 Task: Look for space in Gorna Oryakhovitsa, Bulgaria from 24th August, 2023 to 10th September, 2023 for 8 adults, 2 children, 1 infant and 1 pet in price range Rs.12000 to Rs.15000. Place can be entire place or shared room with 4 bedrooms having 8 beds and 4 bathrooms. Property type can be house, flat, guest house. Amenities needed are: wifi, TV, free parkinig on premises, gym, breakfast. Booking option can be shelf check-in. Required host language is English.
Action: Mouse moved to (576, 130)
Screenshot: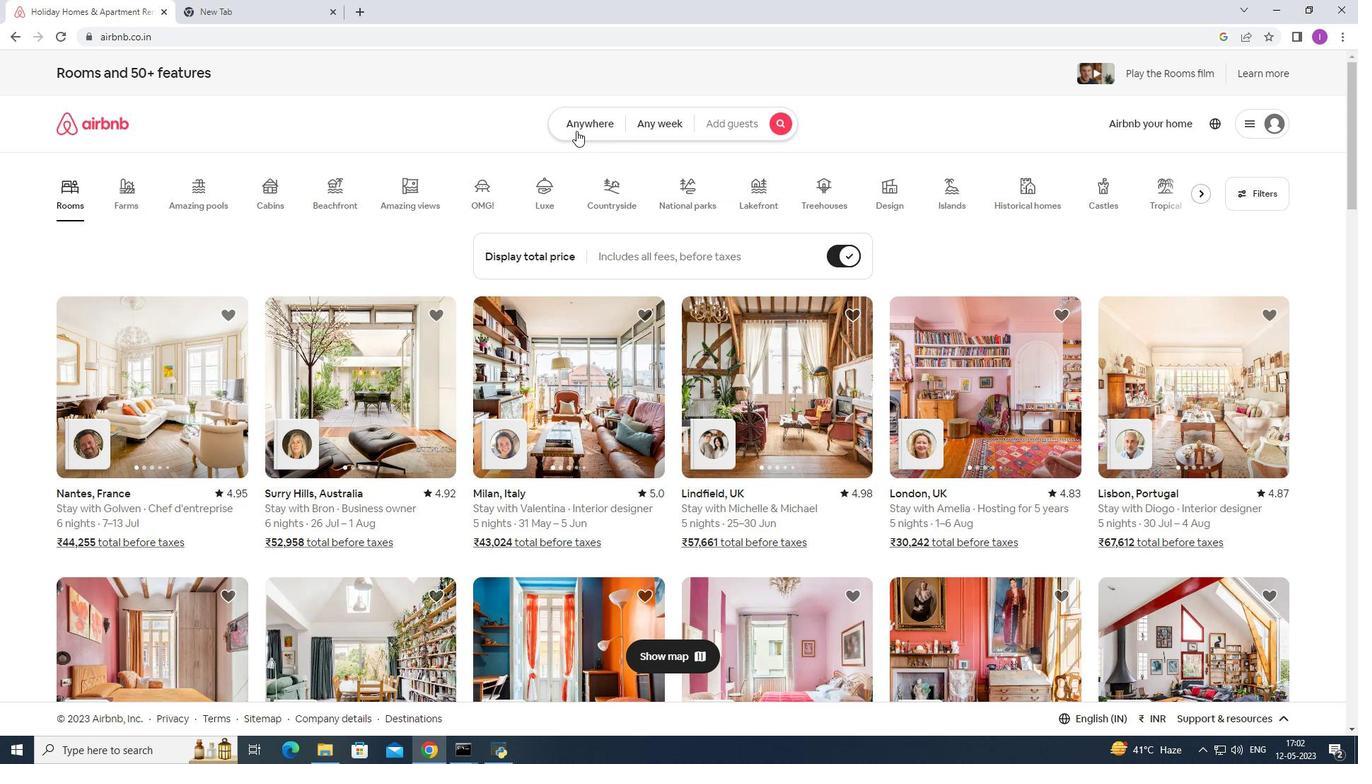 
Action: Mouse pressed left at (576, 130)
Screenshot: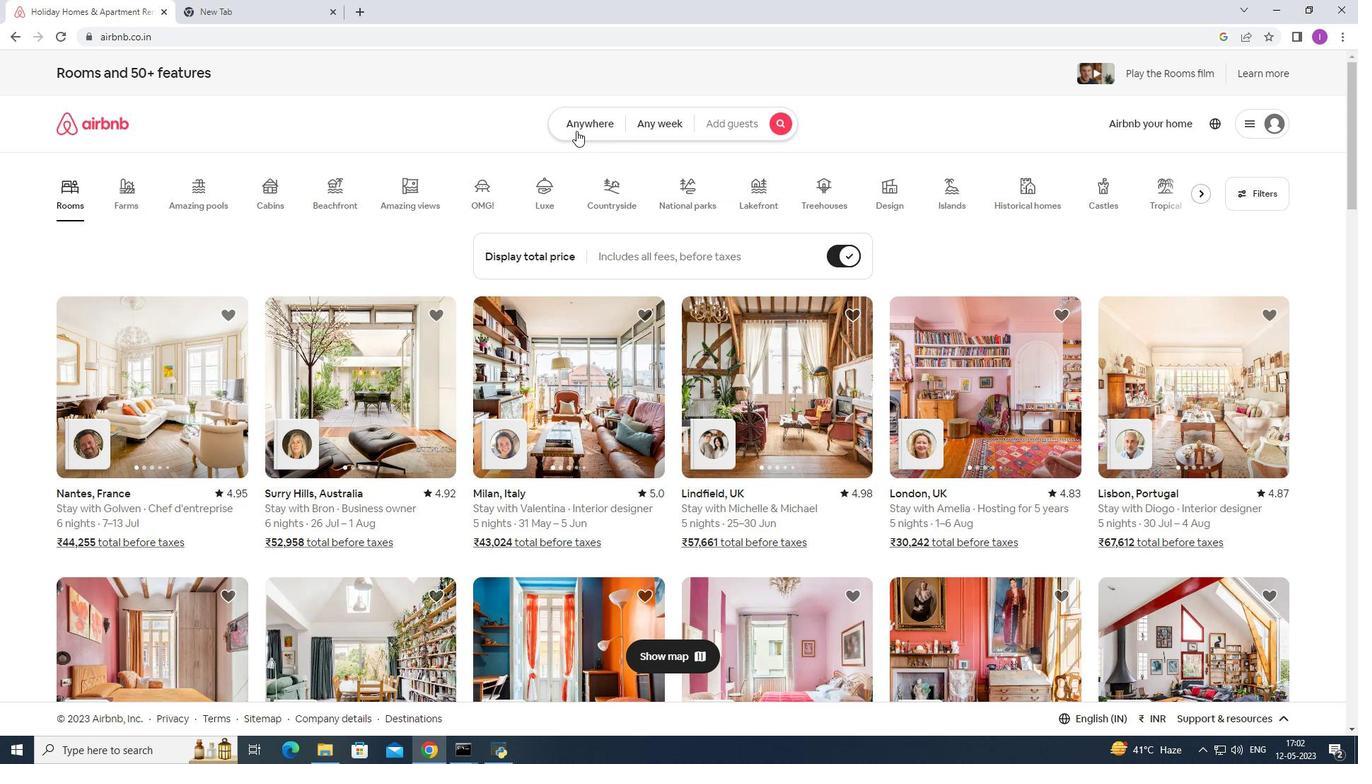 
Action: Mouse moved to (485, 184)
Screenshot: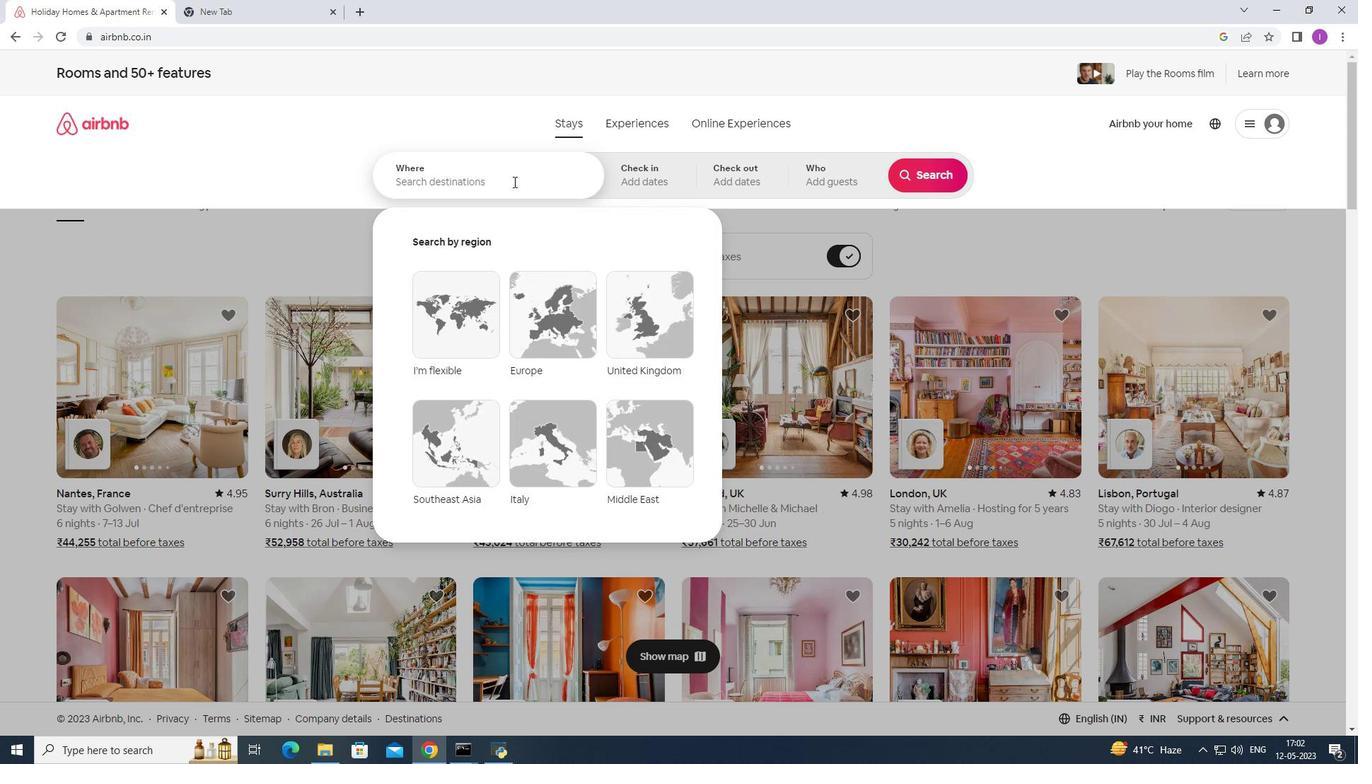 
Action: Mouse pressed left at (485, 184)
Screenshot: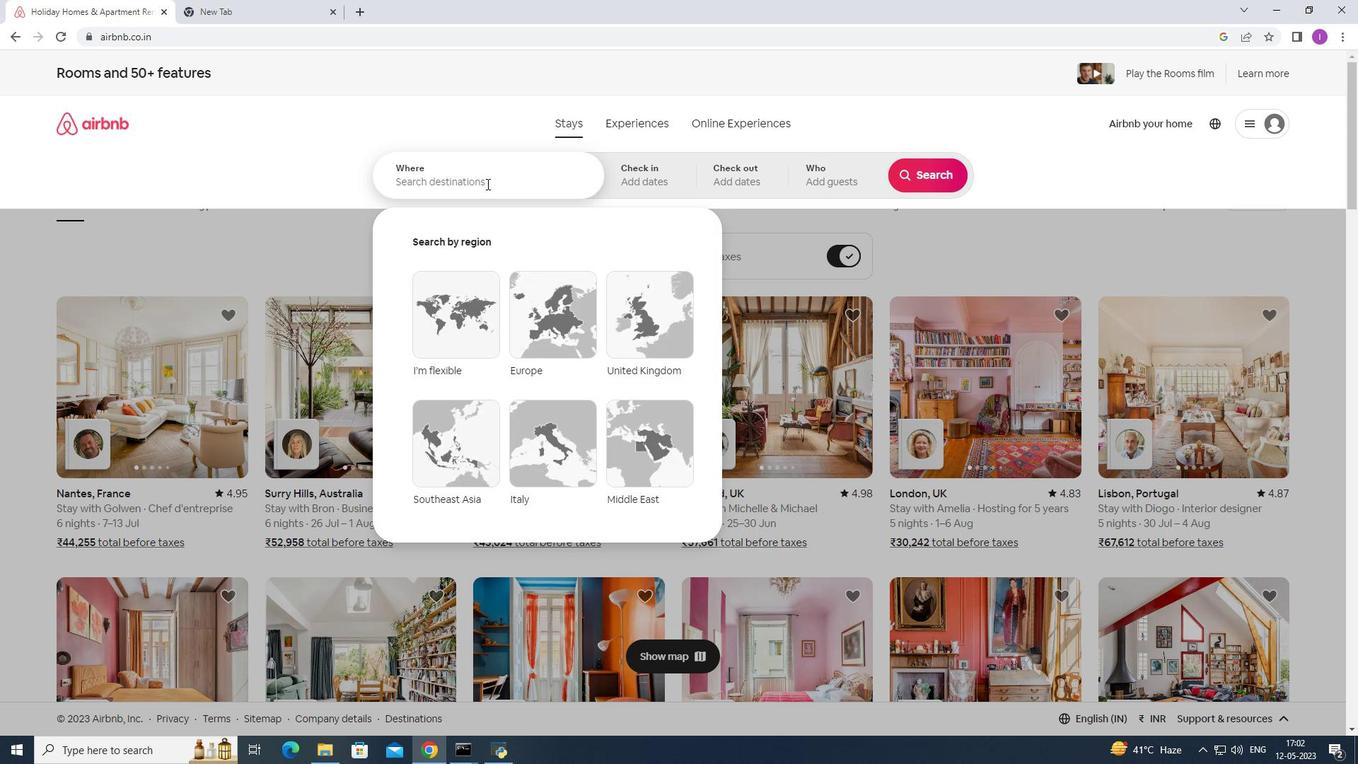 
Action: Mouse moved to (483, 186)
Screenshot: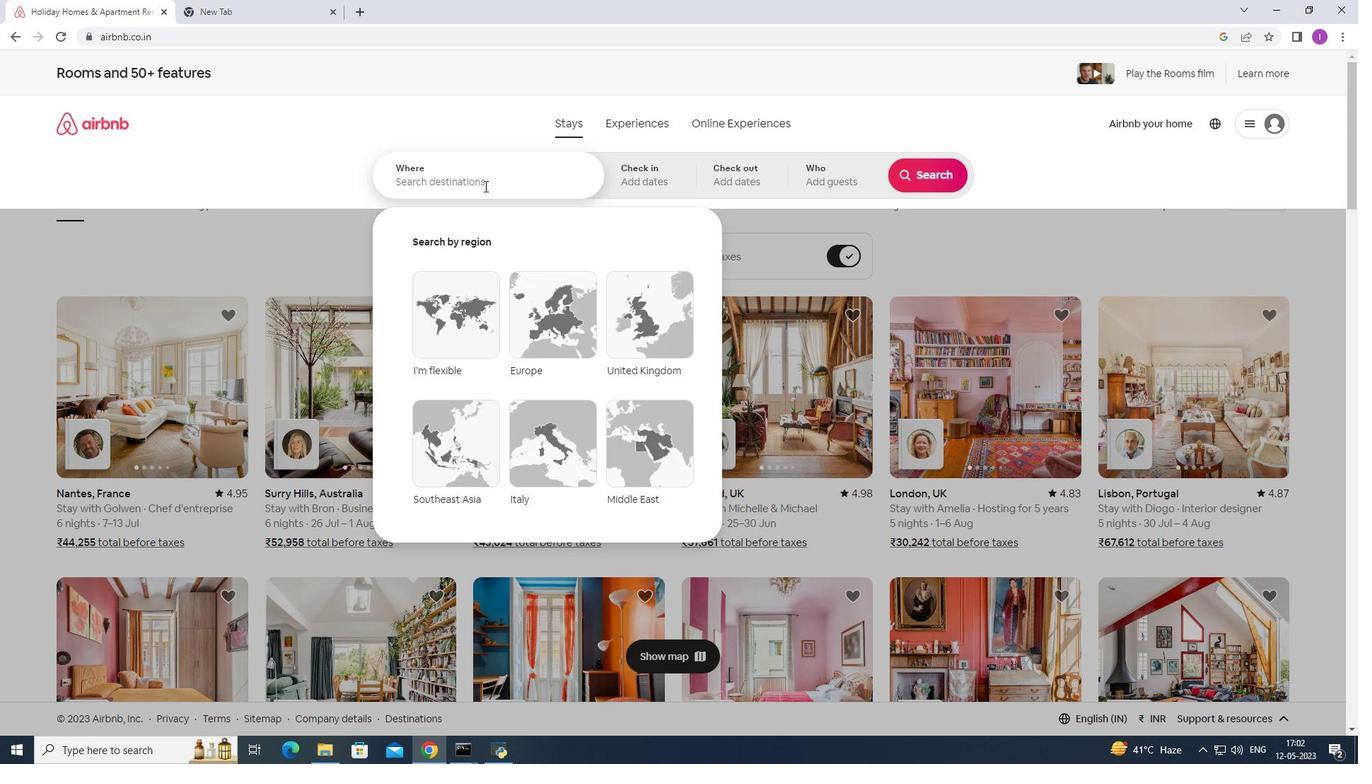 
Action: Key pressed <Key.shift><Key.shift><Key.shift><Key.shift><Key.shift><Key.shift><Key.shift><Key.shift><Key.shift><Key.shift><Key.shift><Key.shift><Key.shift><Key.shift><Key.shift><Key.shift><Key.shift><Key.shift><Key.shift>Gorna<Key.space>
Screenshot: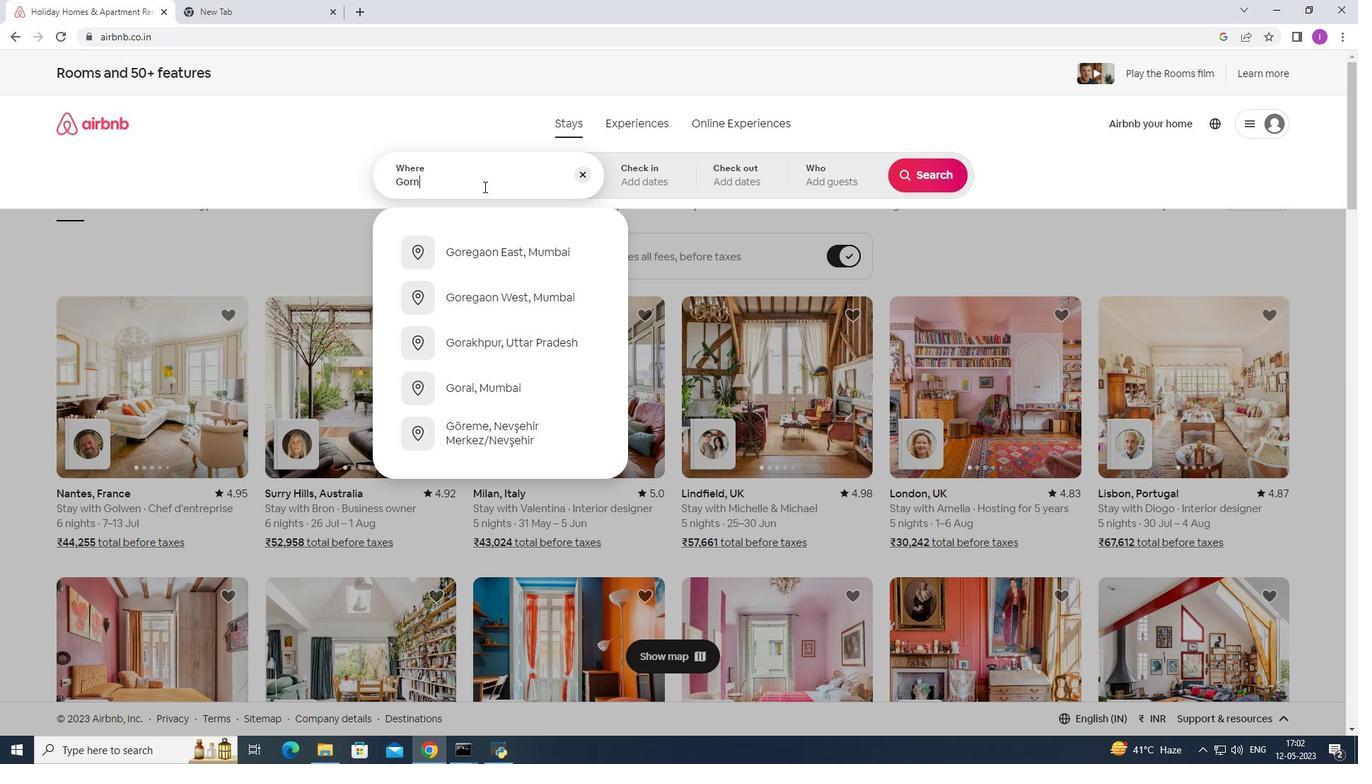 
Action: Mouse moved to (477, 250)
Screenshot: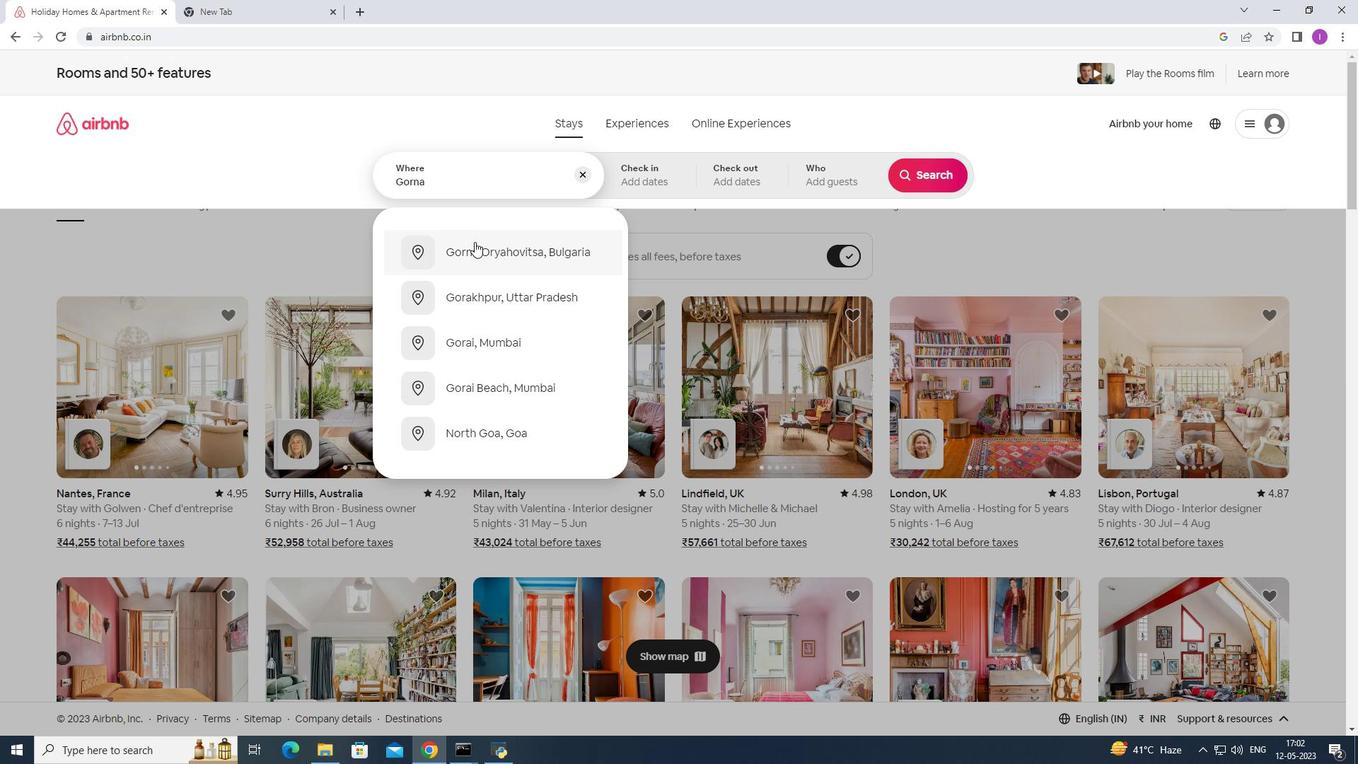 
Action: Mouse pressed left at (477, 250)
Screenshot: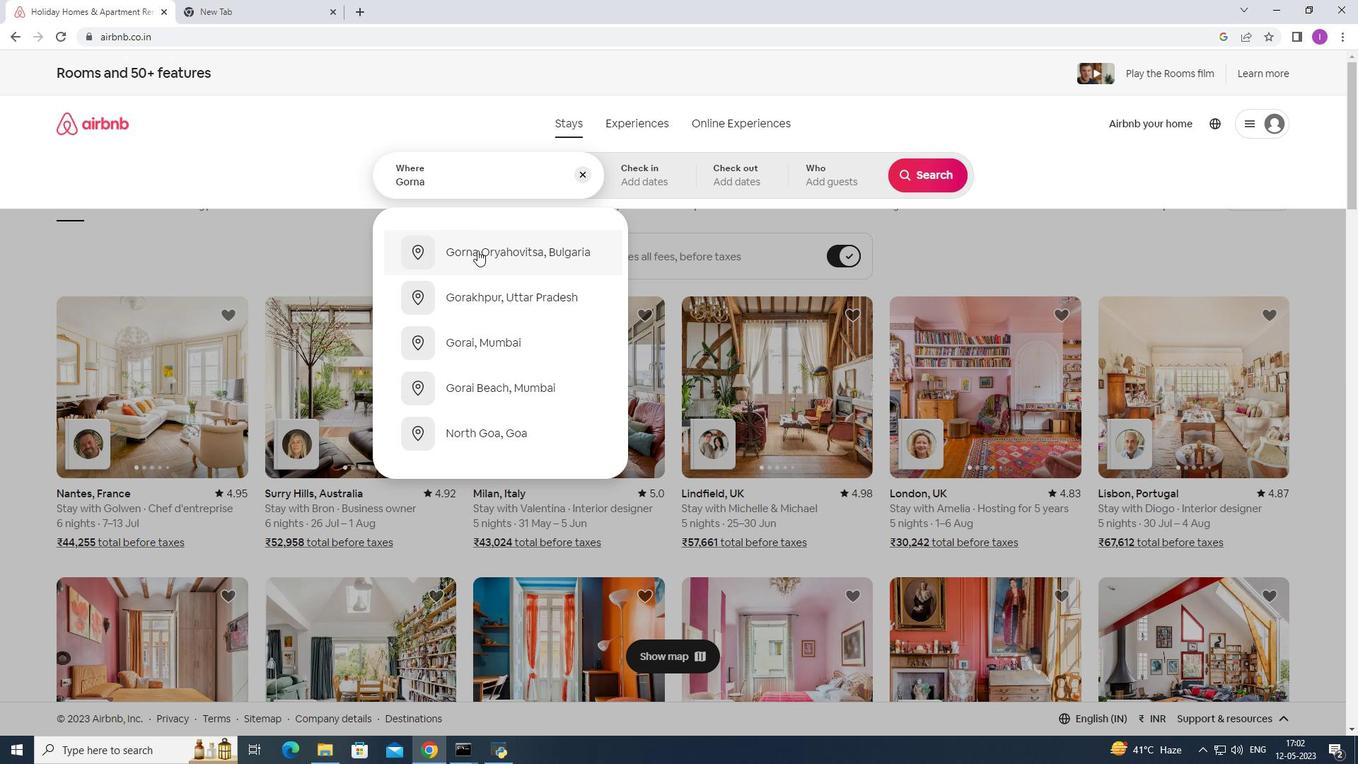 
Action: Mouse moved to (926, 288)
Screenshot: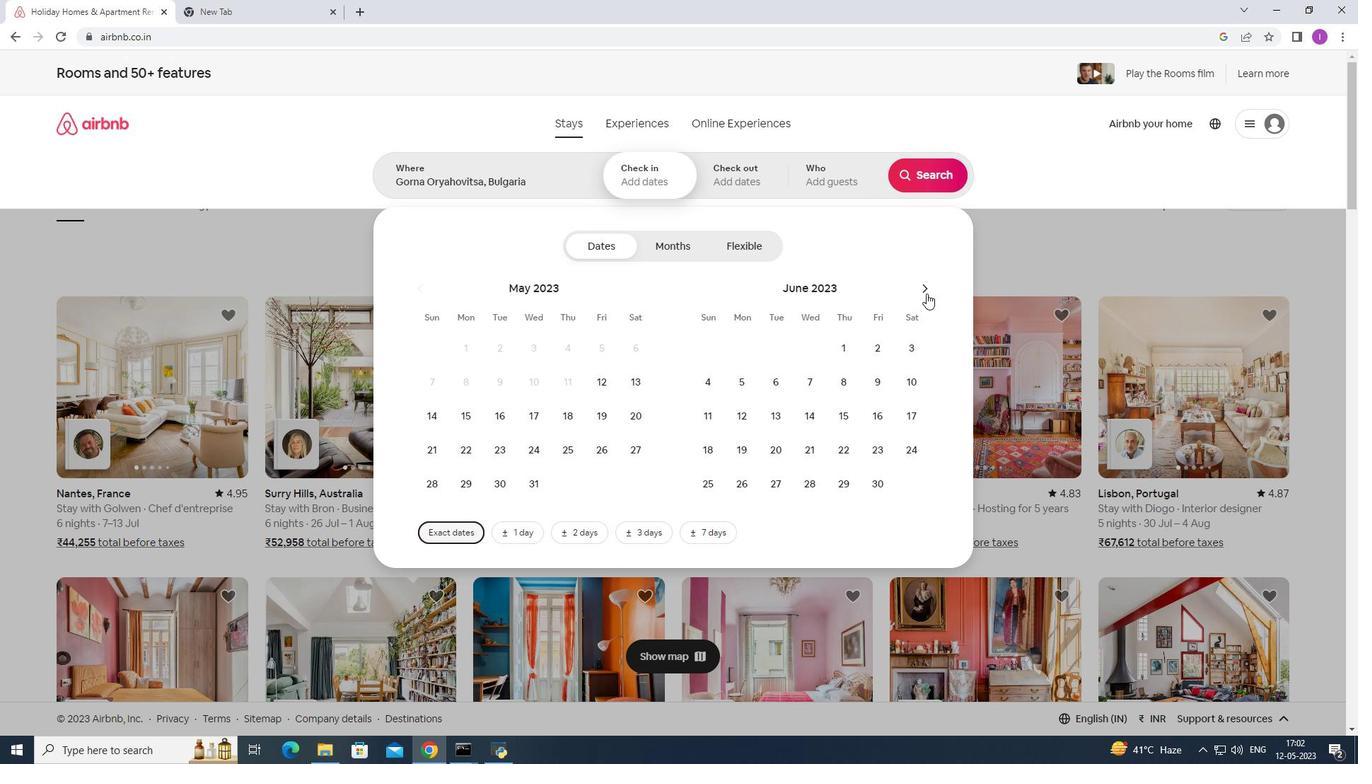 
Action: Mouse pressed left at (926, 288)
Screenshot: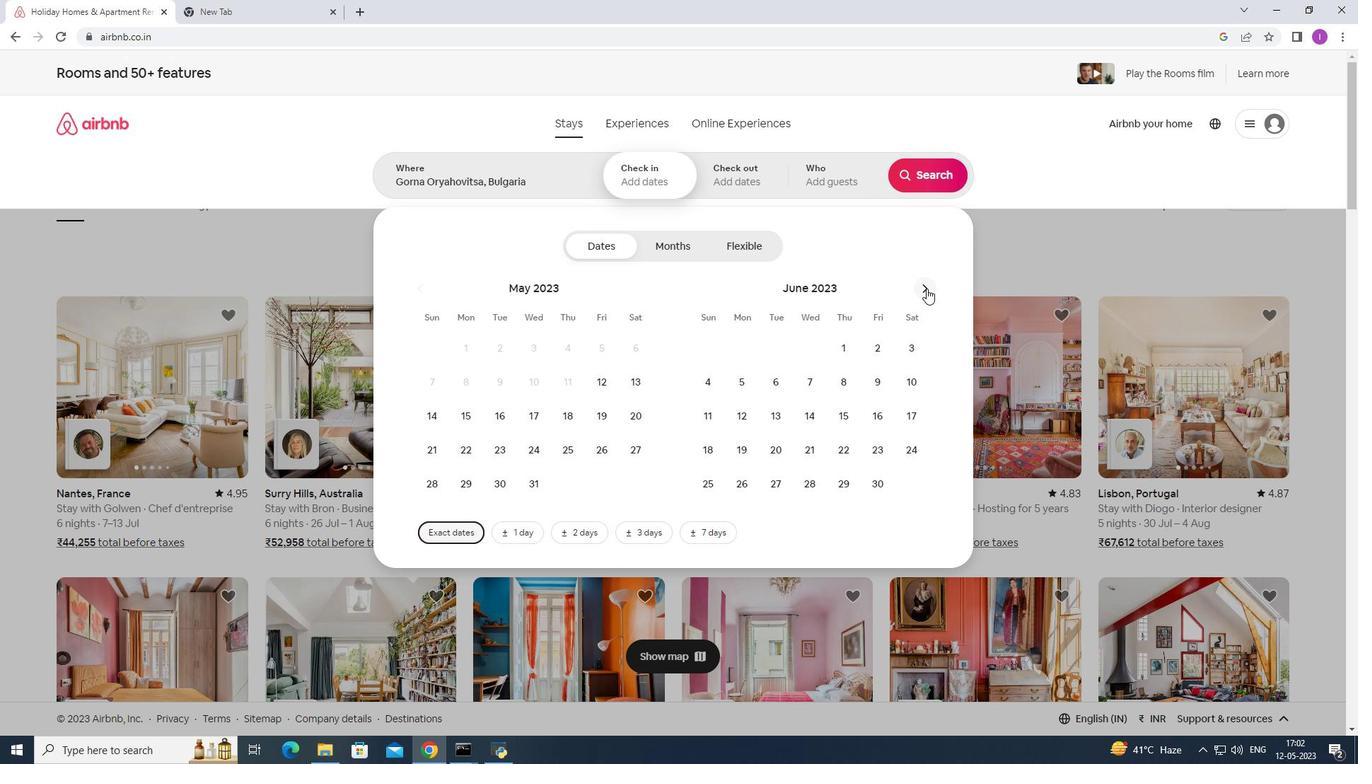 
Action: Mouse moved to (926, 287)
Screenshot: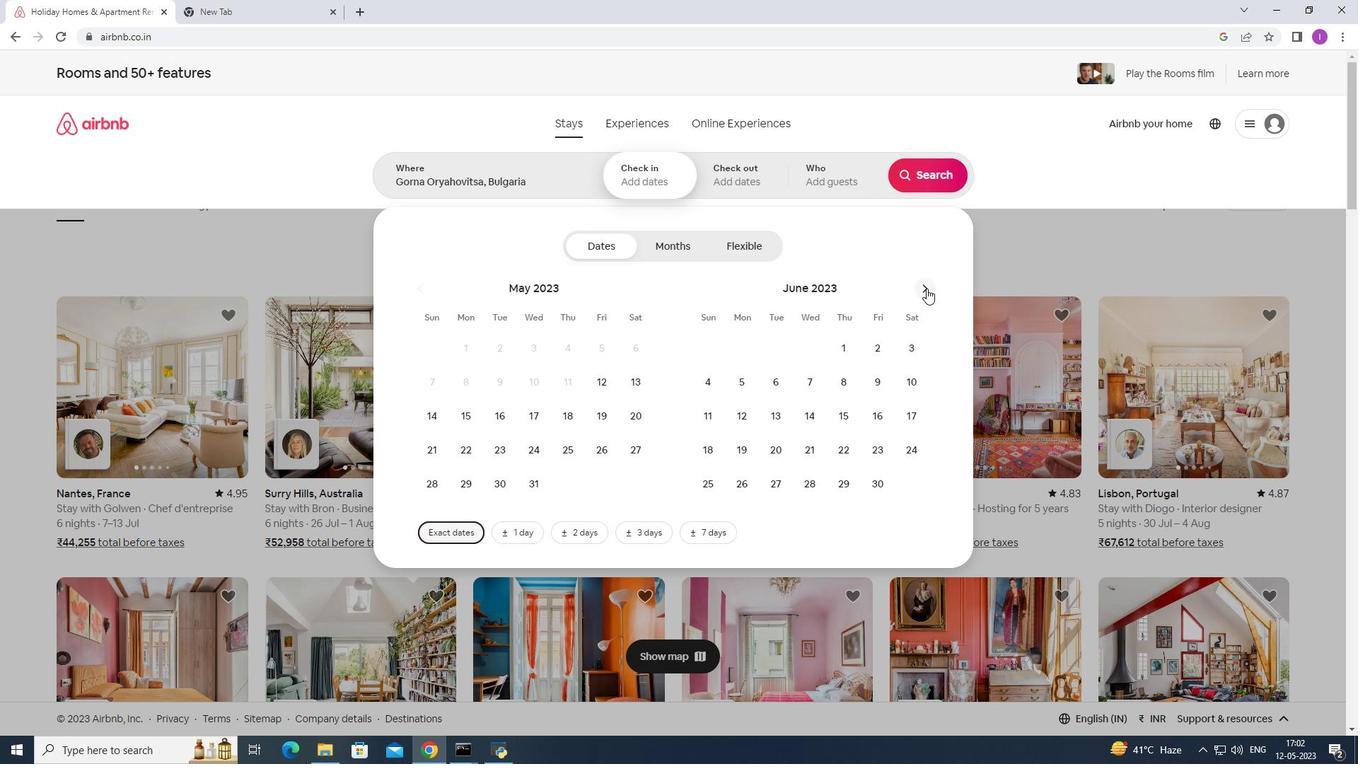 
Action: Mouse pressed left at (926, 287)
Screenshot: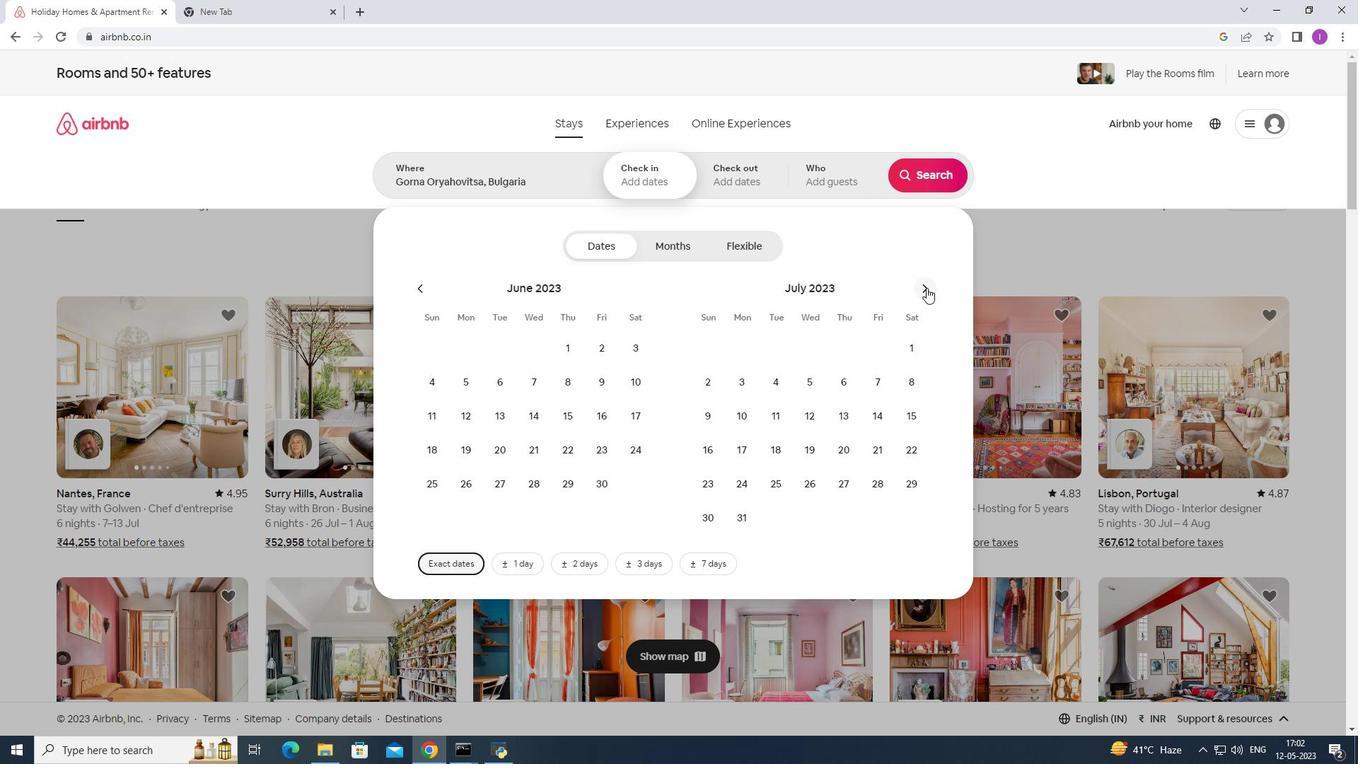 
Action: Mouse pressed left at (926, 287)
Screenshot: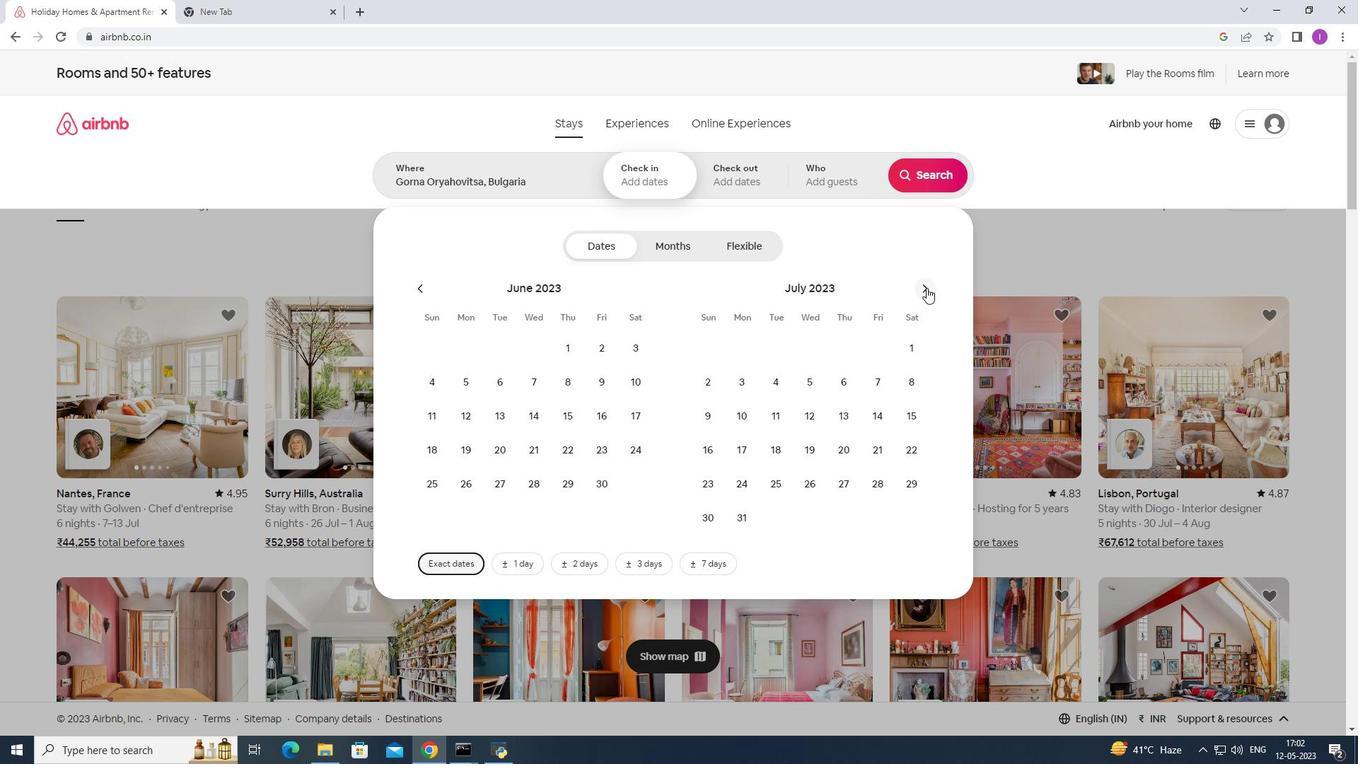 
Action: Mouse moved to (566, 450)
Screenshot: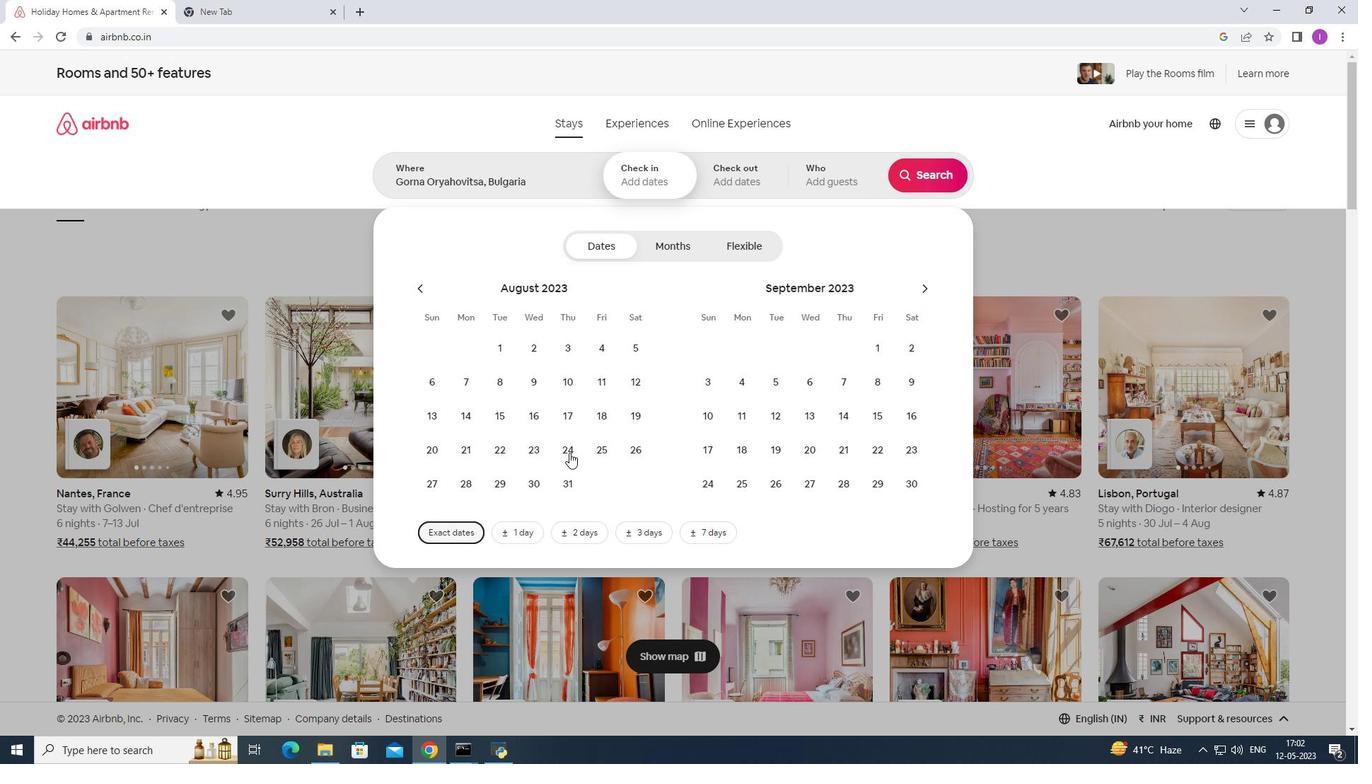 
Action: Mouse pressed left at (566, 450)
Screenshot: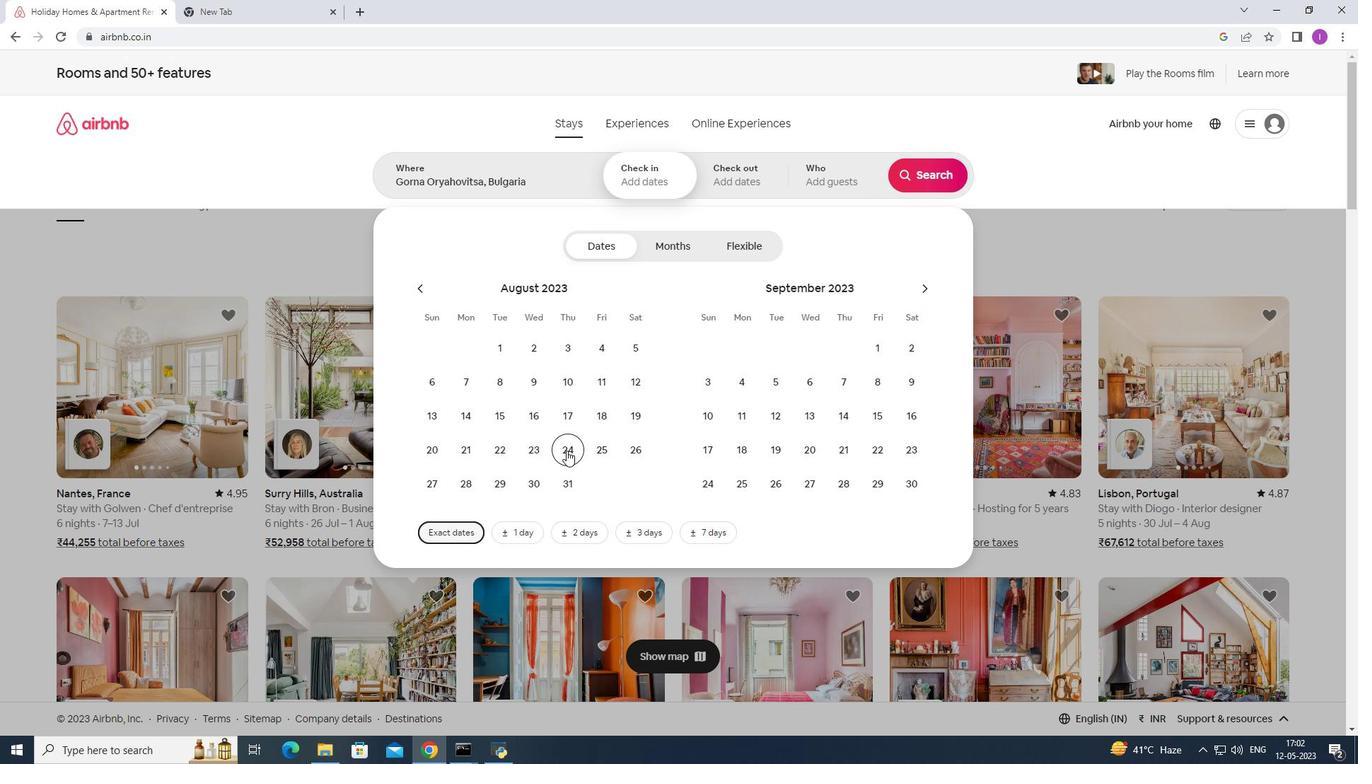 
Action: Mouse moved to (696, 413)
Screenshot: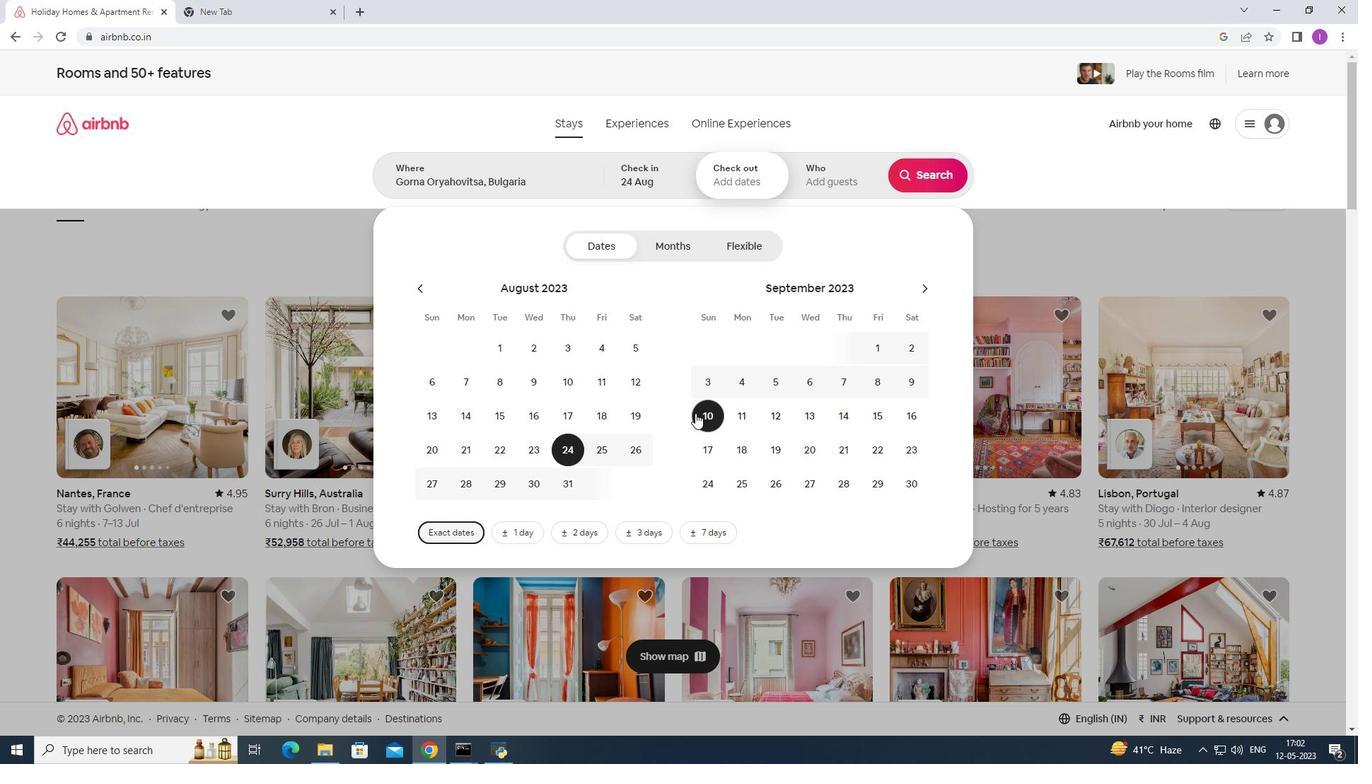 
Action: Mouse pressed left at (696, 413)
Screenshot: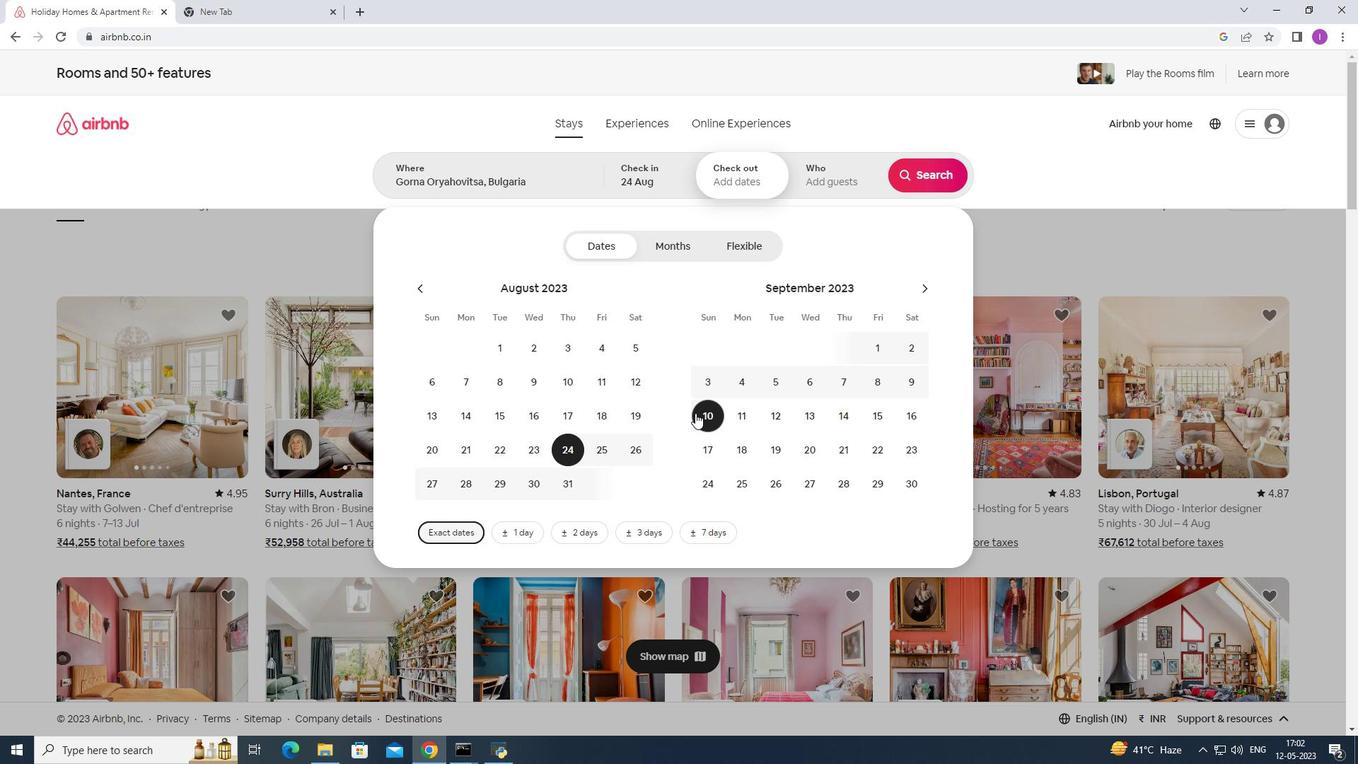 
Action: Mouse moved to (856, 183)
Screenshot: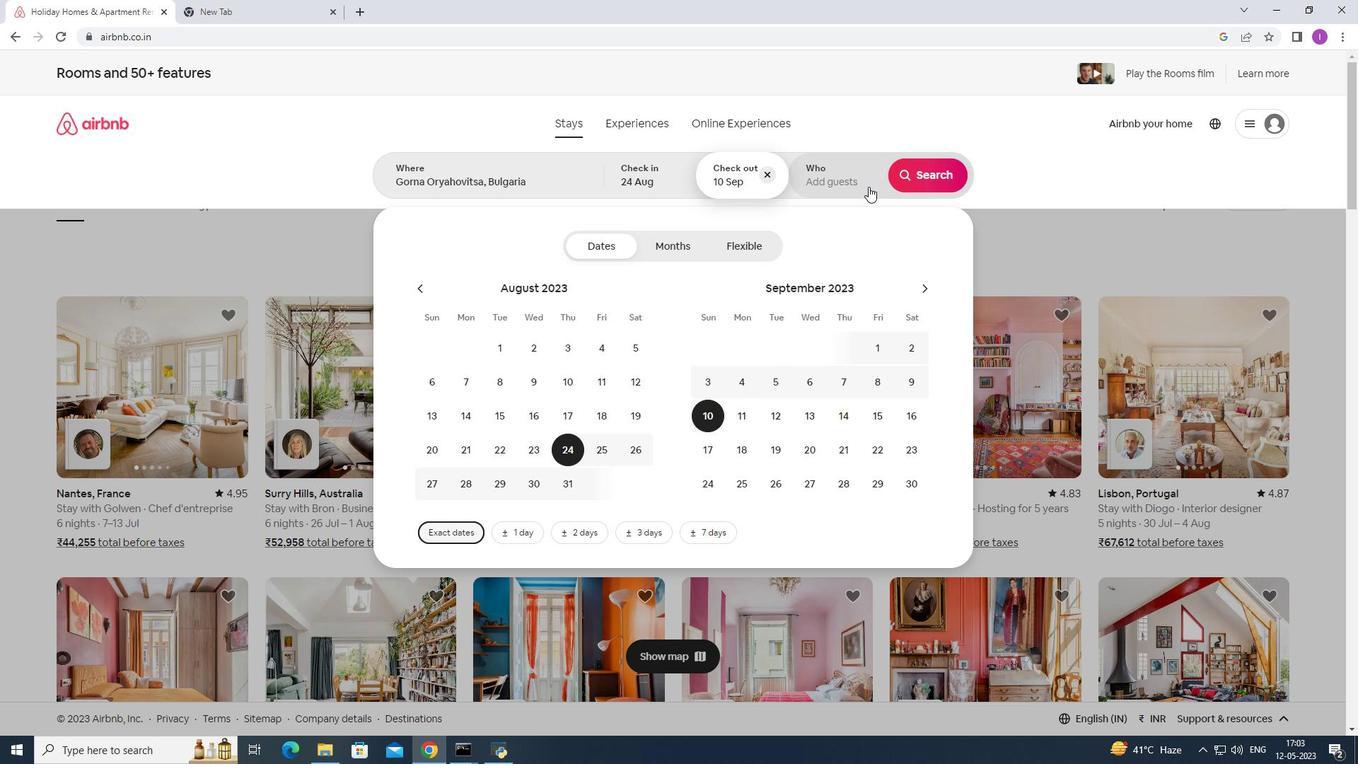 
Action: Mouse pressed left at (856, 183)
Screenshot: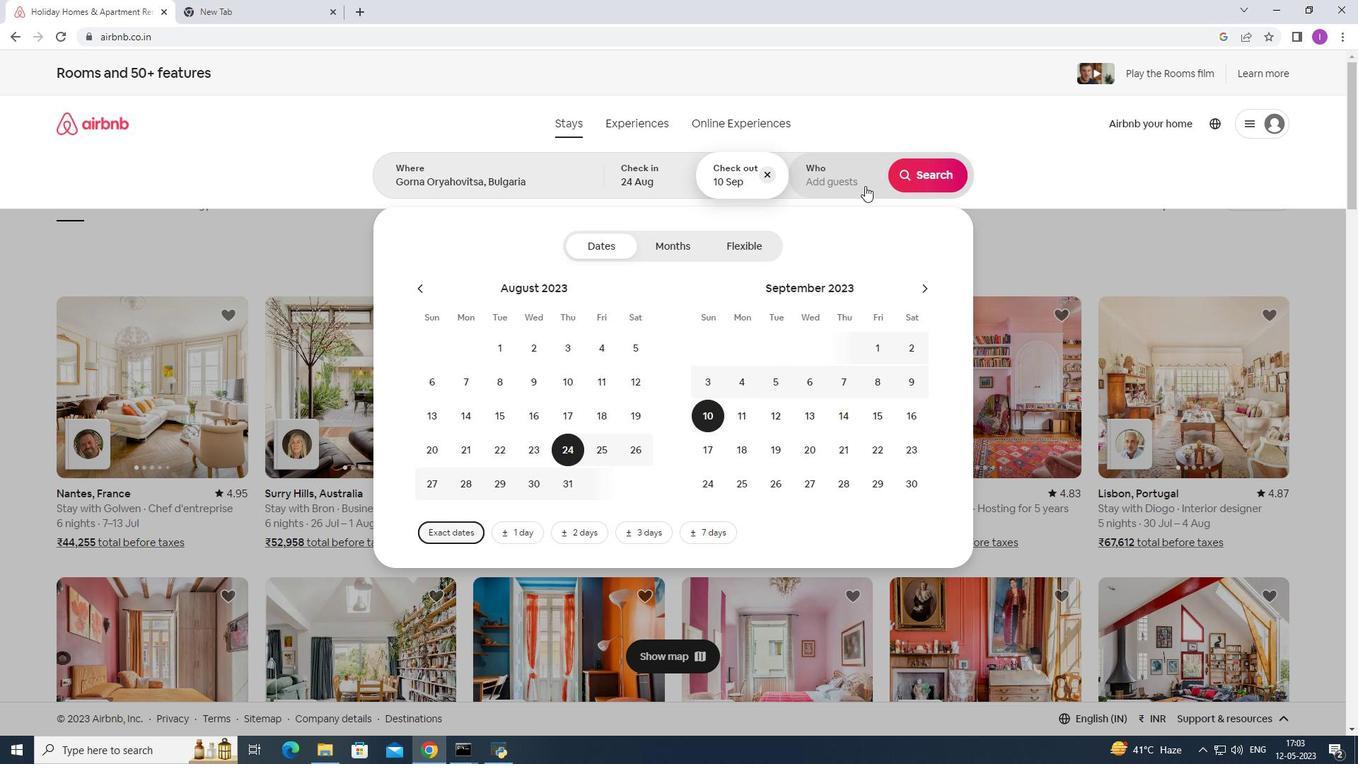 
Action: Mouse moved to (929, 251)
Screenshot: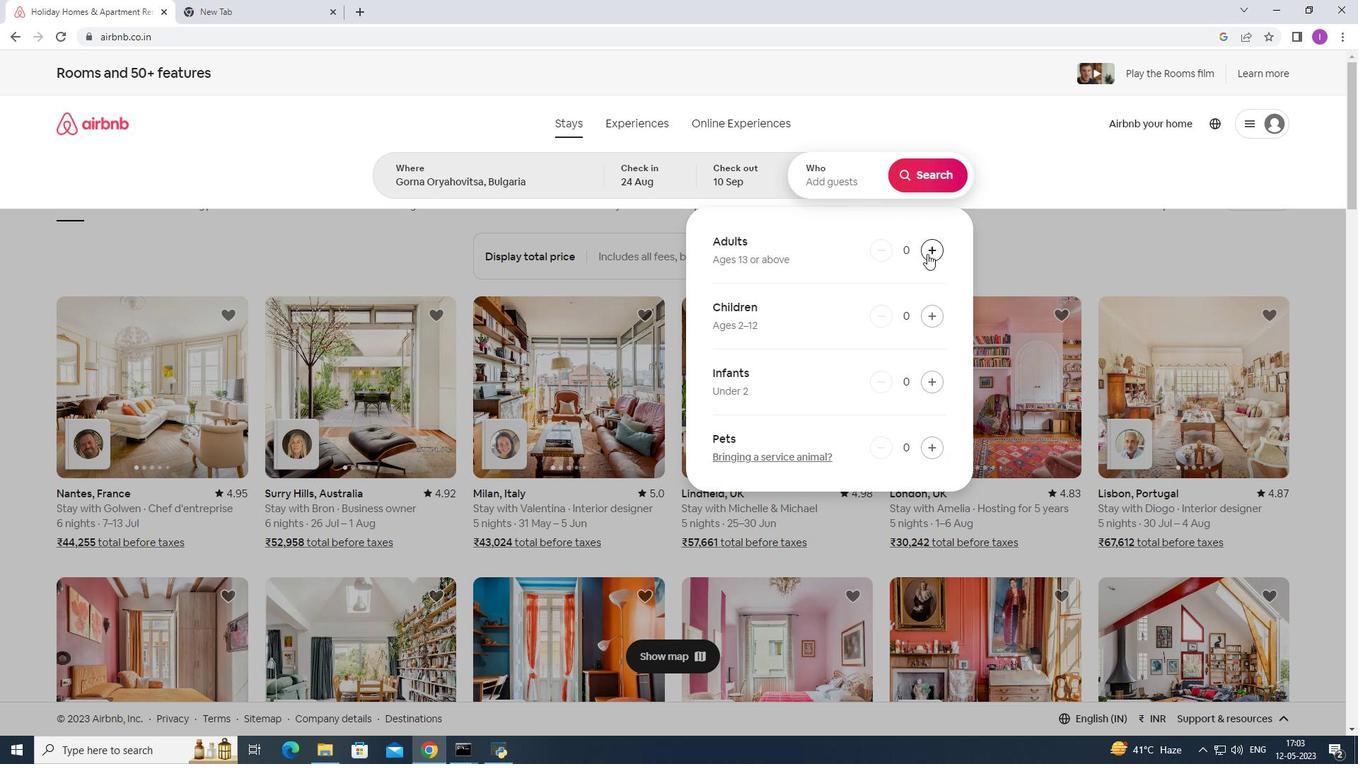 
Action: Mouse pressed left at (929, 251)
Screenshot: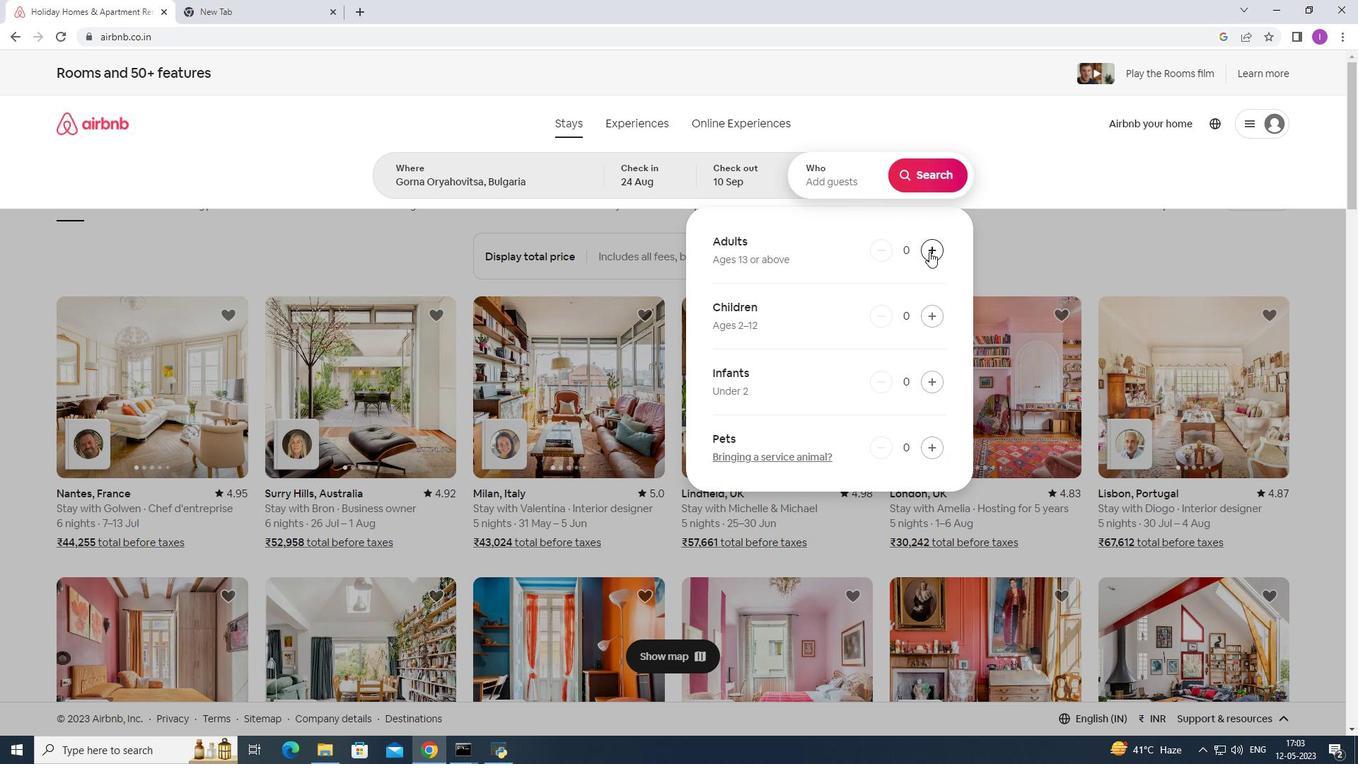 
Action: Mouse pressed left at (929, 251)
Screenshot: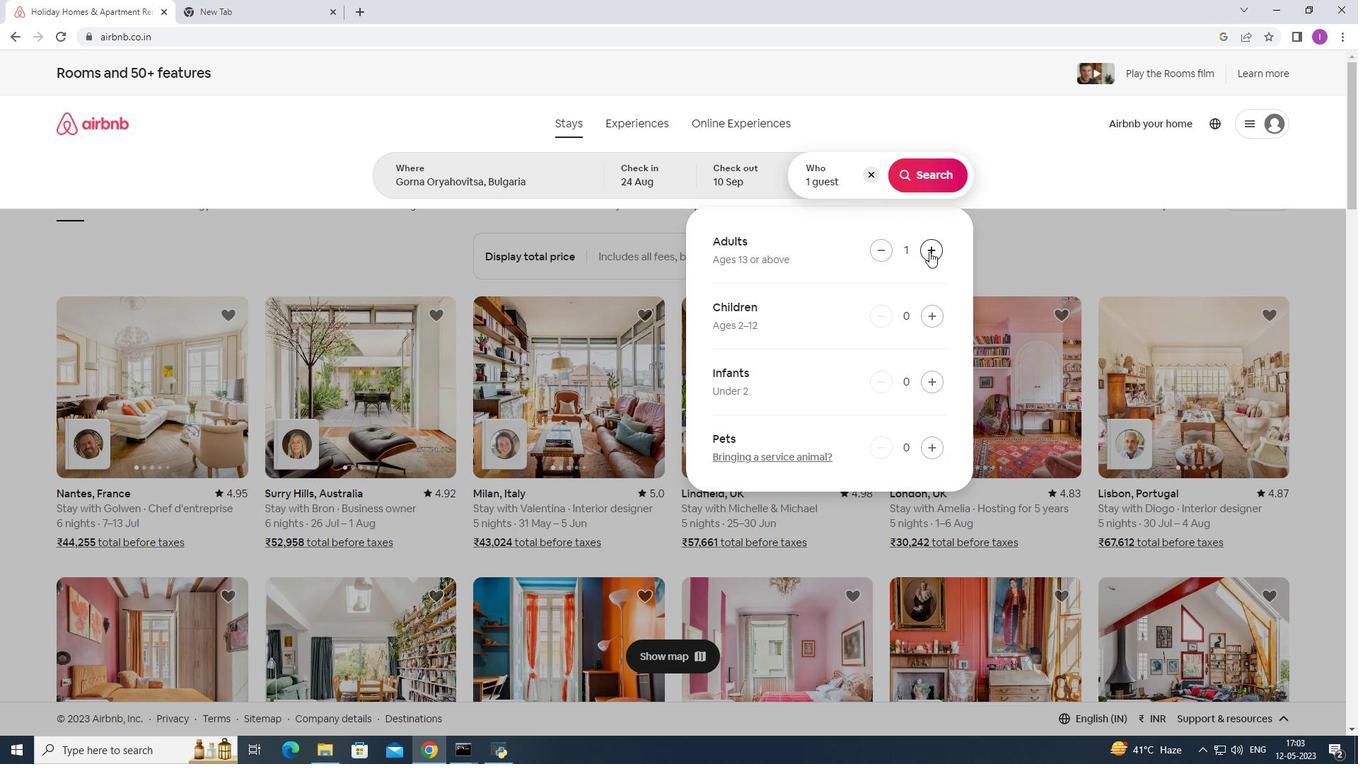 
Action: Mouse pressed left at (929, 251)
Screenshot: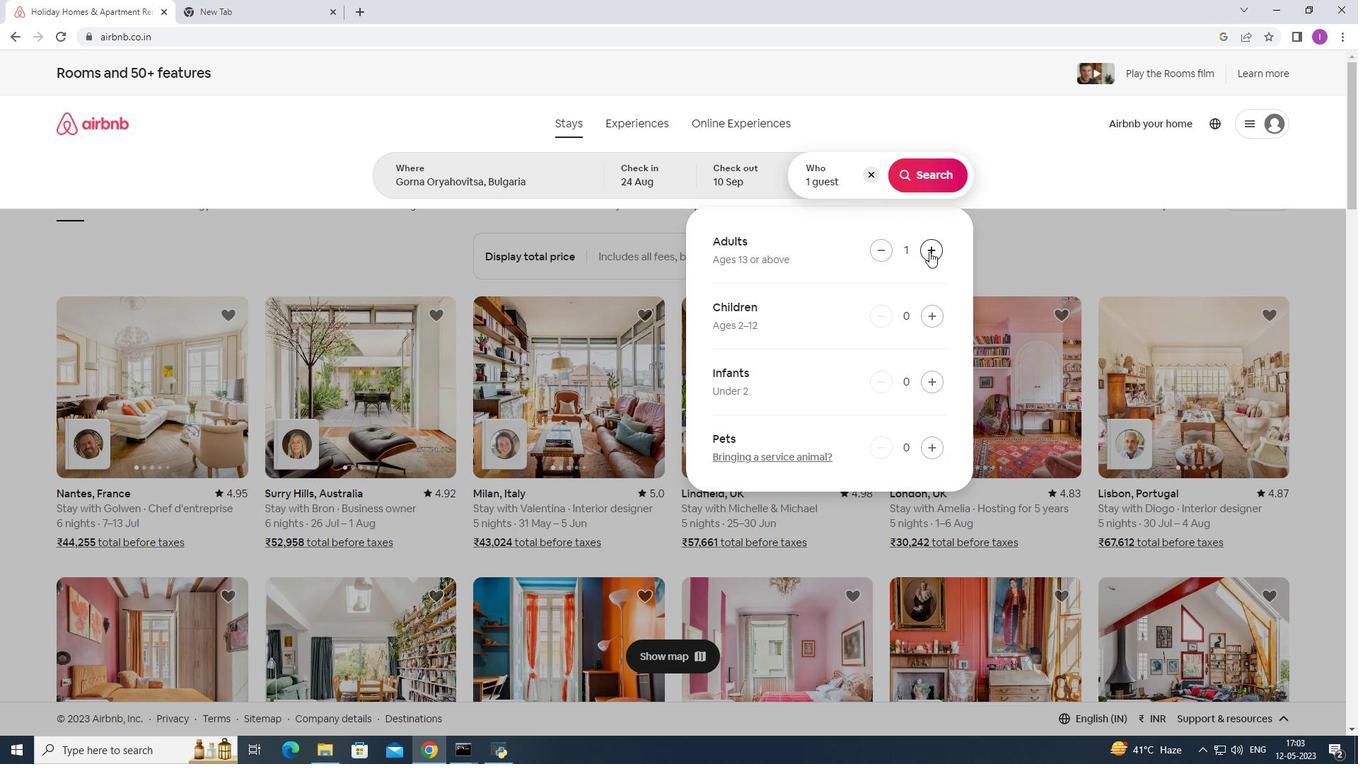 
Action: Mouse pressed left at (929, 251)
Screenshot: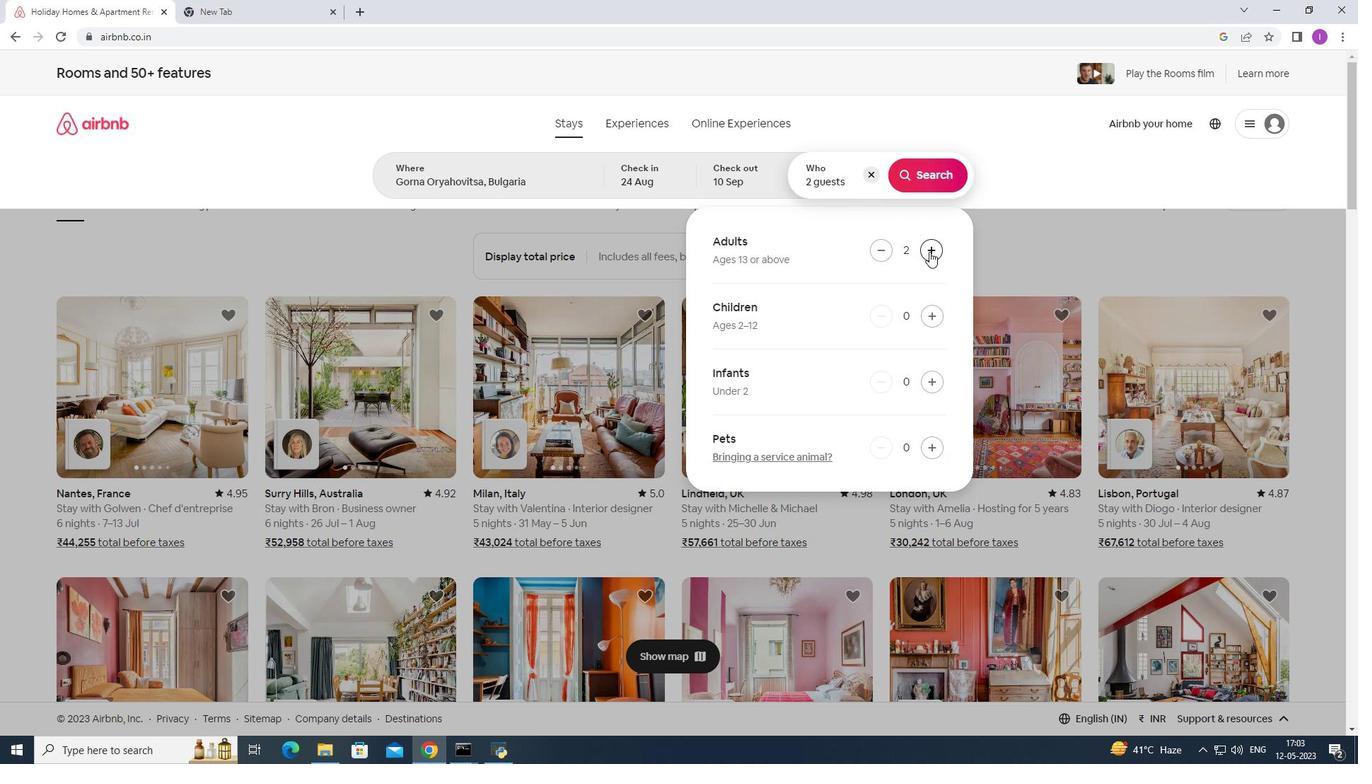 
Action: Mouse pressed left at (929, 251)
Screenshot: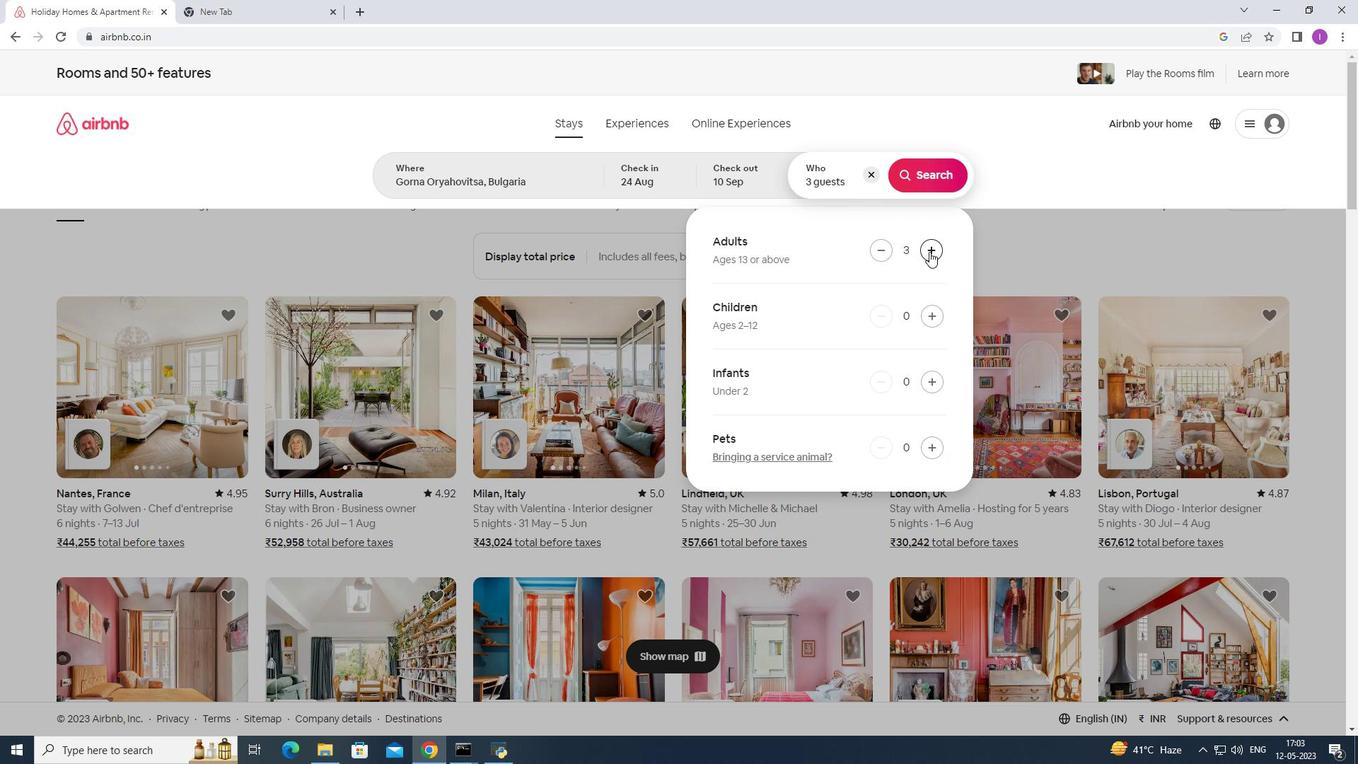 
Action: Mouse pressed left at (929, 251)
Screenshot: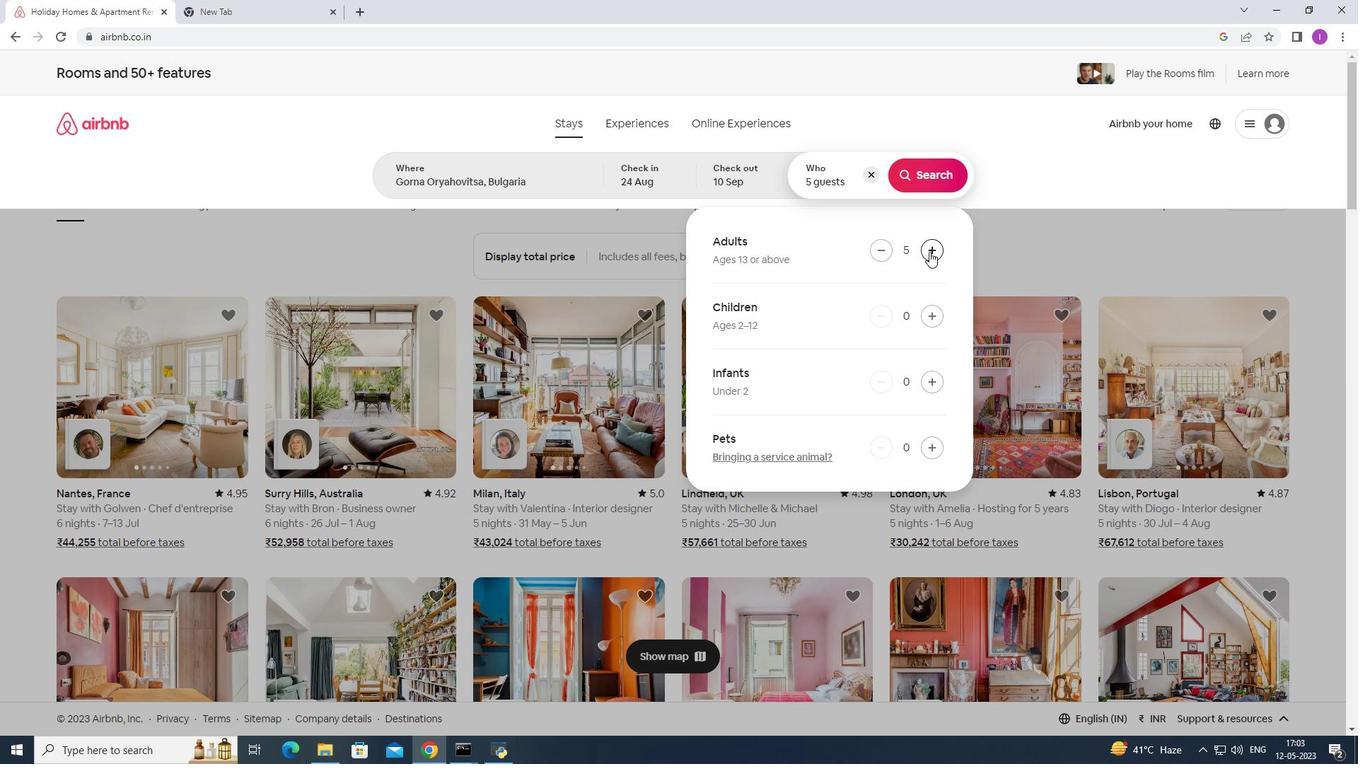 
Action: Mouse pressed left at (929, 251)
Screenshot: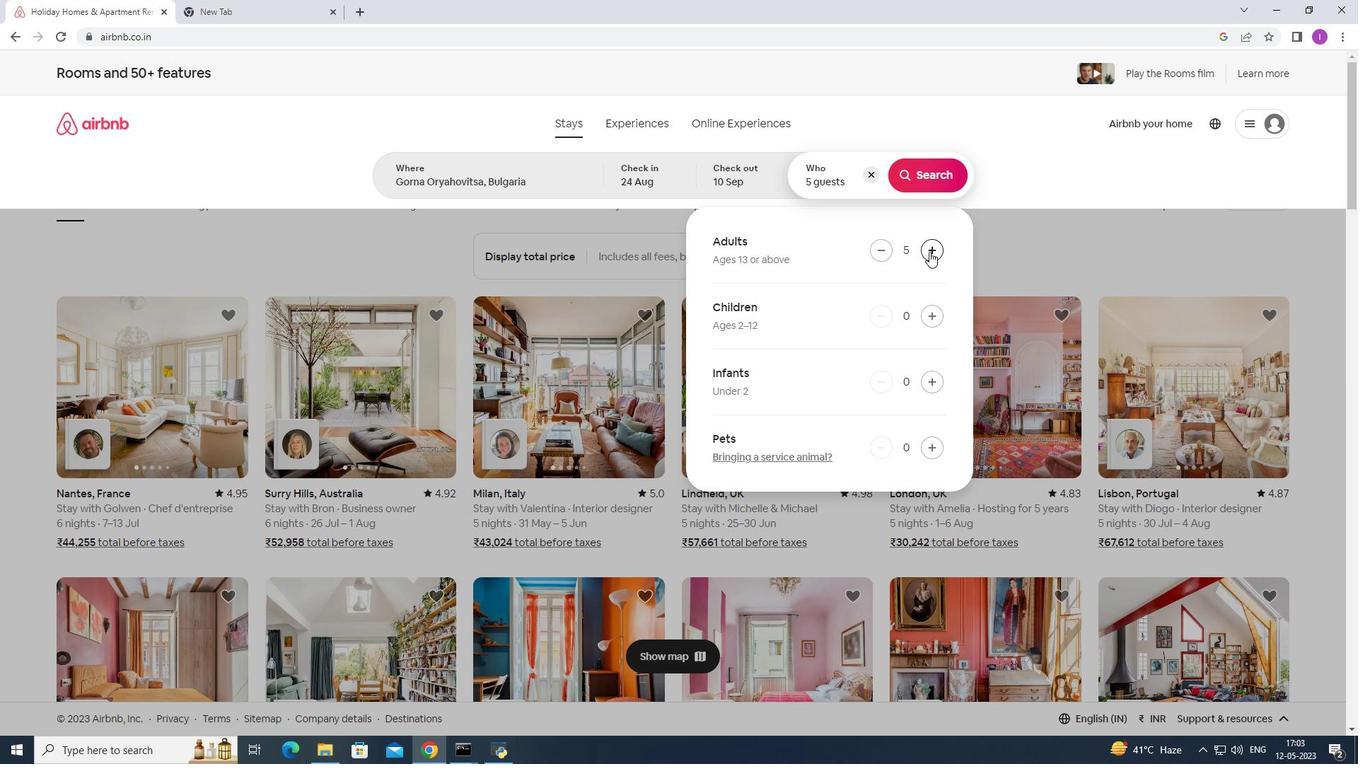 
Action: Mouse pressed left at (929, 251)
Screenshot: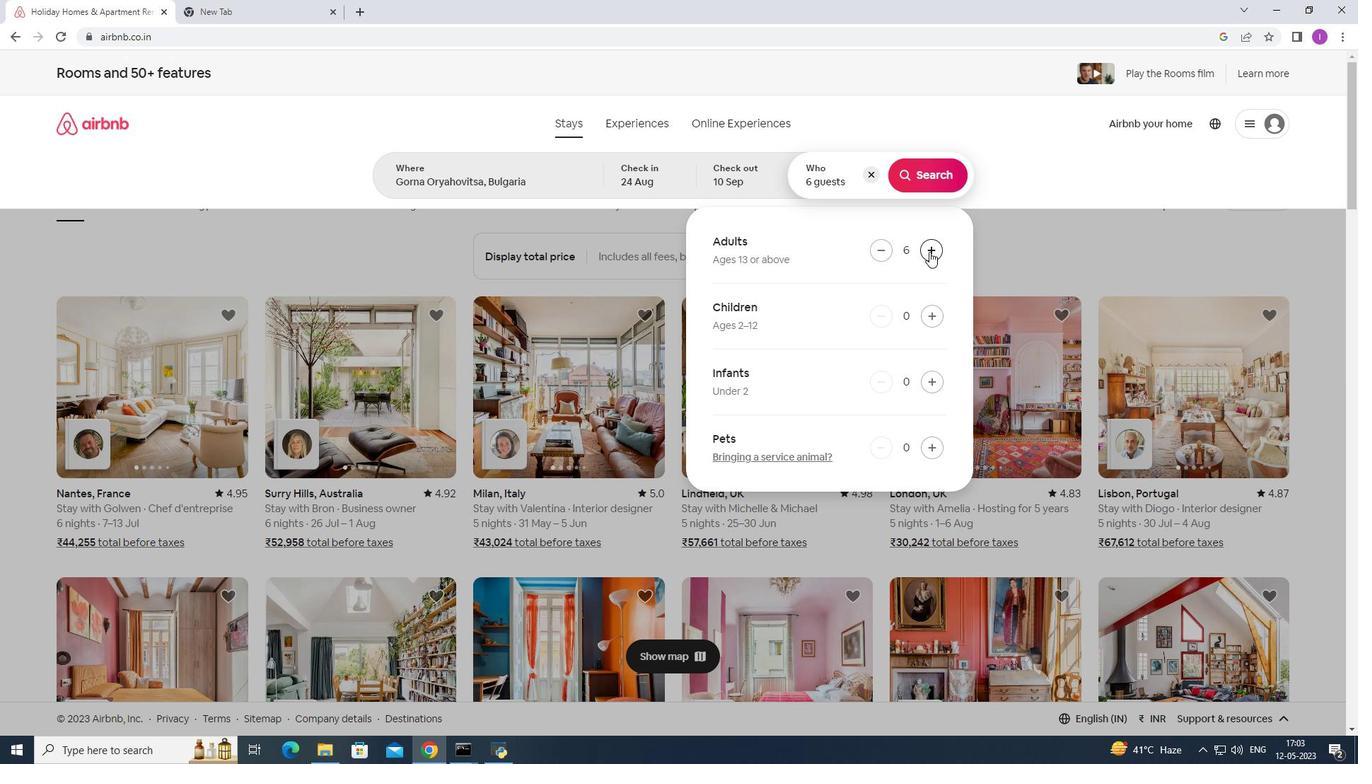 
Action: Mouse moved to (933, 320)
Screenshot: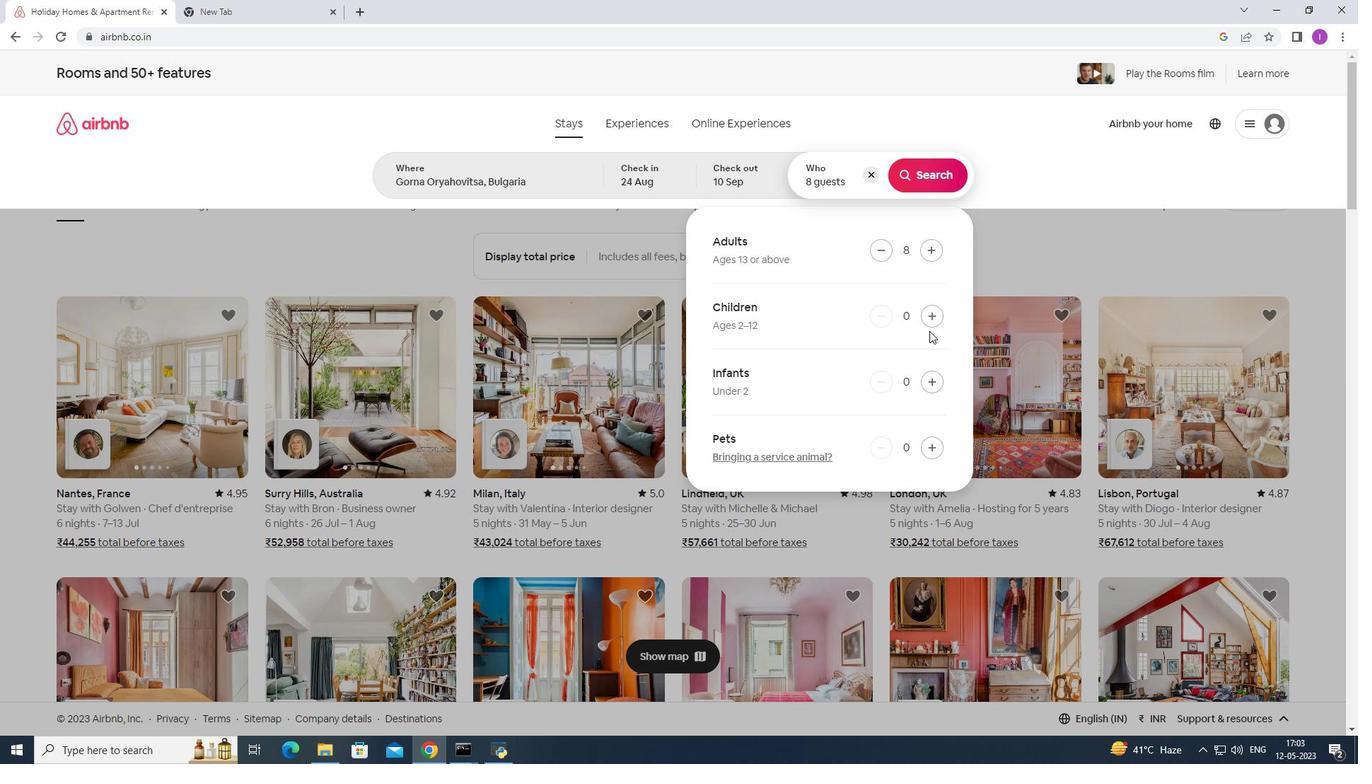 
Action: Mouse pressed left at (933, 320)
Screenshot: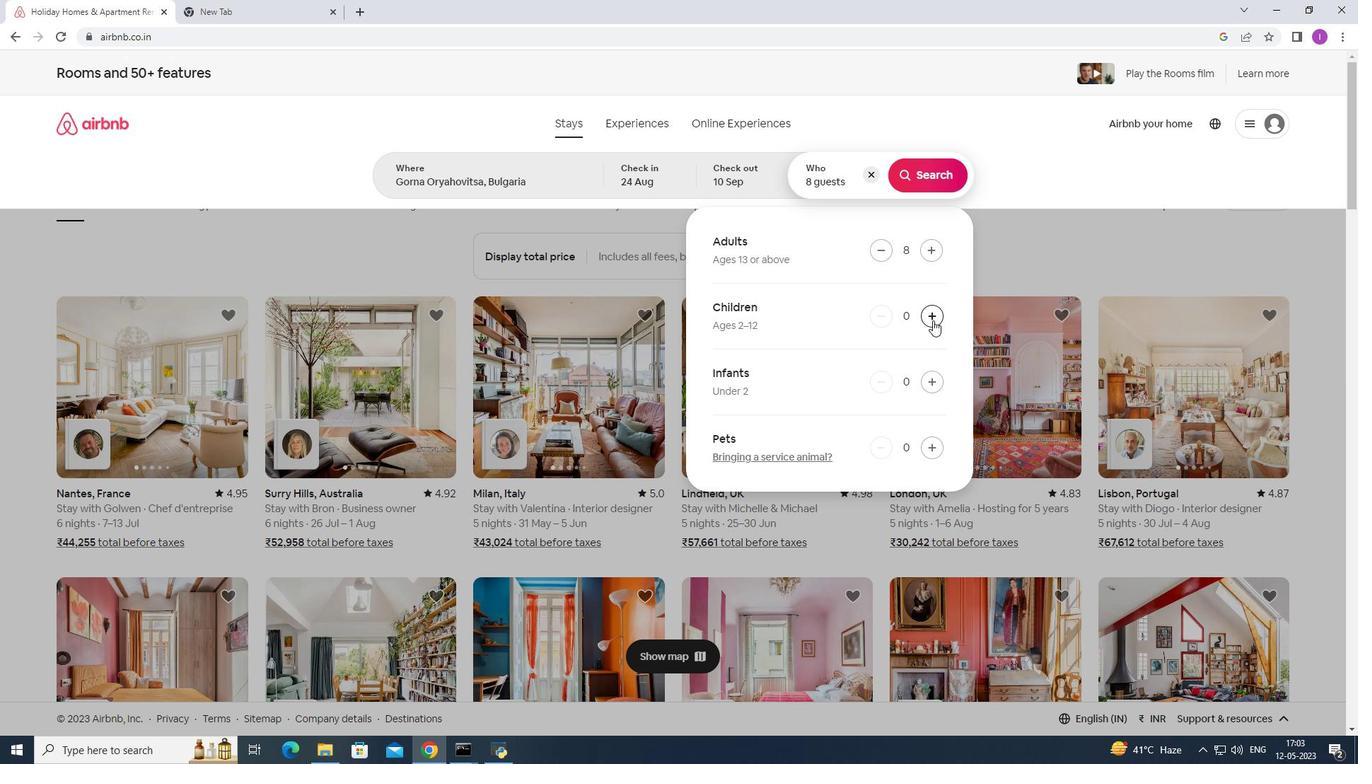 
Action: Mouse pressed left at (933, 320)
Screenshot: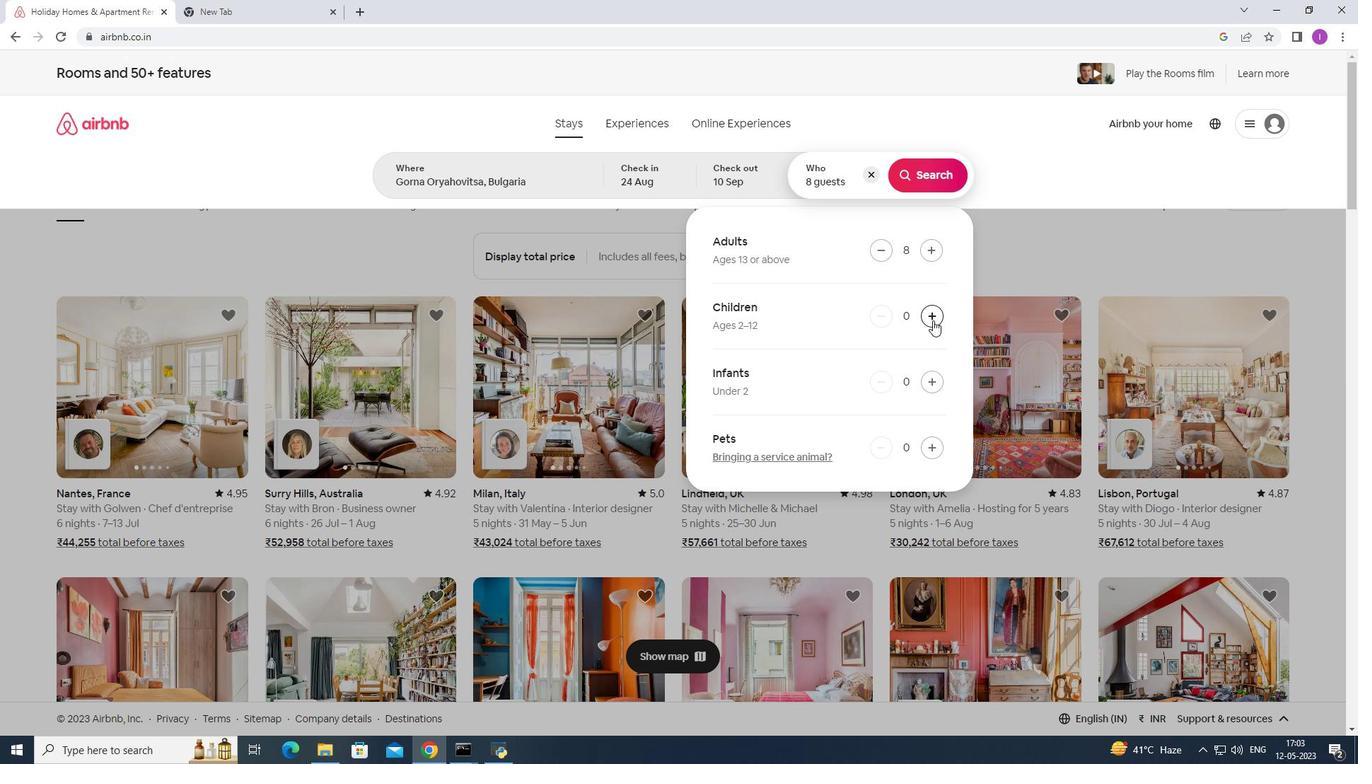 
Action: Mouse moved to (919, 185)
Screenshot: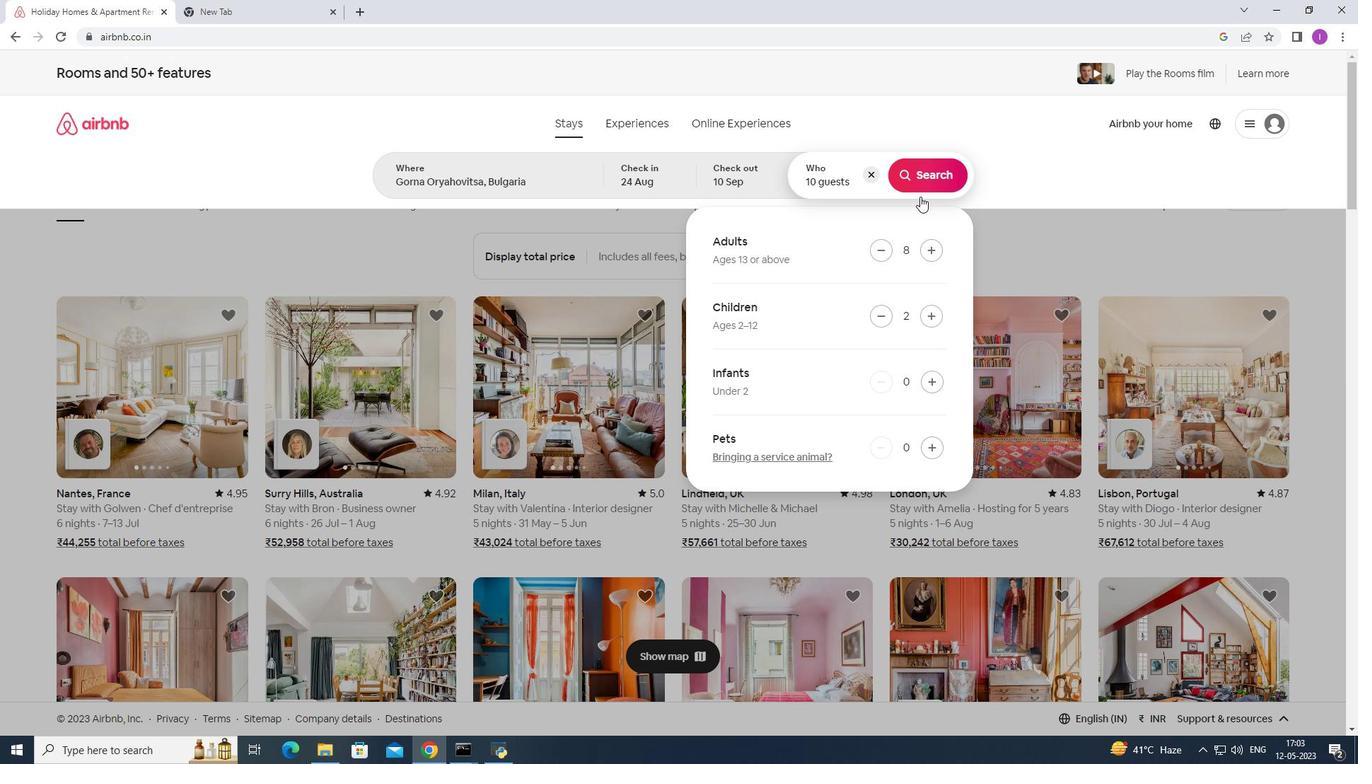 
Action: Mouse pressed left at (919, 185)
Screenshot: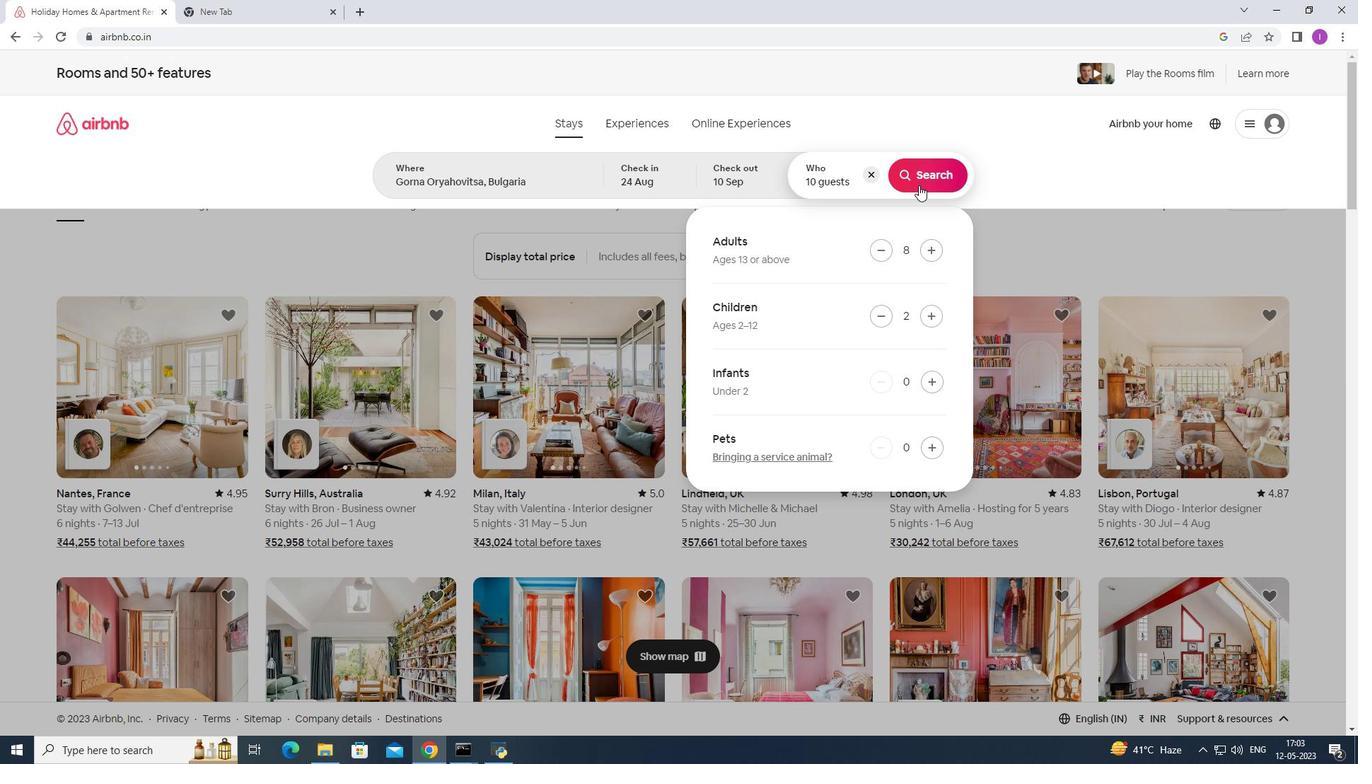 
Action: Mouse moved to (766, 84)
Screenshot: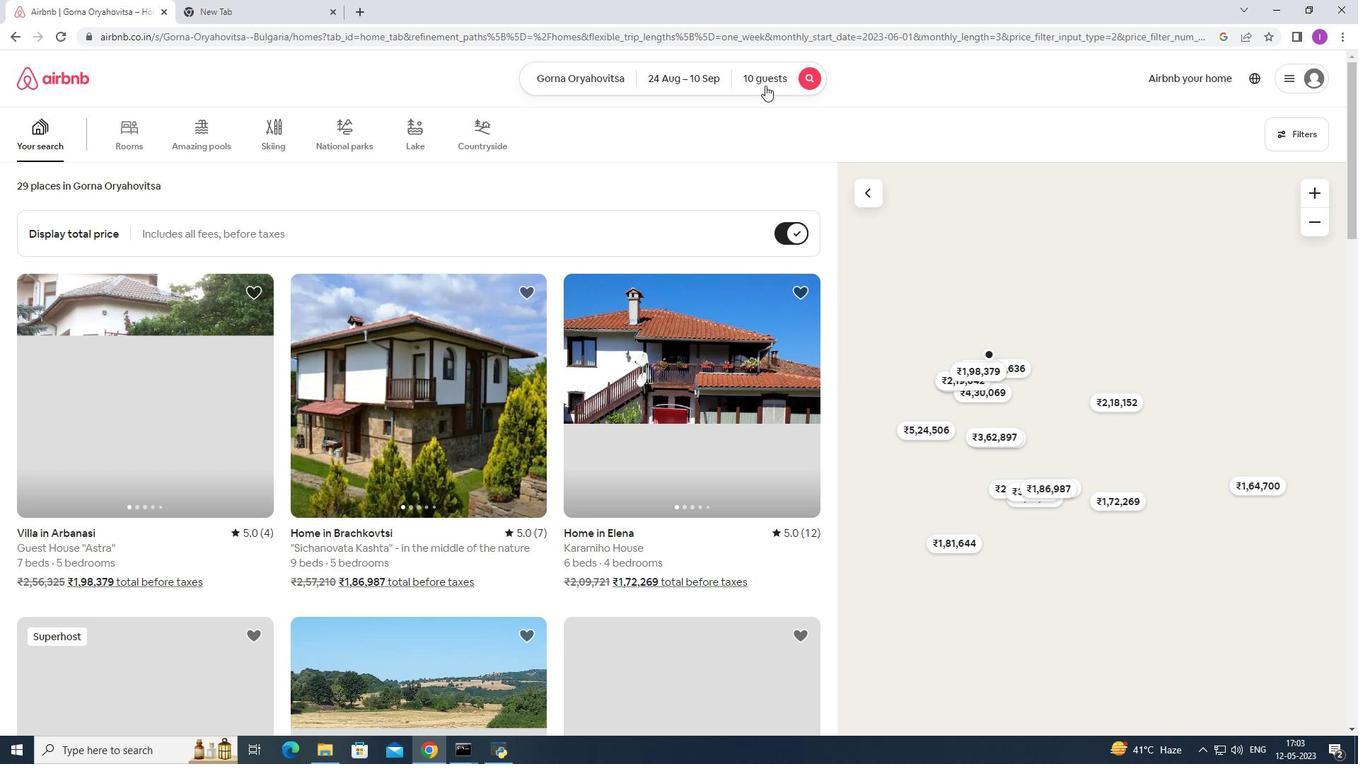 
Action: Mouse pressed left at (766, 84)
Screenshot: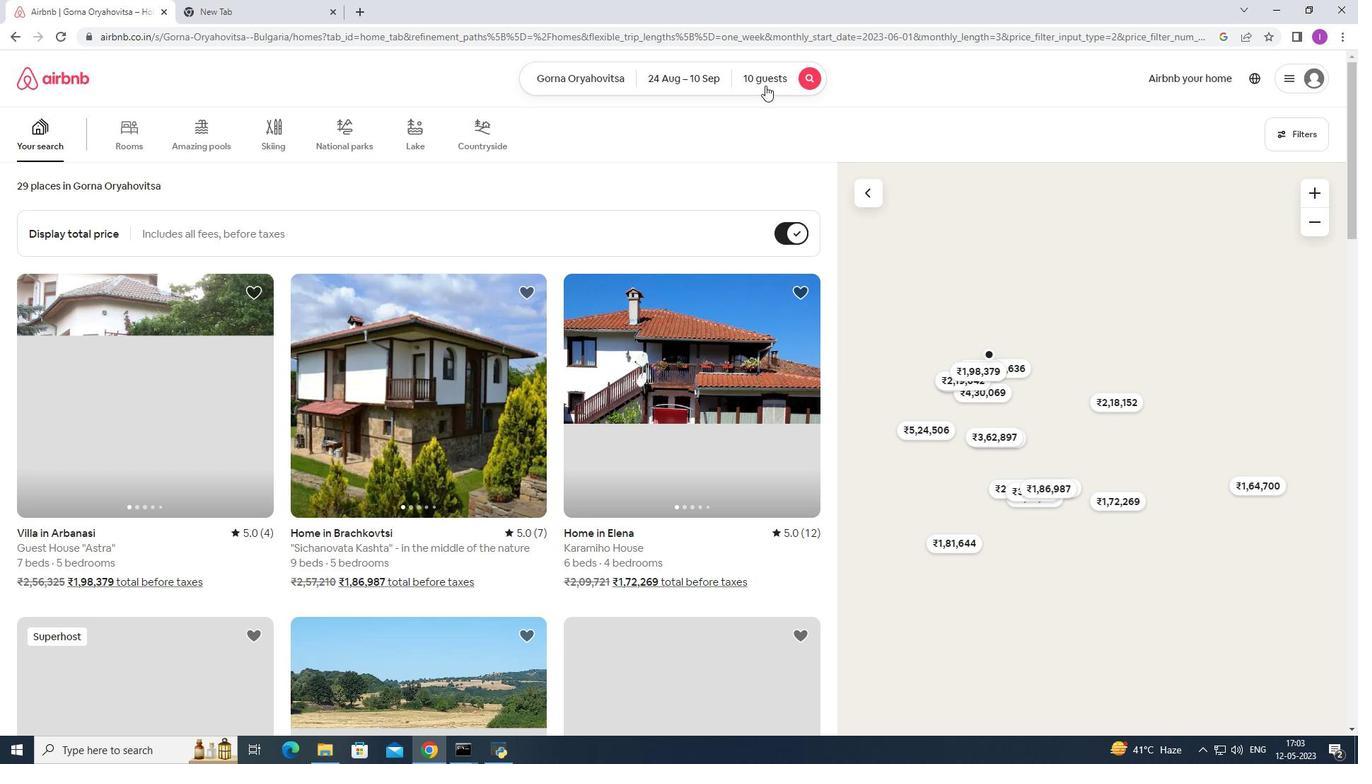 
Action: Mouse moved to (931, 327)
Screenshot: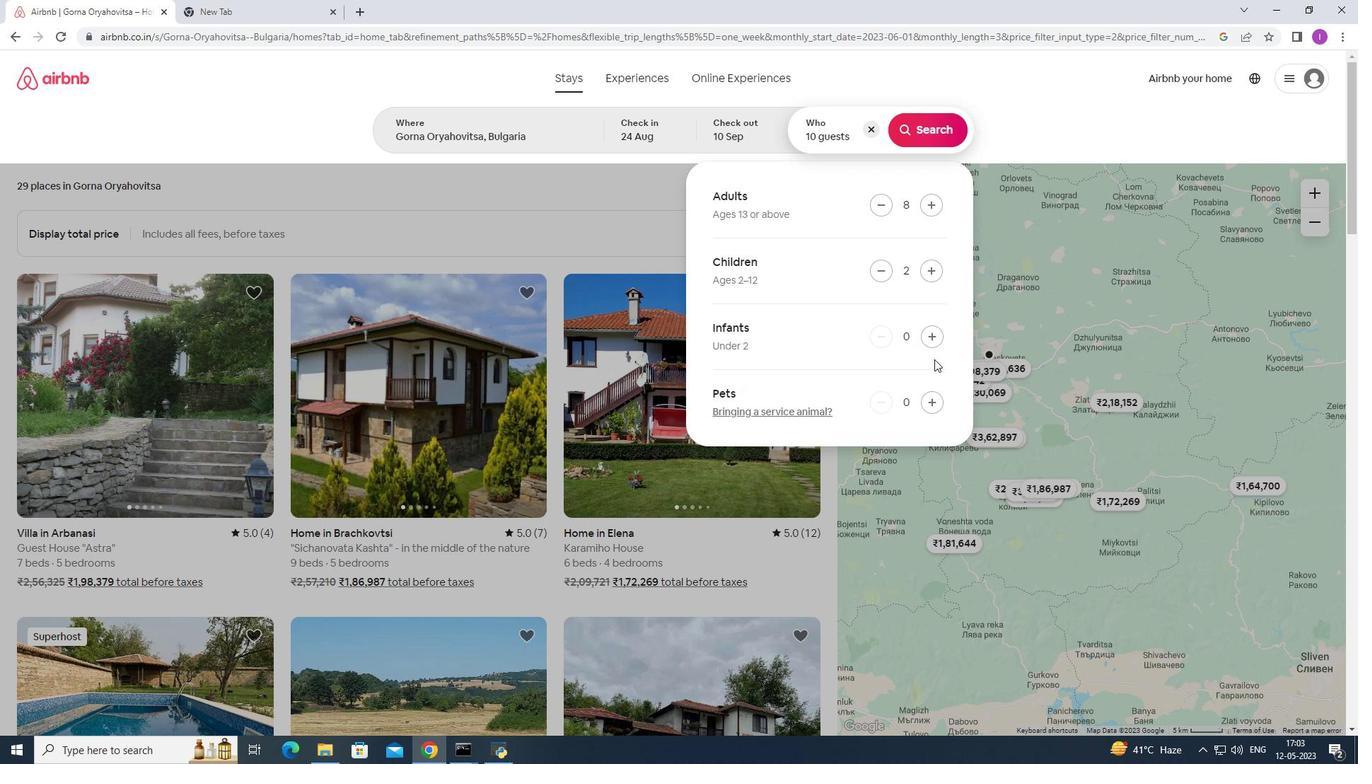
Action: Mouse pressed left at (931, 327)
Screenshot: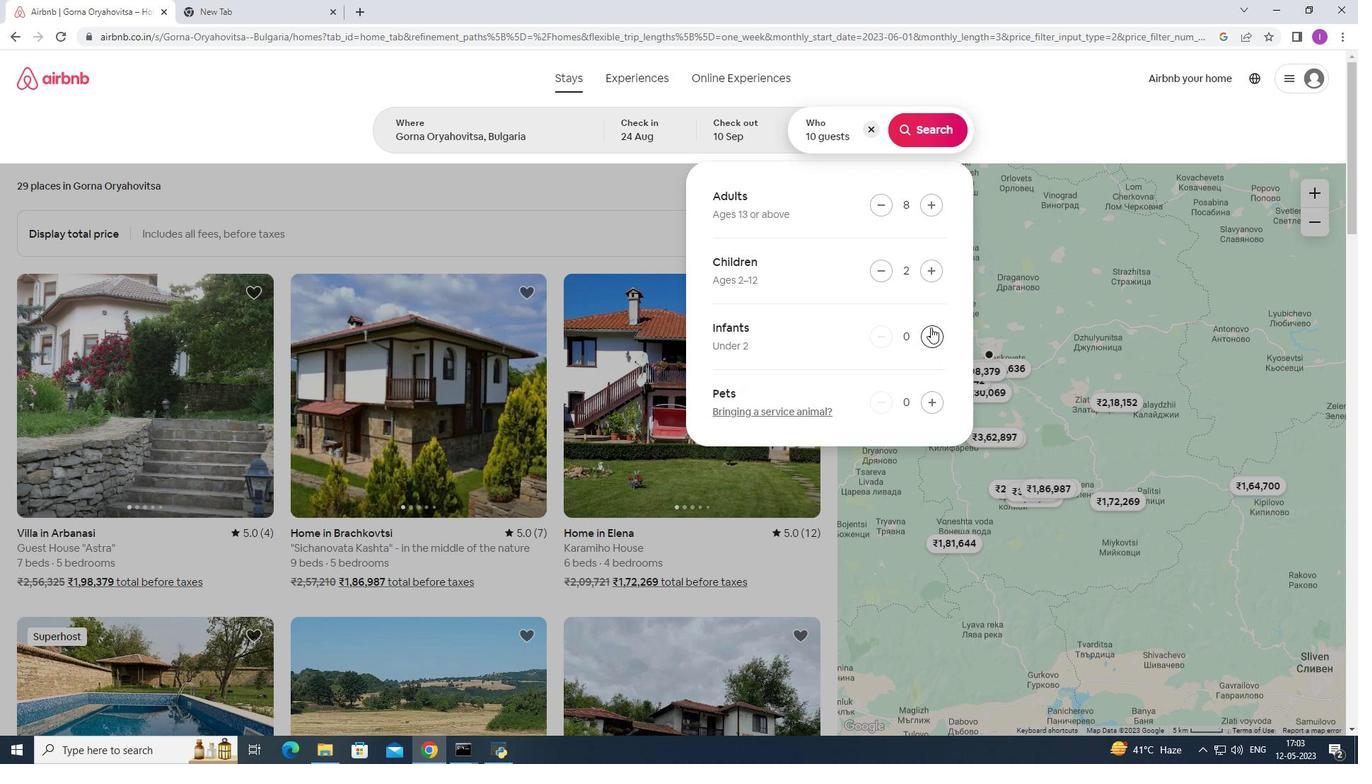 
Action: Mouse moved to (928, 403)
Screenshot: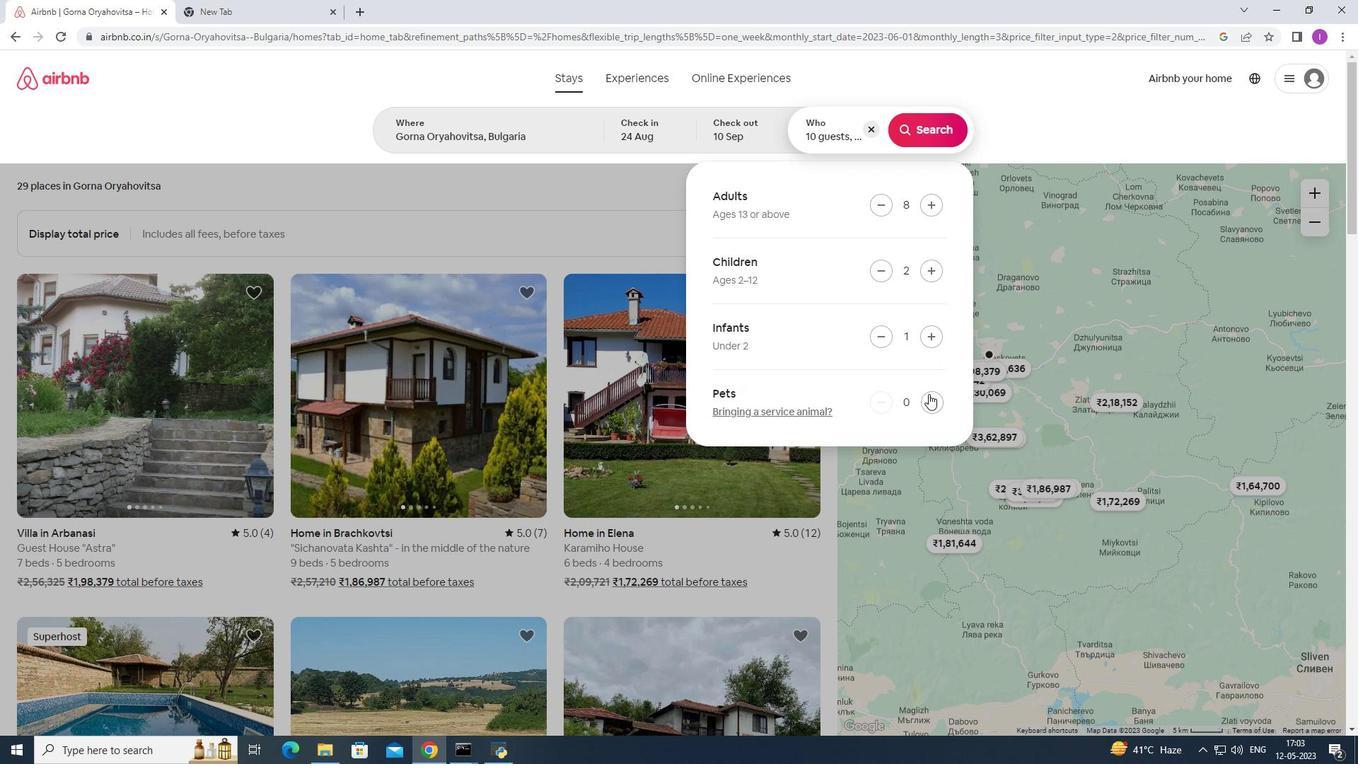 
Action: Mouse pressed left at (928, 403)
Screenshot: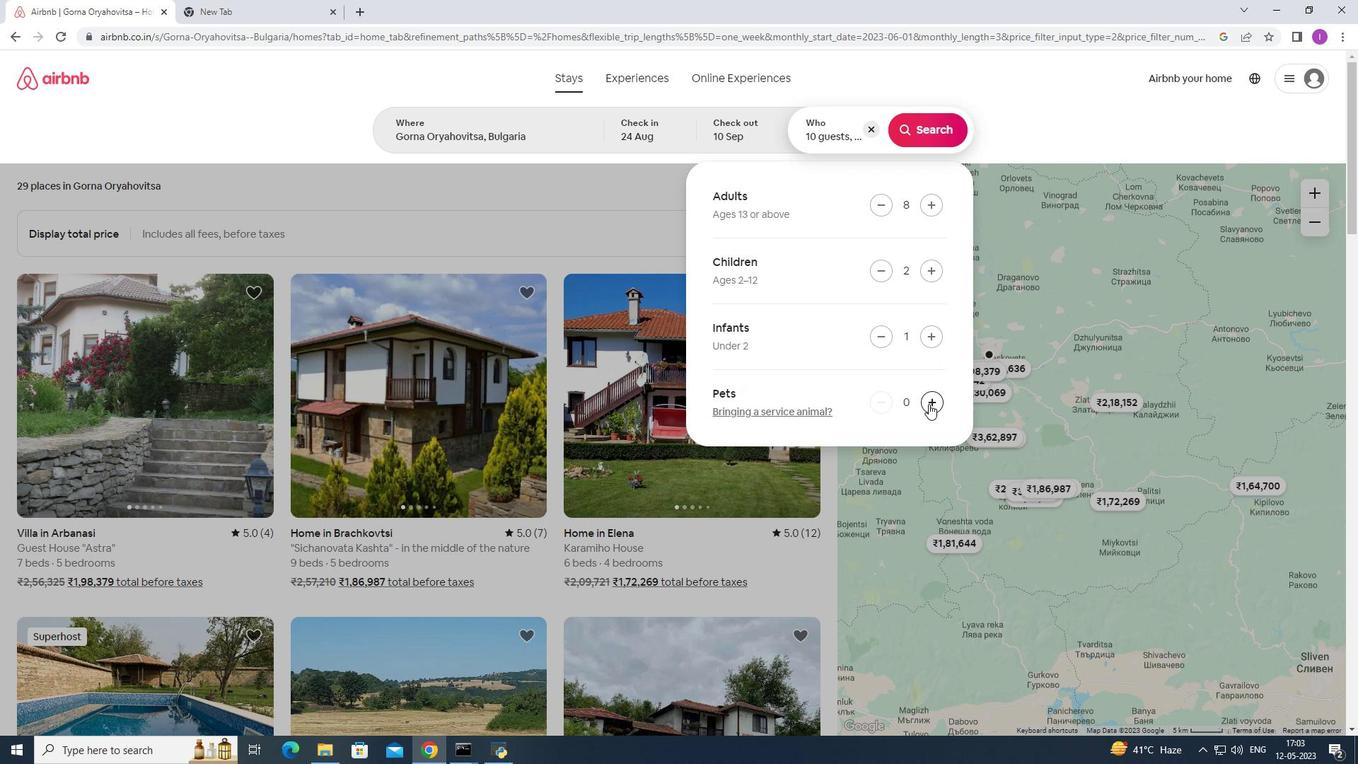 
Action: Mouse moved to (916, 134)
Screenshot: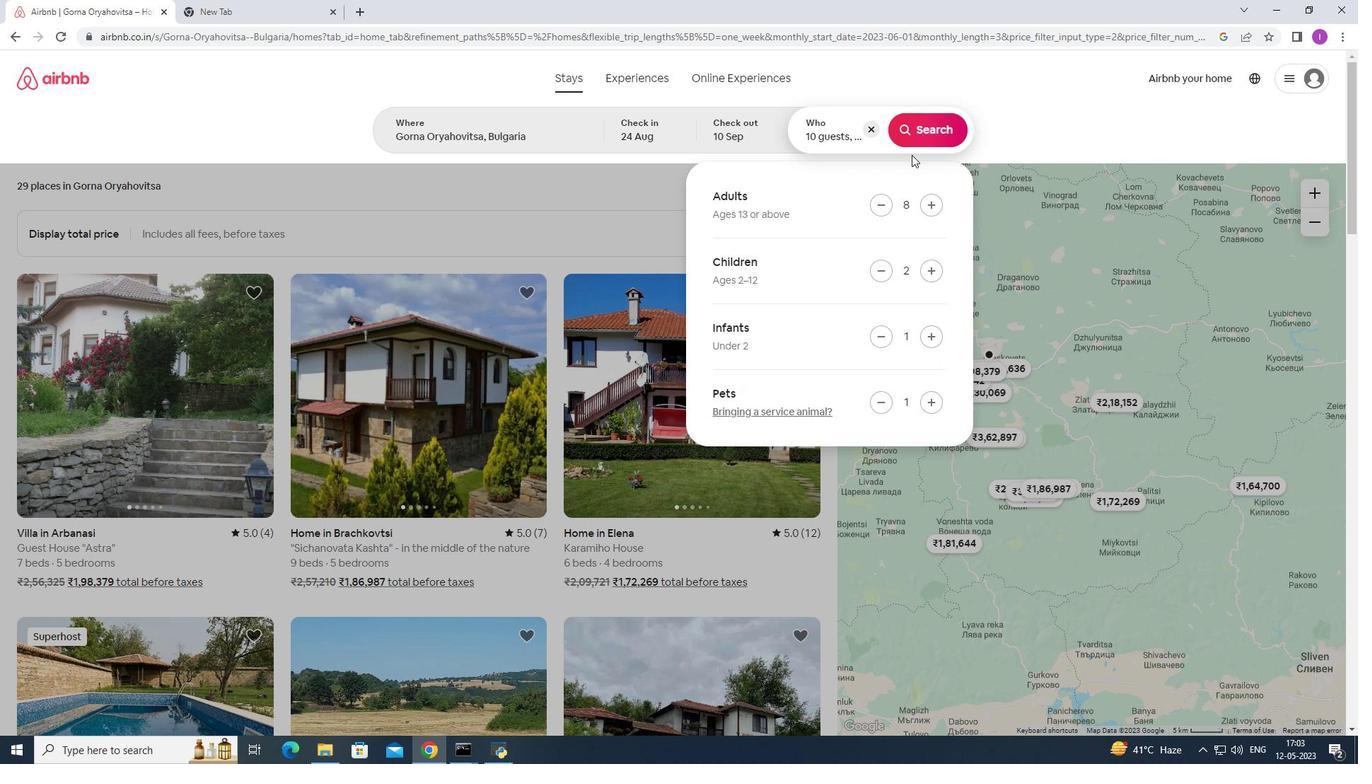 
Action: Mouse pressed left at (916, 134)
Screenshot: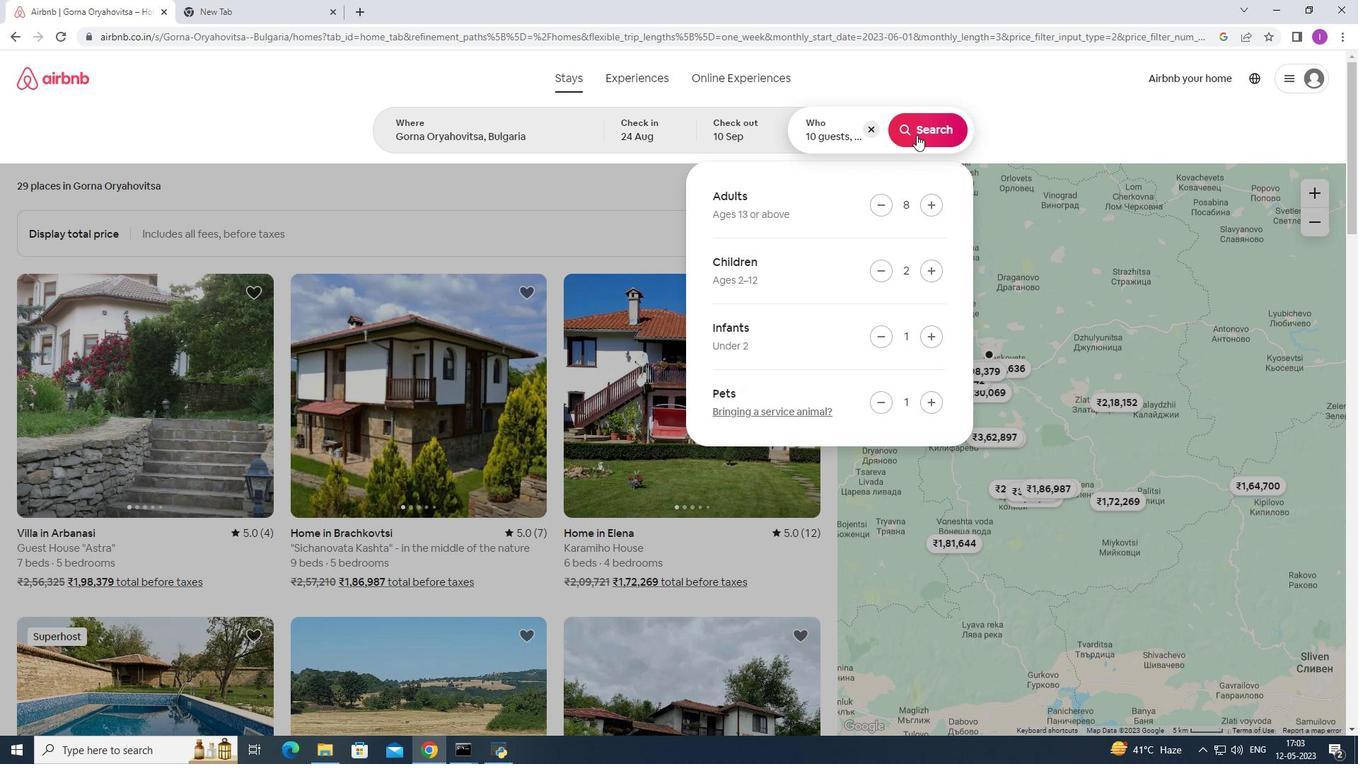 
Action: Mouse moved to (1286, 133)
Screenshot: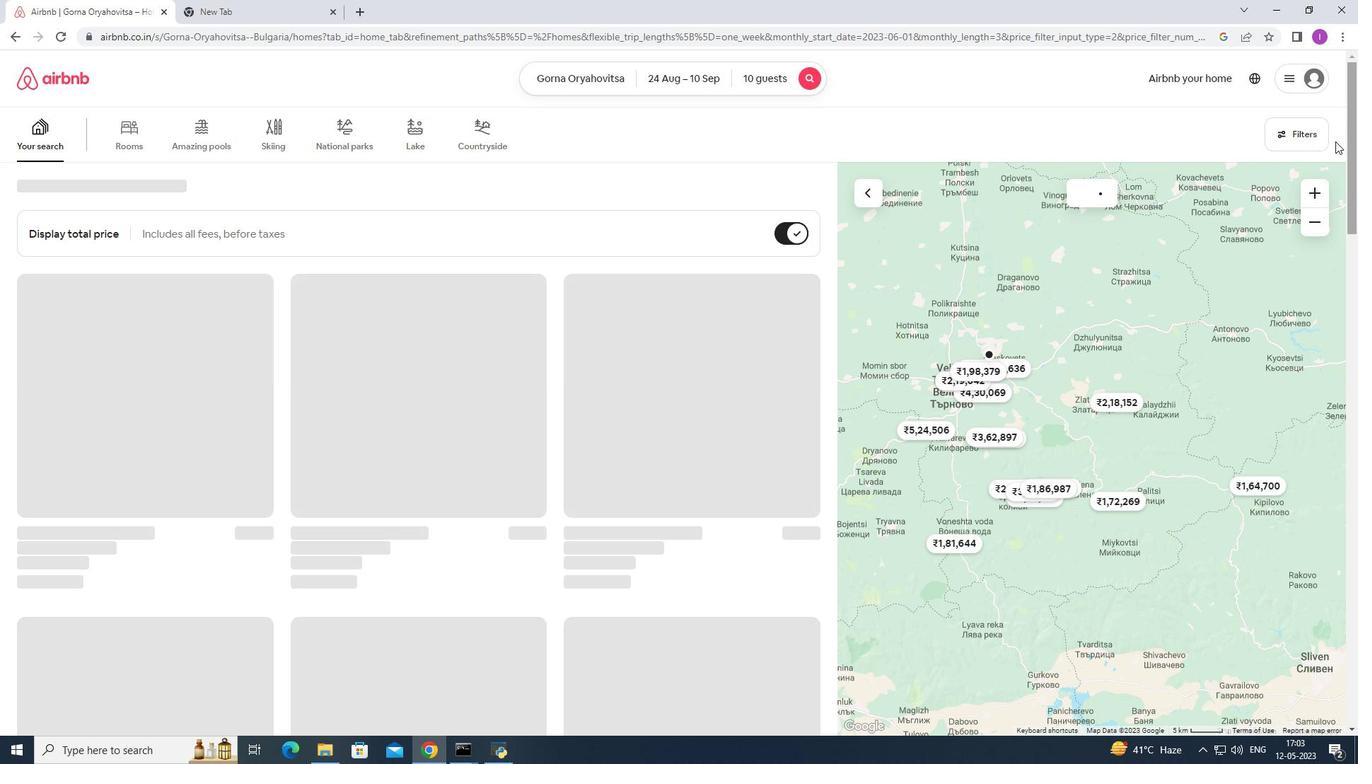 
Action: Mouse pressed left at (1286, 133)
Screenshot: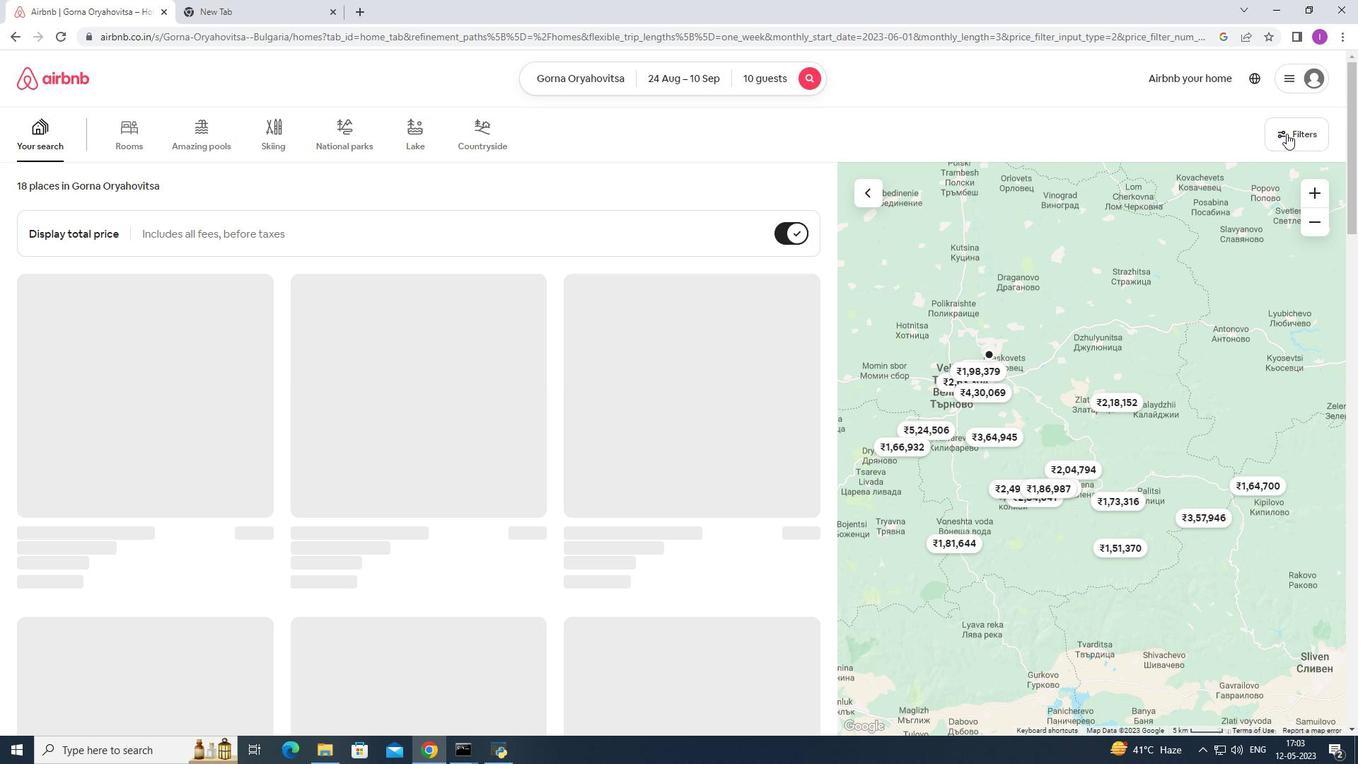 
Action: Mouse moved to (775, 479)
Screenshot: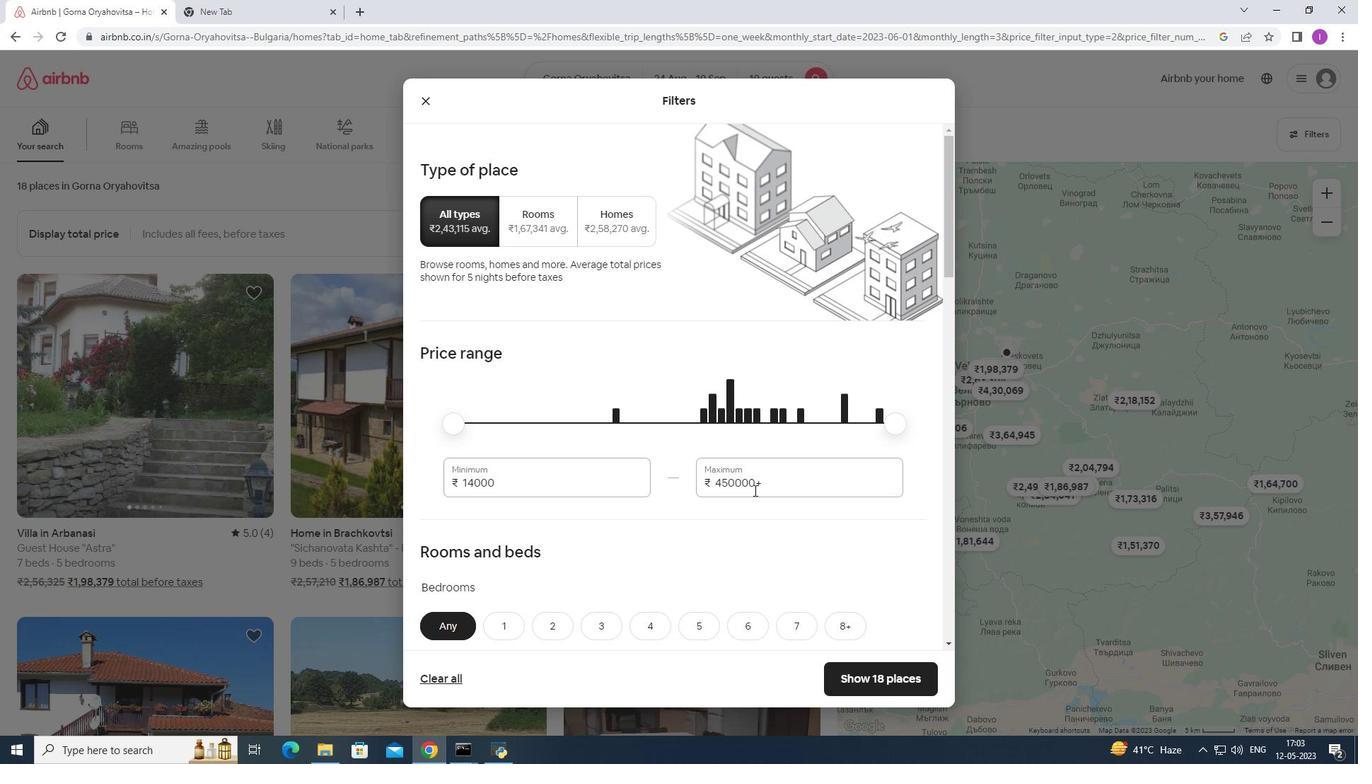 
Action: Mouse pressed left at (775, 479)
Screenshot: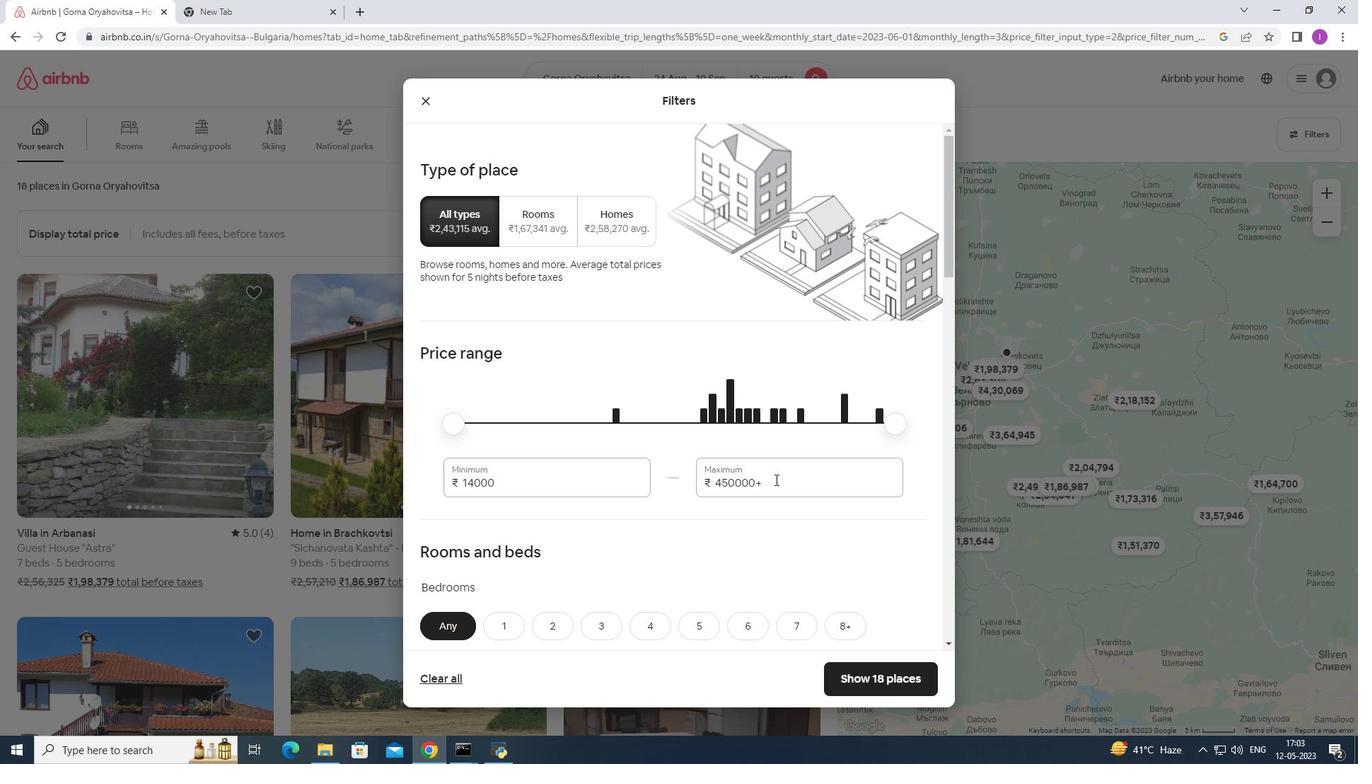 
Action: Mouse moved to (696, 477)
Screenshot: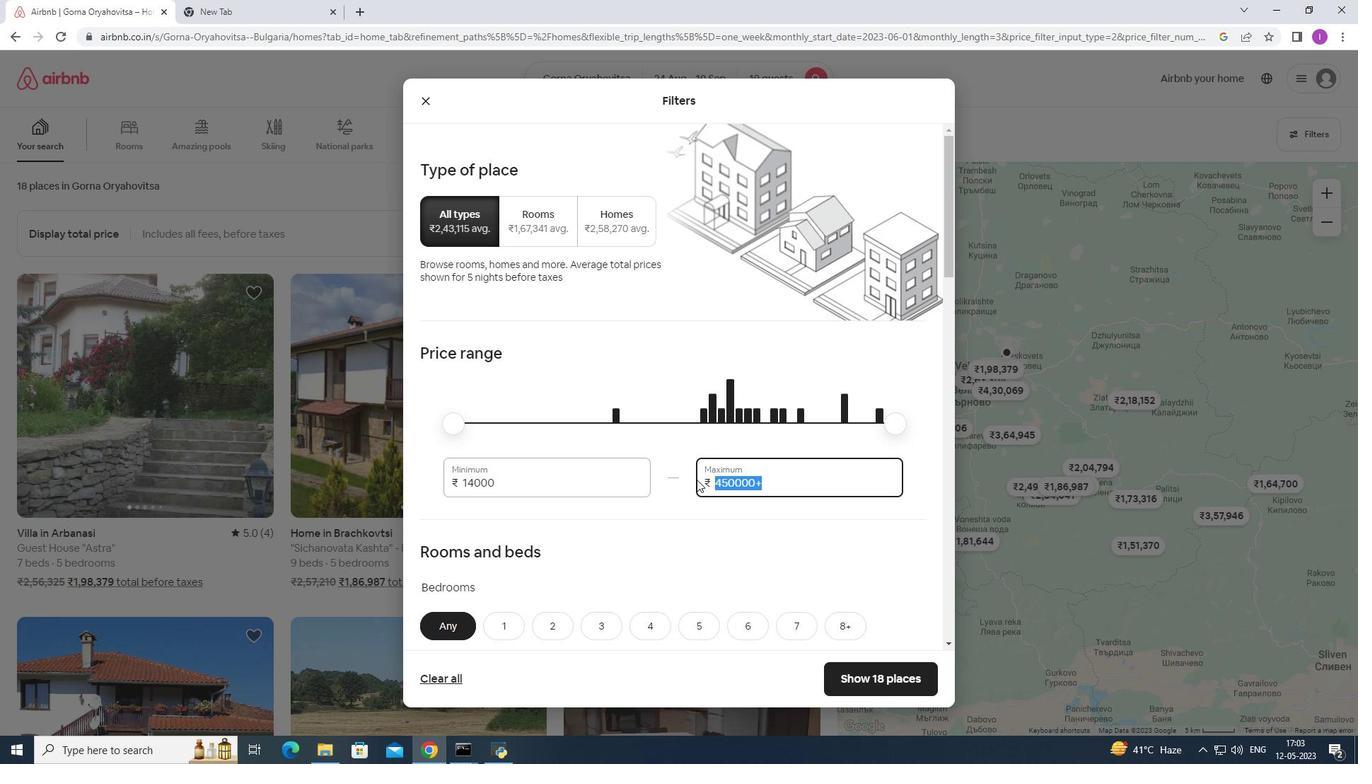 
Action: Key pressed 15
Screenshot: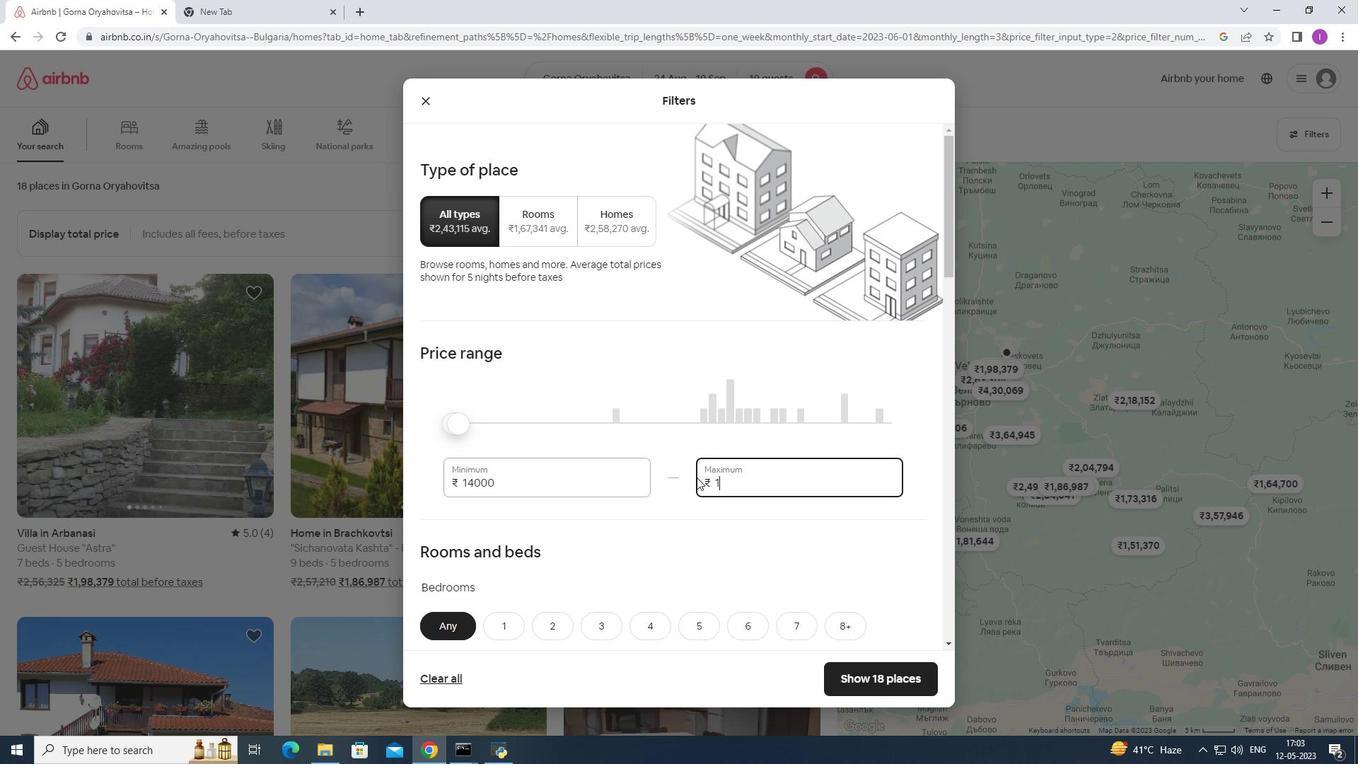 
Action: Mouse moved to (699, 472)
Screenshot: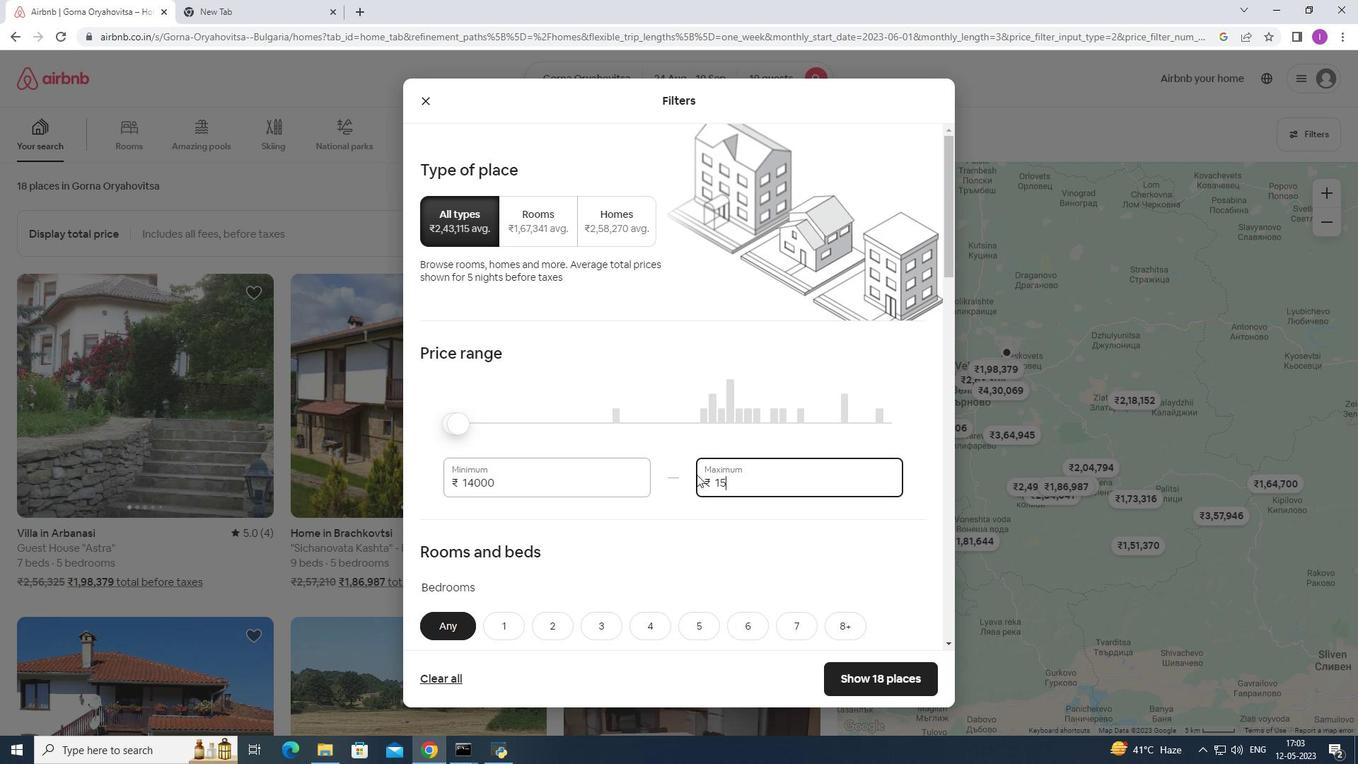 
Action: Key pressed 0
Screenshot: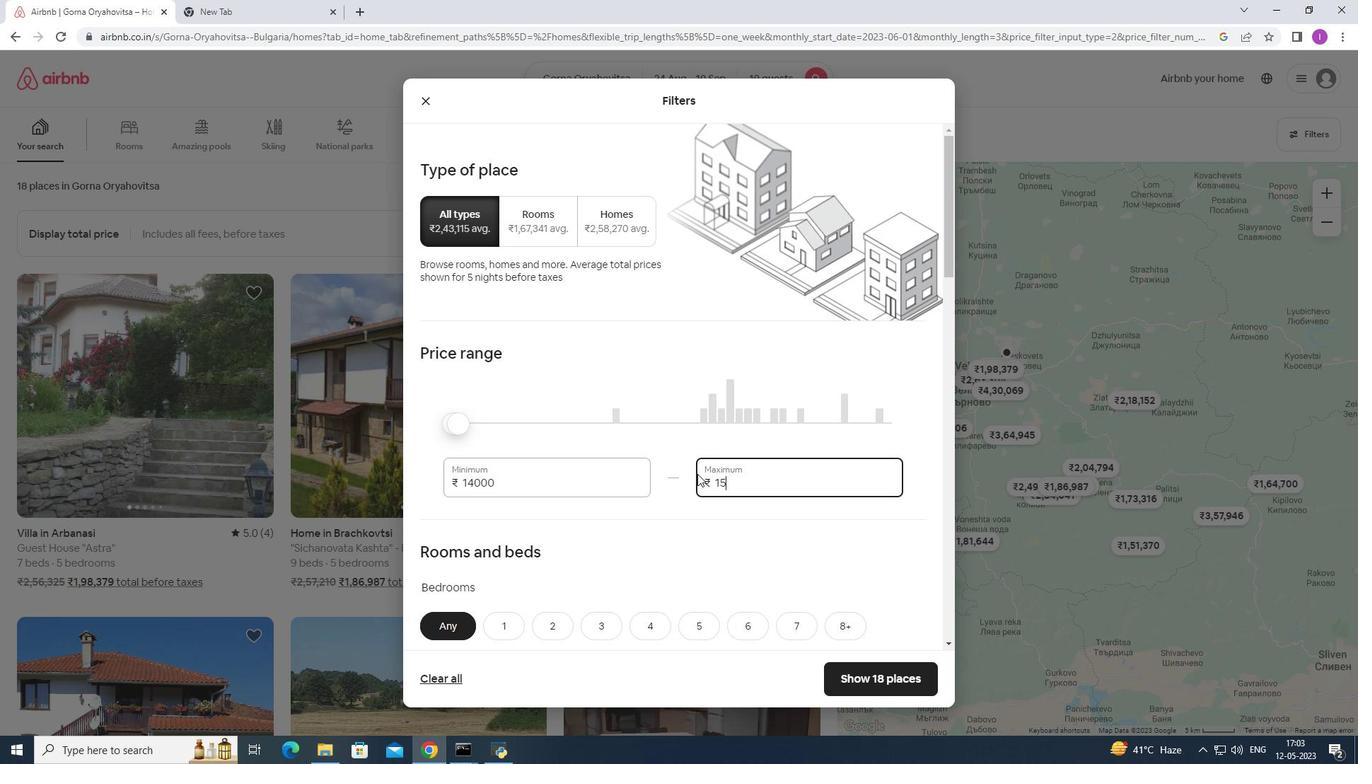 
Action: Mouse moved to (699, 471)
Screenshot: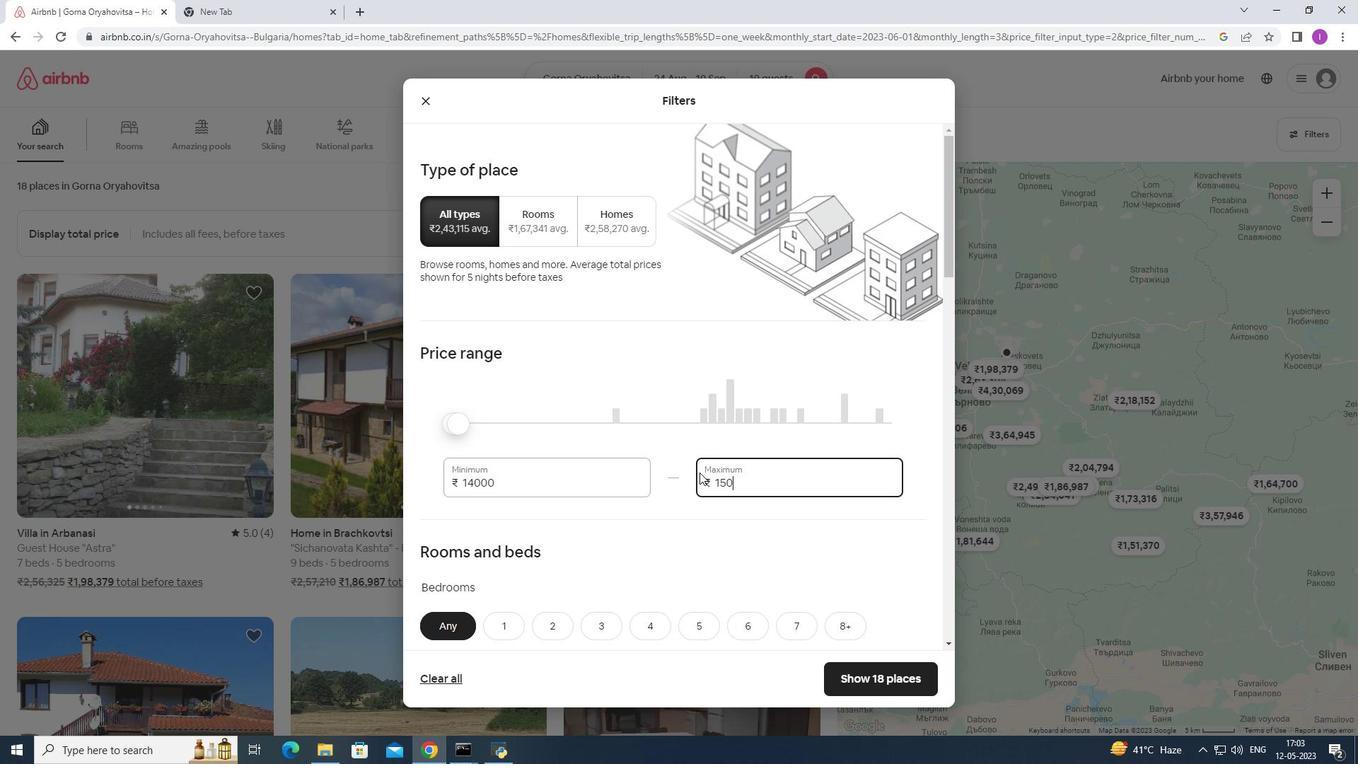 
Action: Key pressed 0
Screenshot: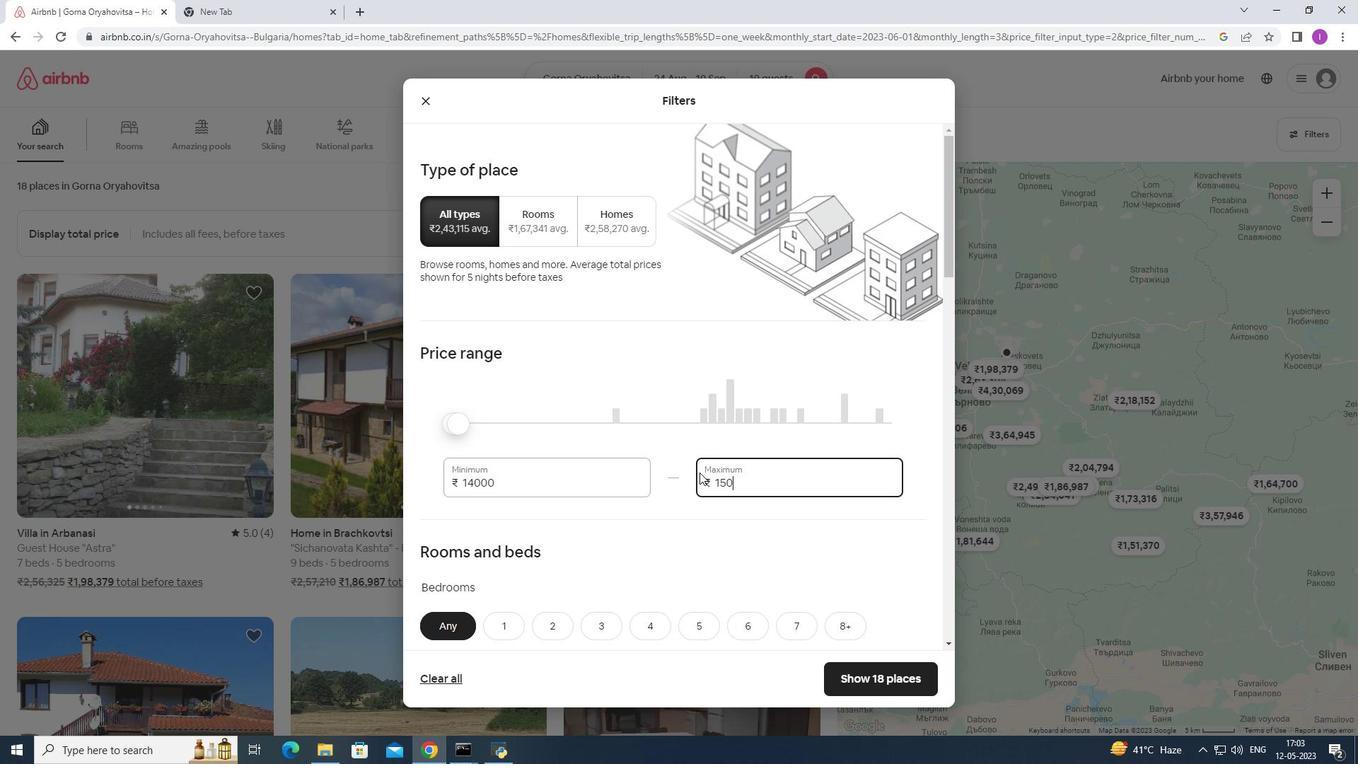 
Action: Mouse moved to (701, 470)
Screenshot: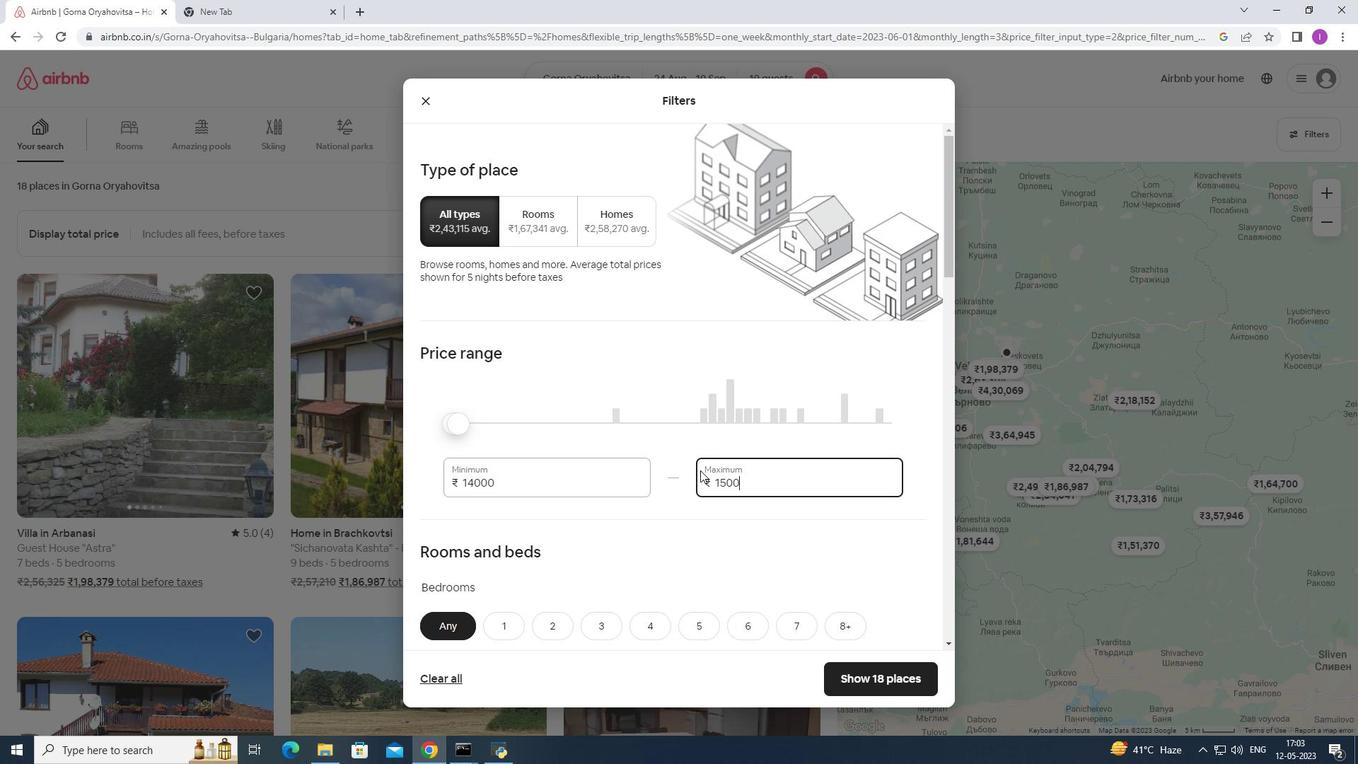 
Action: Key pressed 0
Screenshot: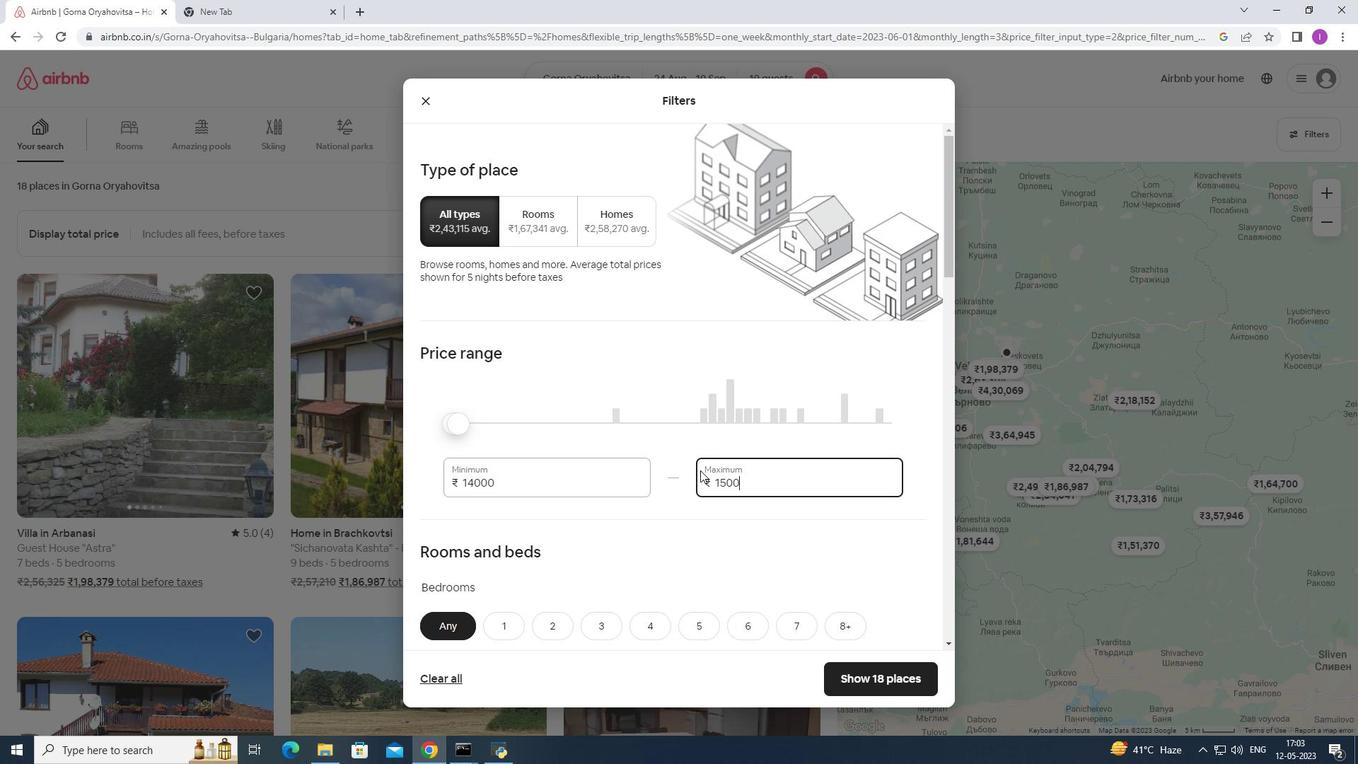 
Action: Mouse moved to (520, 485)
Screenshot: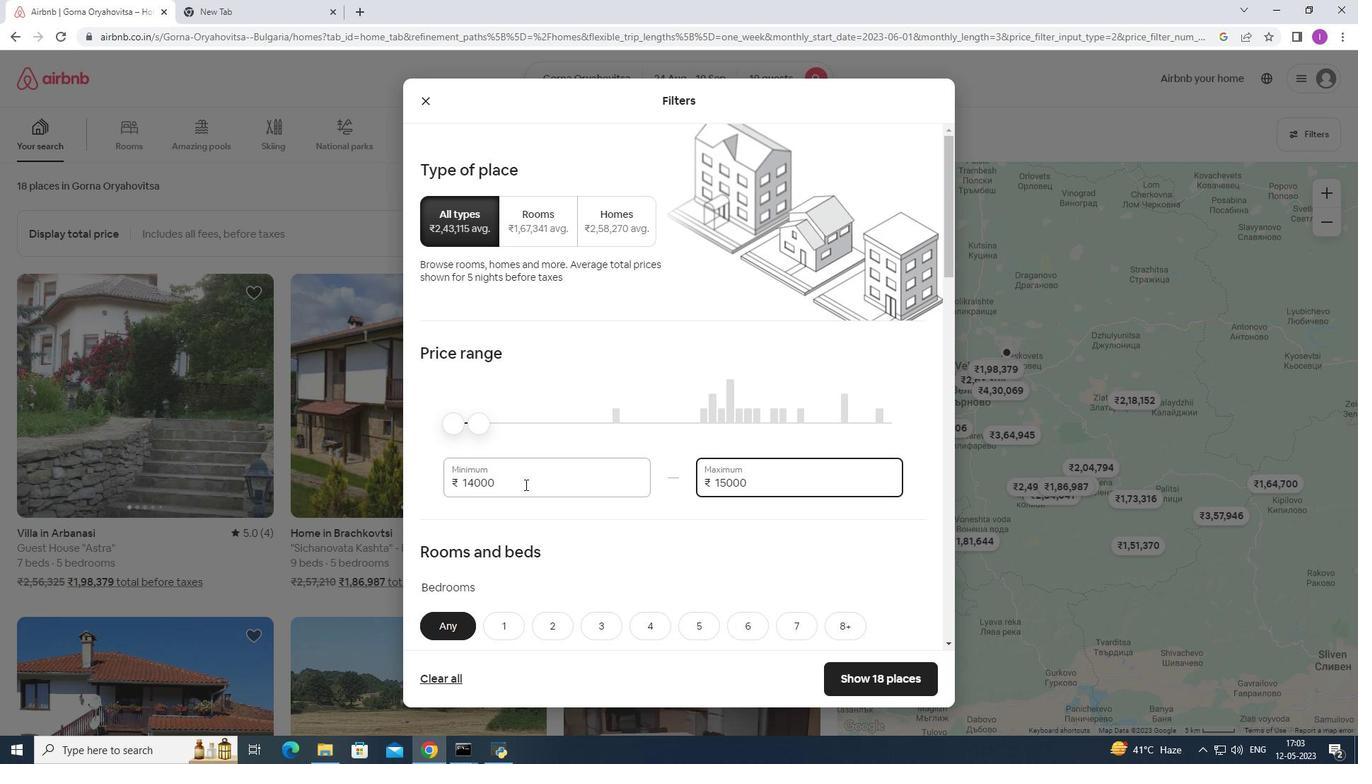 
Action: Mouse pressed left at (520, 485)
Screenshot: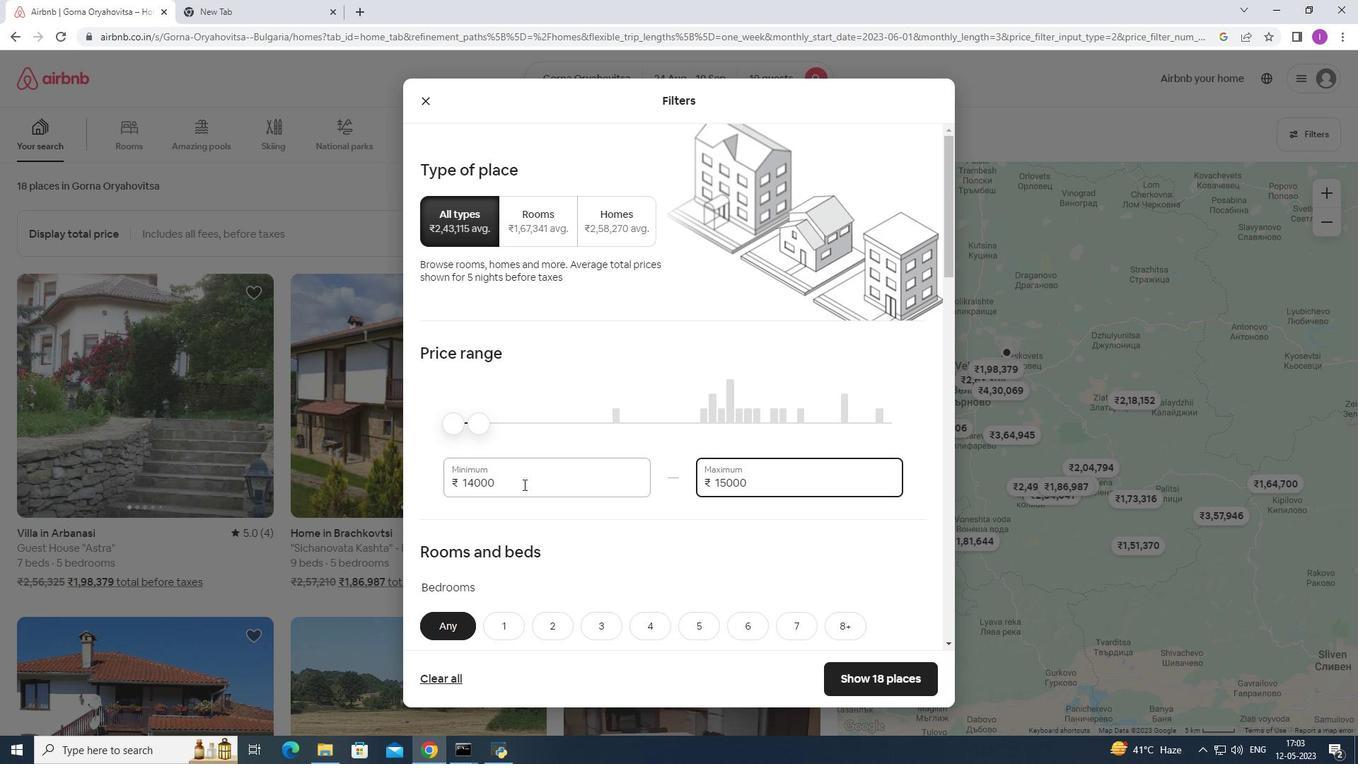
Action: Mouse moved to (446, 488)
Screenshot: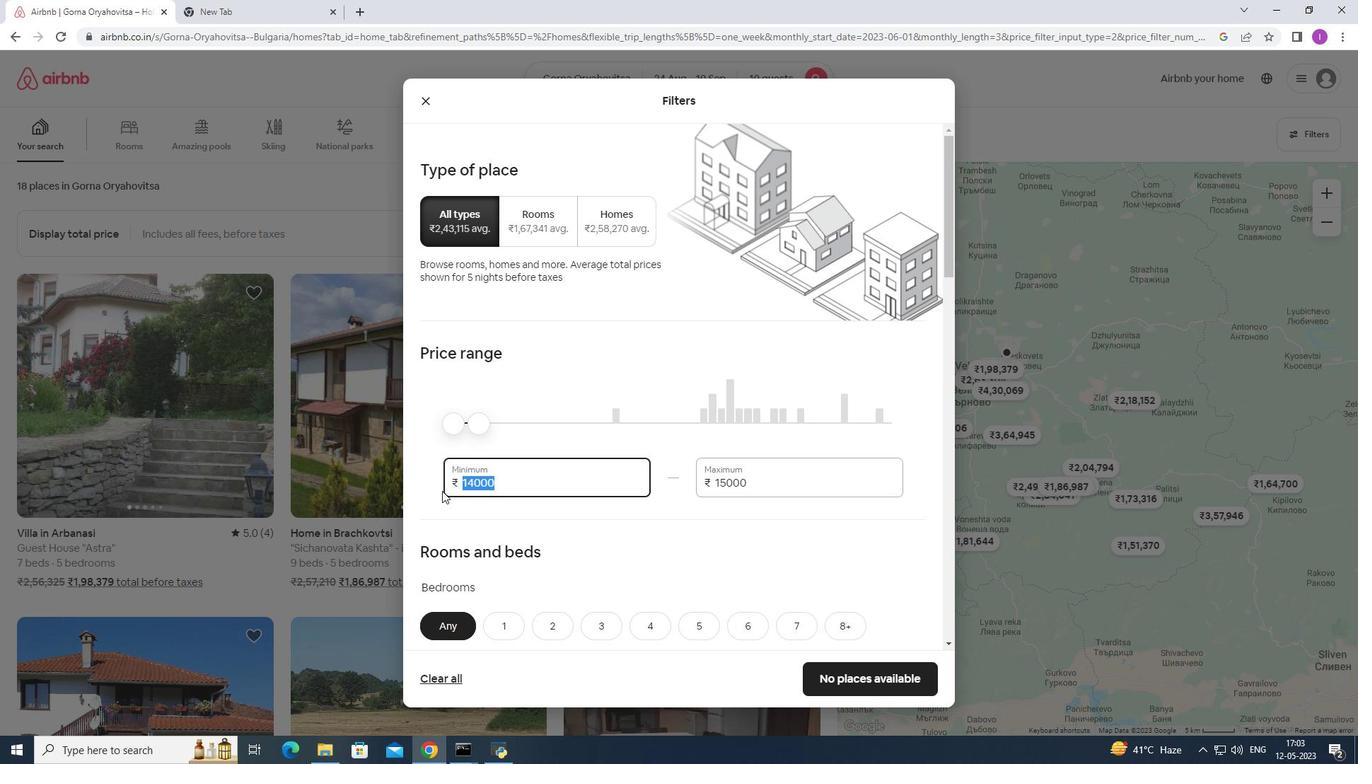 
Action: Key pressed 120
Screenshot: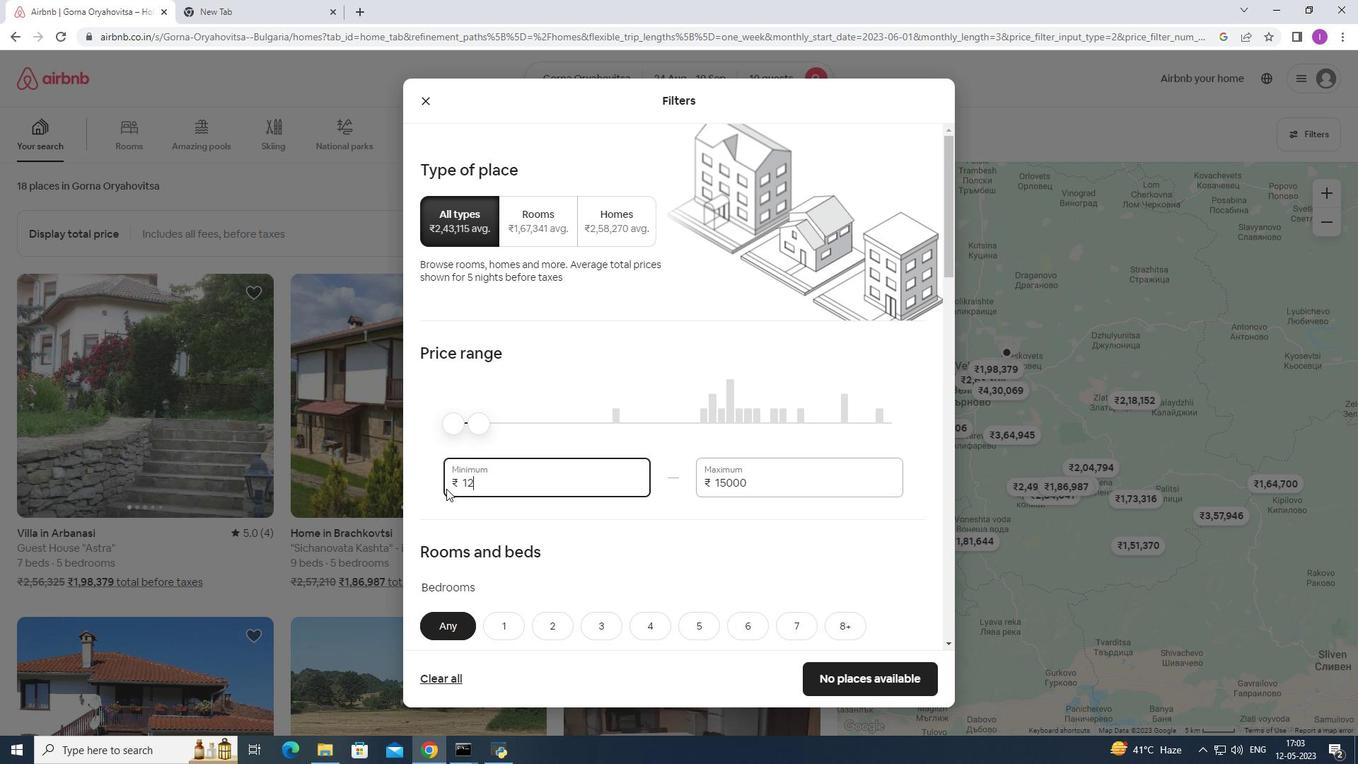 
Action: Mouse moved to (447, 488)
Screenshot: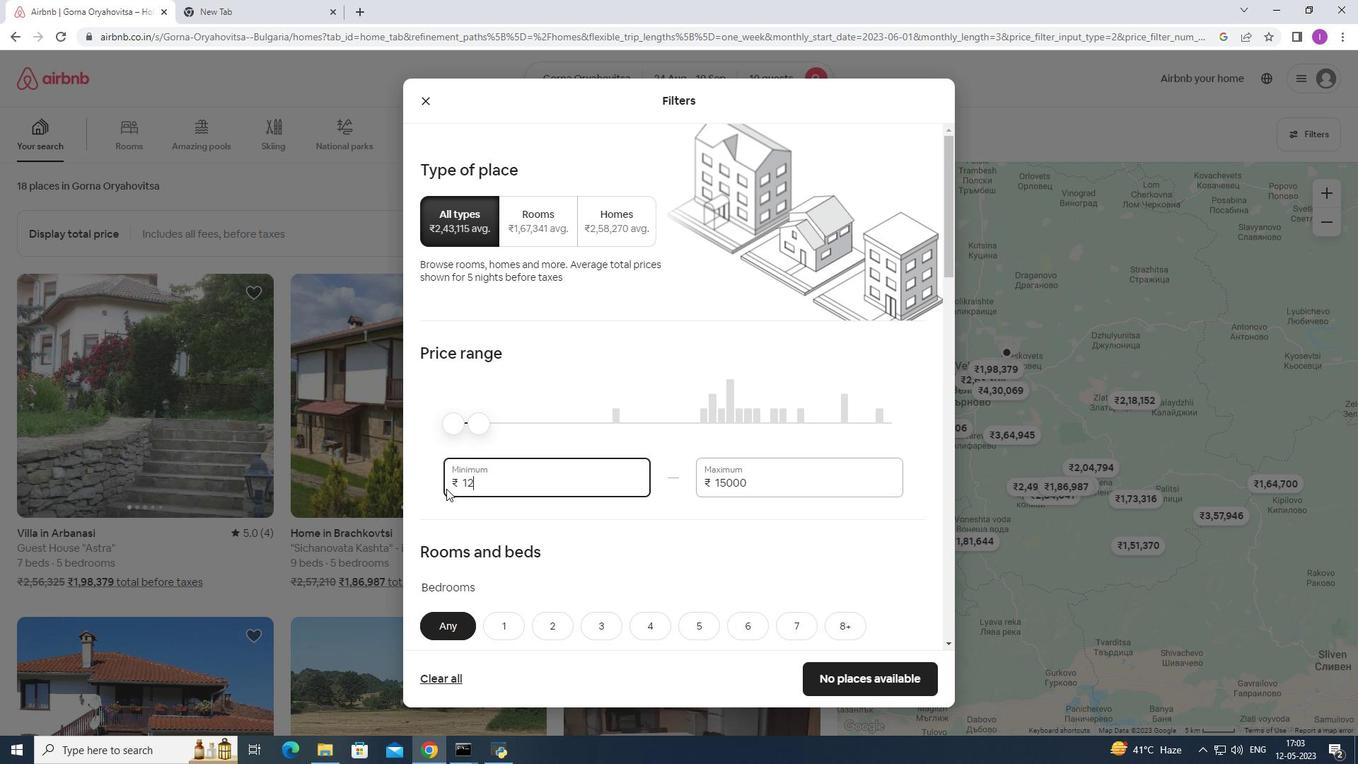 
Action: Key pressed 00
Screenshot: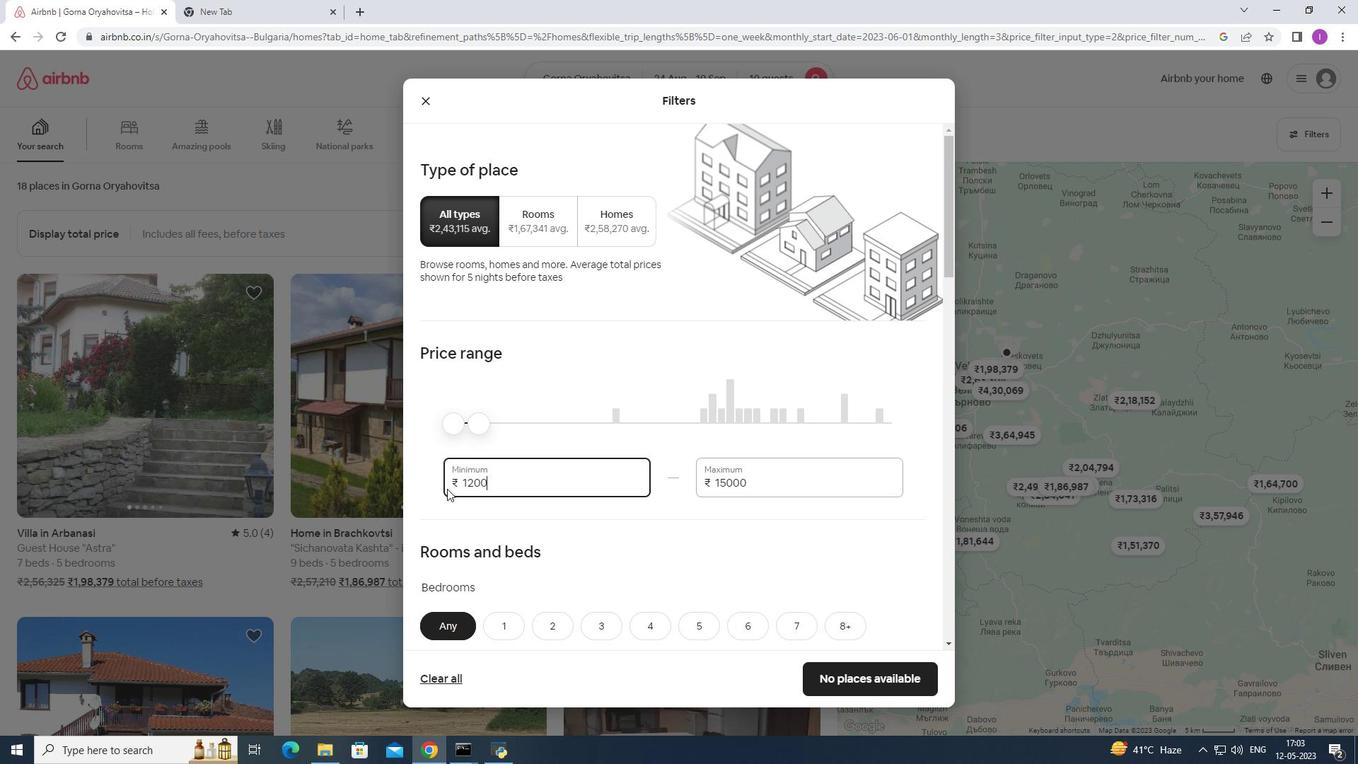 
Action: Mouse moved to (586, 524)
Screenshot: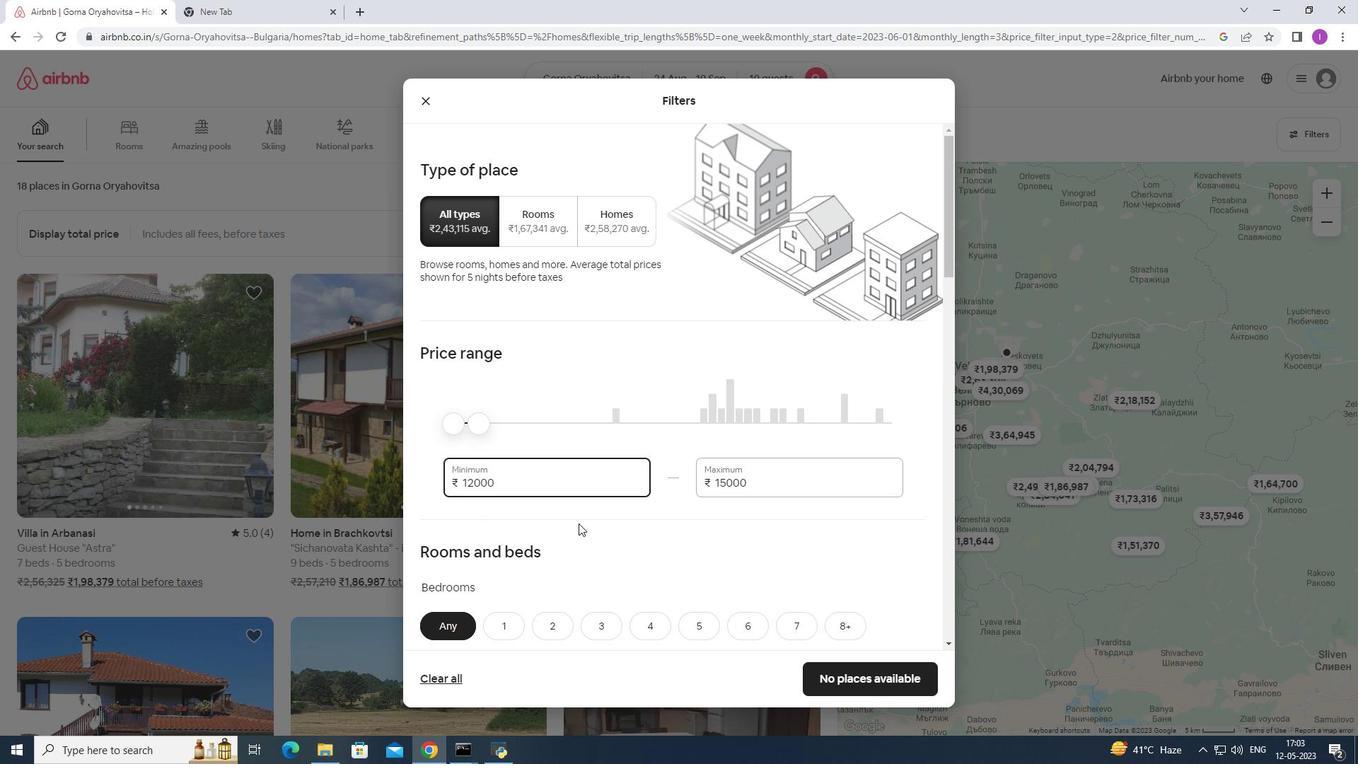 
Action: Mouse scrolled (586, 523) with delta (0, 0)
Screenshot: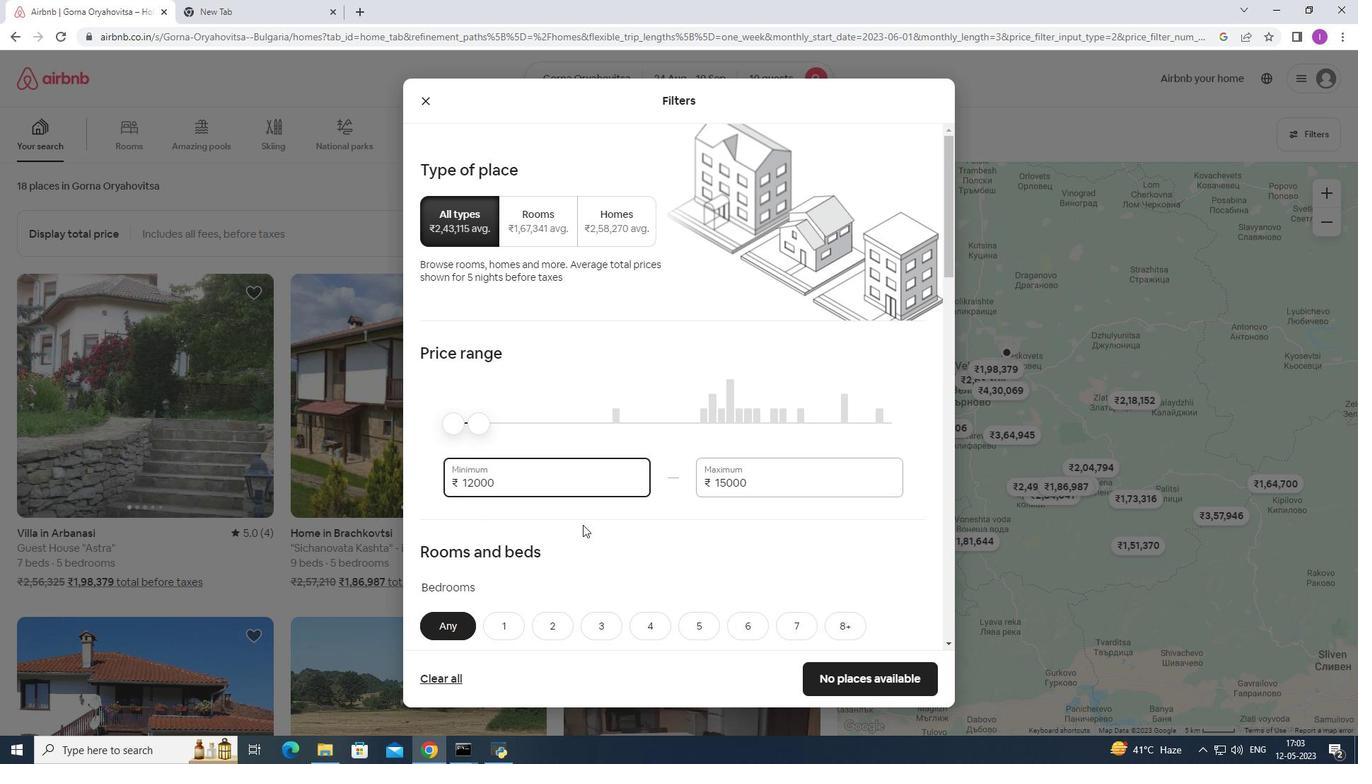 
Action: Mouse moved to (587, 524)
Screenshot: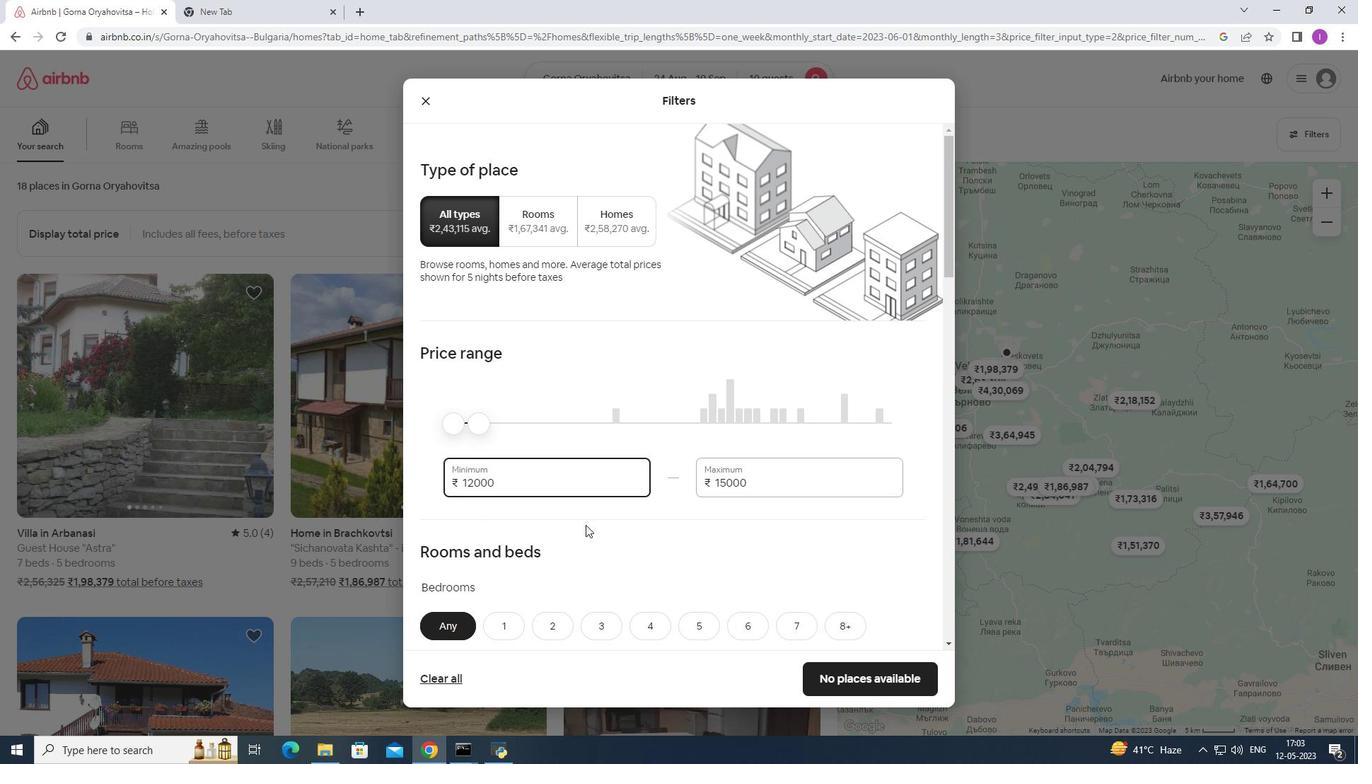 
Action: Mouse scrolled (587, 524) with delta (0, 0)
Screenshot: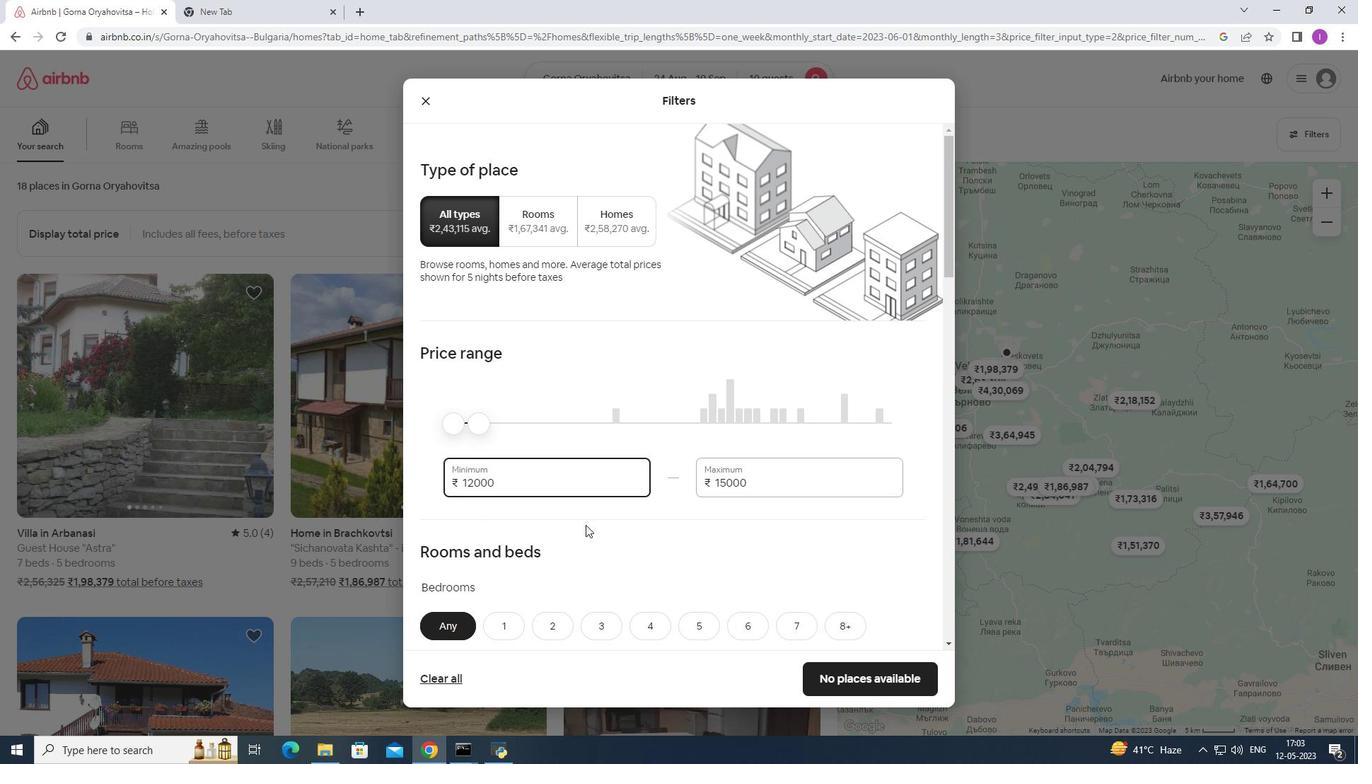 
Action: Mouse moved to (588, 526)
Screenshot: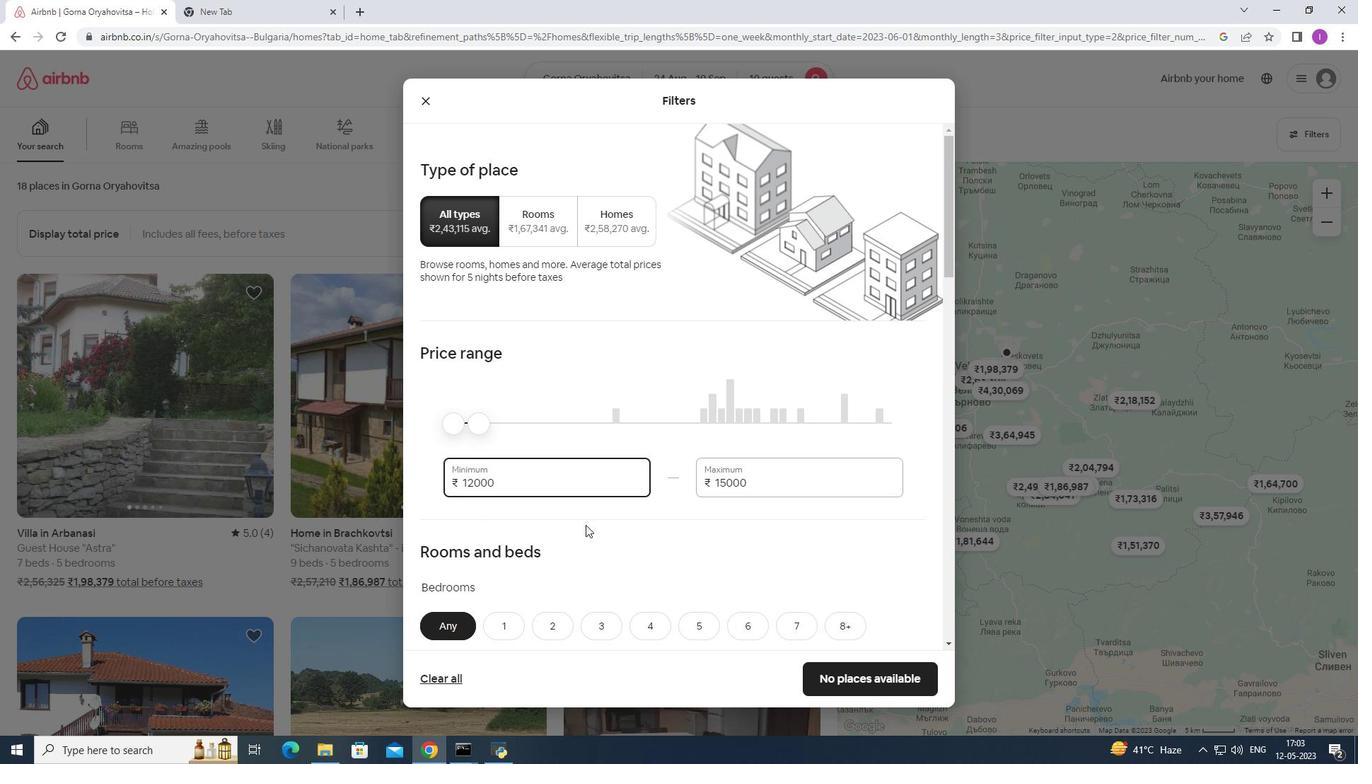 
Action: Mouse scrolled (588, 525) with delta (0, 0)
Screenshot: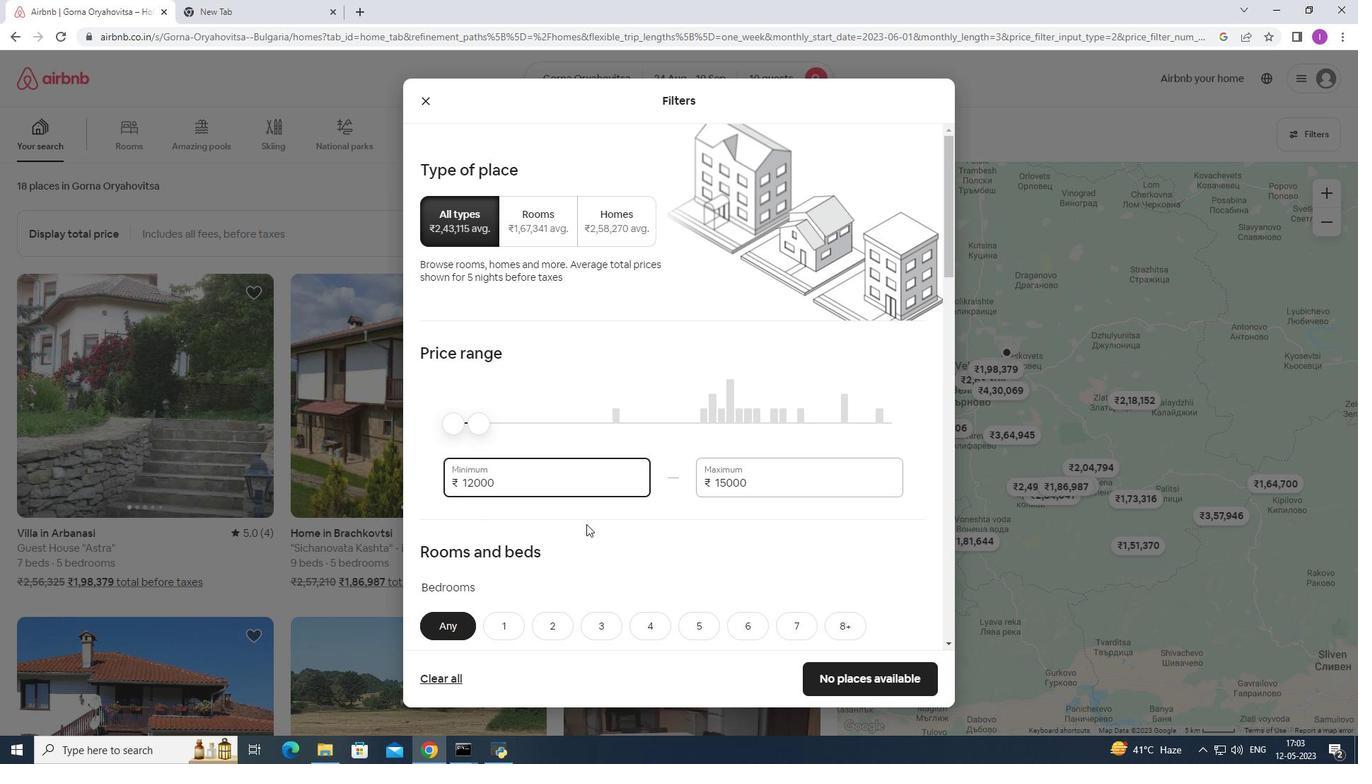
Action: Mouse scrolled (588, 525) with delta (0, 0)
Screenshot: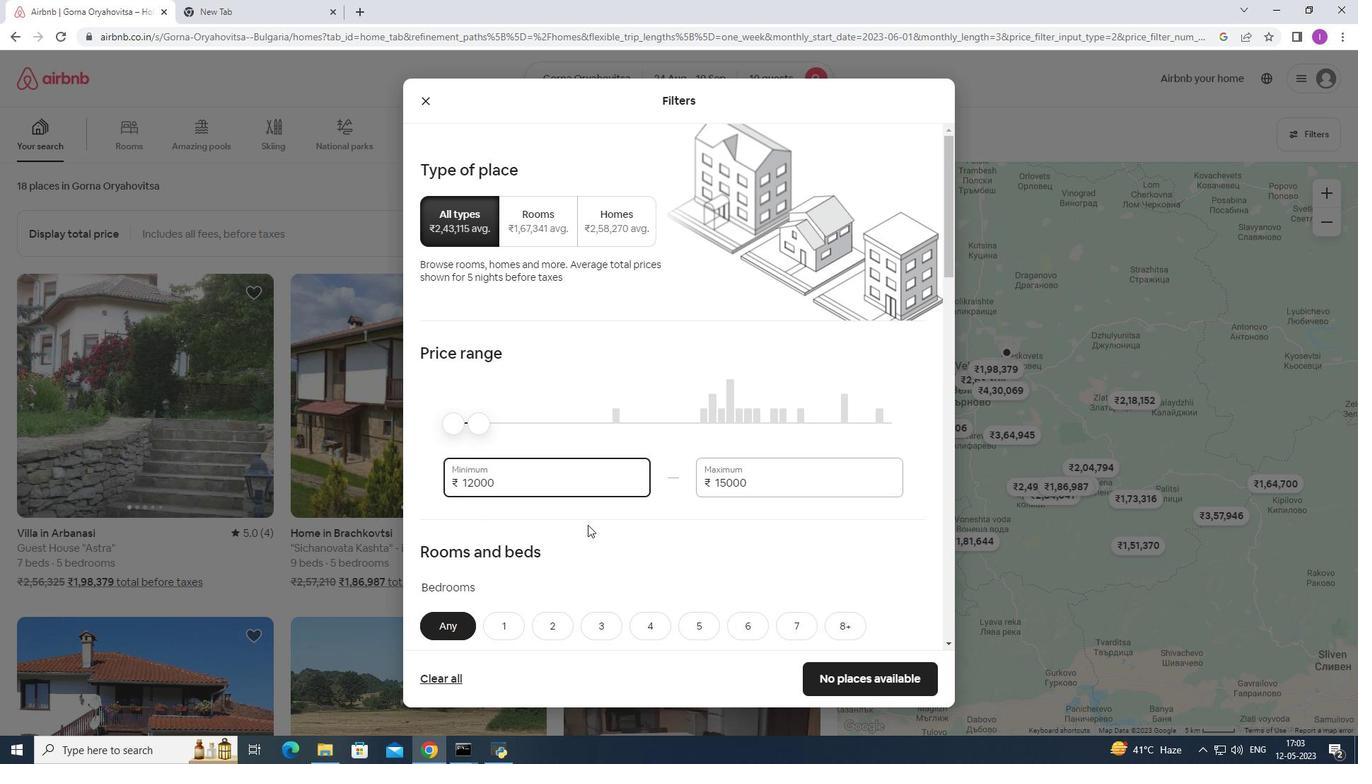 
Action: Mouse moved to (665, 343)
Screenshot: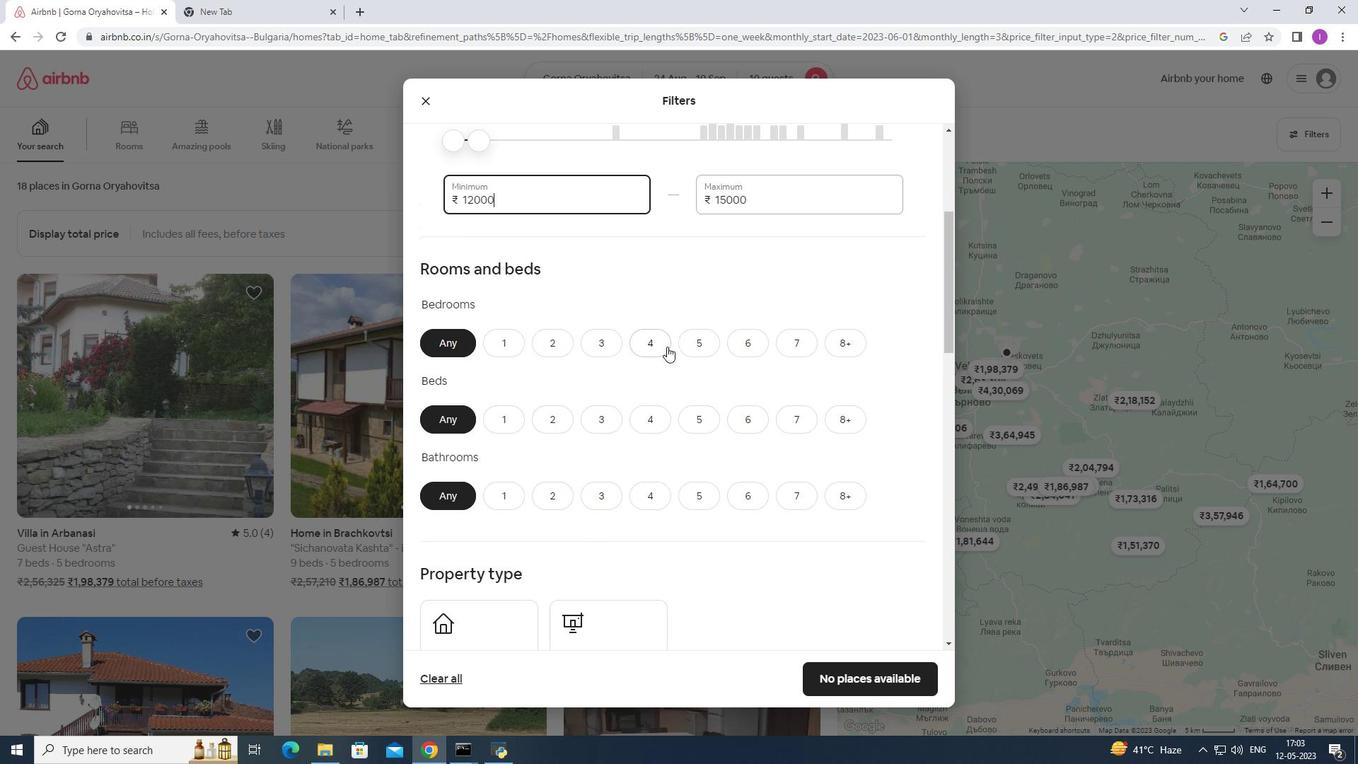 
Action: Mouse pressed left at (665, 343)
Screenshot: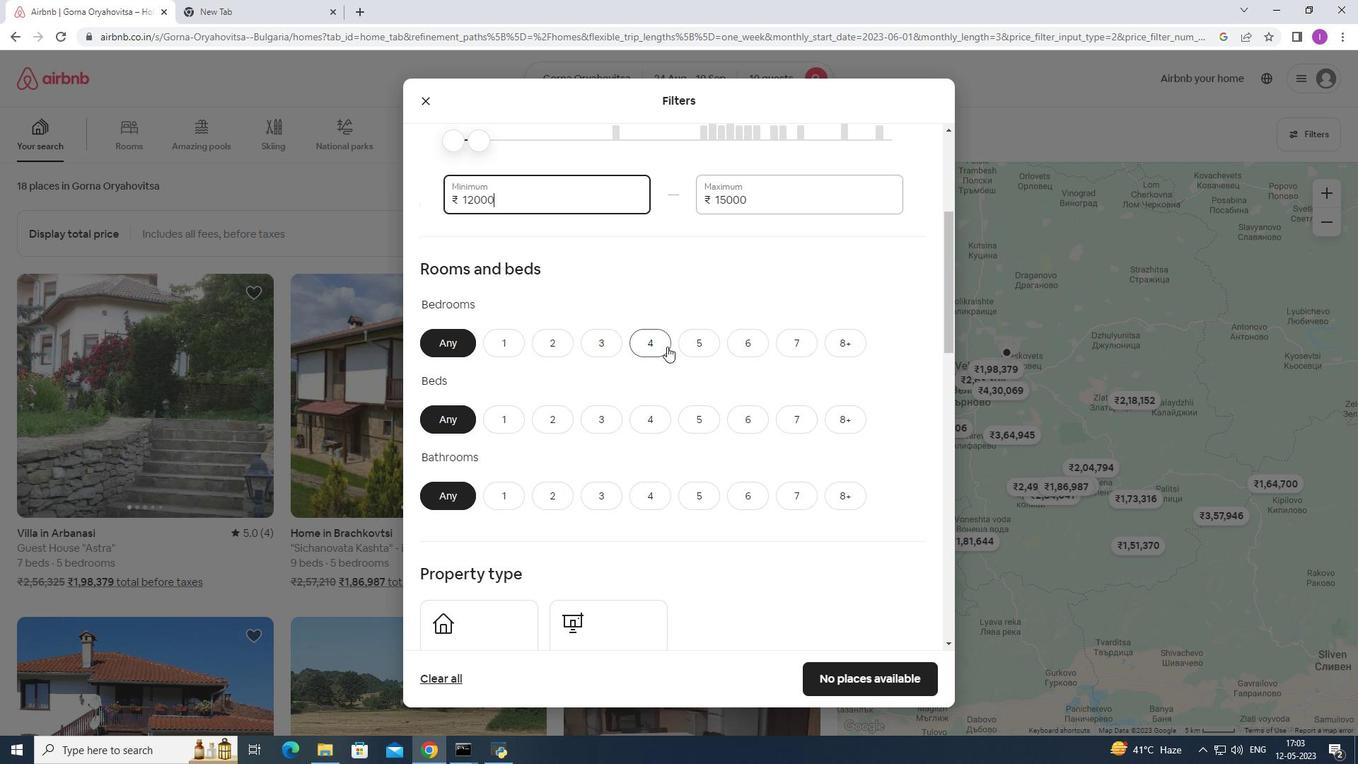 
Action: Mouse moved to (861, 420)
Screenshot: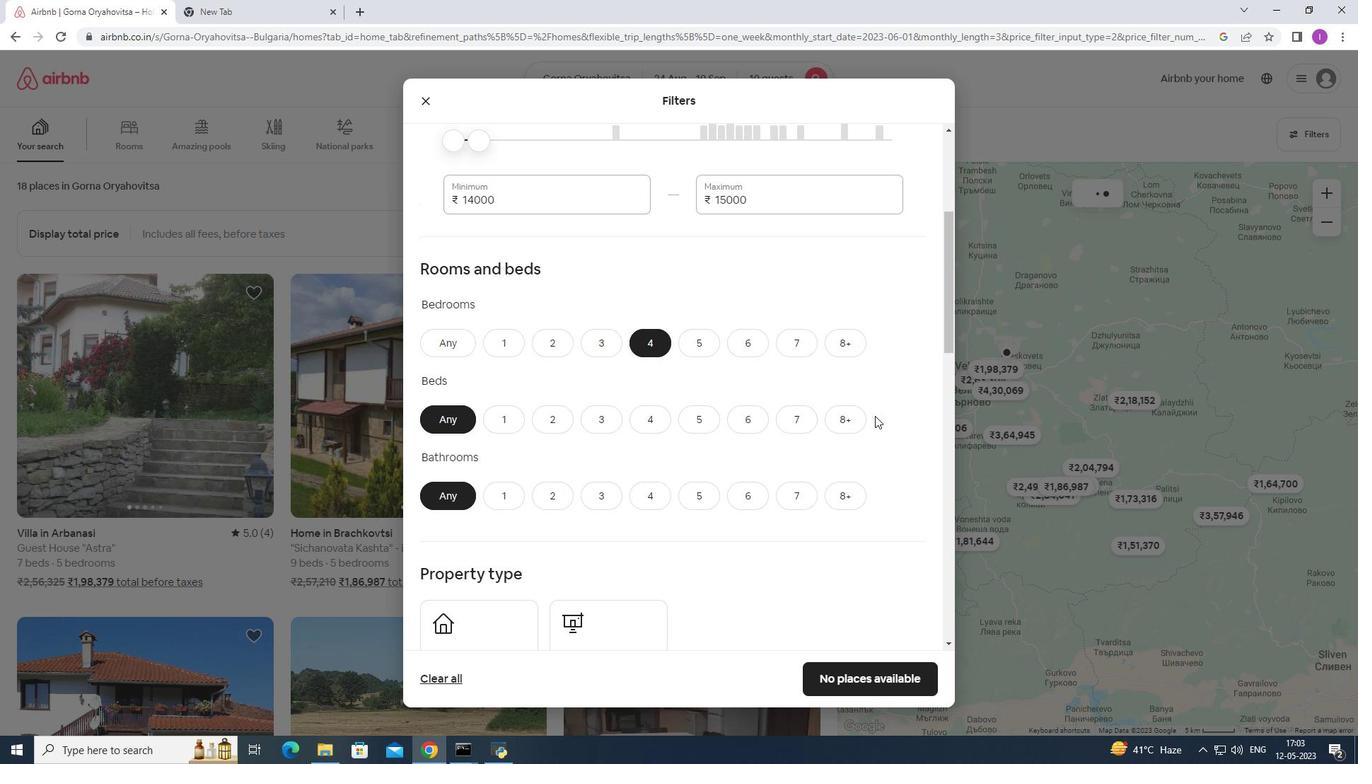 
Action: Mouse pressed left at (861, 420)
Screenshot: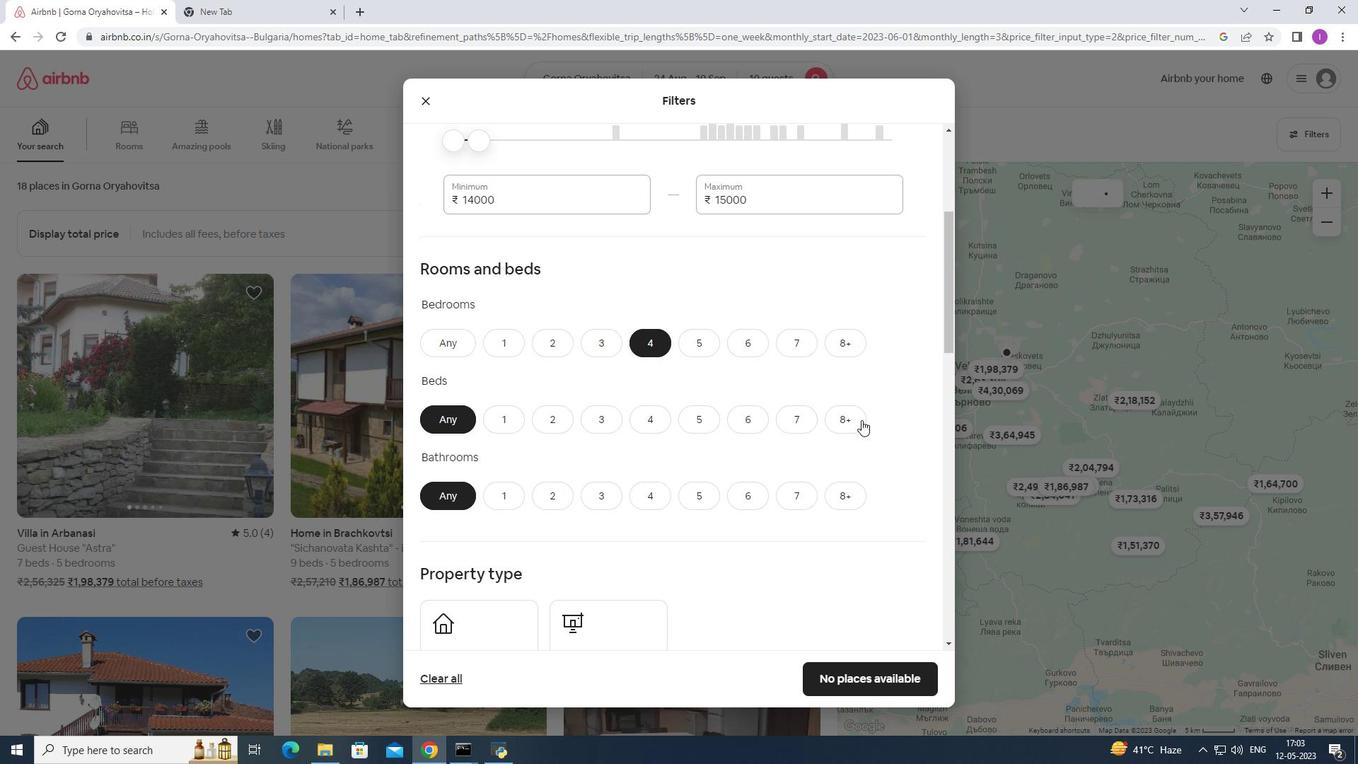 
Action: Mouse moved to (656, 495)
Screenshot: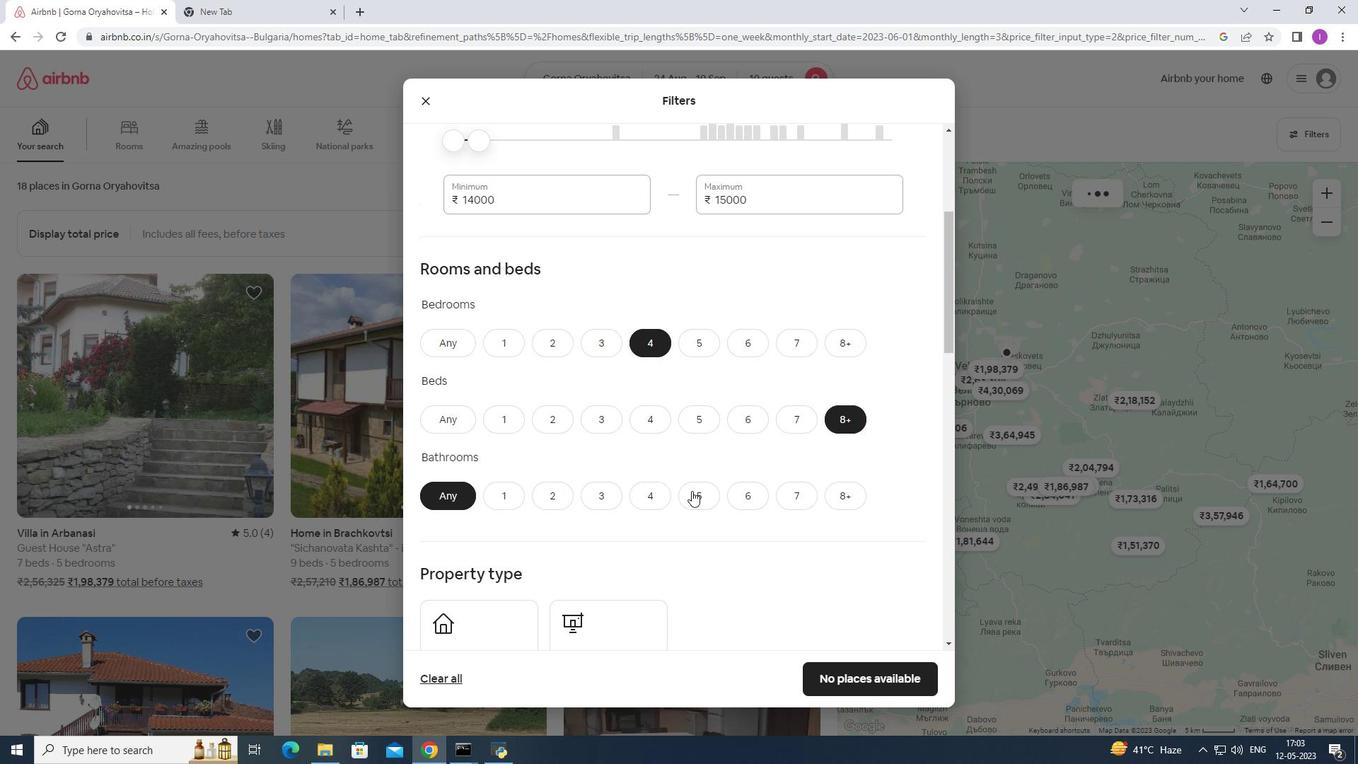 
Action: Mouse pressed left at (656, 495)
Screenshot: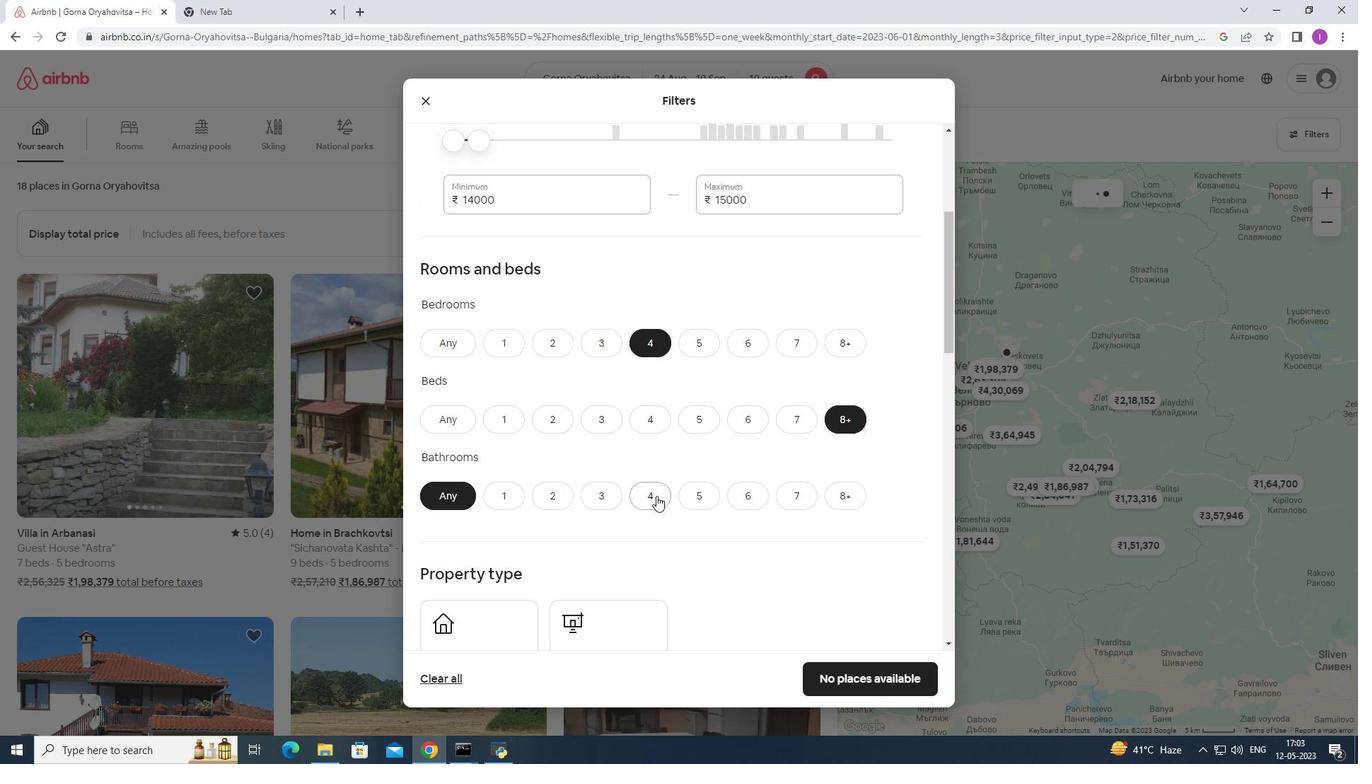 
Action: Mouse moved to (701, 502)
Screenshot: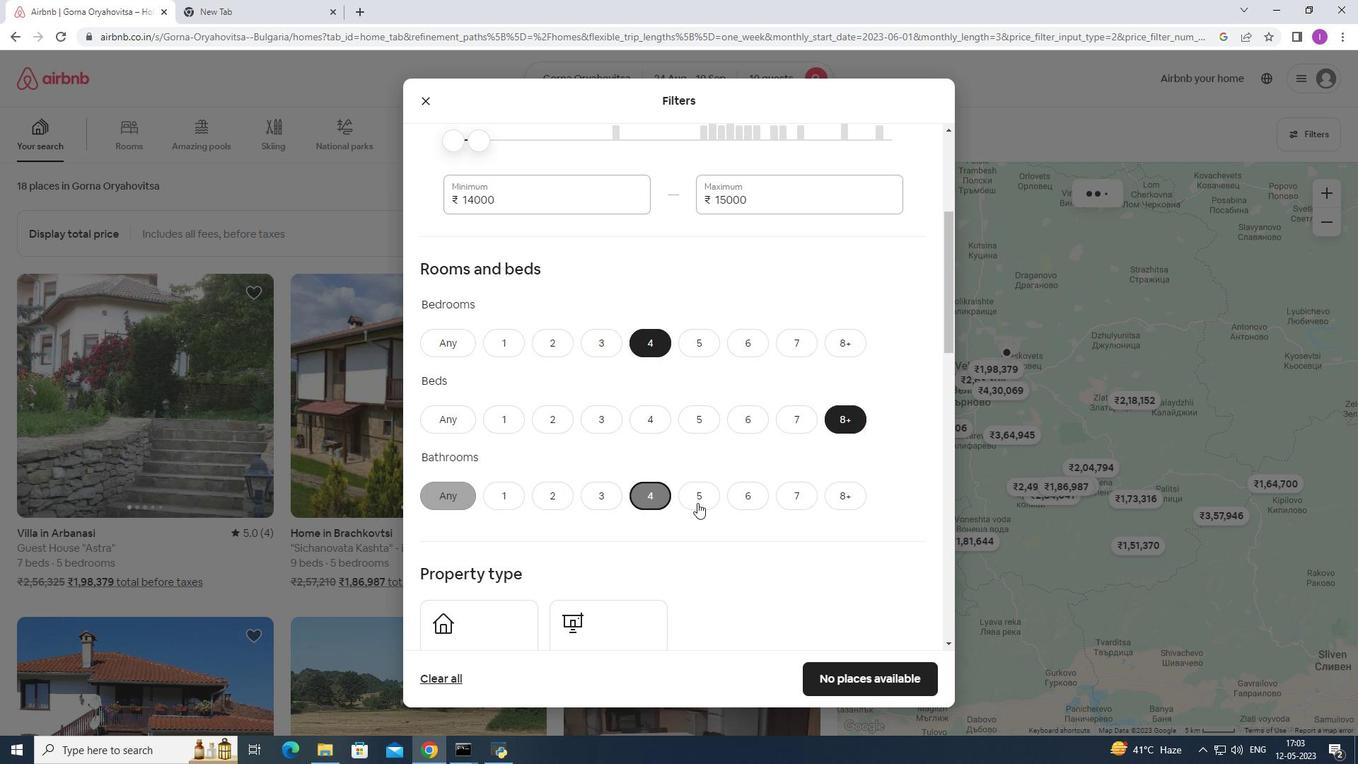 
Action: Mouse scrolled (701, 501) with delta (0, 0)
Screenshot: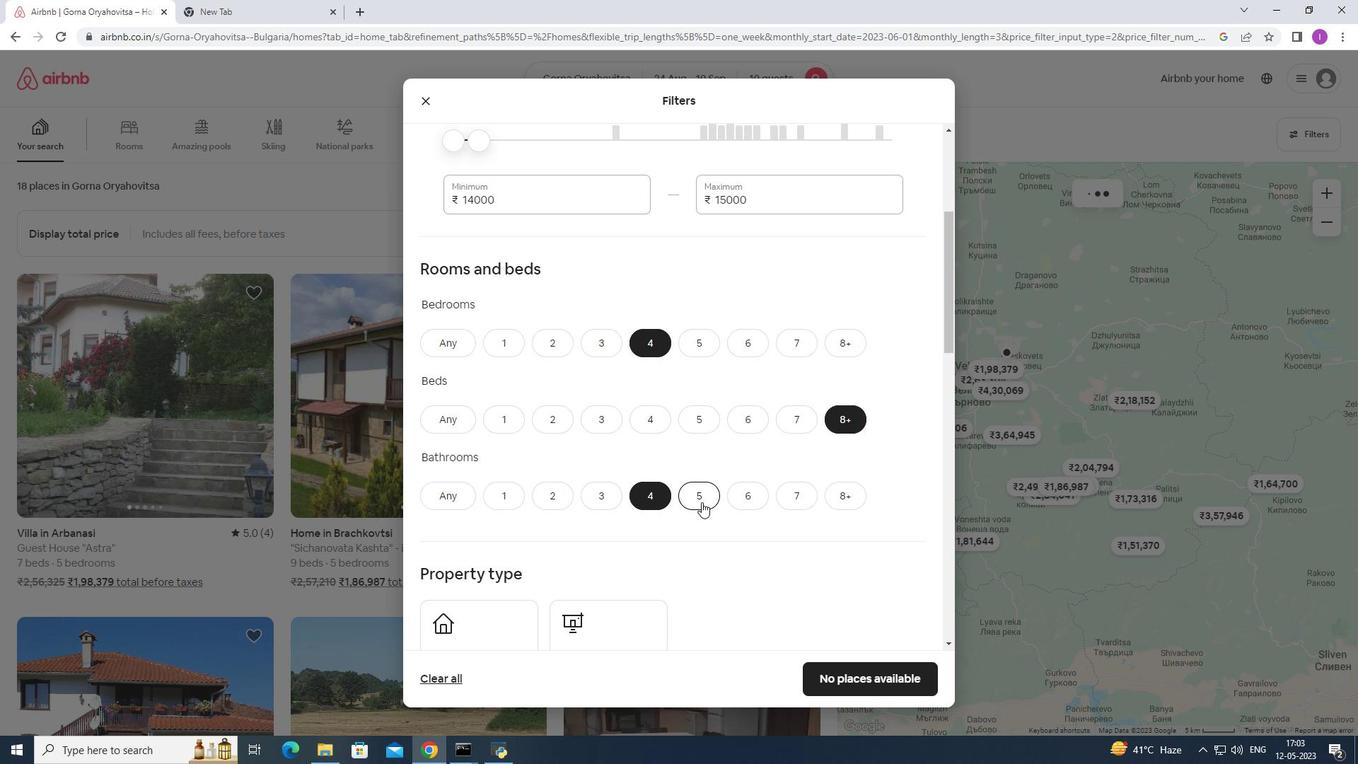 
Action: Mouse moved to (702, 505)
Screenshot: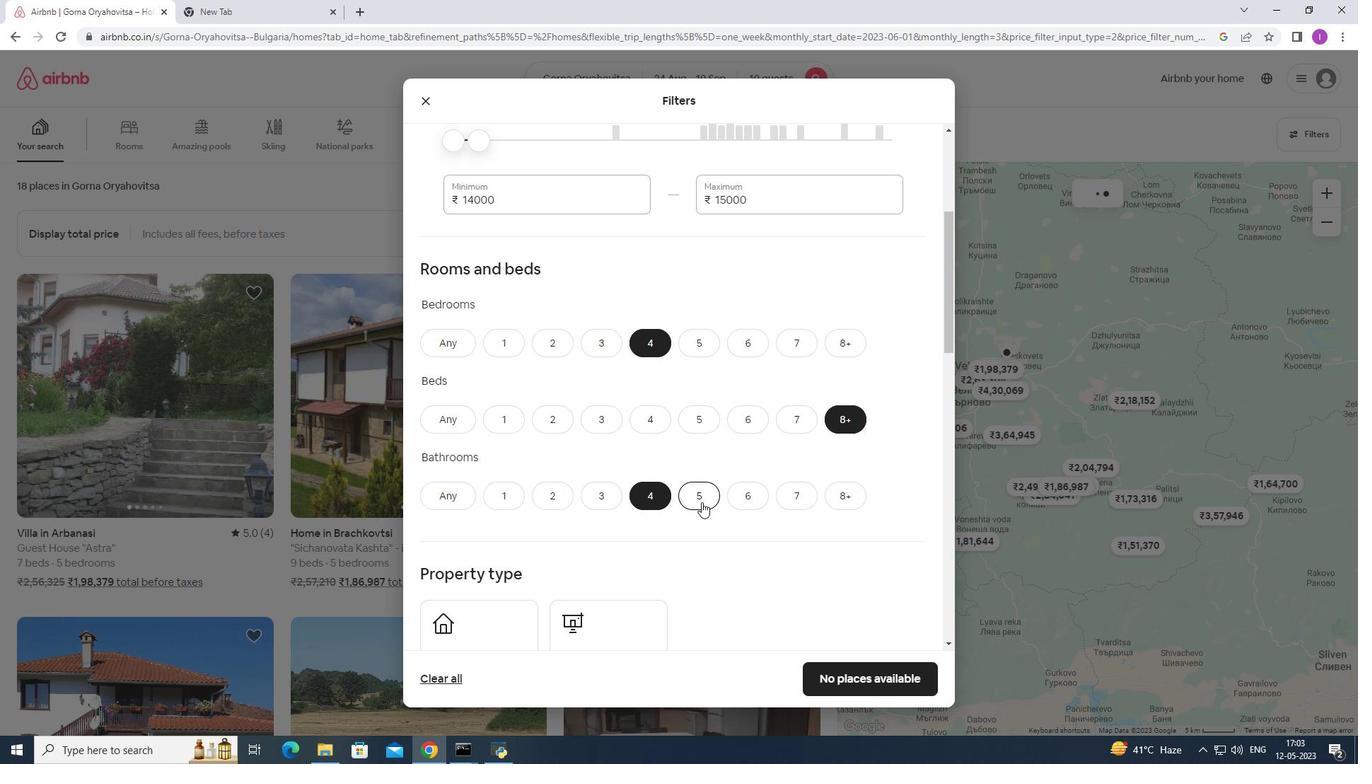 
Action: Mouse scrolled (702, 505) with delta (0, 0)
Screenshot: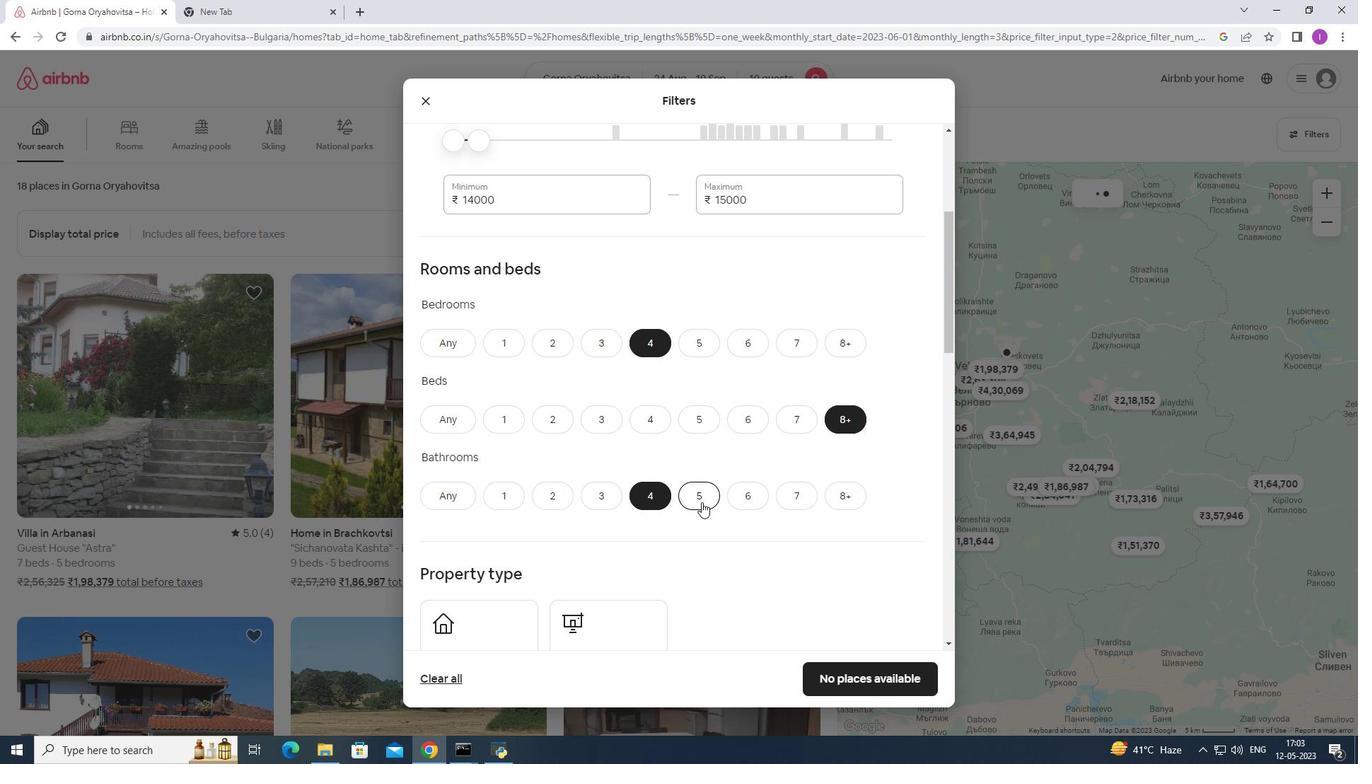 
Action: Mouse scrolled (702, 505) with delta (0, 0)
Screenshot: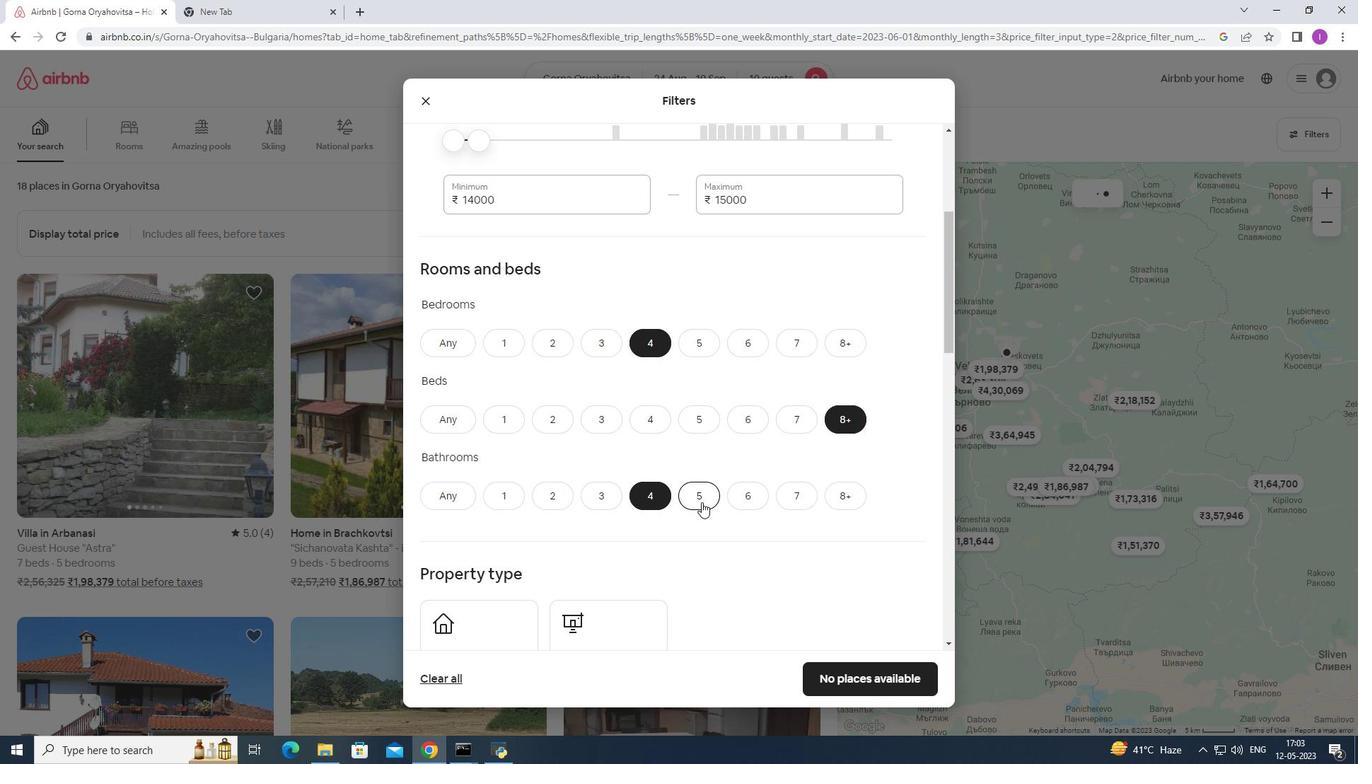 
Action: Mouse moved to (702, 507)
Screenshot: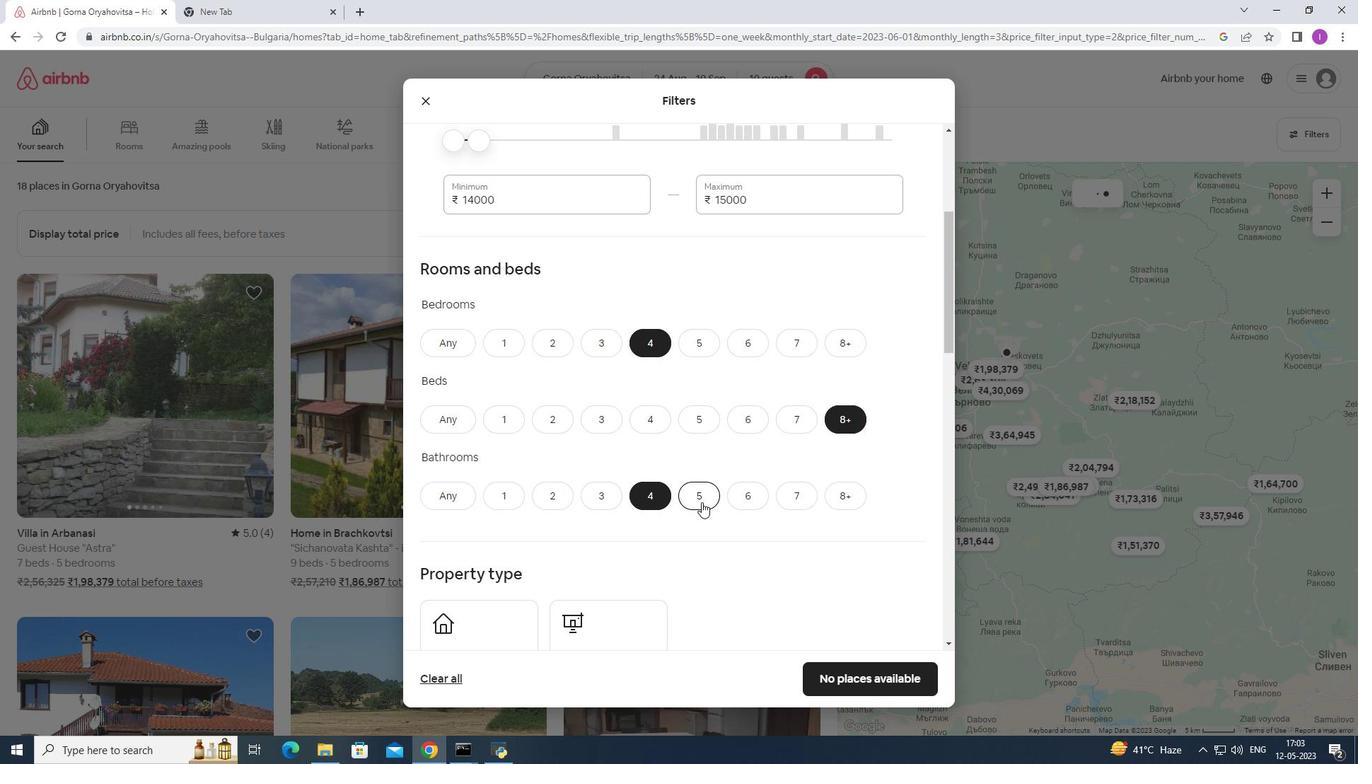 
Action: Mouse scrolled (702, 506) with delta (0, 0)
Screenshot: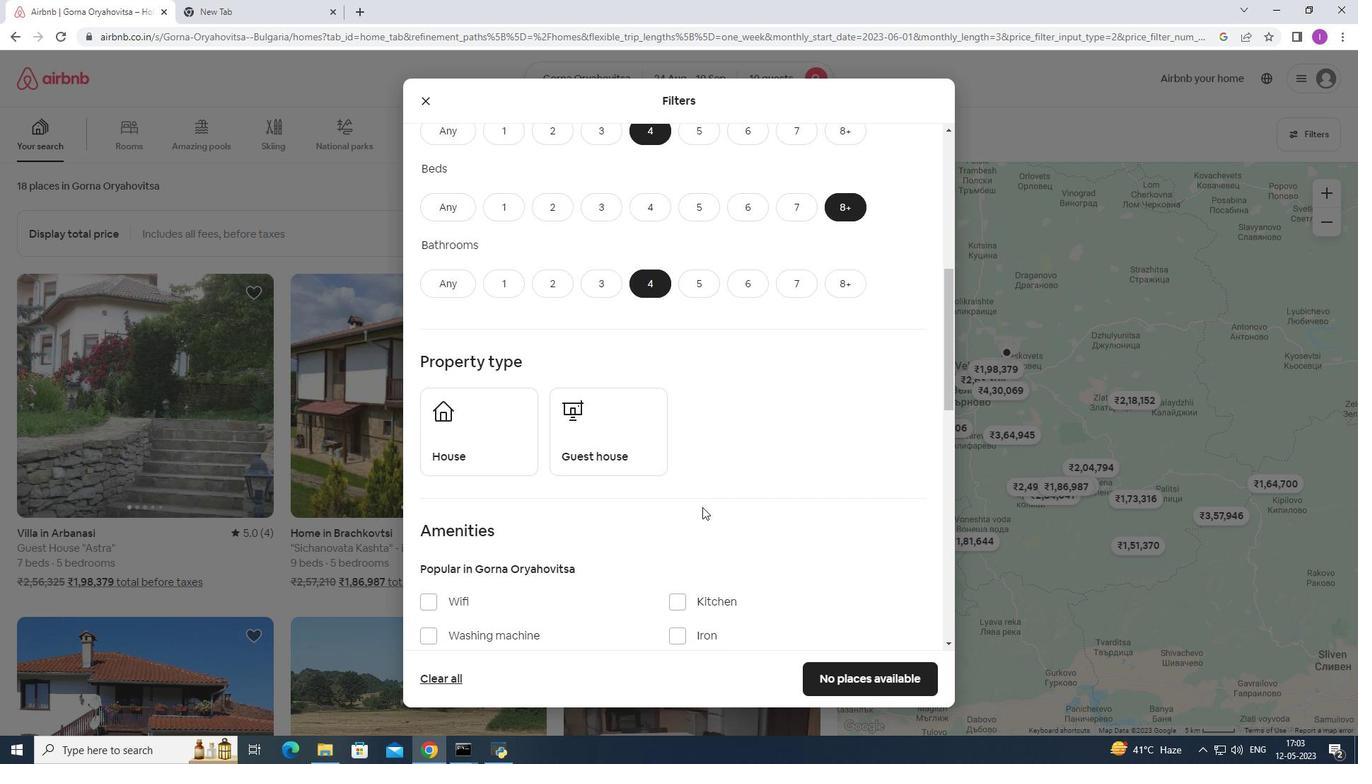 
Action: Mouse moved to (459, 352)
Screenshot: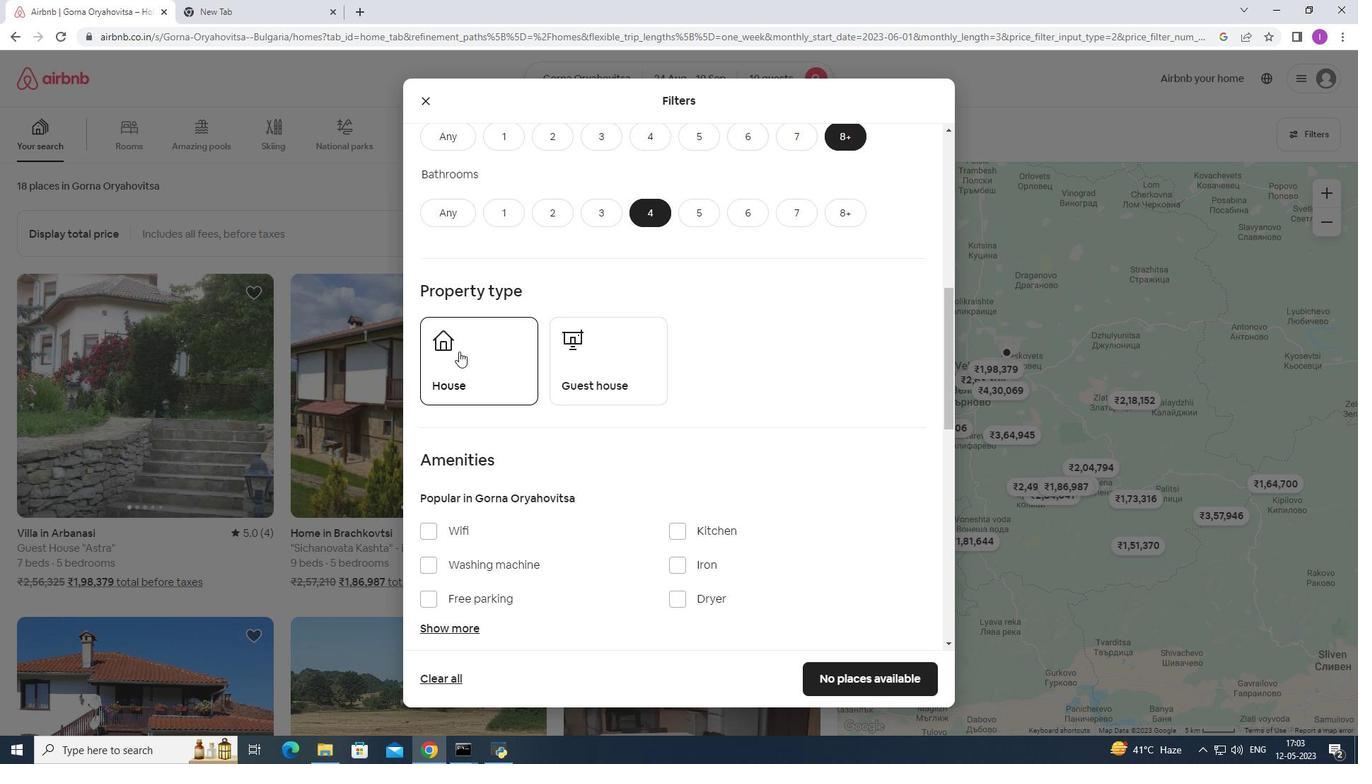 
Action: Mouse pressed left at (459, 352)
Screenshot: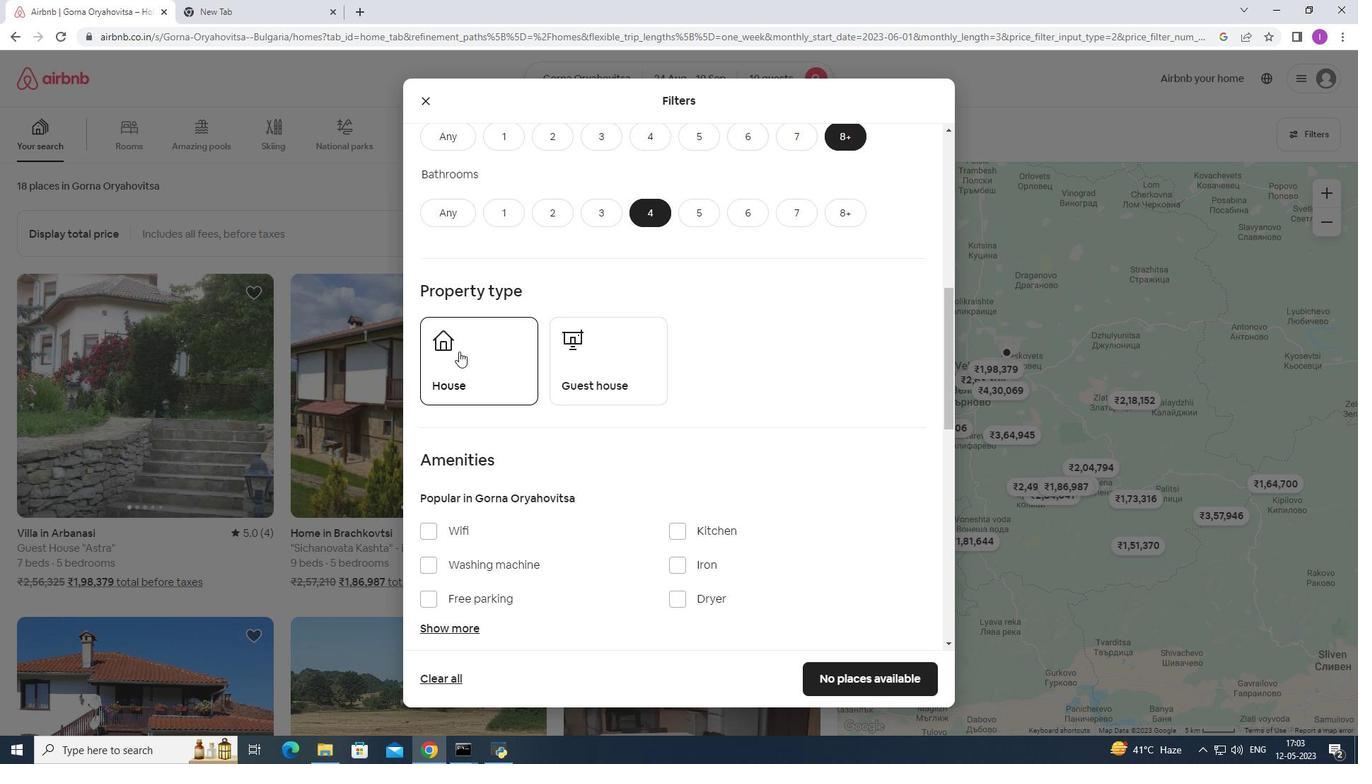 
Action: Mouse moved to (587, 364)
Screenshot: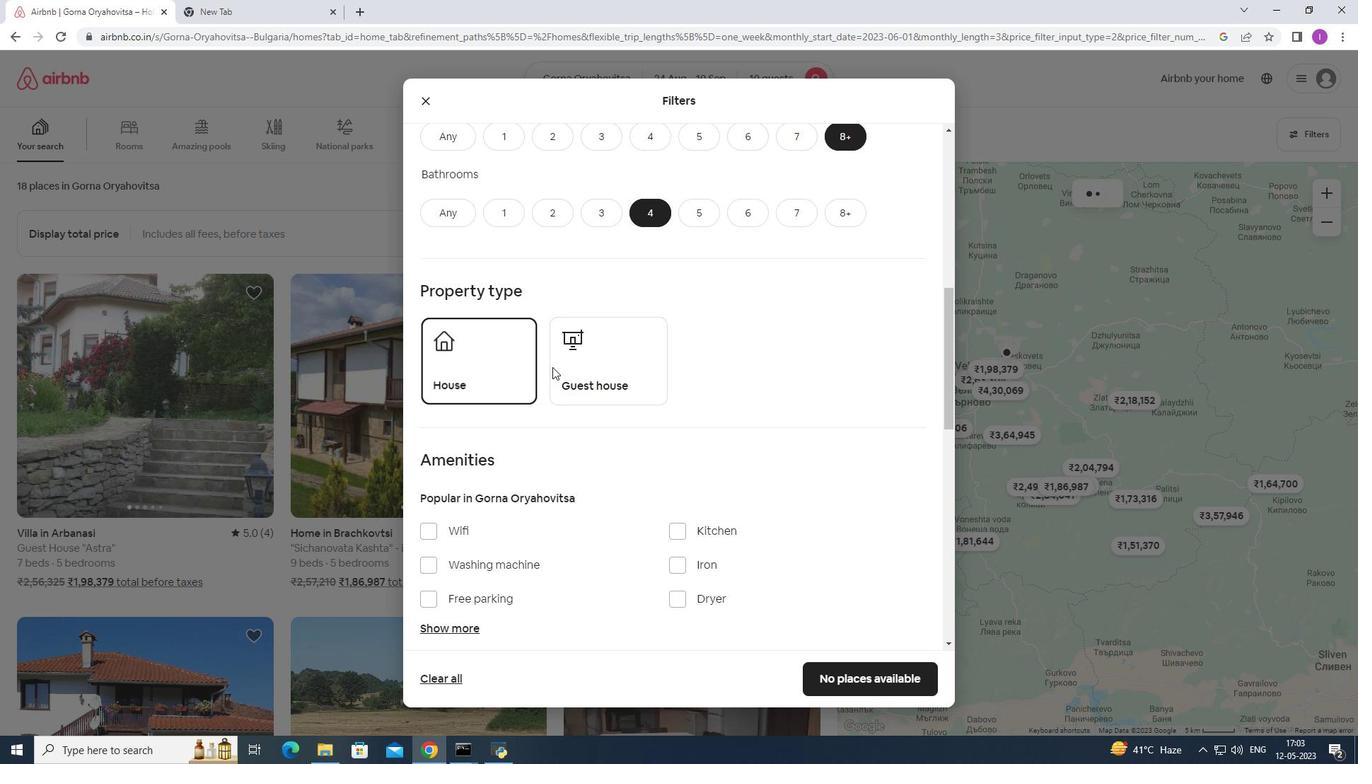 
Action: Mouse pressed left at (587, 364)
Screenshot: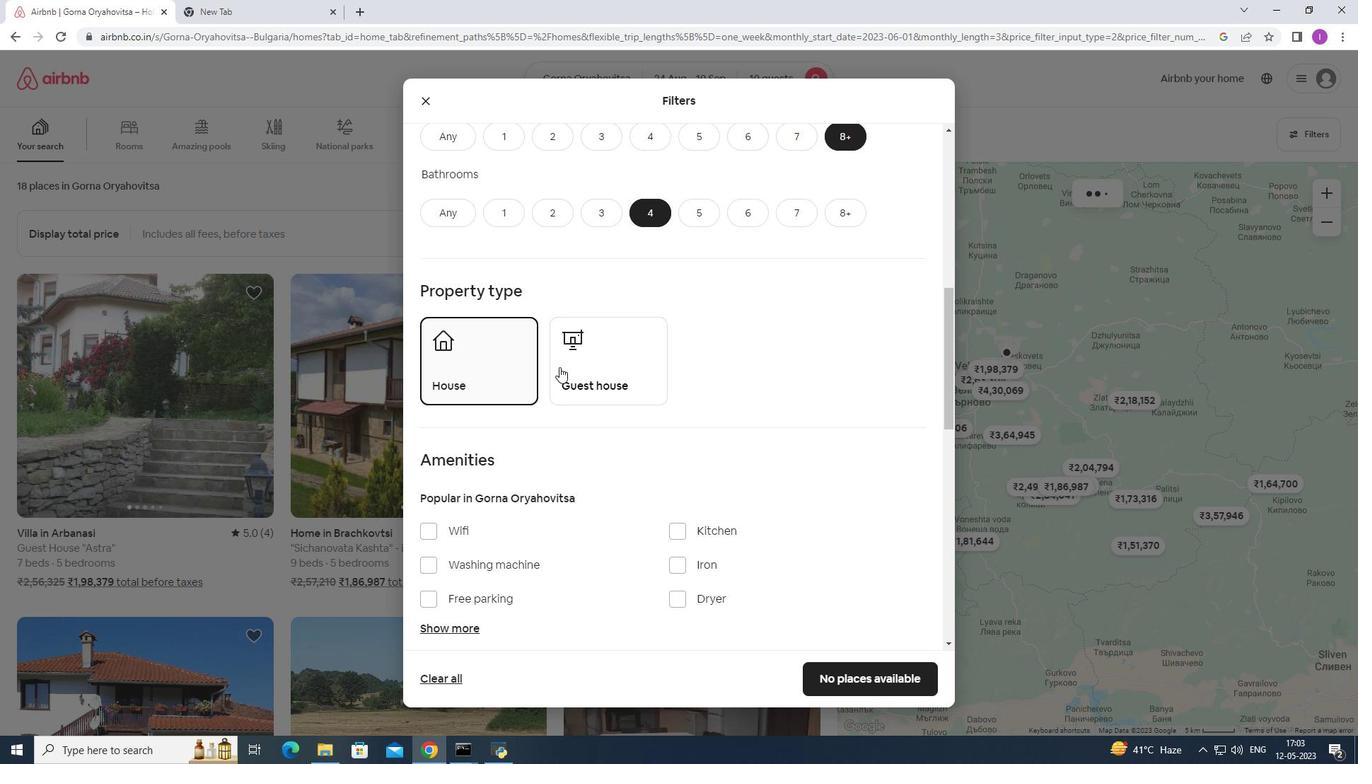 
Action: Mouse moved to (639, 493)
Screenshot: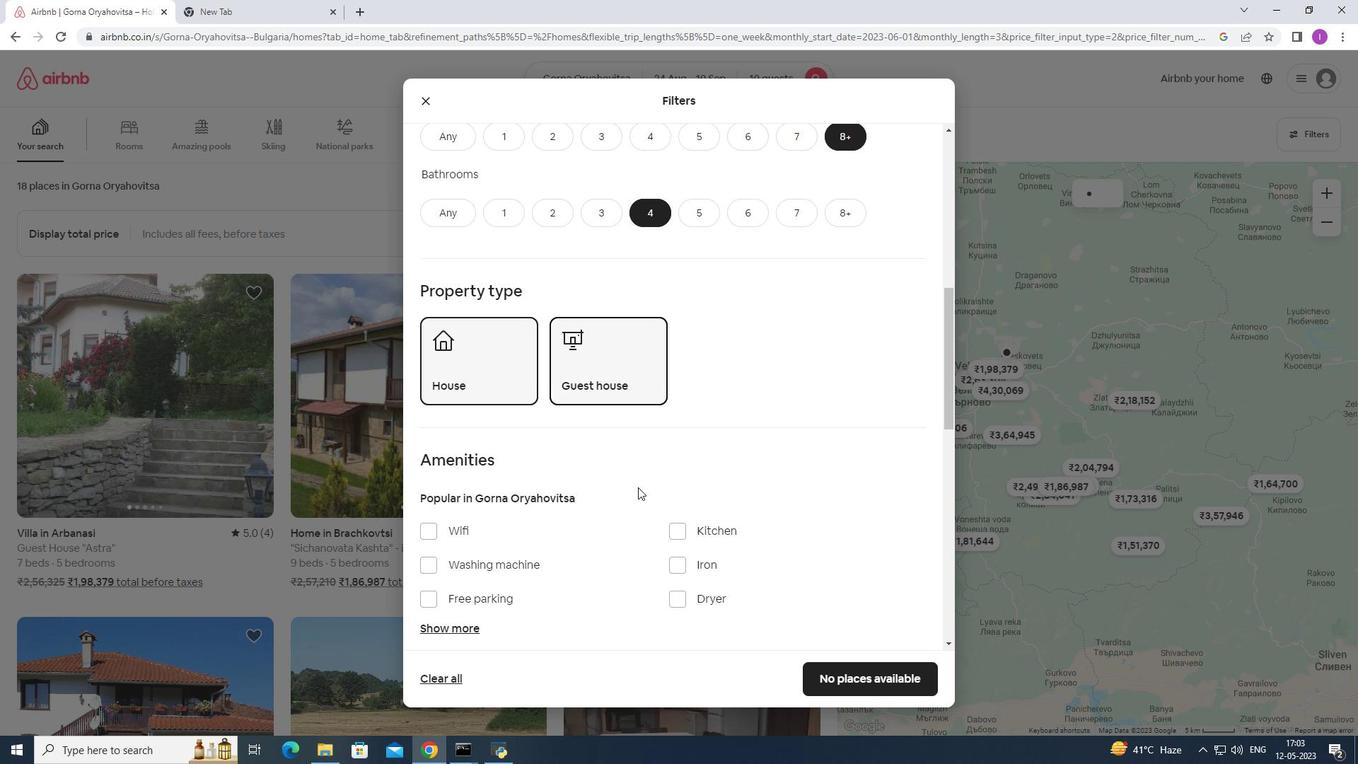 
Action: Mouse scrolled (639, 492) with delta (0, 0)
Screenshot: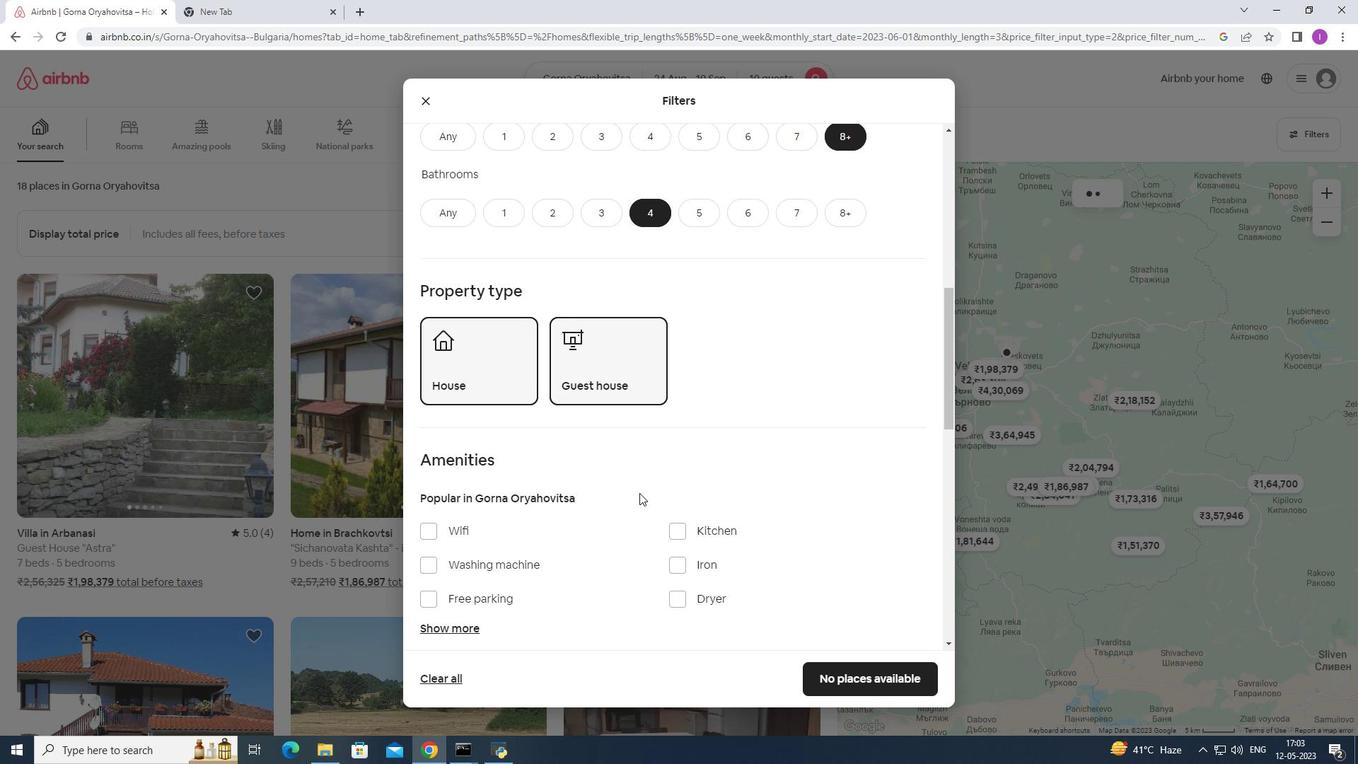 
Action: Mouse scrolled (639, 492) with delta (0, 0)
Screenshot: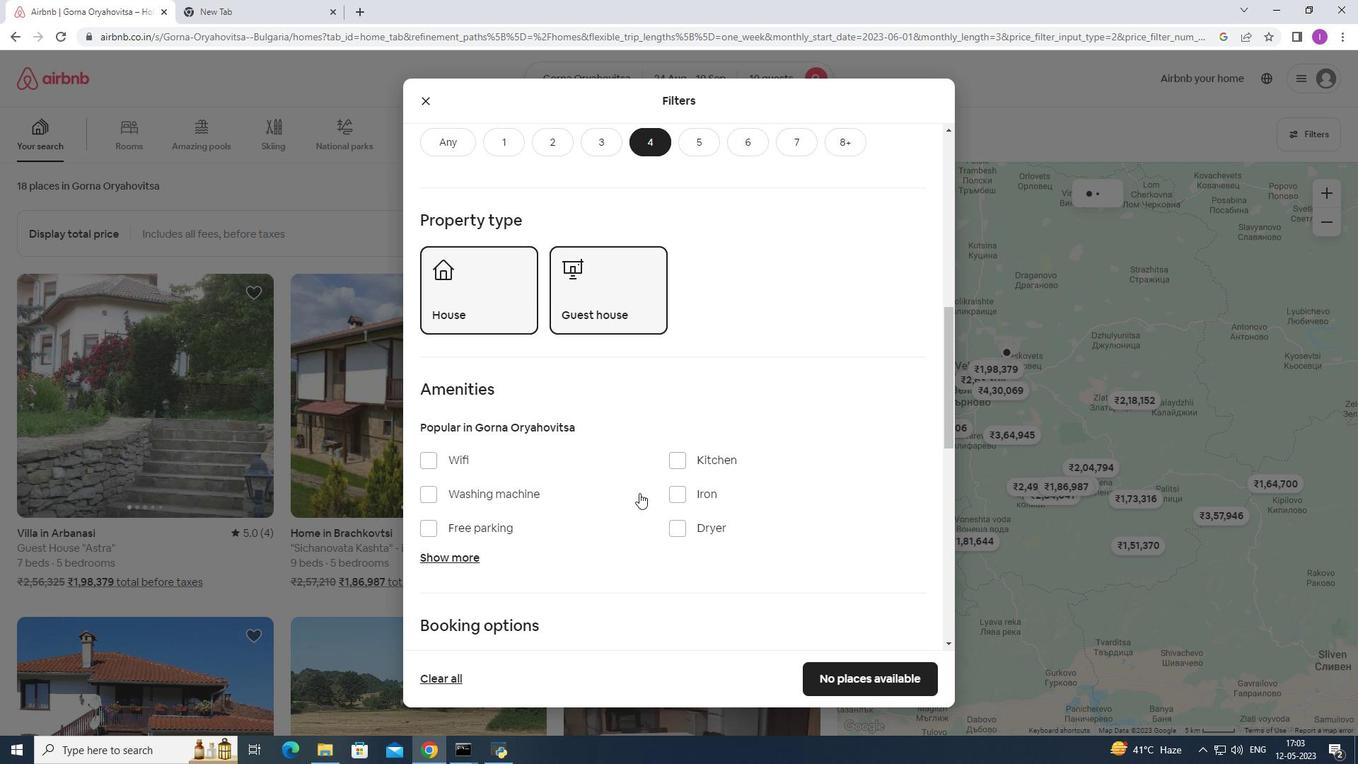
Action: Mouse scrolled (639, 492) with delta (0, 0)
Screenshot: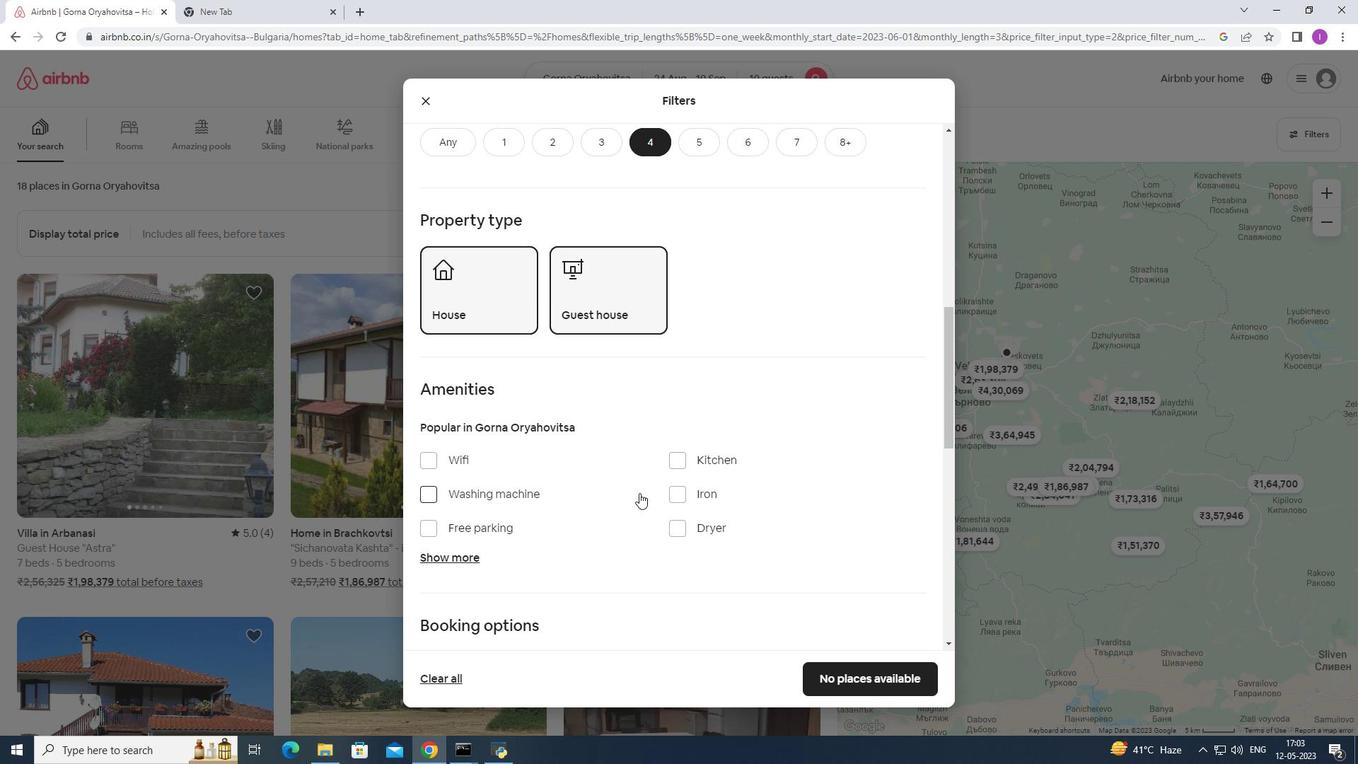 
Action: Mouse moved to (428, 326)
Screenshot: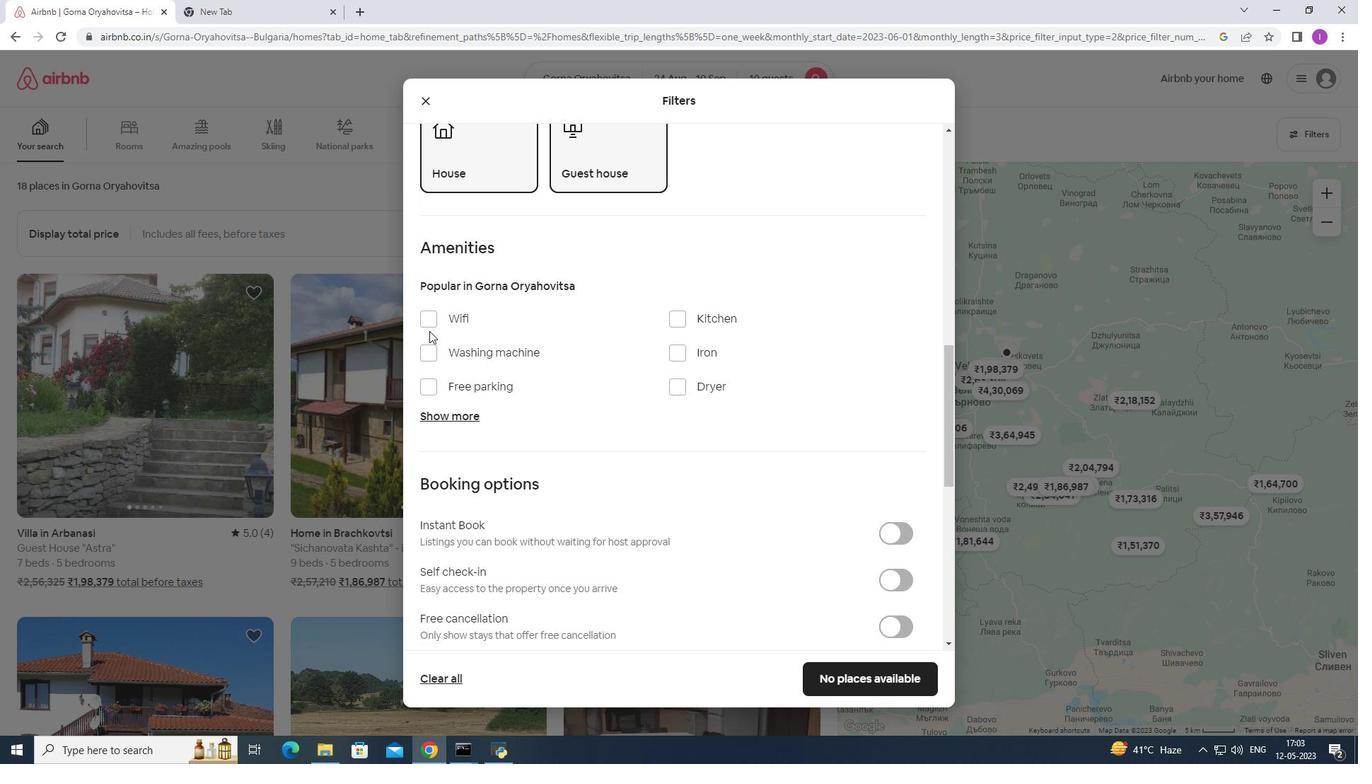 
Action: Mouse pressed left at (428, 326)
Screenshot: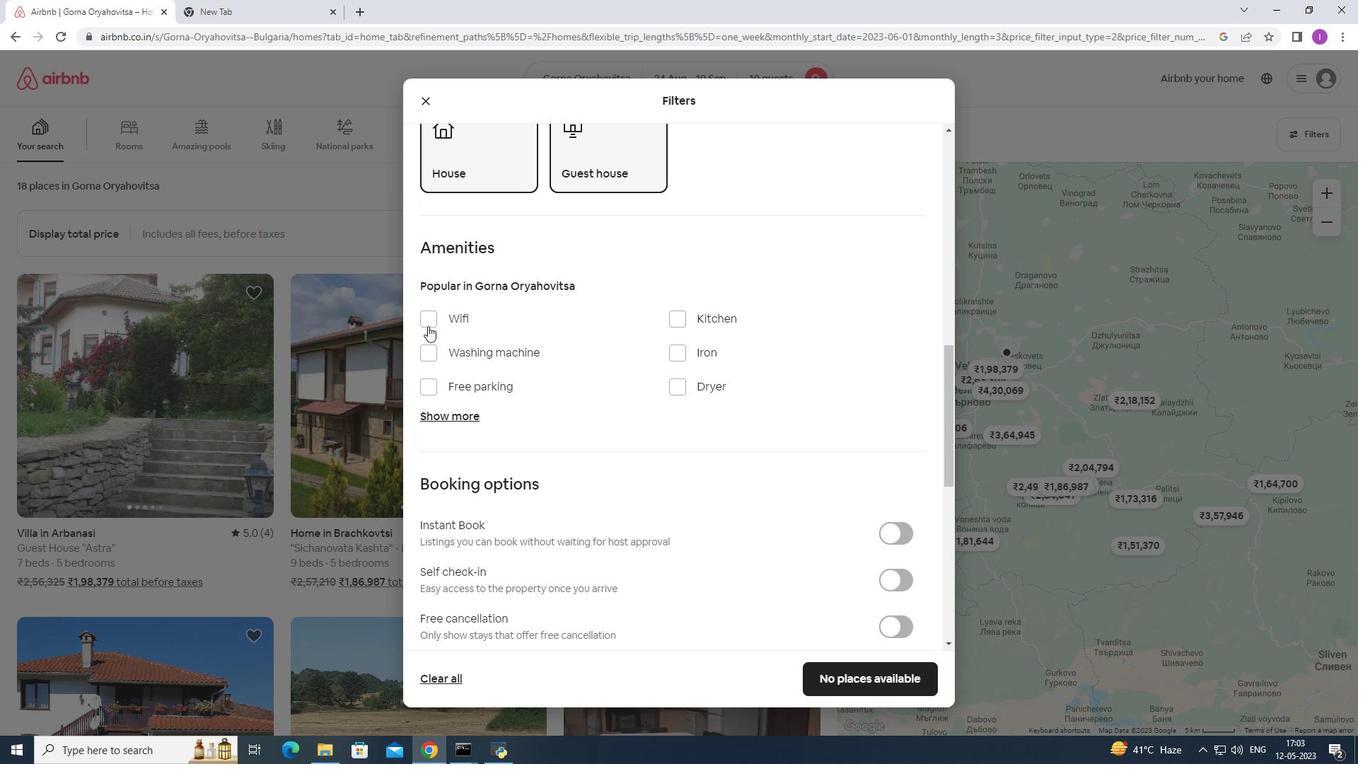
Action: Mouse moved to (440, 388)
Screenshot: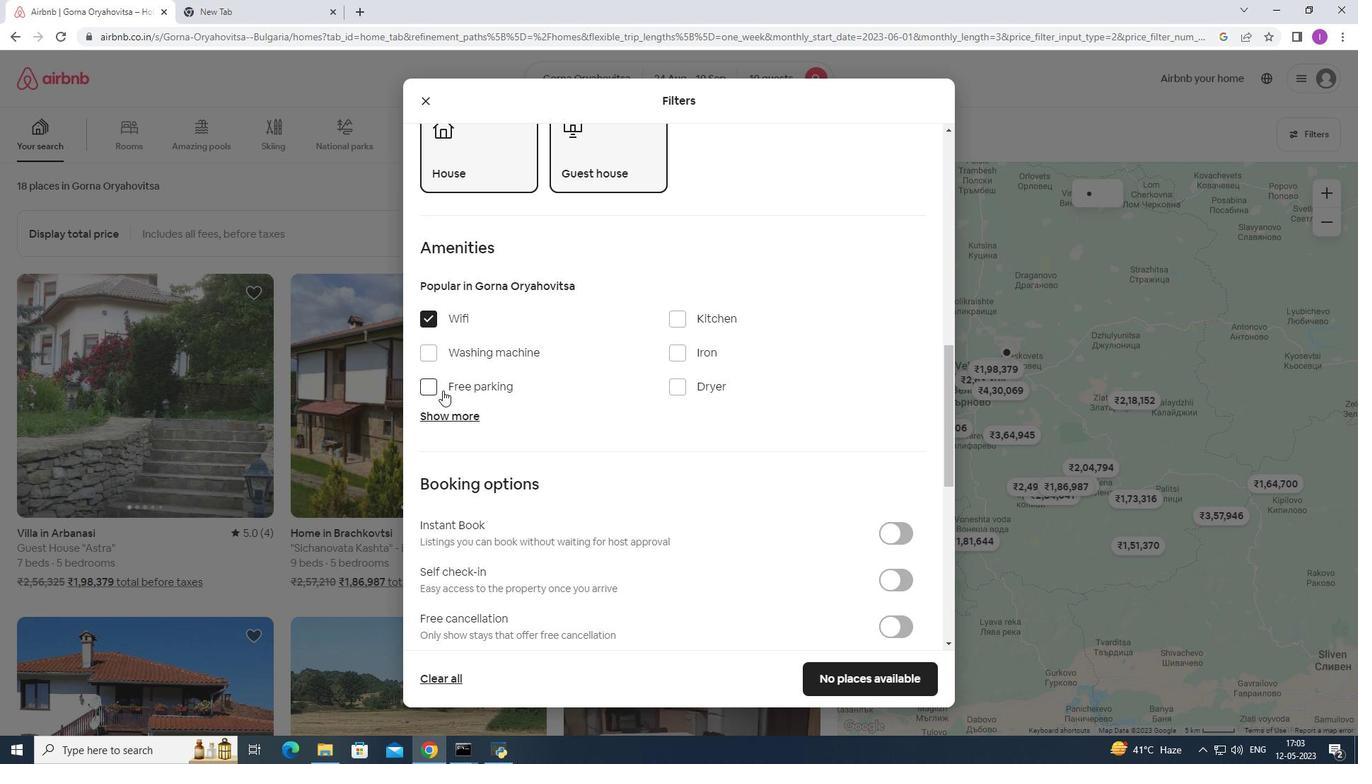 
Action: Mouse pressed left at (440, 388)
Screenshot: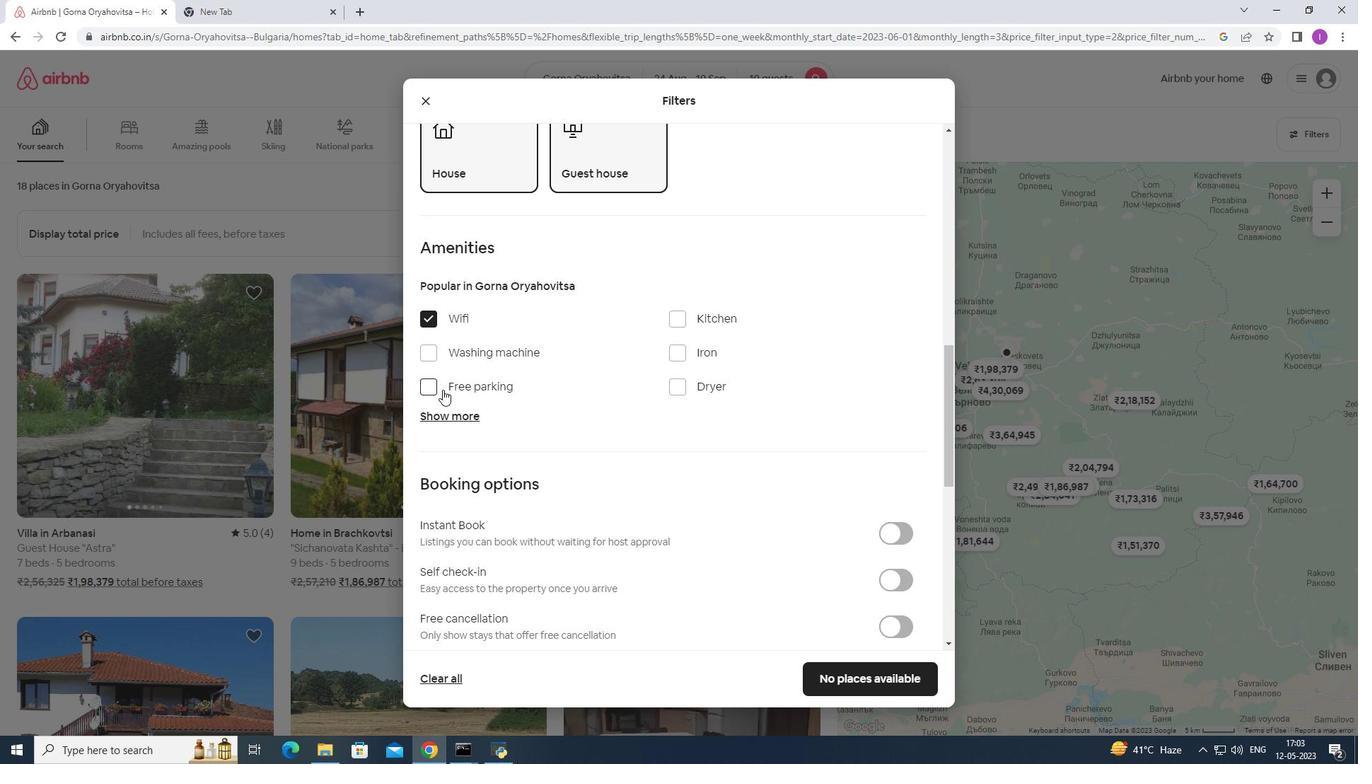 
Action: Mouse moved to (460, 412)
Screenshot: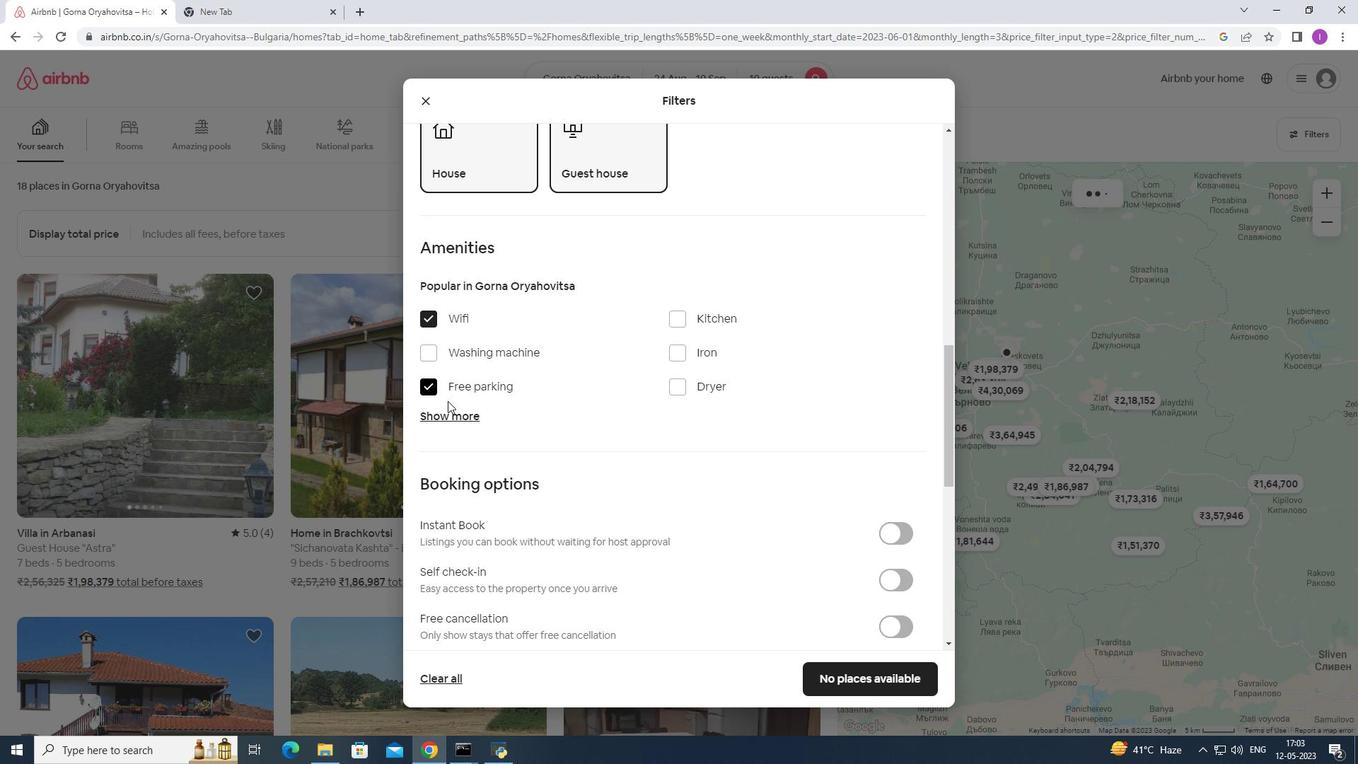 
Action: Mouse pressed left at (460, 412)
Screenshot: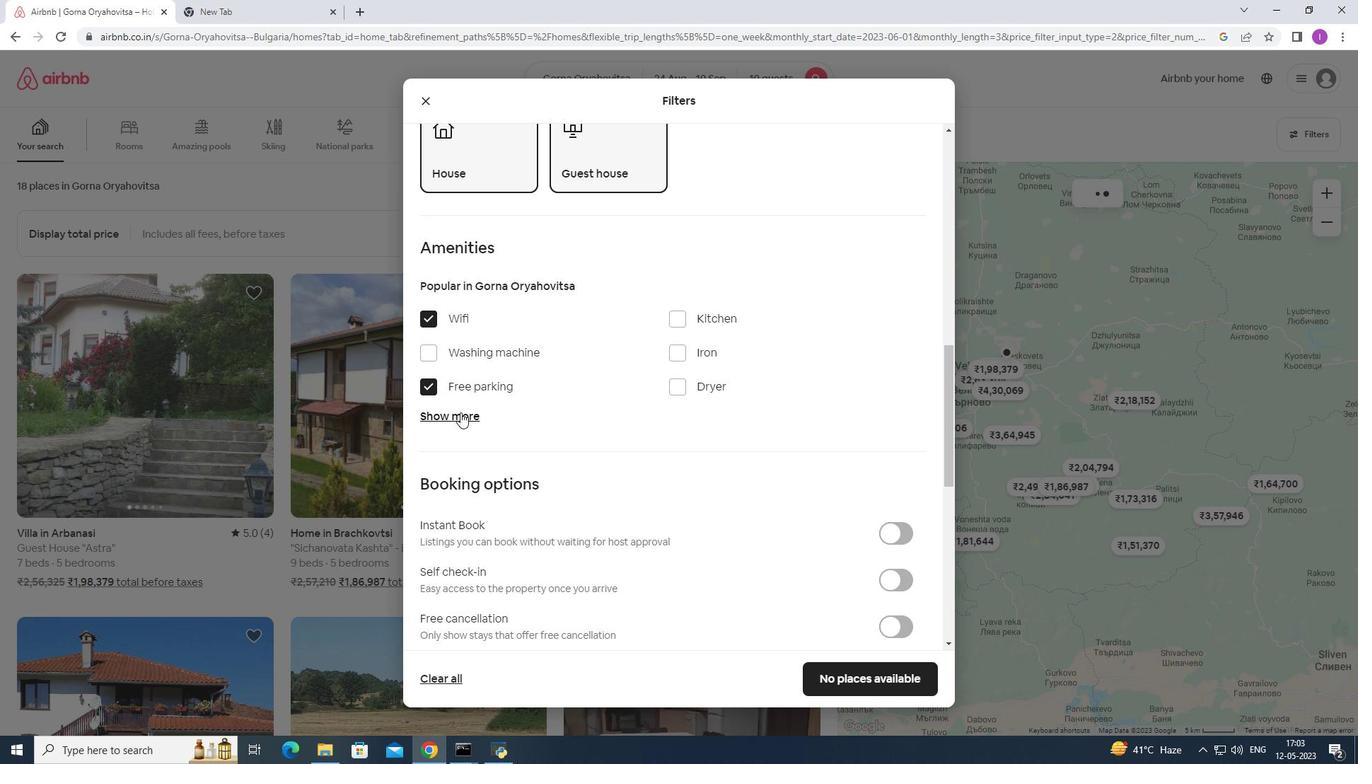 
Action: Mouse moved to (680, 508)
Screenshot: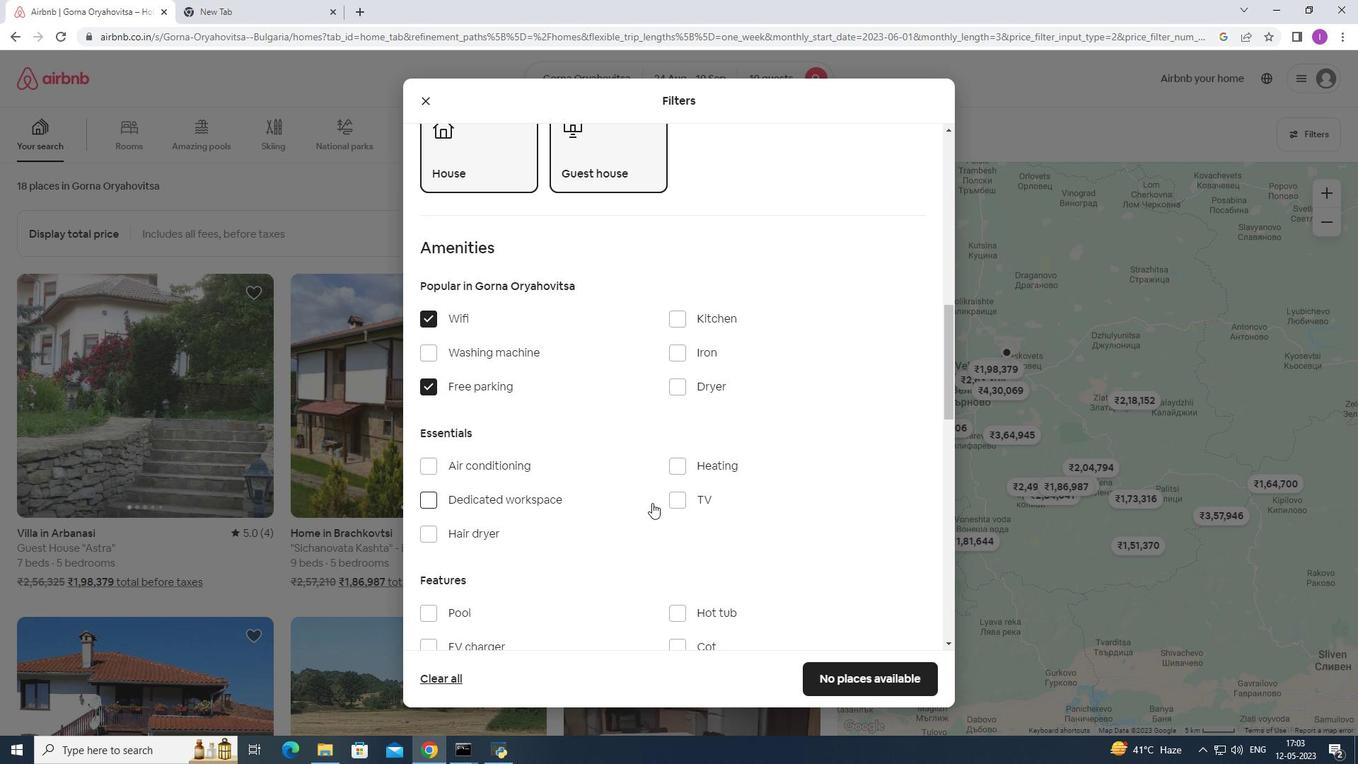 
Action: Mouse pressed left at (680, 508)
Screenshot: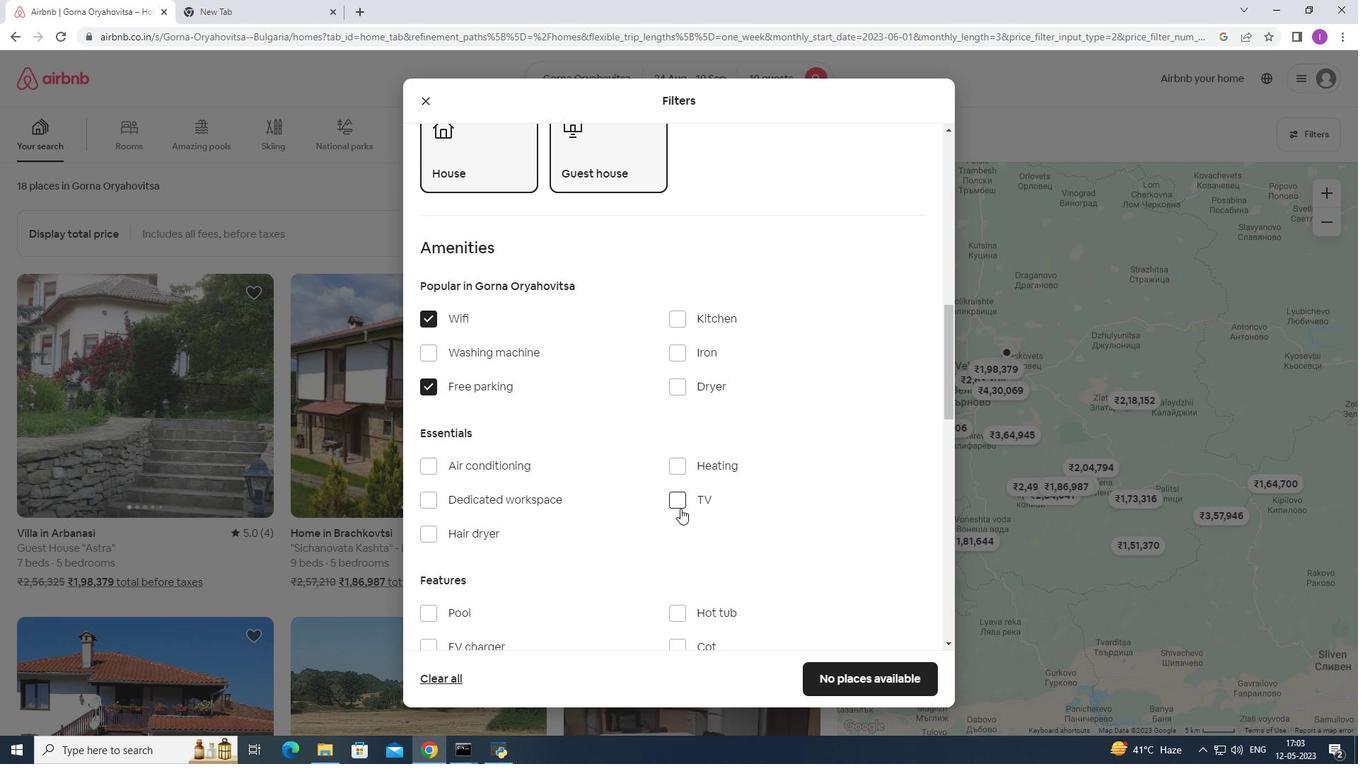 
Action: Mouse moved to (545, 542)
Screenshot: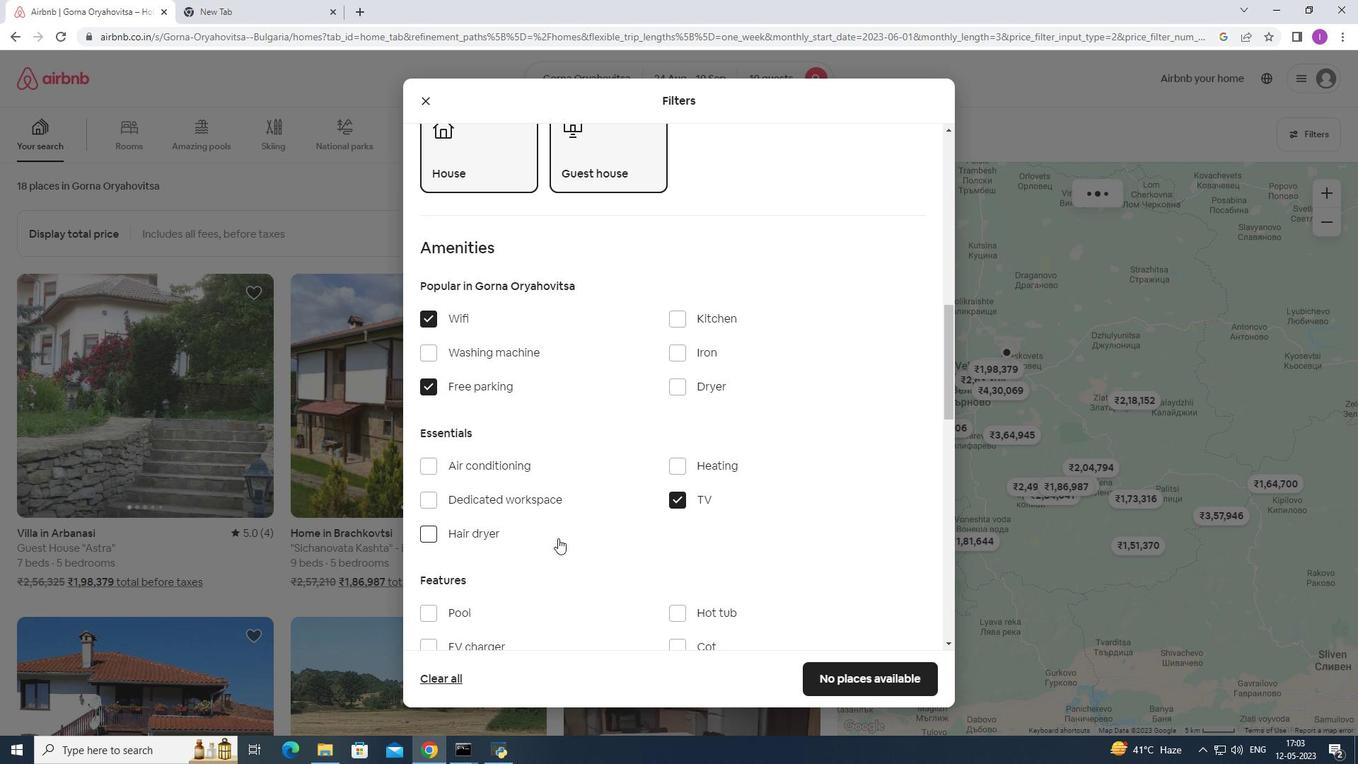 
Action: Mouse scrolled (545, 541) with delta (0, 0)
Screenshot: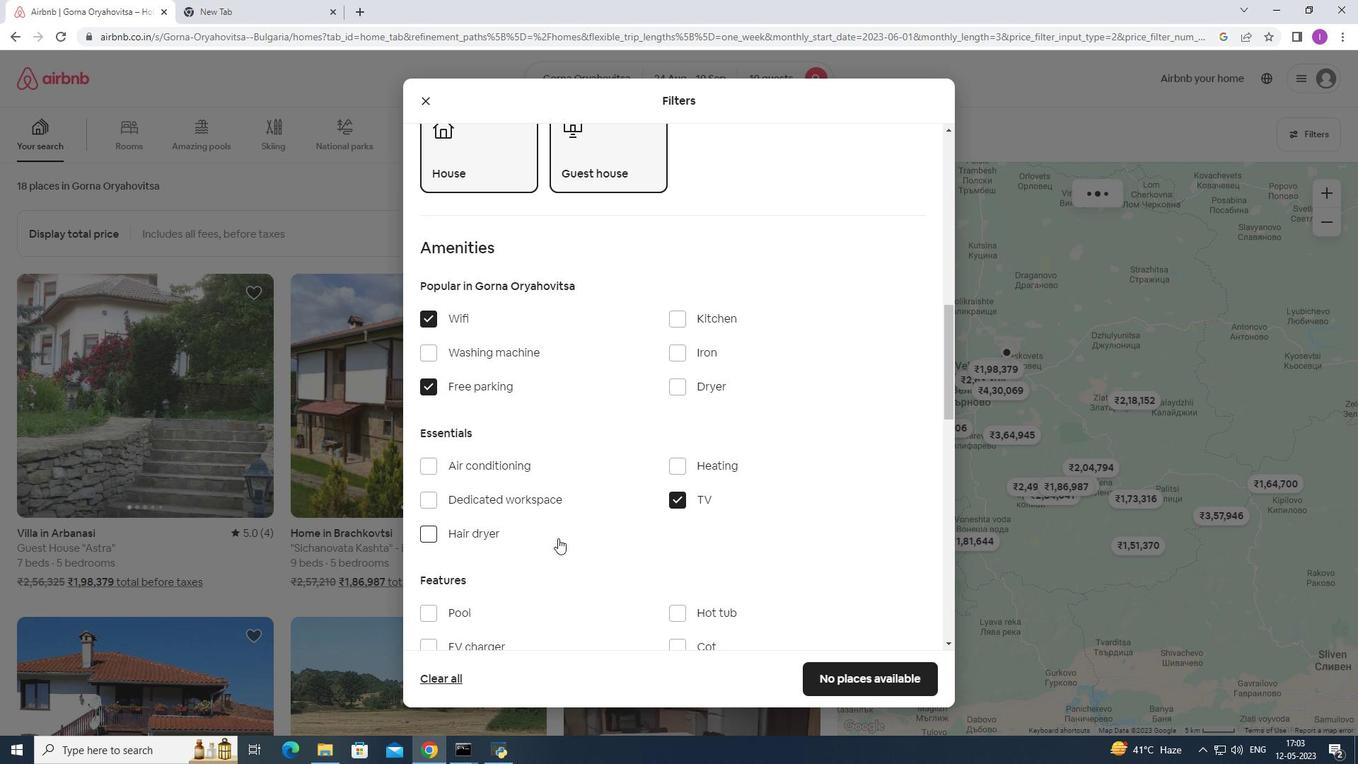 
Action: Mouse scrolled (545, 541) with delta (0, 0)
Screenshot: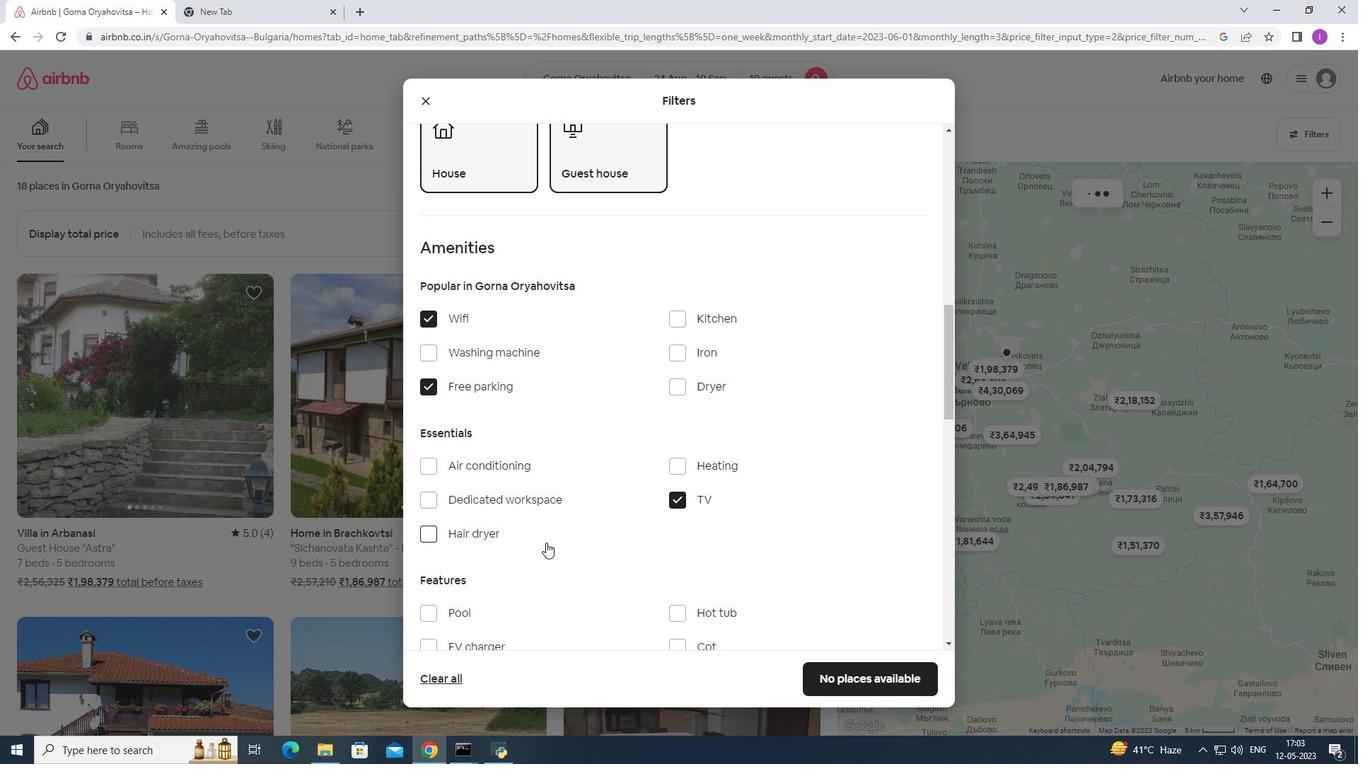 
Action: Mouse scrolled (545, 541) with delta (0, 0)
Screenshot: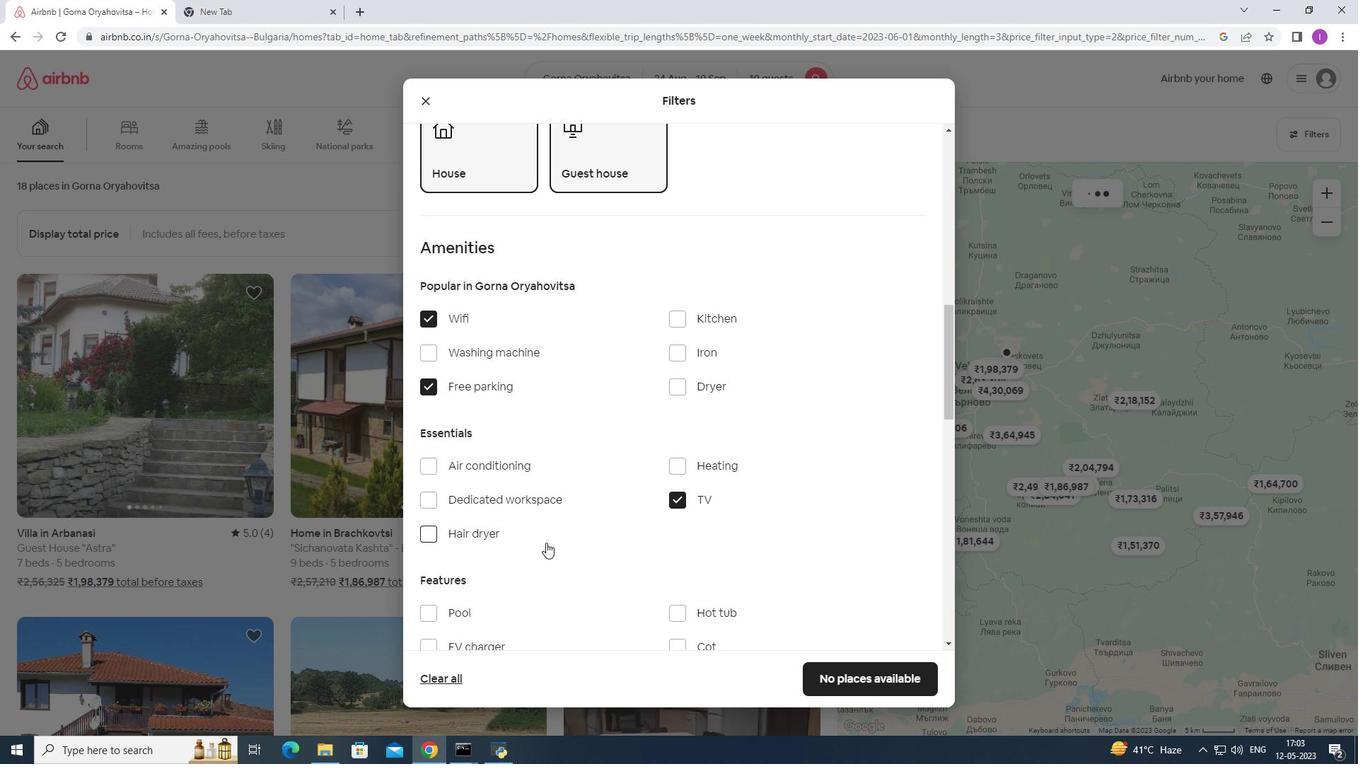 
Action: Mouse moved to (423, 475)
Screenshot: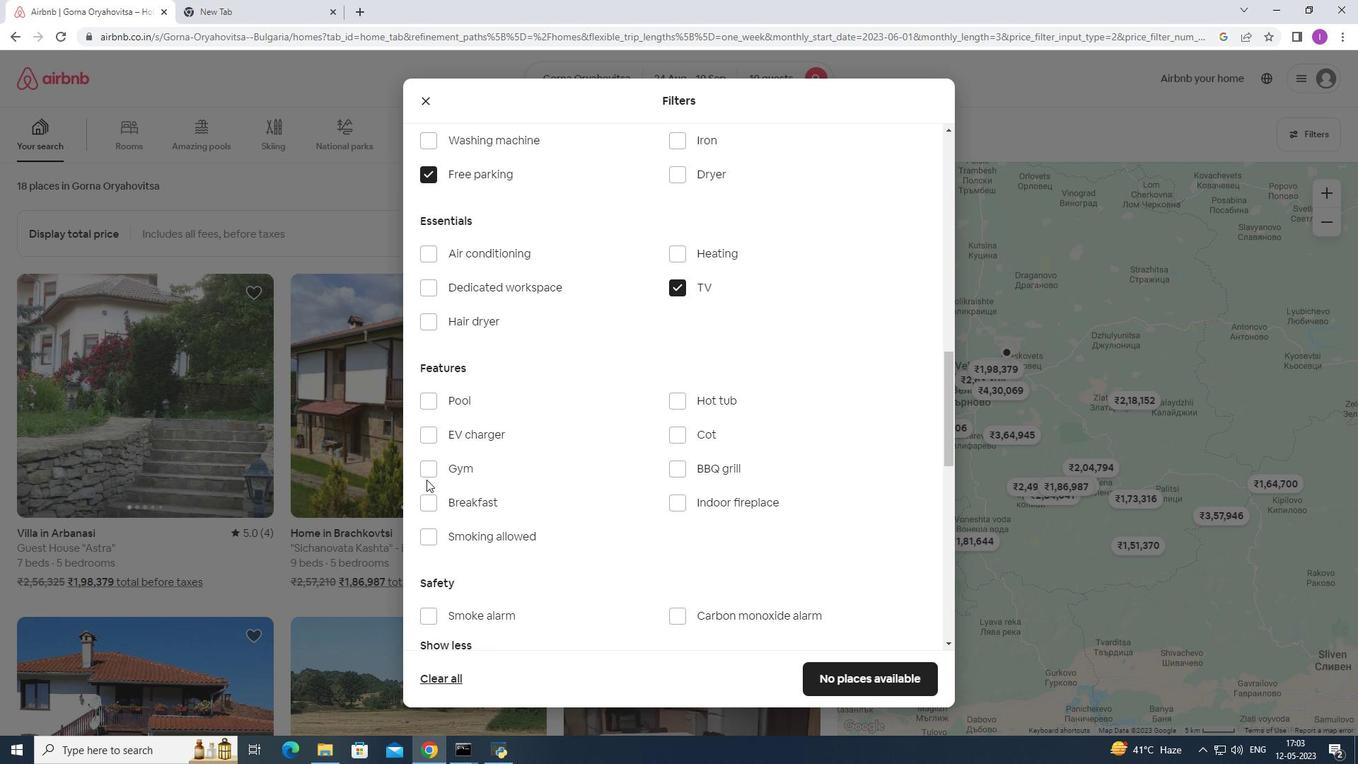 
Action: Mouse pressed left at (423, 475)
Screenshot: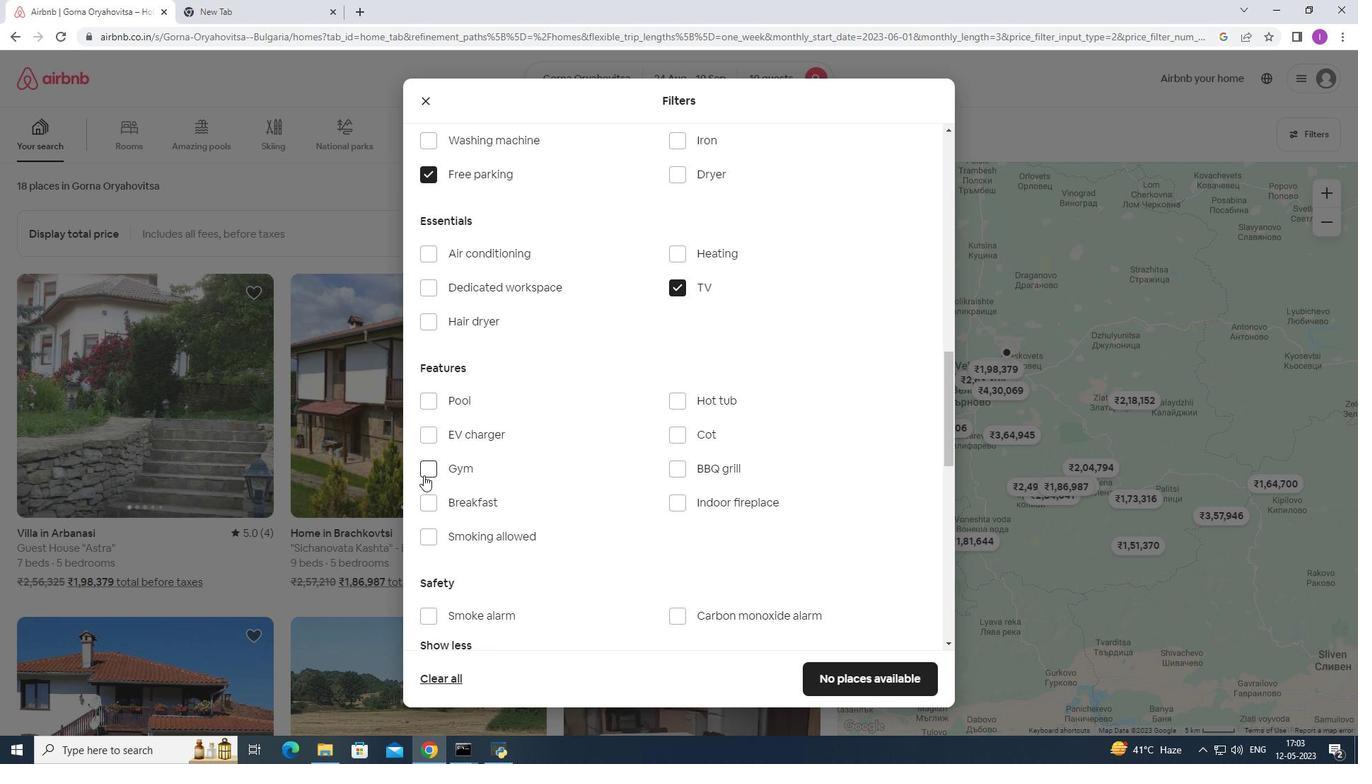 
Action: Mouse moved to (428, 497)
Screenshot: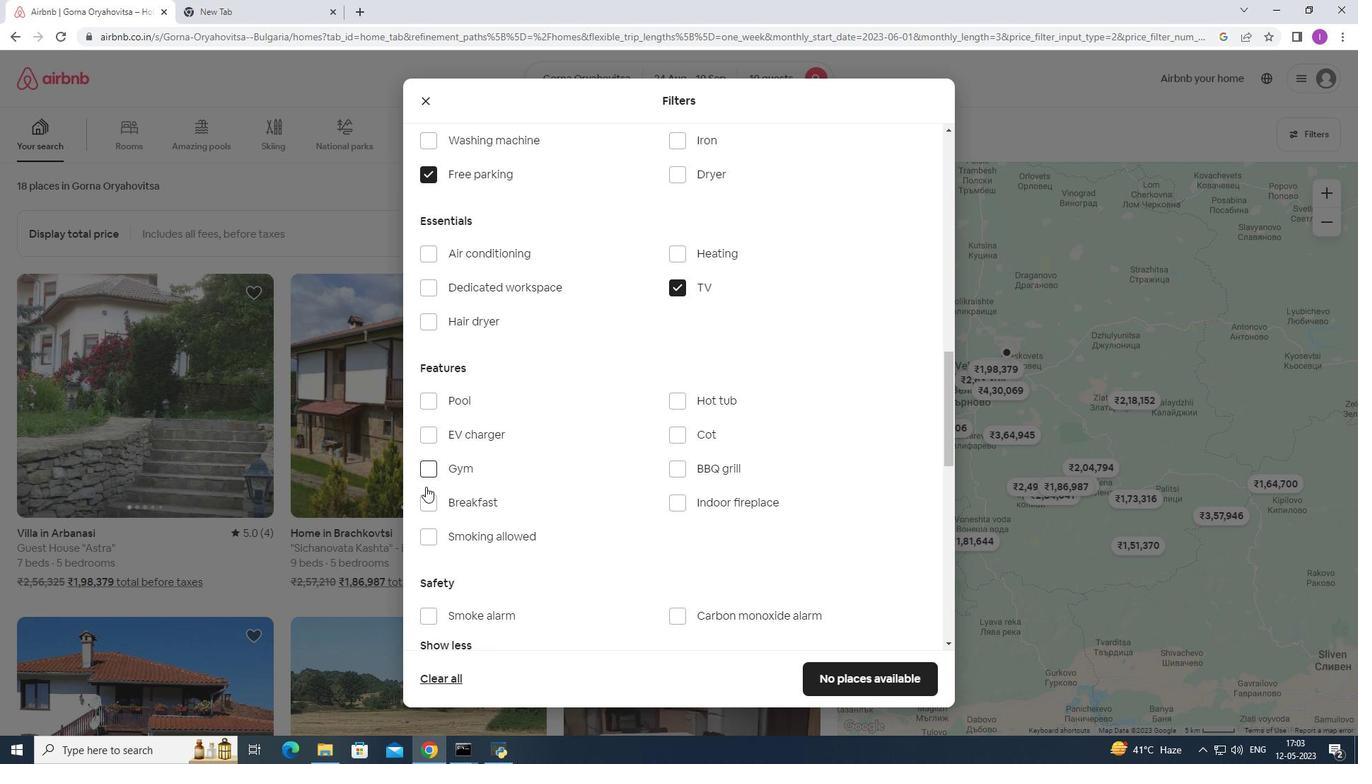 
Action: Mouse pressed left at (428, 497)
Screenshot: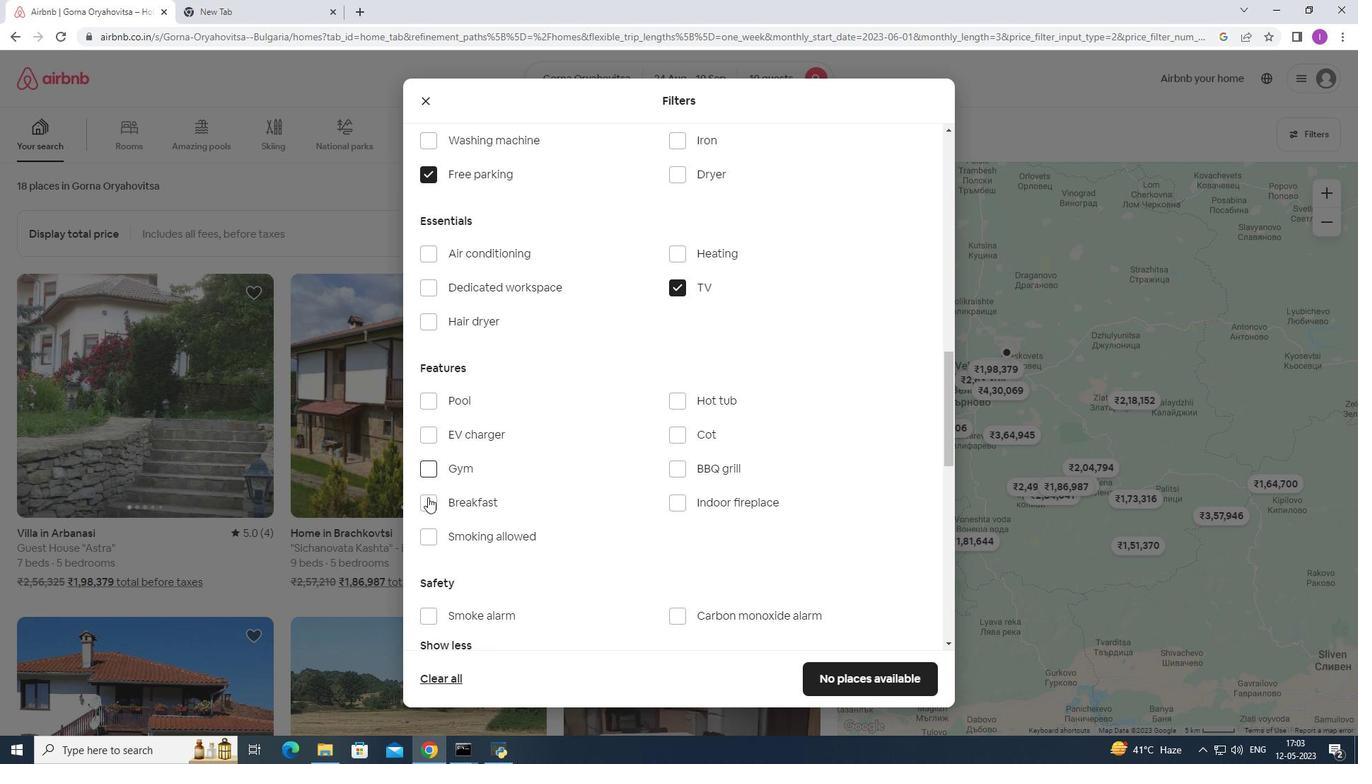 
Action: Mouse moved to (687, 505)
Screenshot: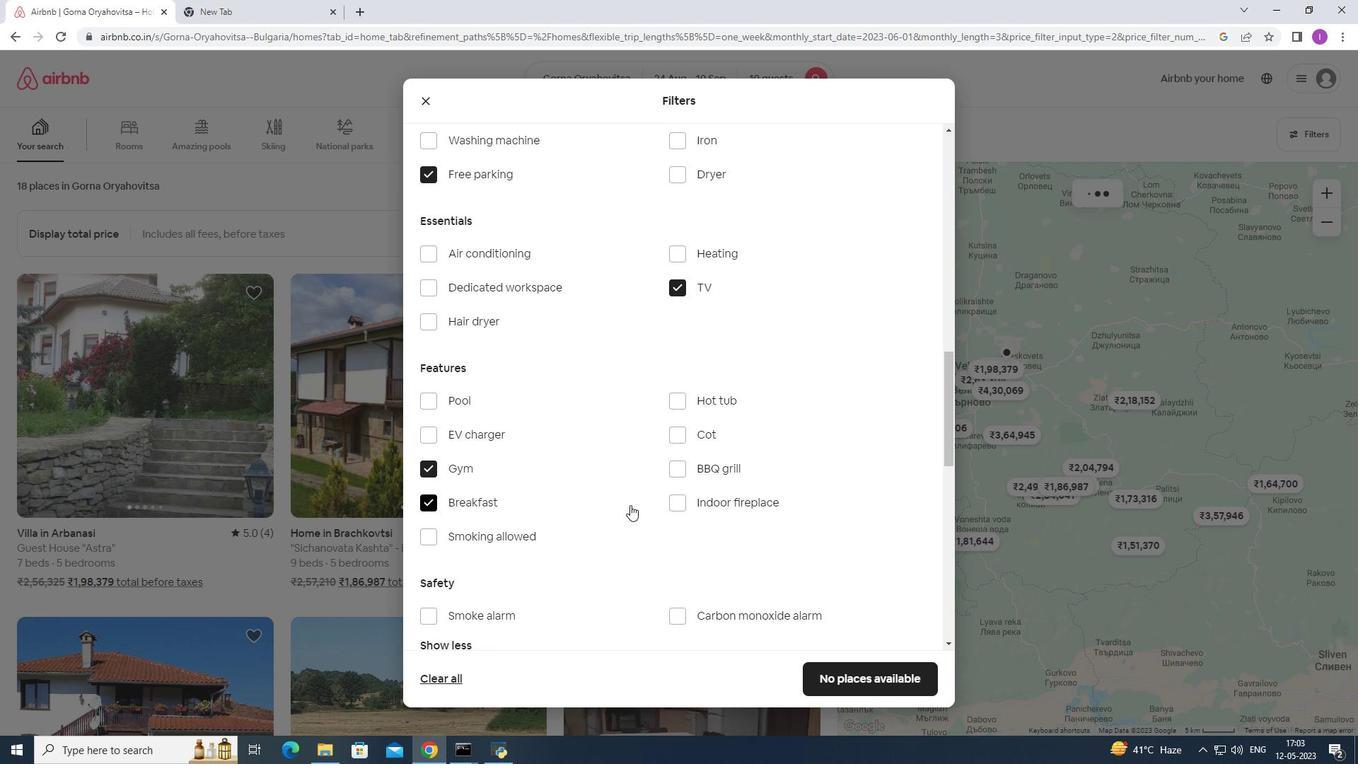 
Action: Mouse scrolled (687, 504) with delta (0, 0)
Screenshot: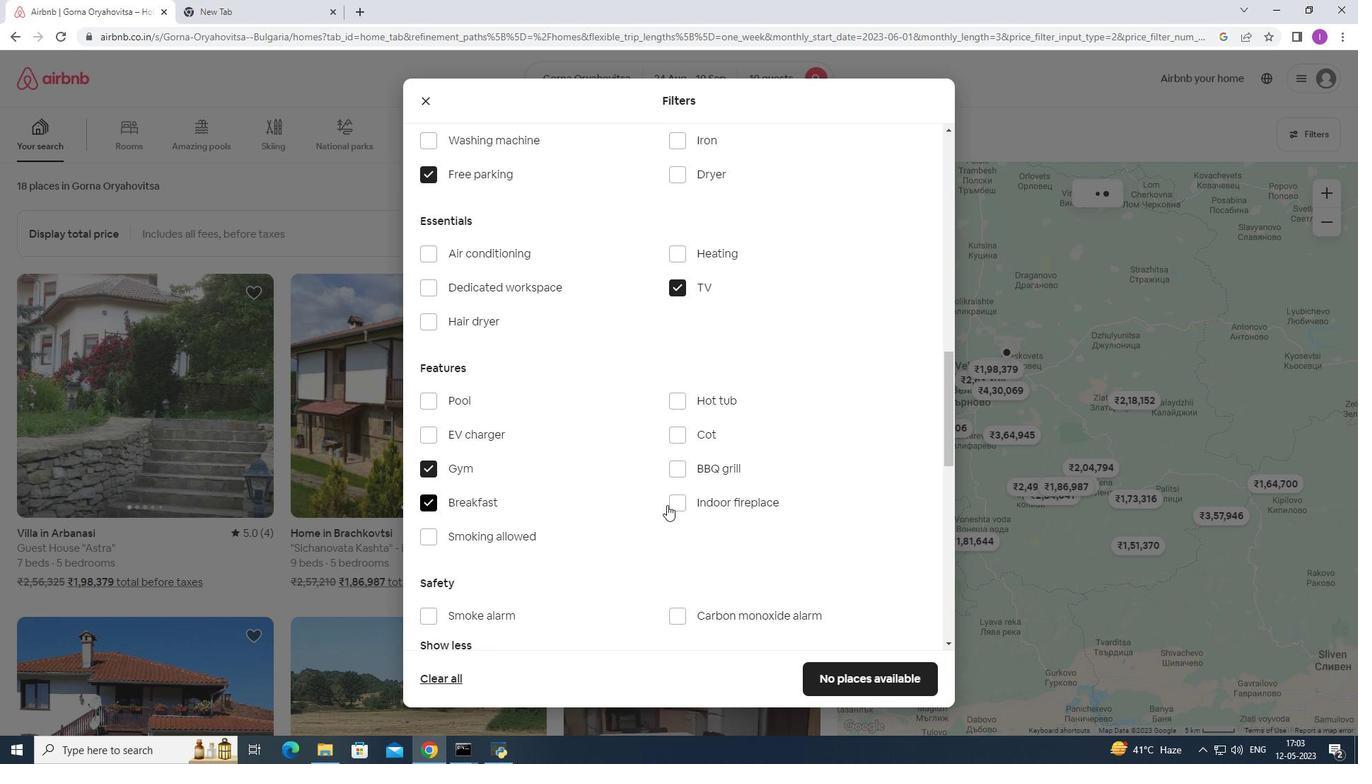 
Action: Mouse moved to (688, 506)
Screenshot: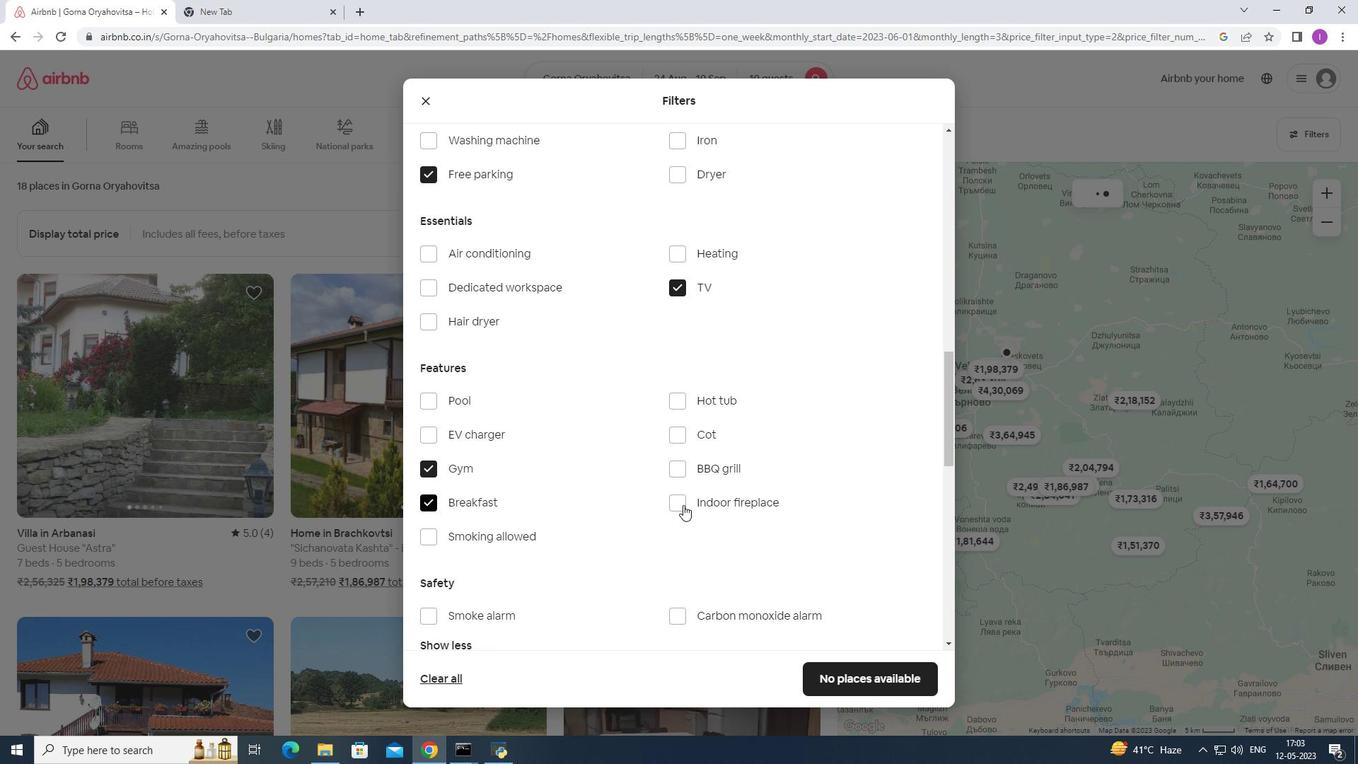 
Action: Mouse scrolled (688, 505) with delta (0, 0)
Screenshot: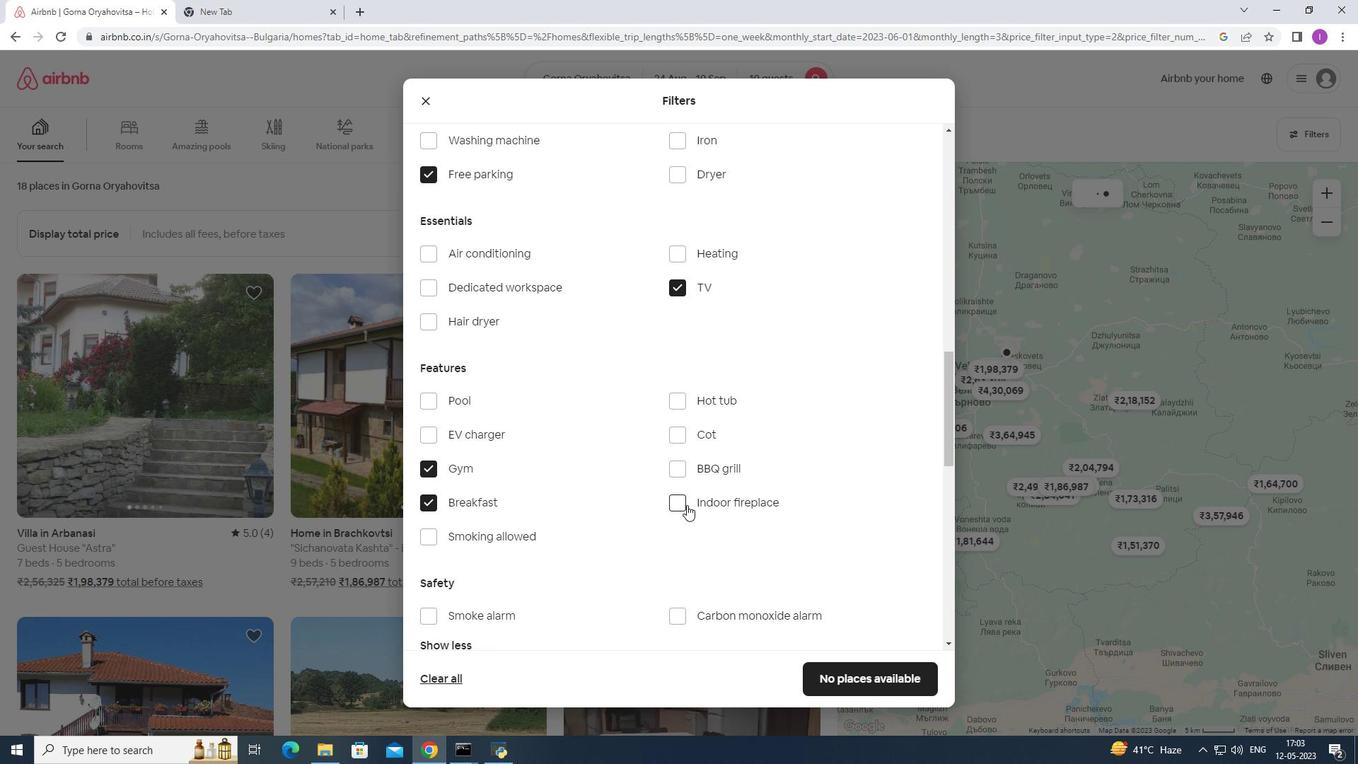 
Action: Mouse moved to (689, 508)
Screenshot: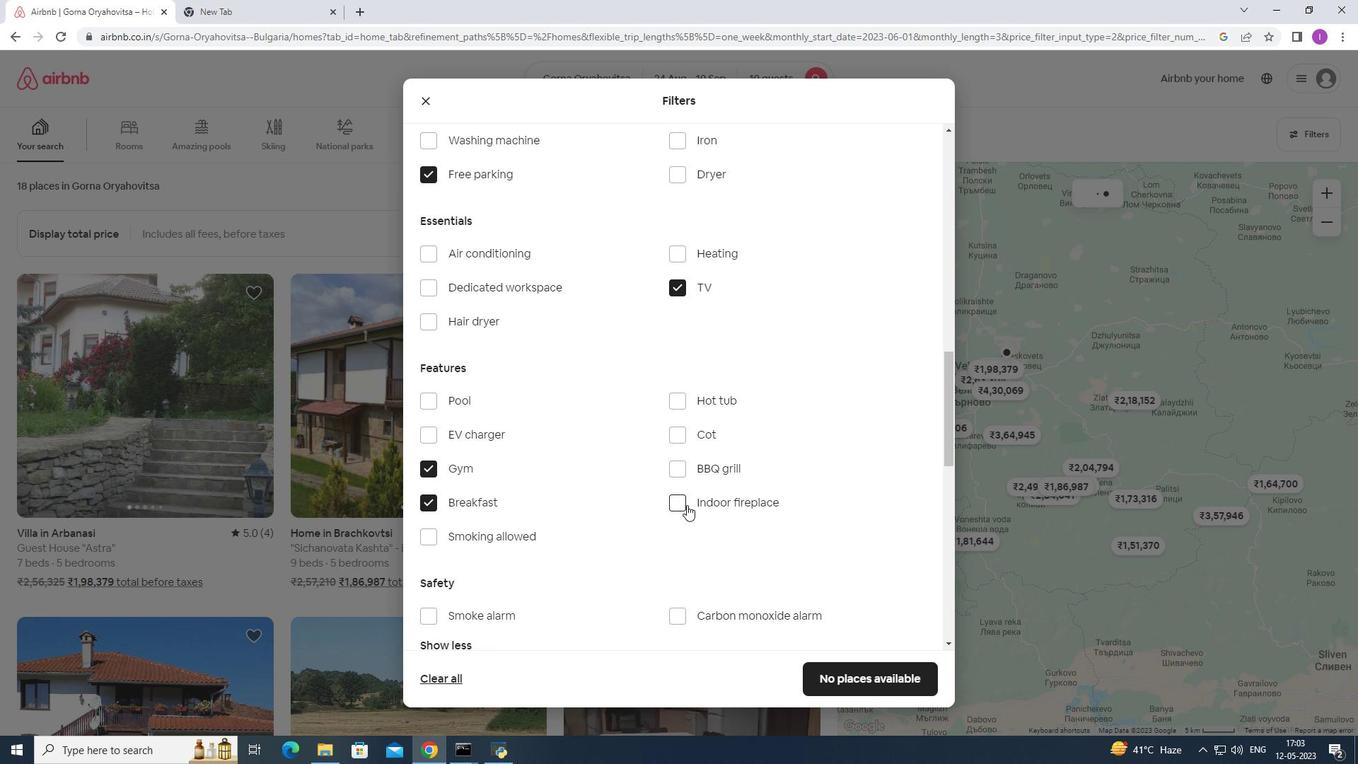 
Action: Mouse scrolled (689, 507) with delta (0, 0)
Screenshot: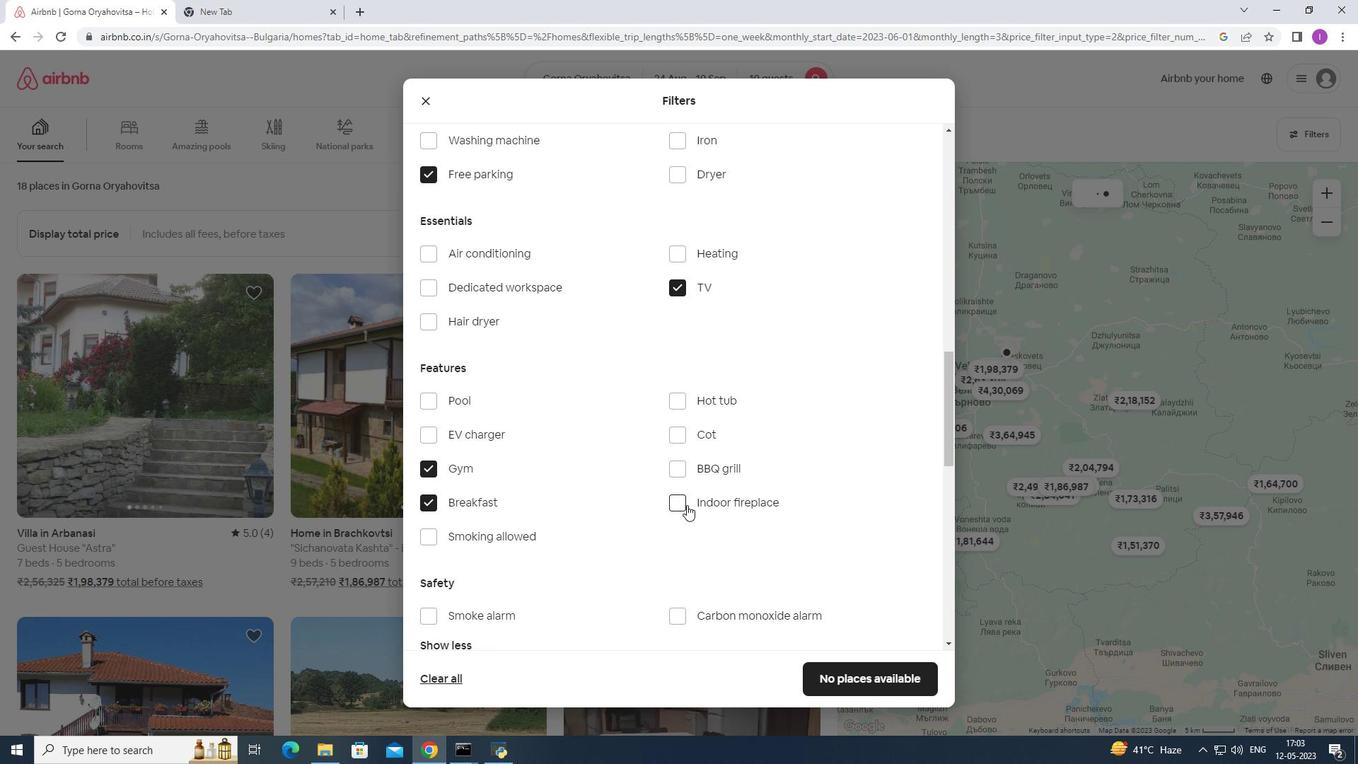 
Action: Mouse moved to (690, 509)
Screenshot: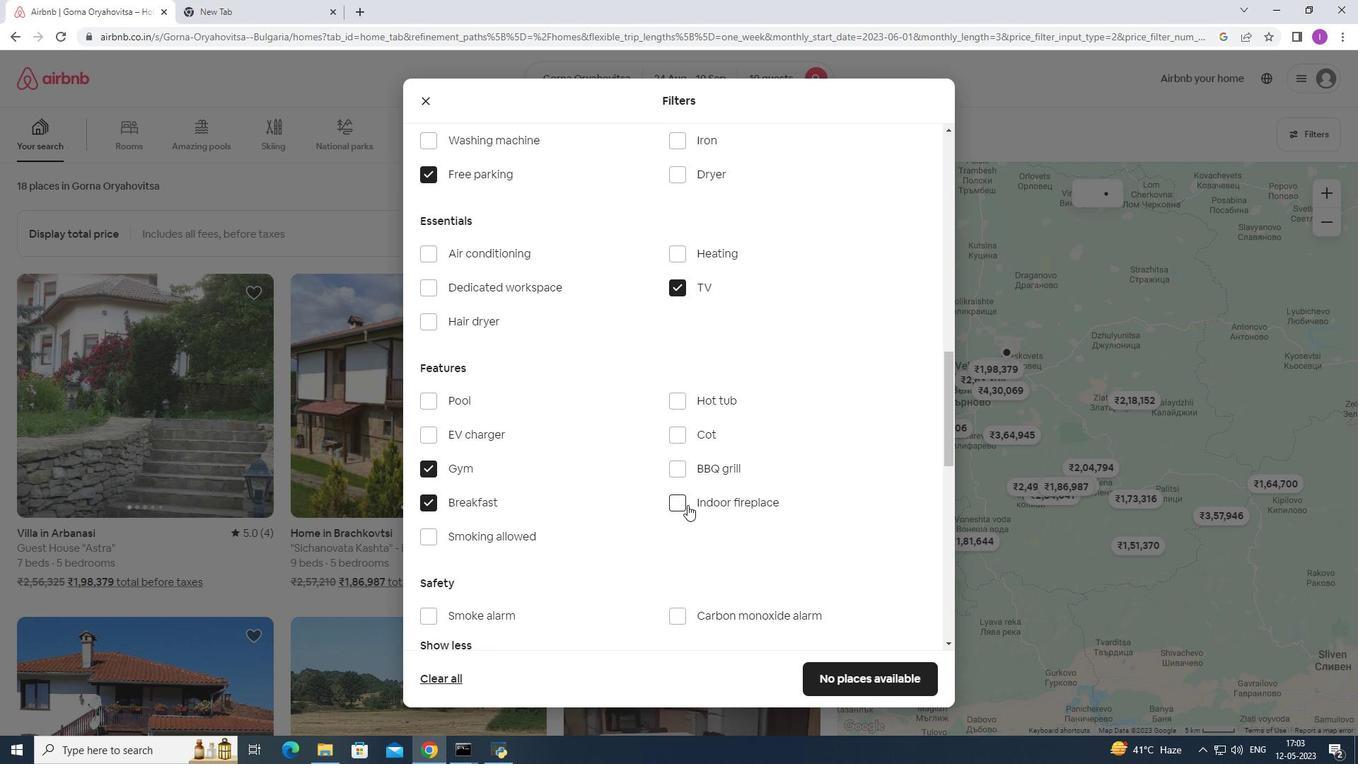
Action: Mouse scrolled (690, 508) with delta (0, 0)
Screenshot: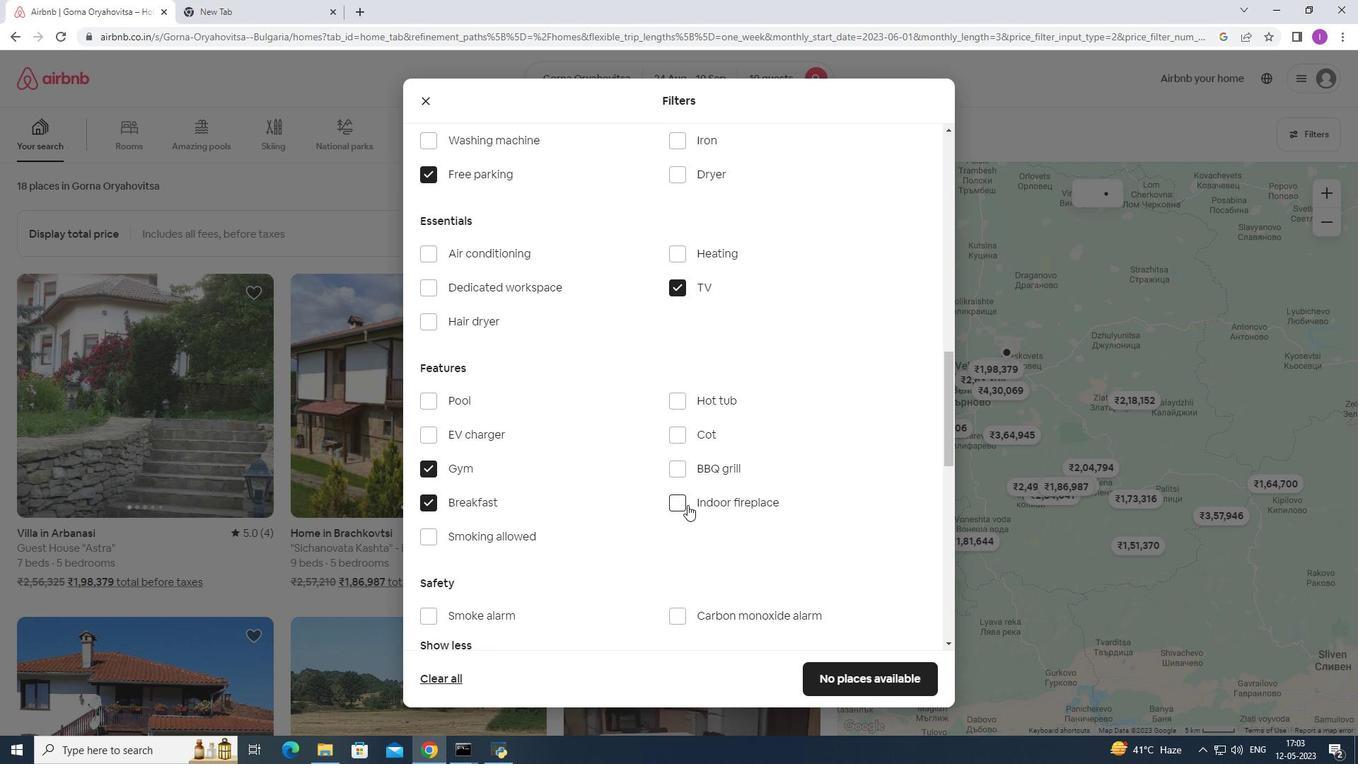 
Action: Mouse moved to (697, 512)
Screenshot: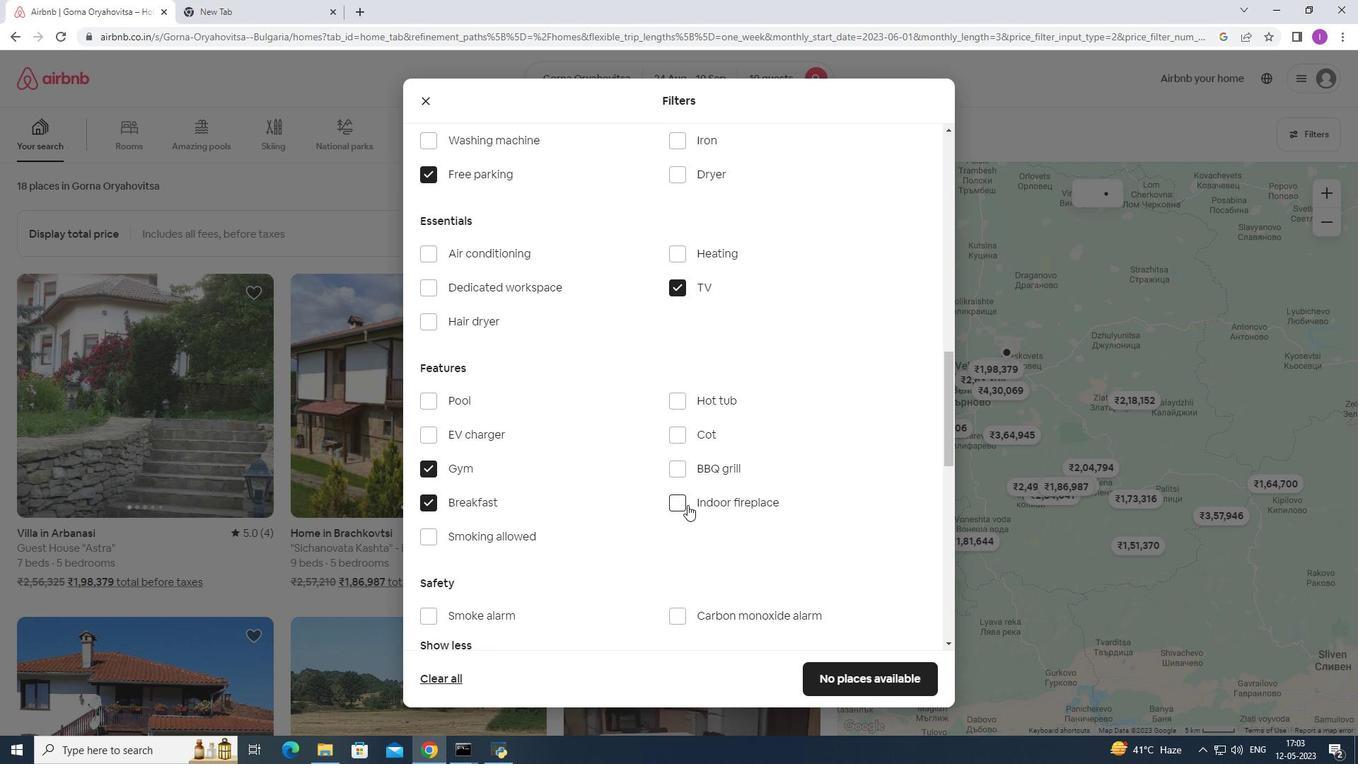 
Action: Mouse scrolled (693, 509) with delta (0, 0)
Screenshot: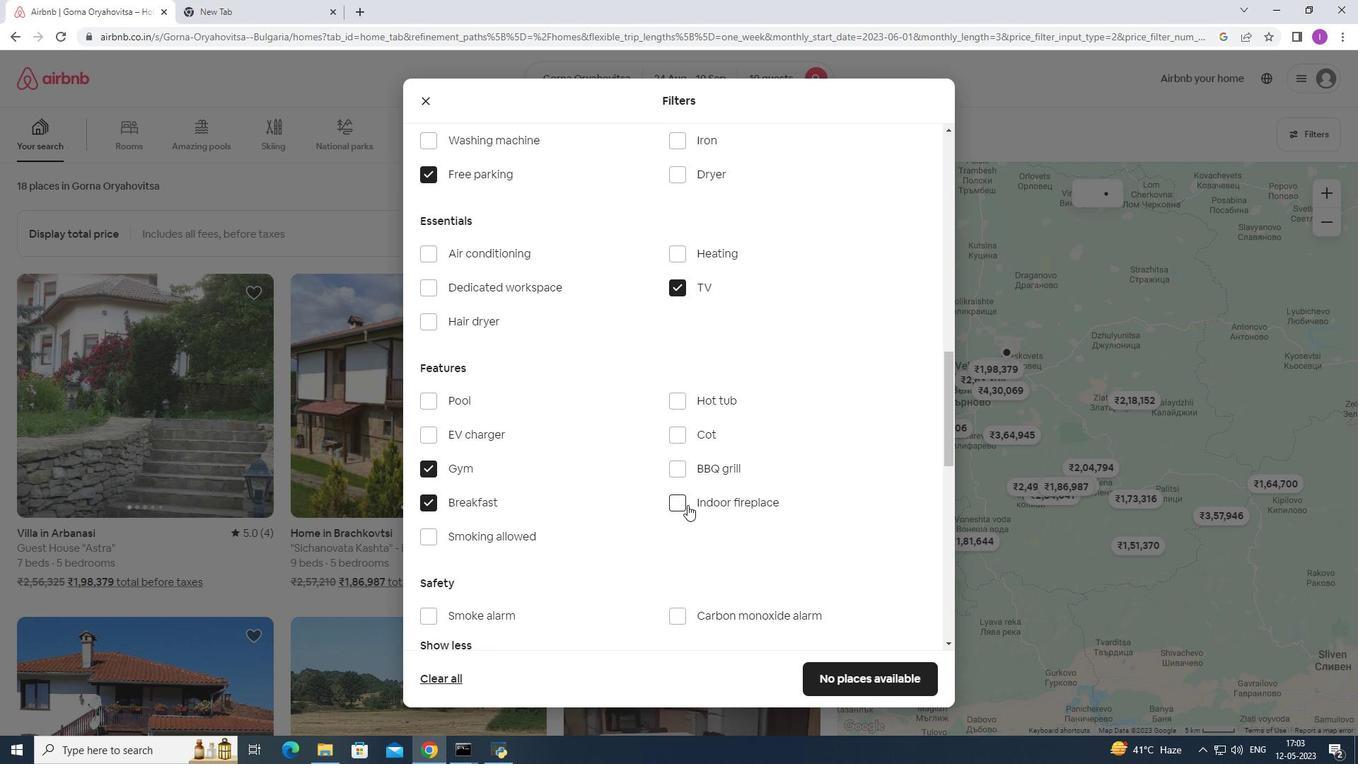 
Action: Mouse moved to (890, 461)
Screenshot: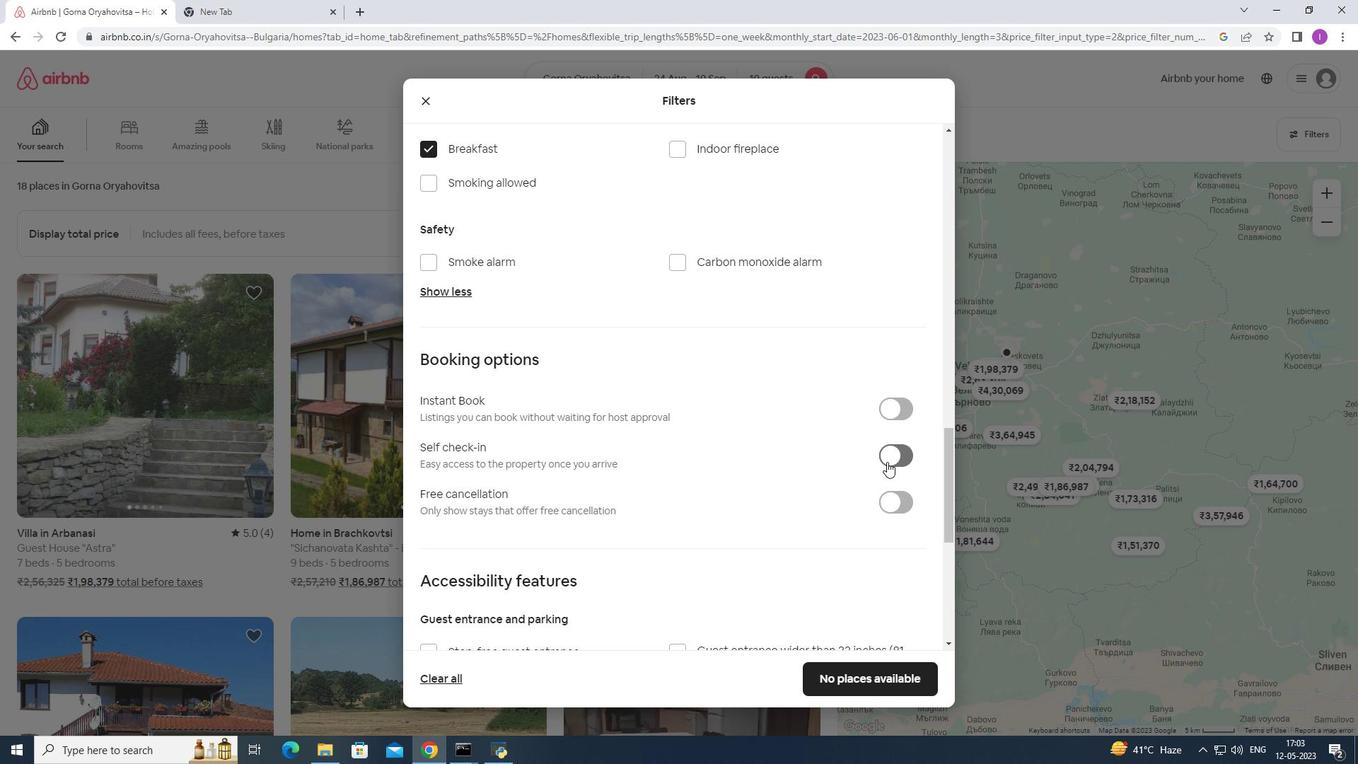 
Action: Mouse pressed left at (890, 461)
Screenshot: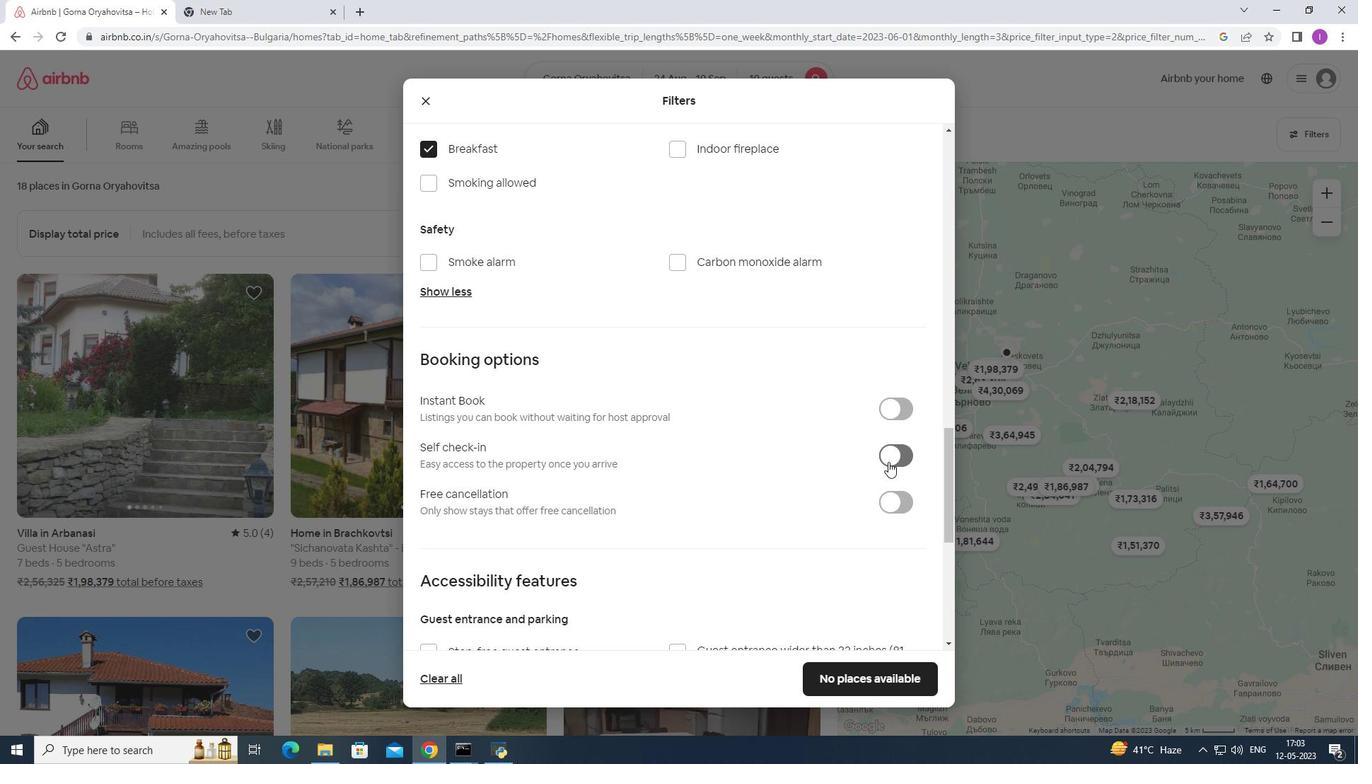 
Action: Mouse moved to (597, 566)
Screenshot: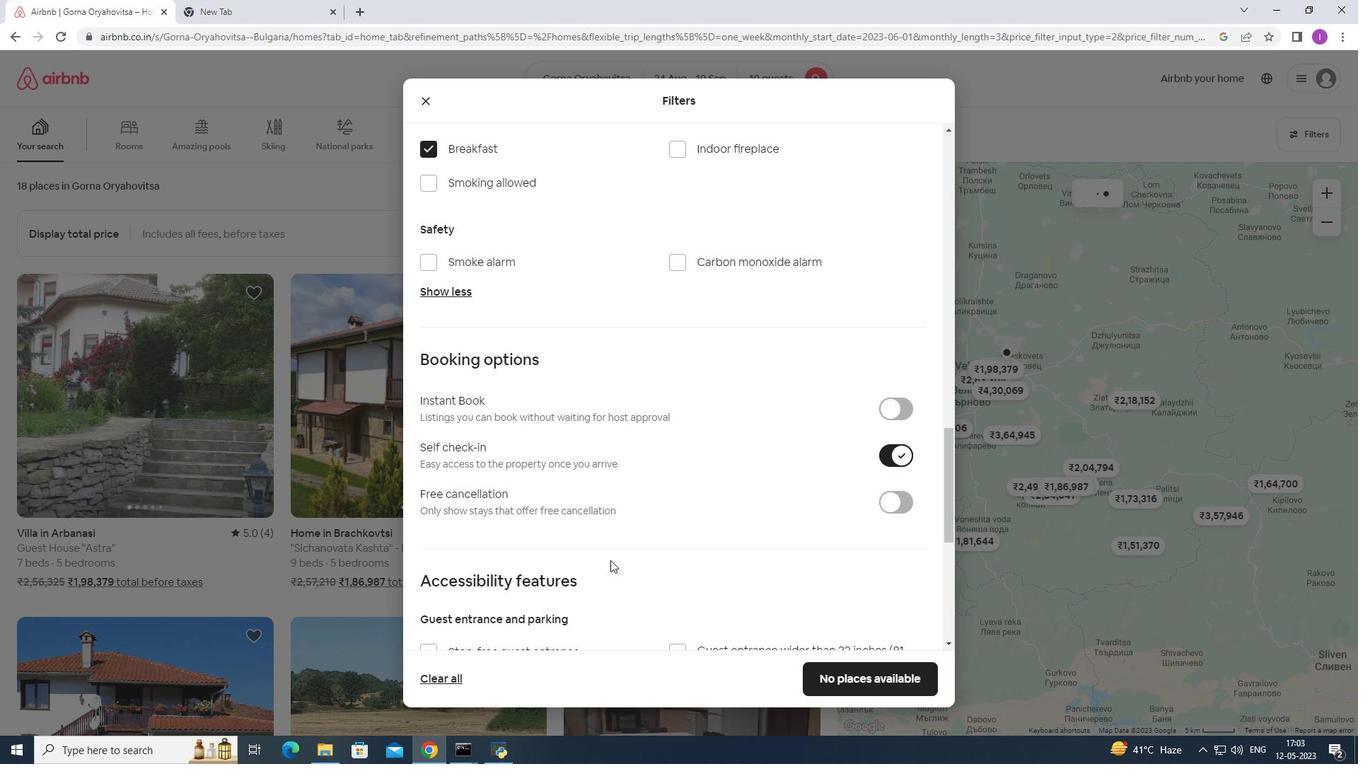 
Action: Mouse scrolled (597, 566) with delta (0, 0)
Screenshot: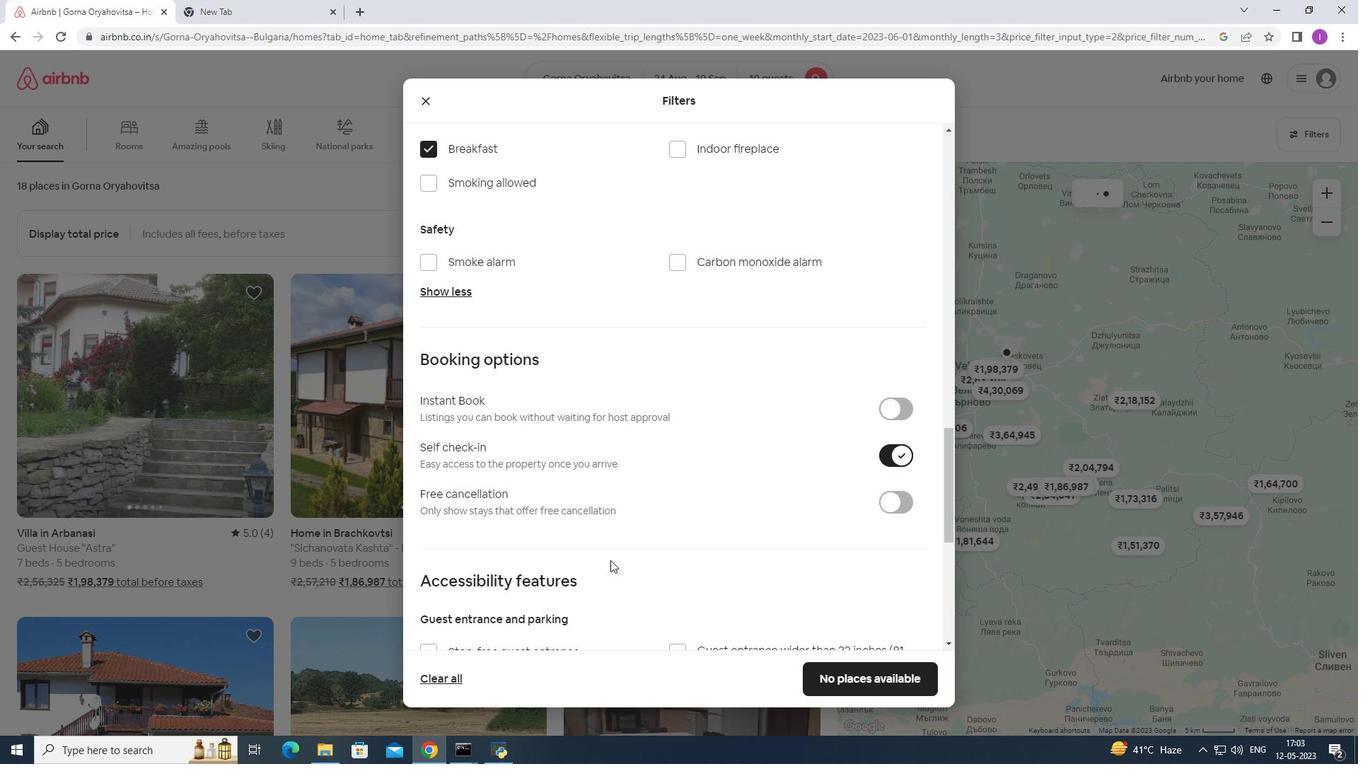 
Action: Mouse scrolled (597, 566) with delta (0, 0)
Screenshot: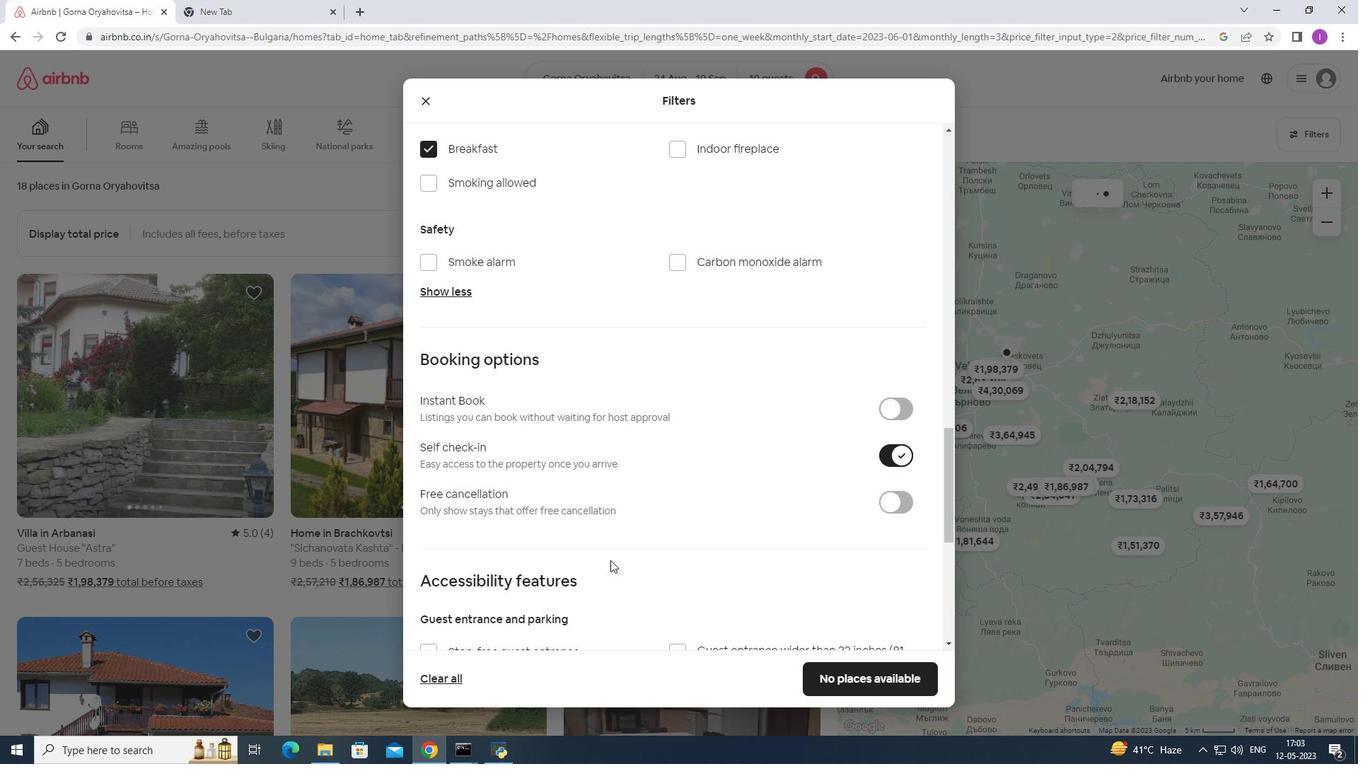 
Action: Mouse scrolled (597, 566) with delta (0, 0)
Screenshot: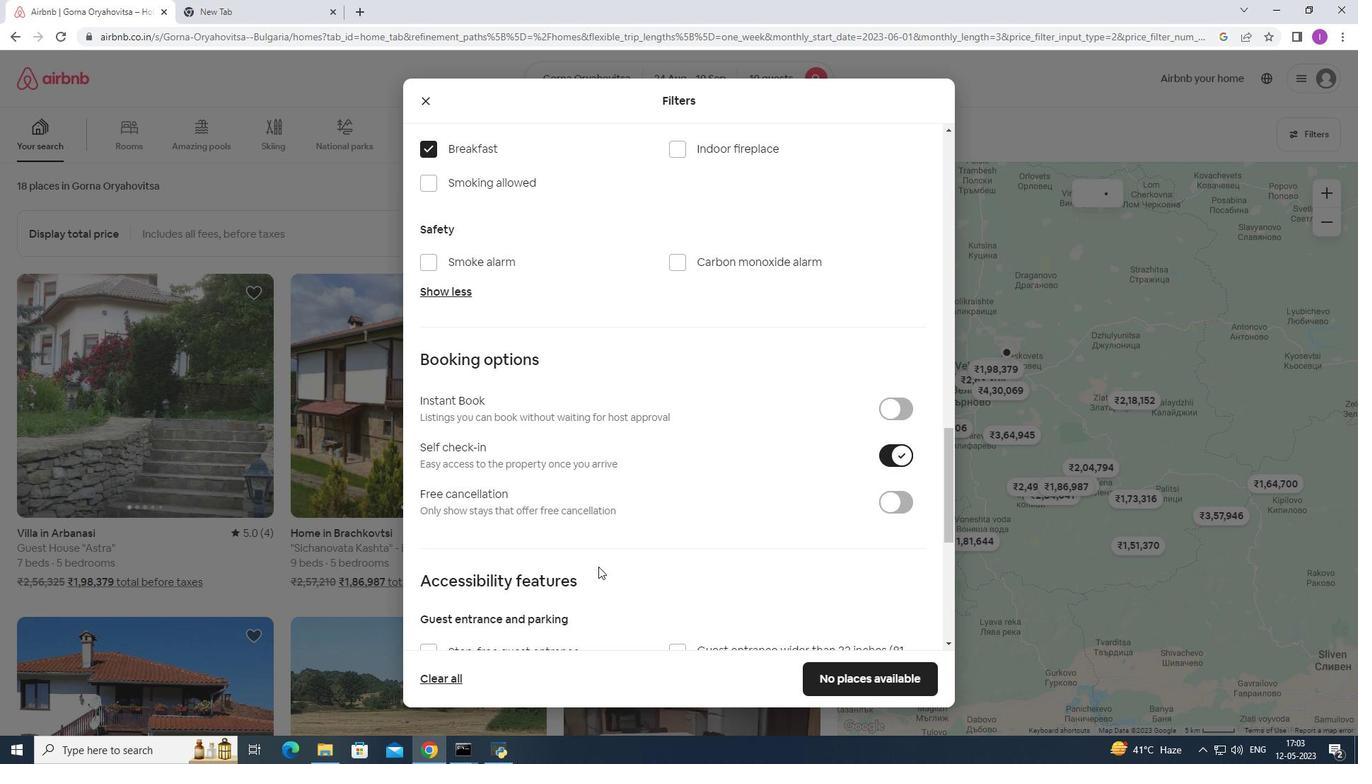 
Action: Mouse scrolled (597, 566) with delta (0, 0)
Screenshot: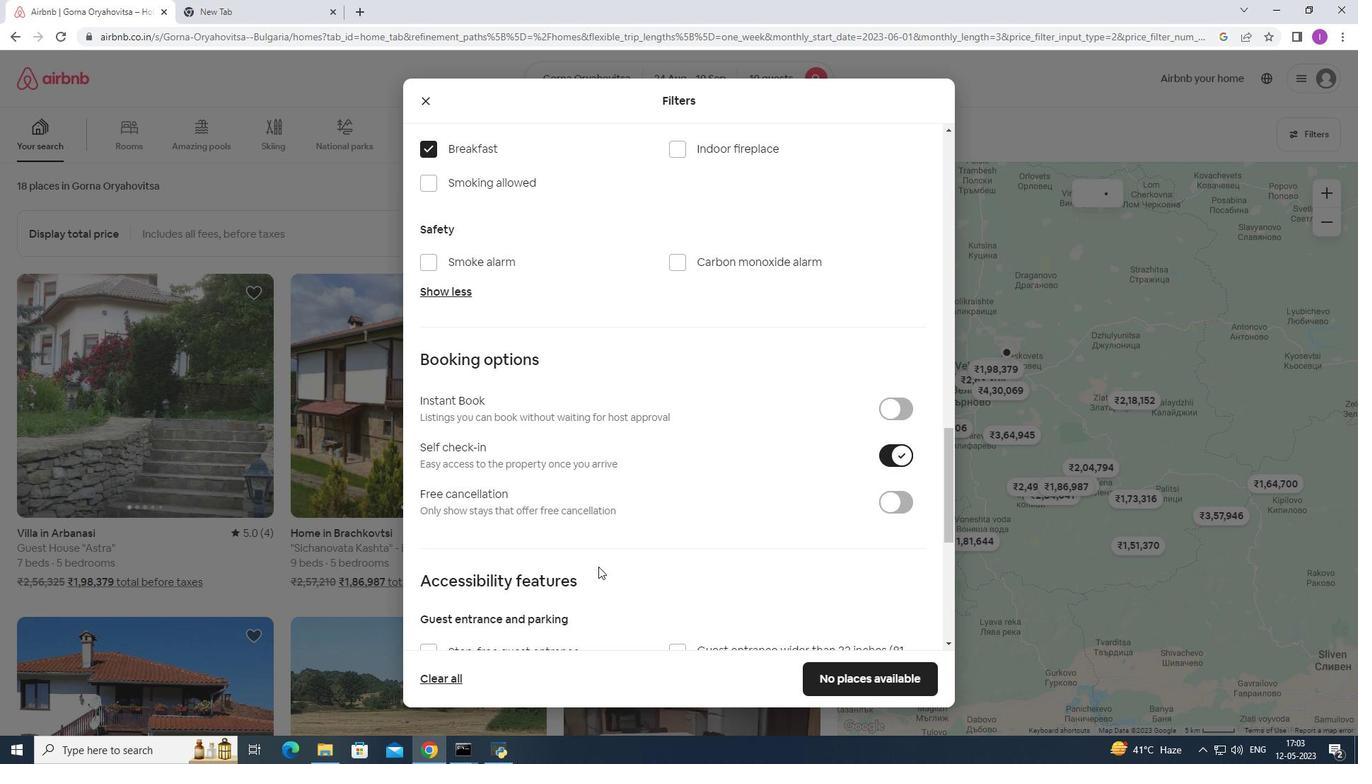 
Action: Mouse moved to (595, 561)
Screenshot: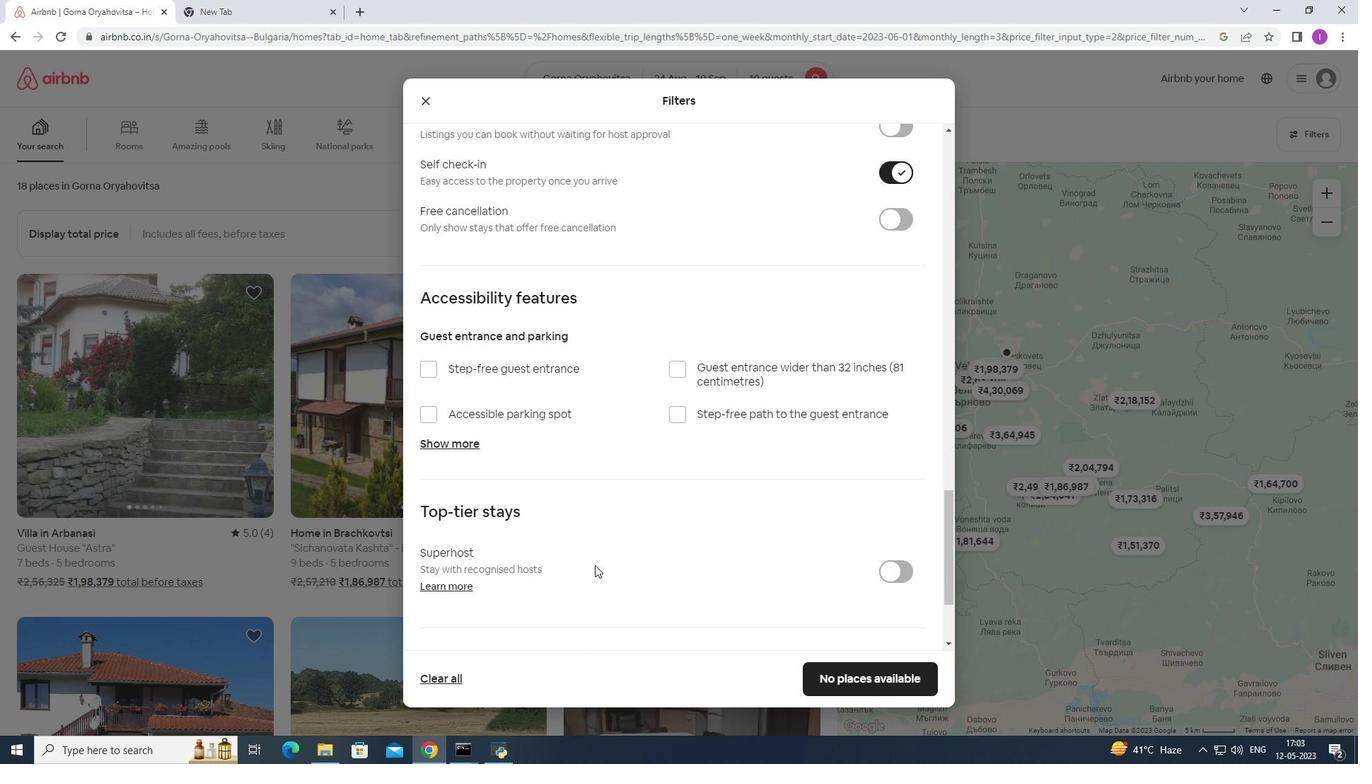 
Action: Mouse scrolled (595, 561) with delta (0, 0)
Screenshot: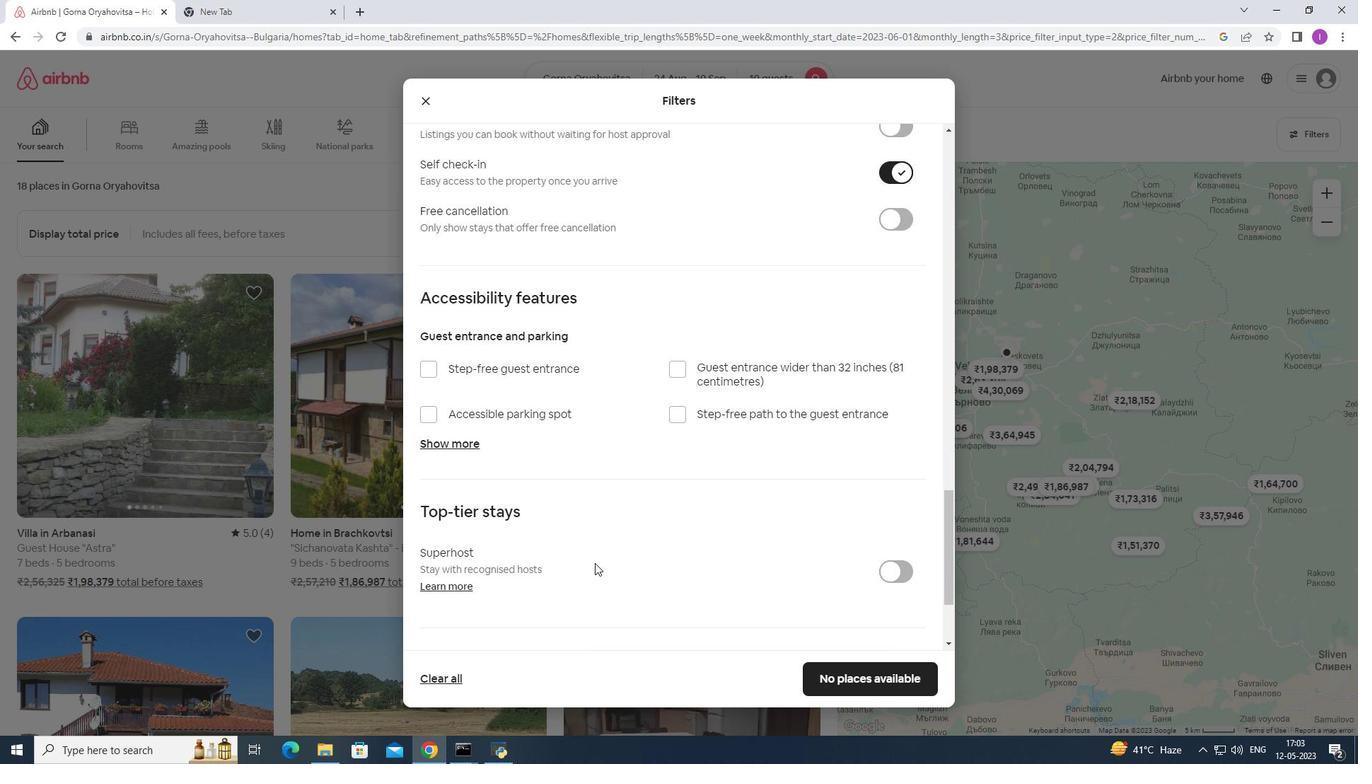 
Action: Mouse scrolled (595, 561) with delta (0, 0)
Screenshot: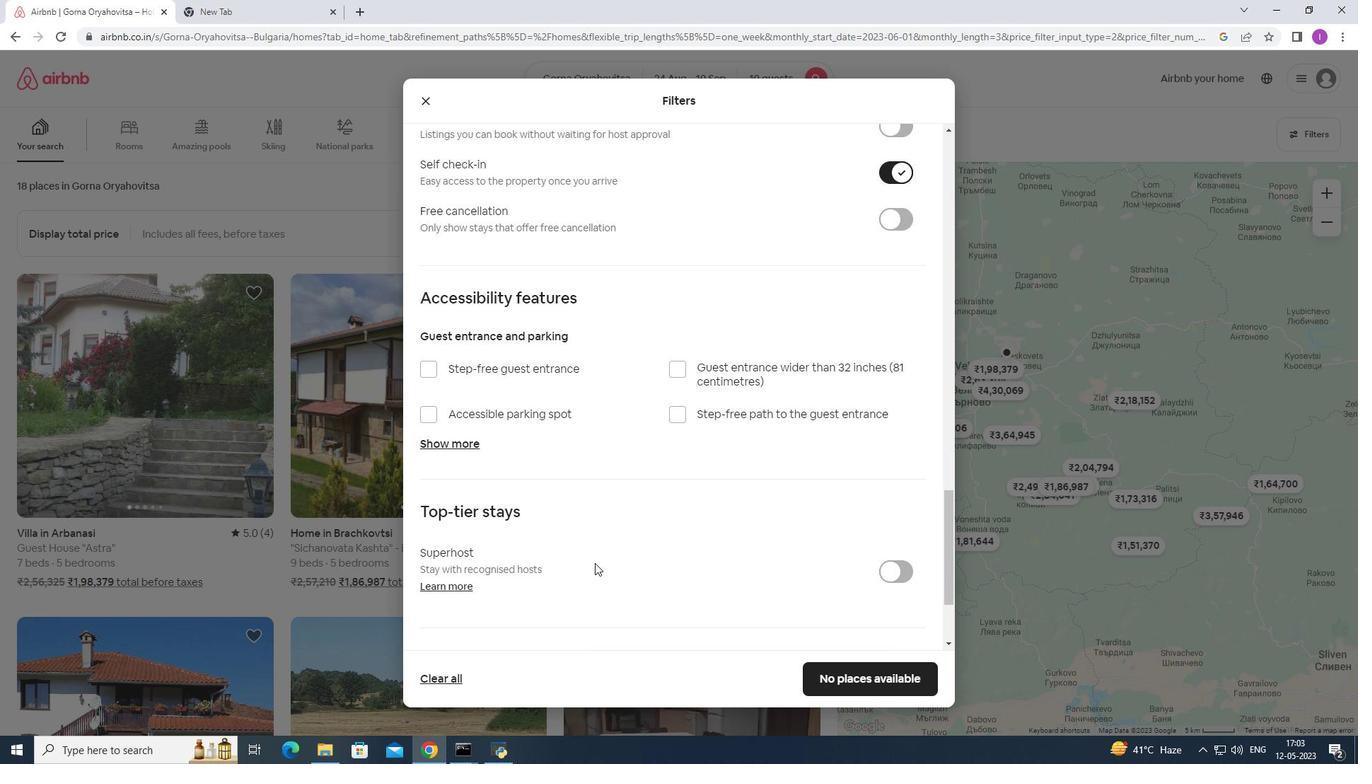 
Action: Mouse scrolled (595, 561) with delta (0, 0)
Screenshot: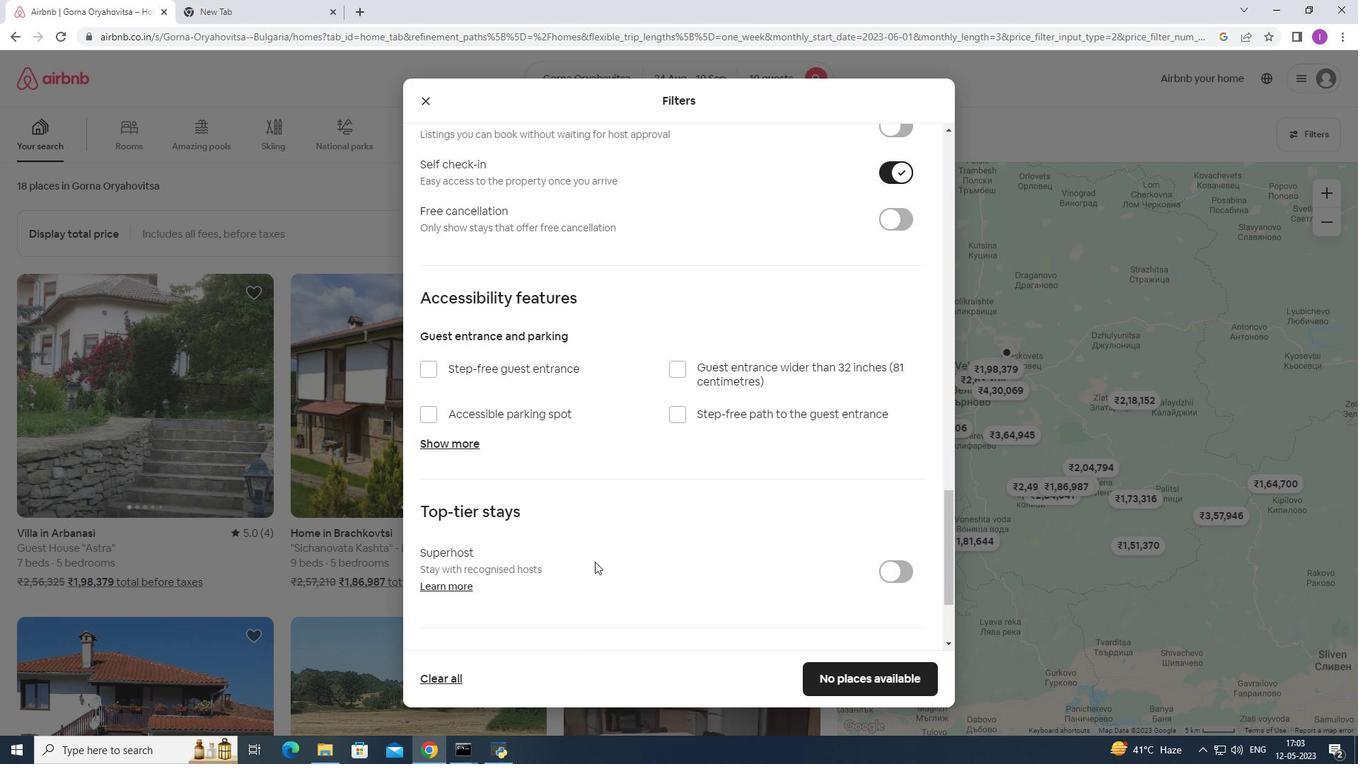 
Action: Mouse scrolled (595, 561) with delta (0, 0)
Screenshot: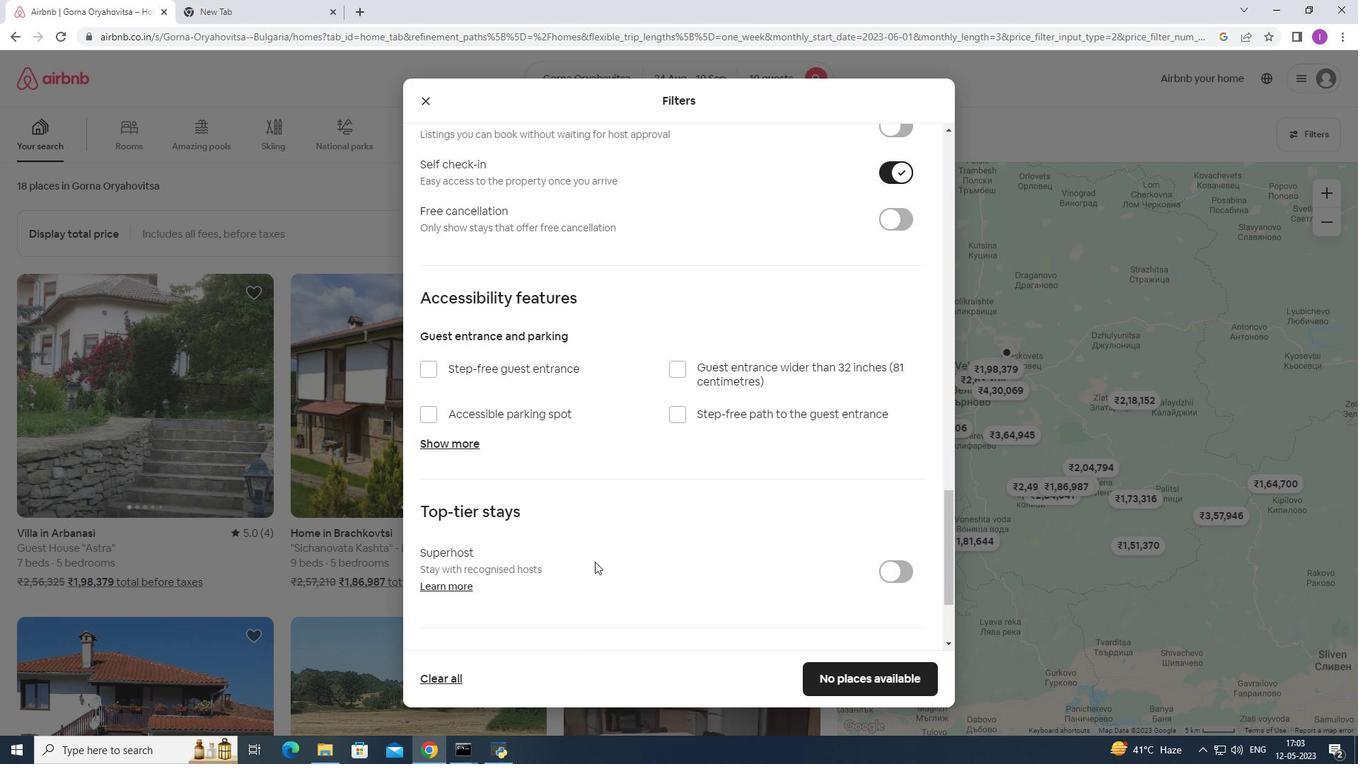 
Action: Mouse scrolled (595, 561) with delta (0, 0)
Screenshot: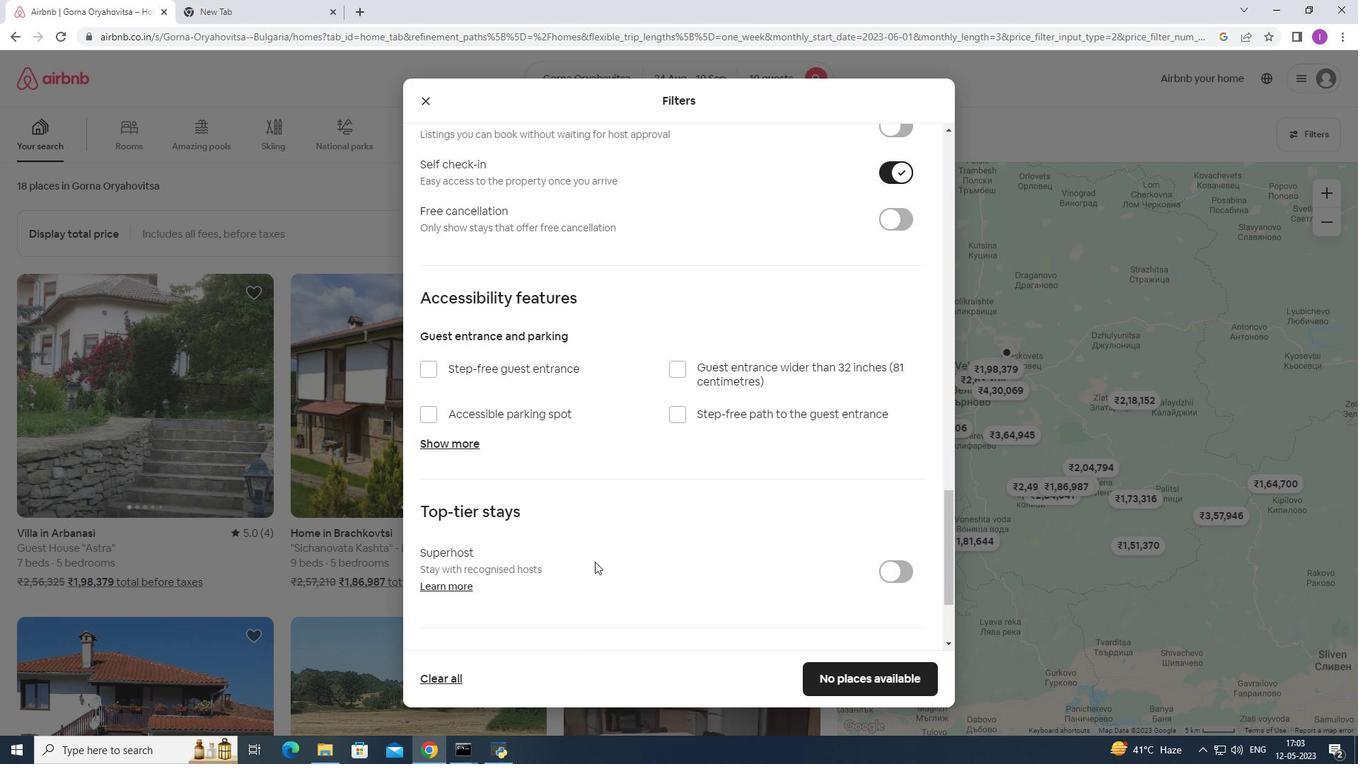 
Action: Mouse moved to (627, 553)
Screenshot: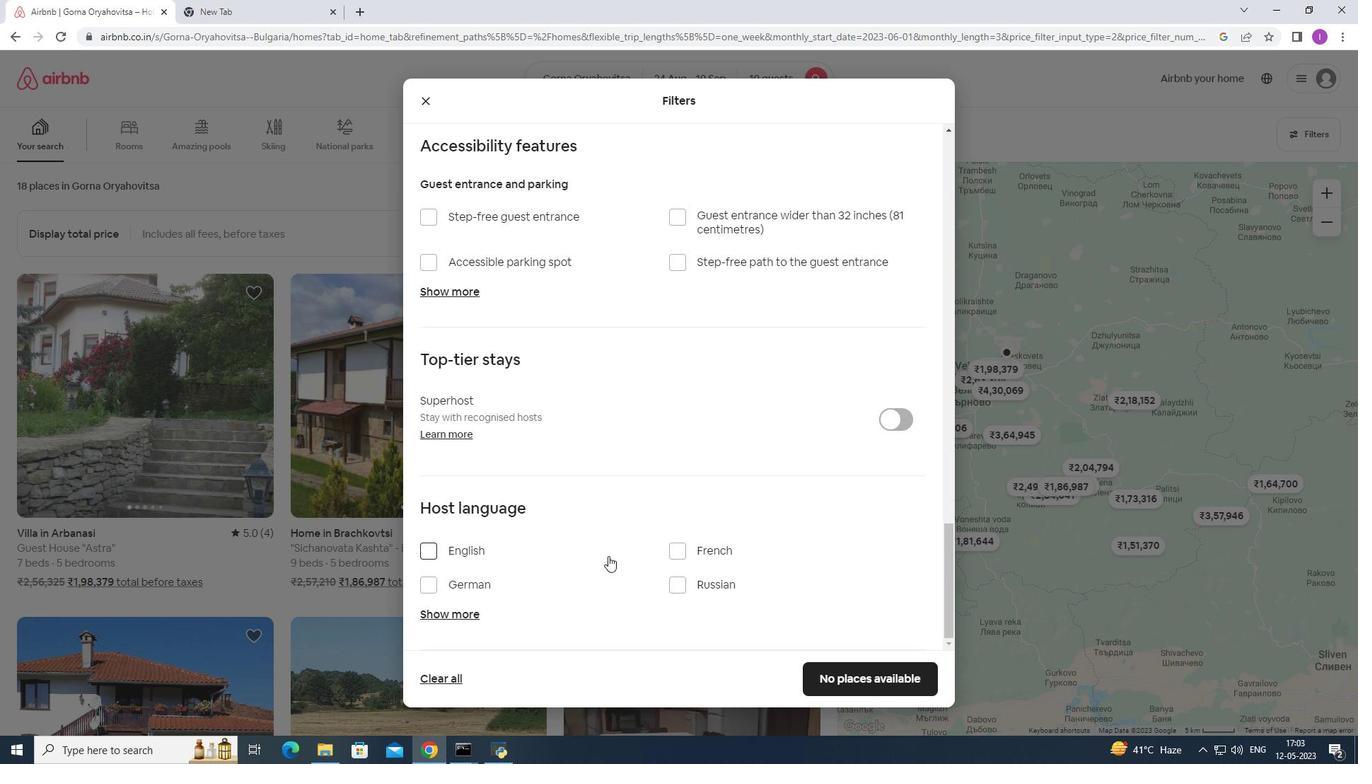 
Action: Mouse scrolled (627, 552) with delta (0, 0)
Screenshot: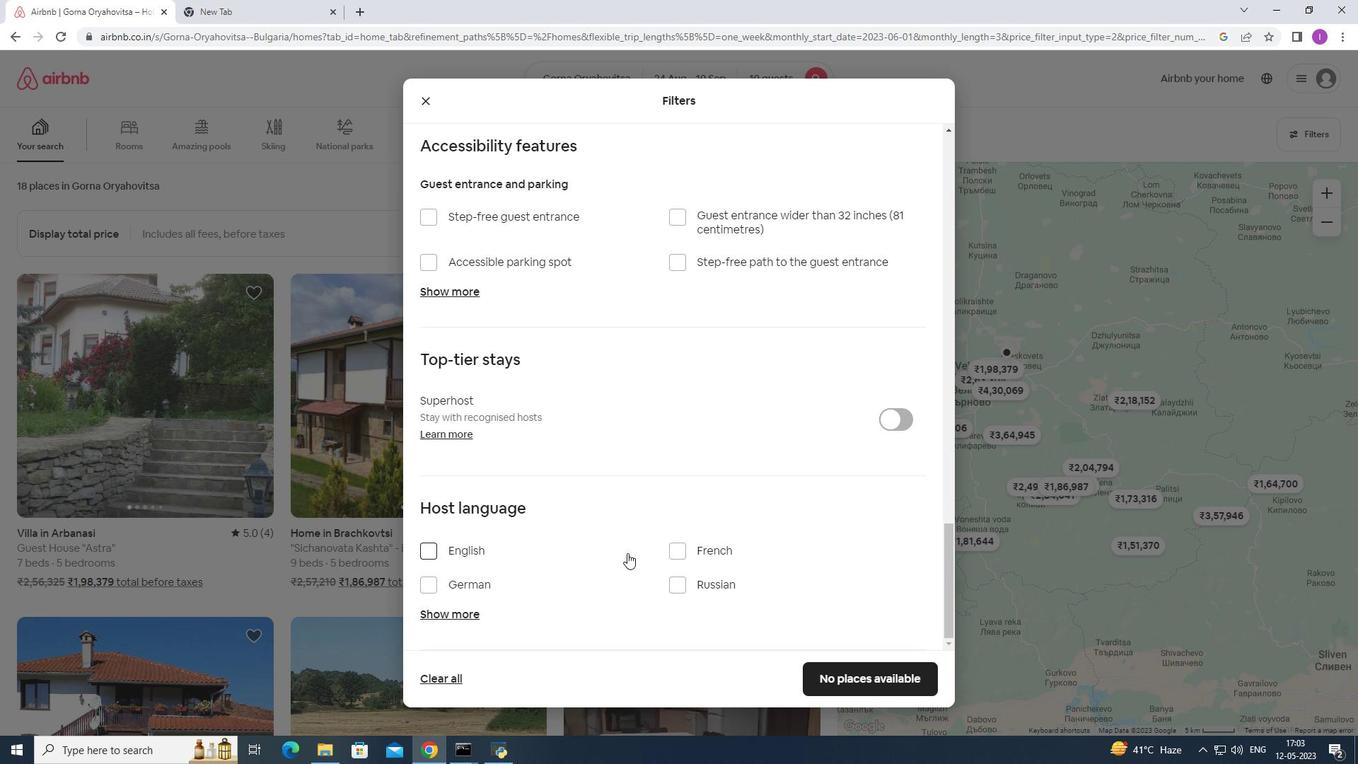 
Action: Mouse scrolled (627, 552) with delta (0, 0)
Screenshot: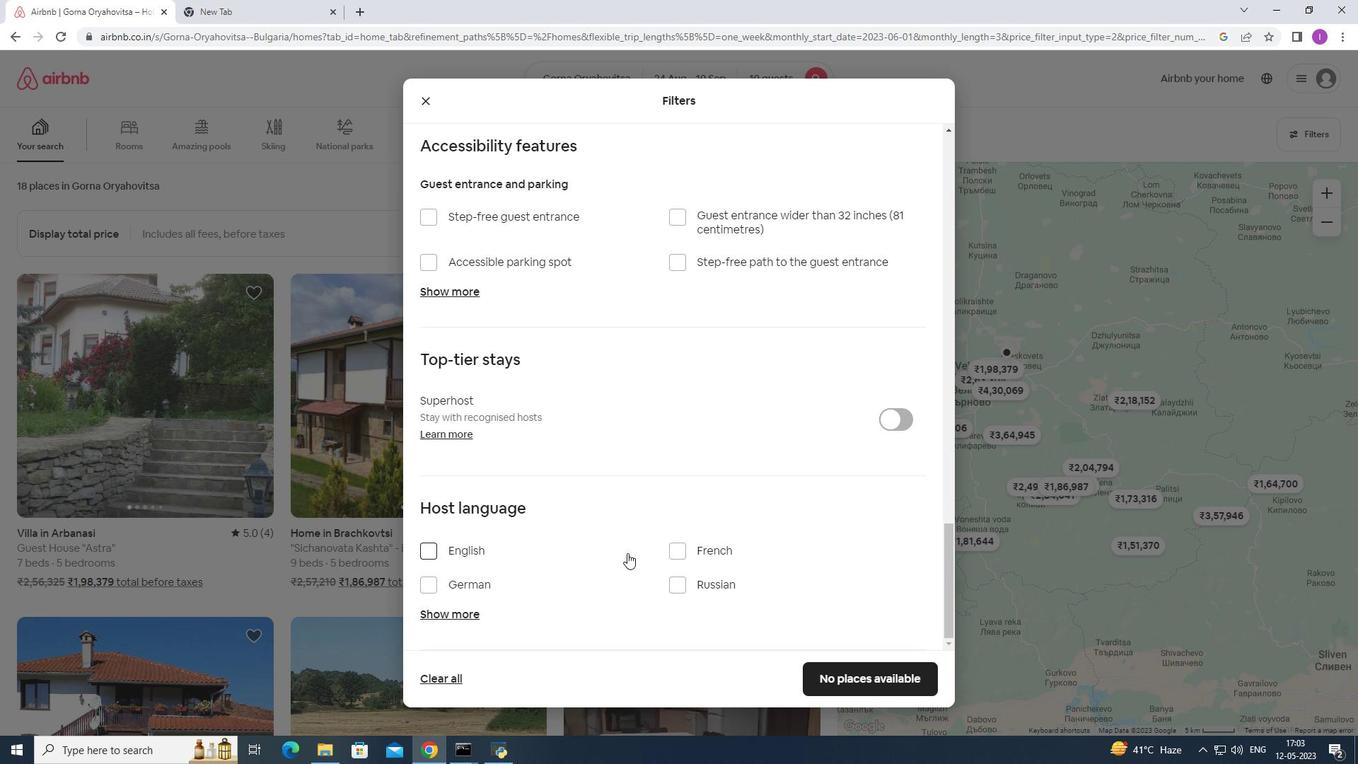
Action: Mouse scrolled (627, 552) with delta (0, 0)
Screenshot: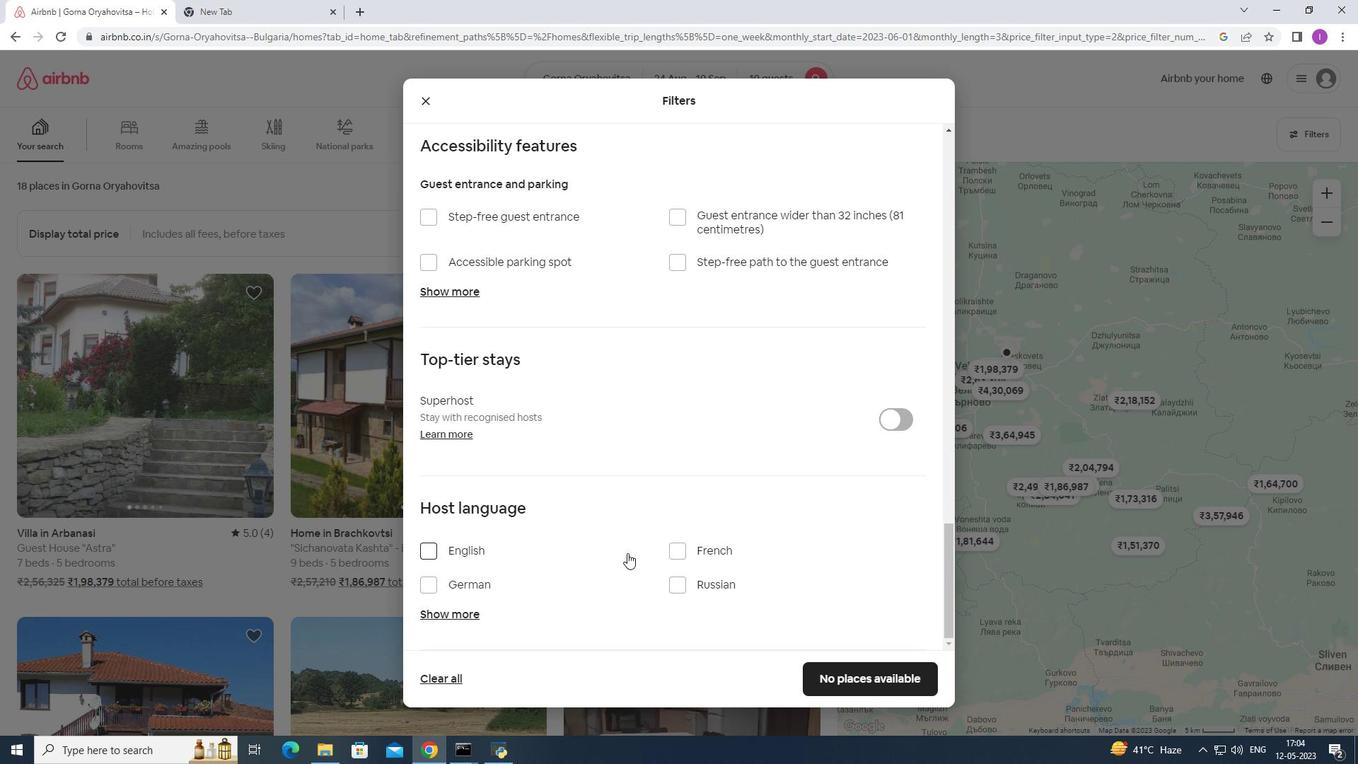 
Action: Mouse scrolled (627, 552) with delta (0, 0)
Screenshot: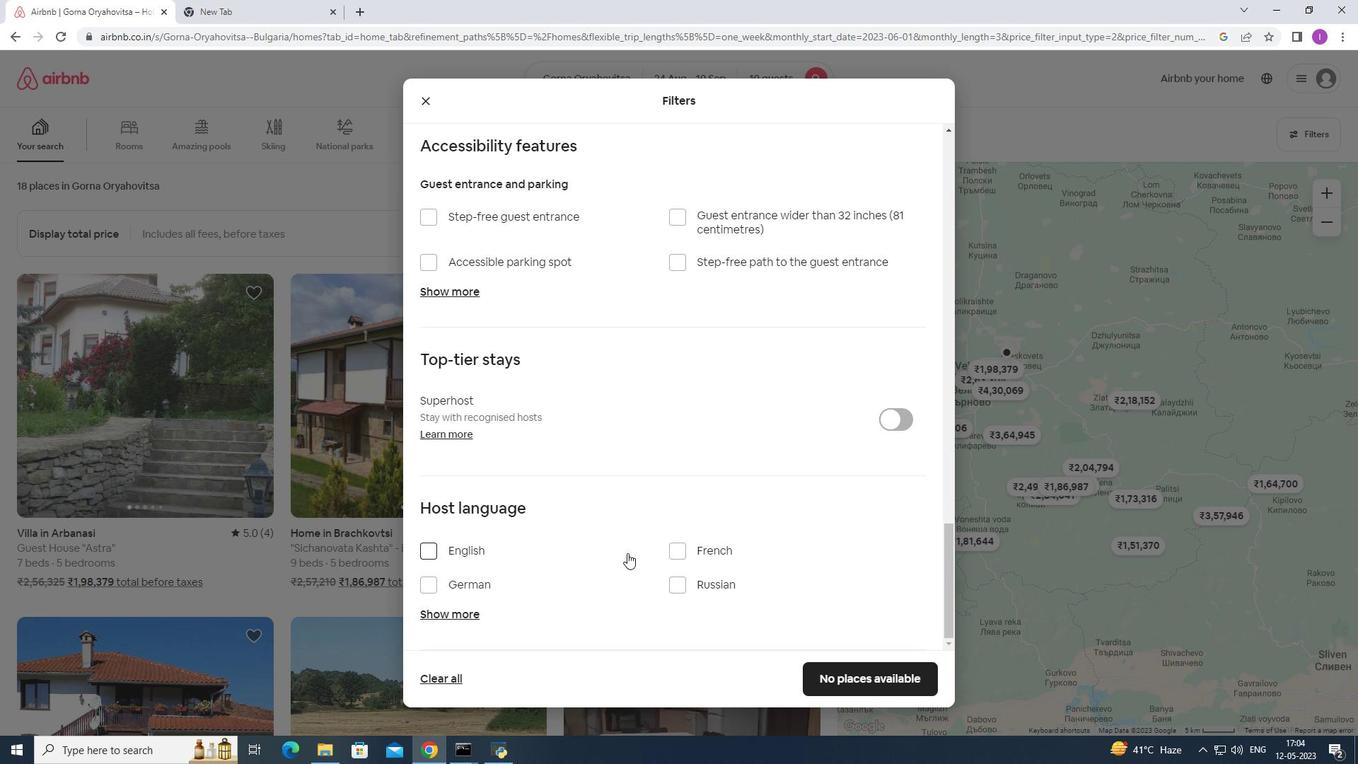
Action: Mouse moved to (433, 549)
Screenshot: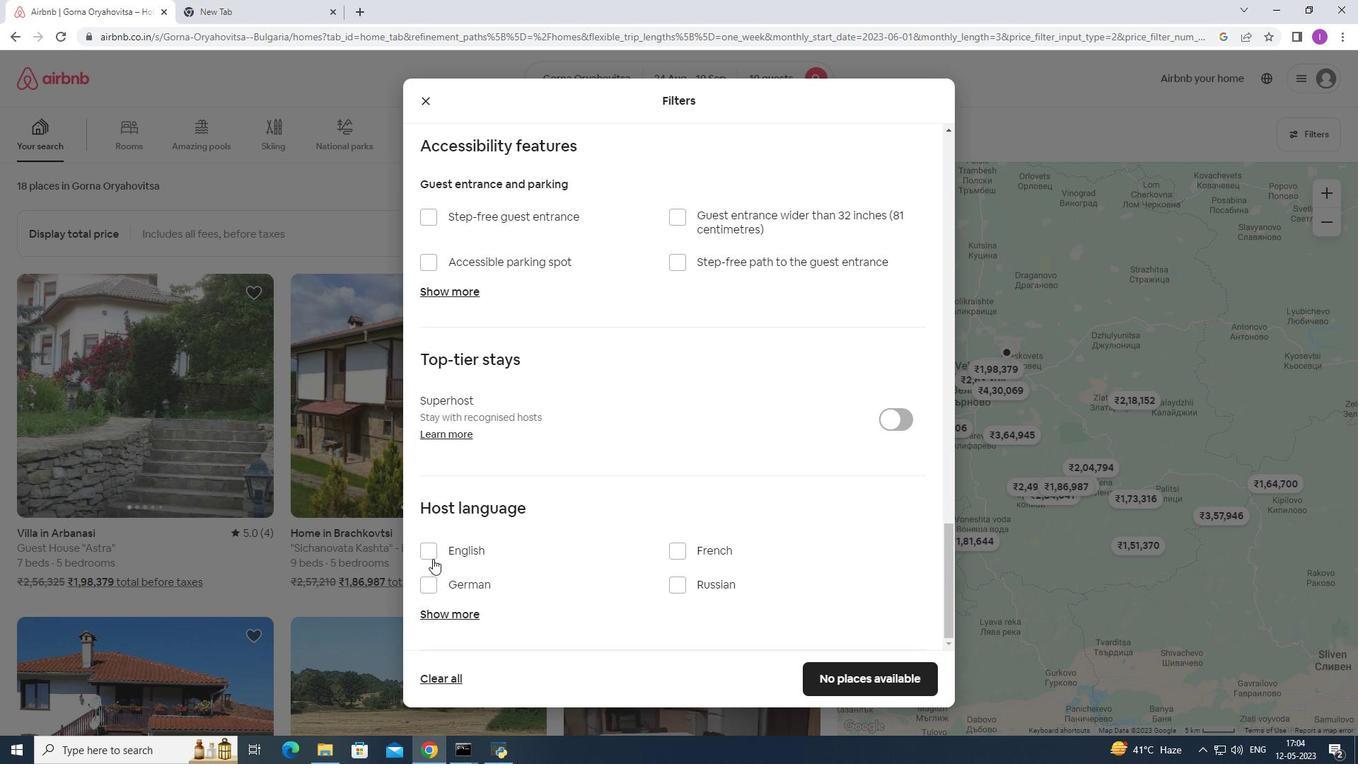 
Action: Mouse pressed left at (433, 549)
Screenshot: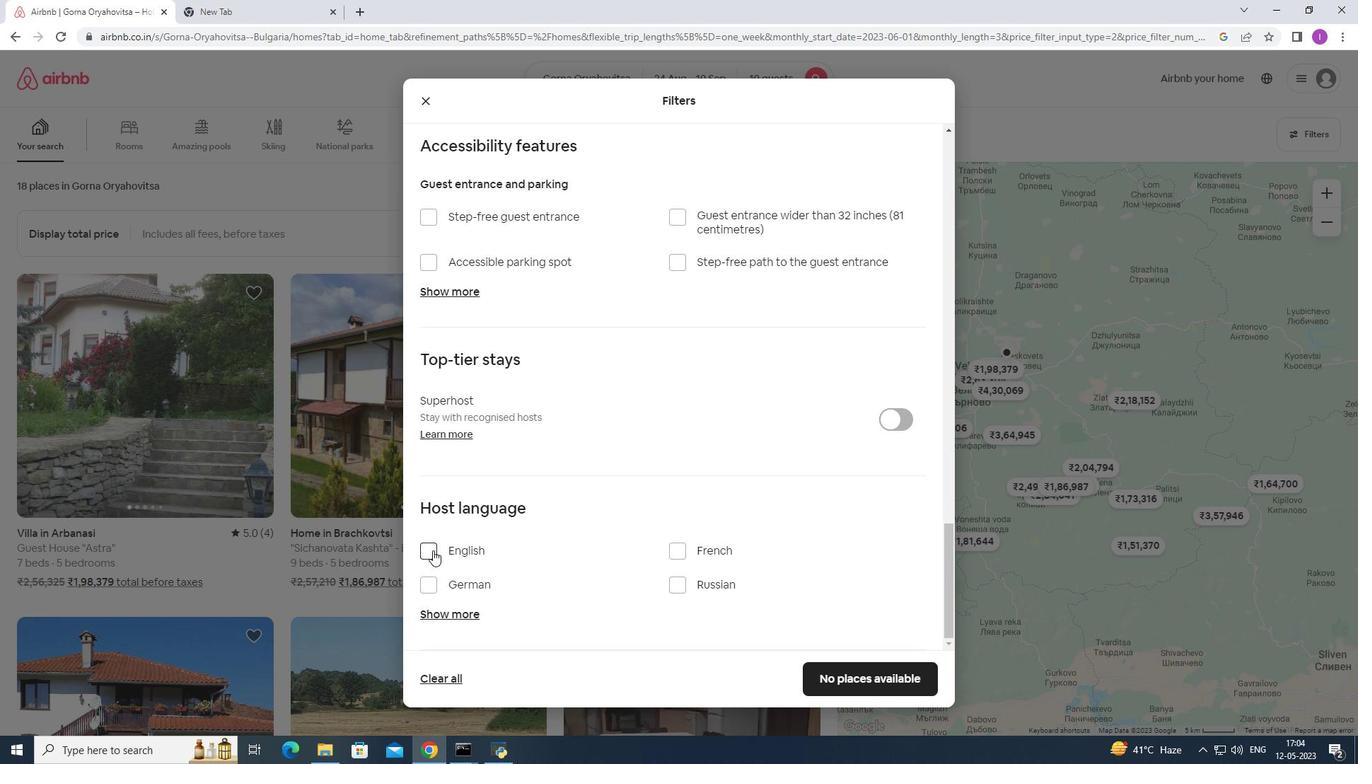 
Action: Mouse moved to (859, 670)
Screenshot: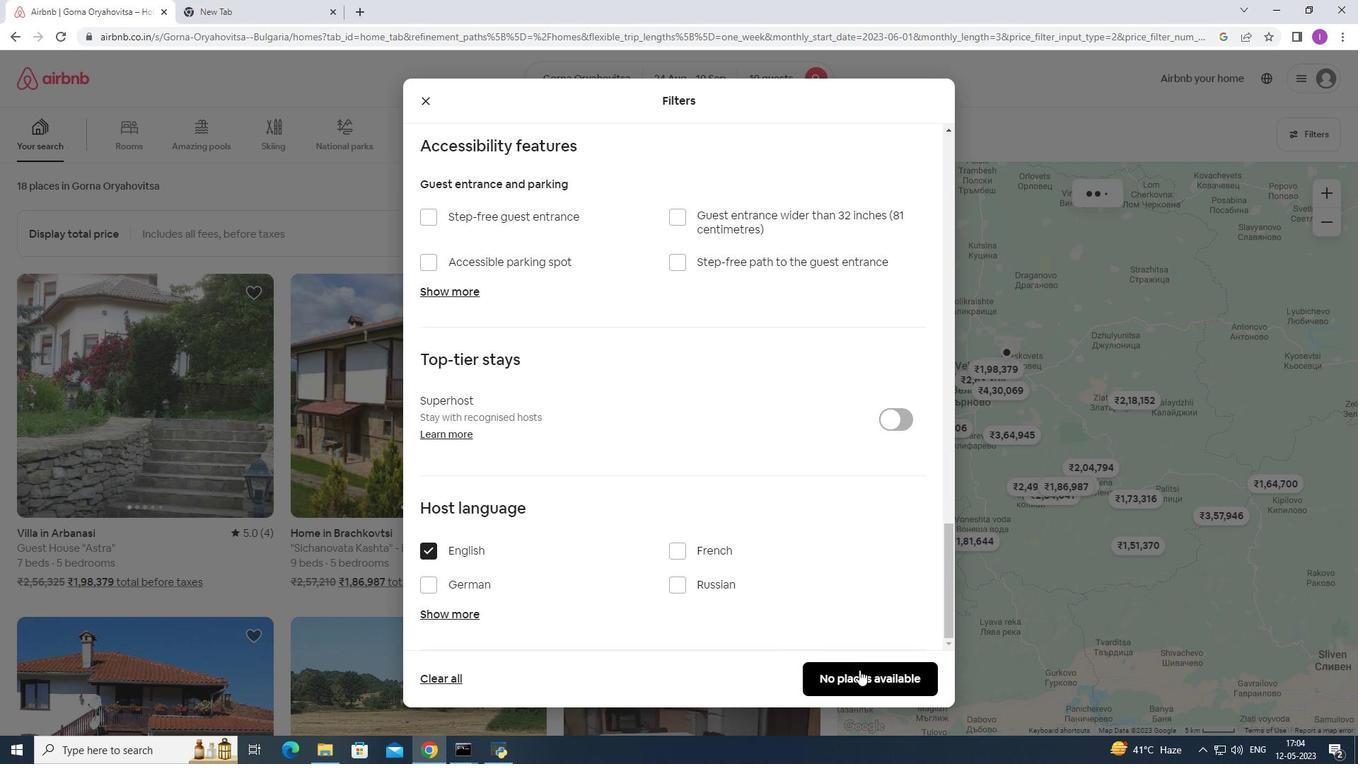 
Action: Mouse pressed left at (859, 670)
Screenshot: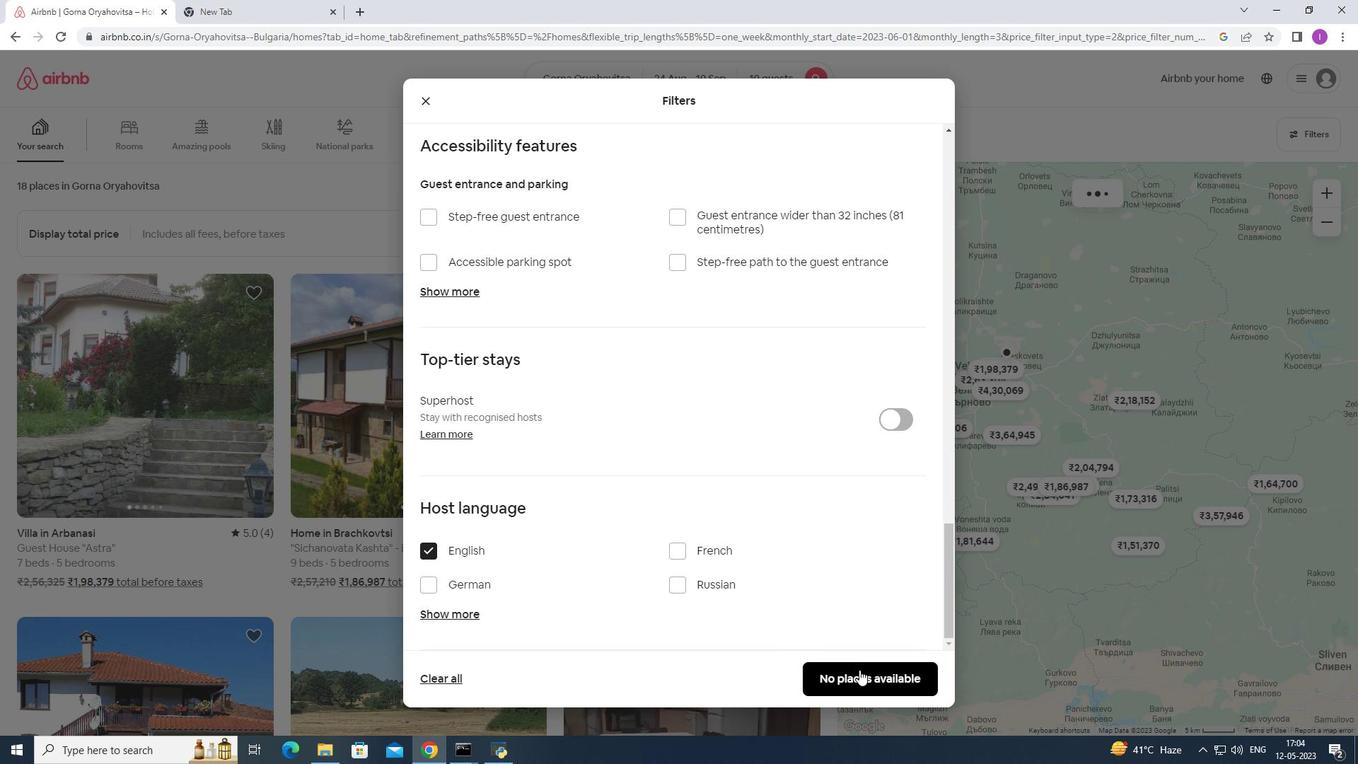 
Action: Mouse moved to (858, 671)
Screenshot: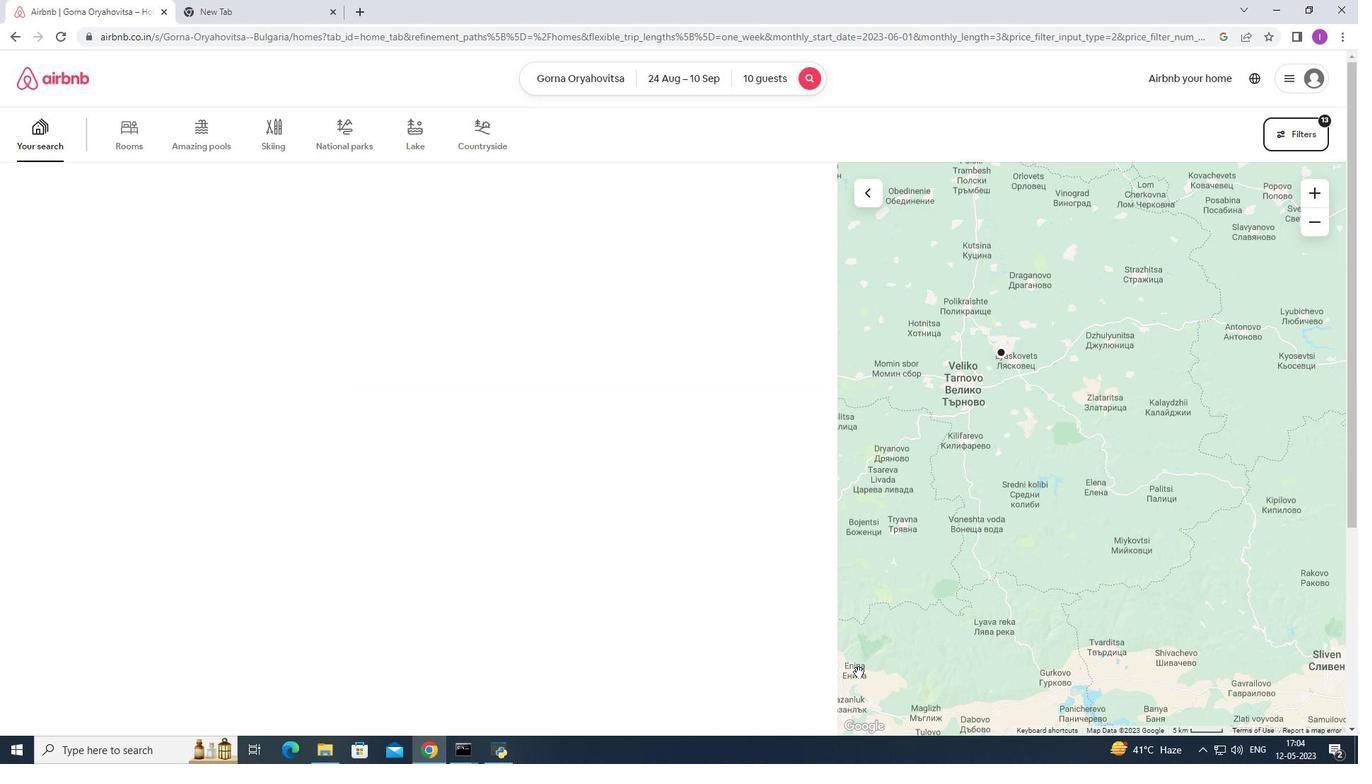 
